 Task: Read customer reviews and ratings for real estate agents in San Francisco, California.
Action: Mouse moved to (296, 229)
Screenshot: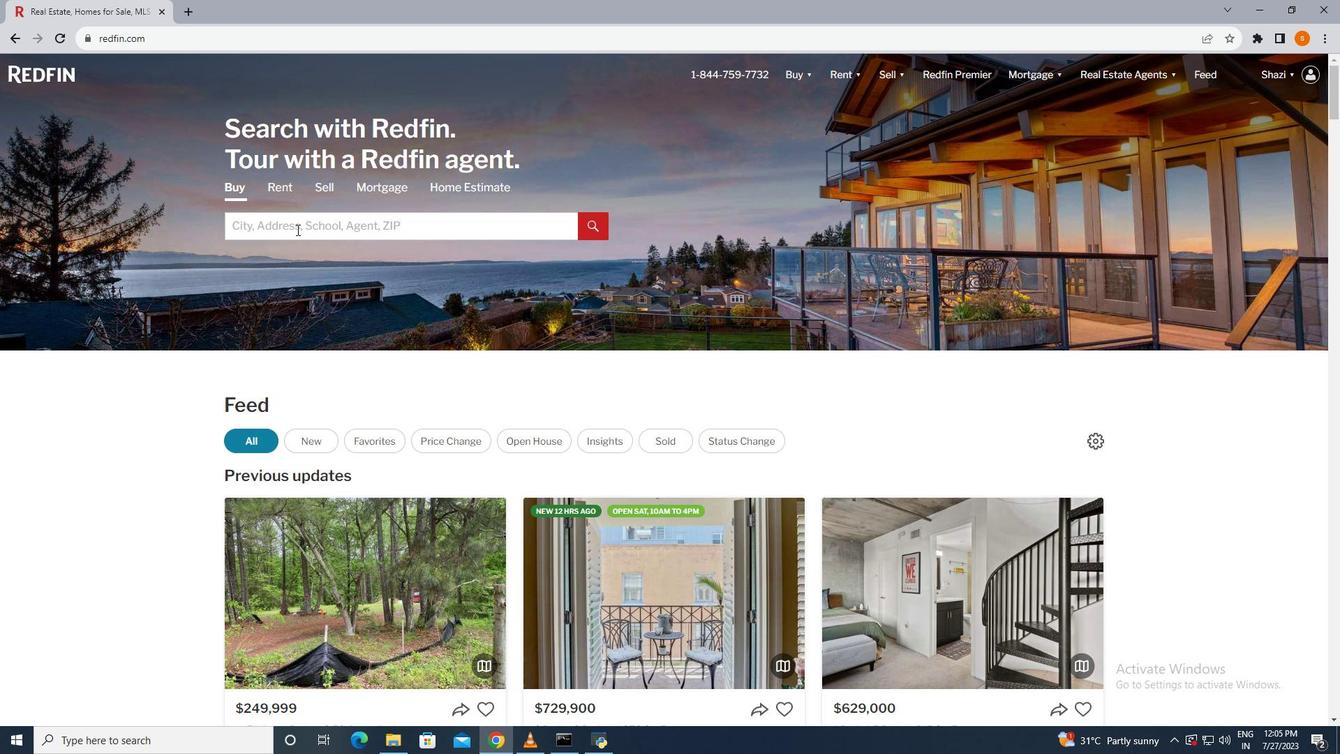
Action: Mouse pressed left at (296, 229)
Screenshot: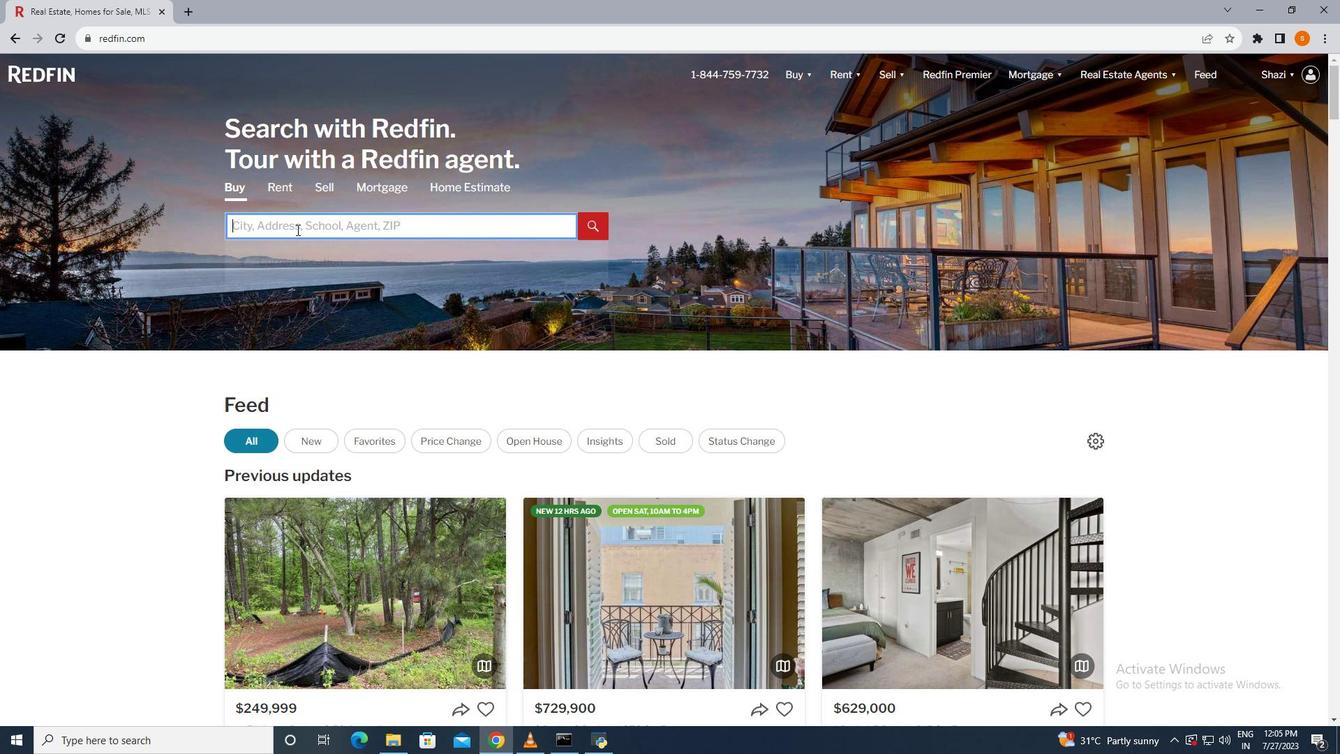 
Action: Mouse moved to (255, 231)
Screenshot: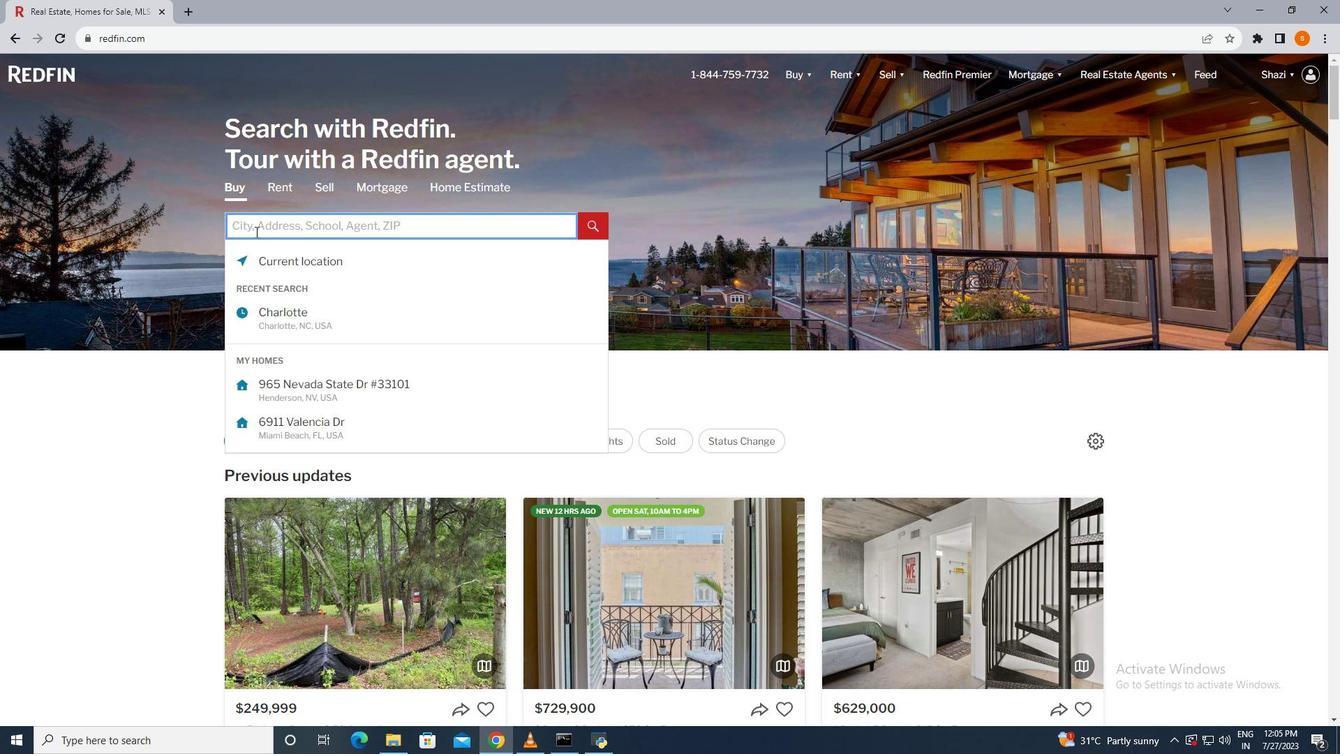
Action: Key pressed <Key.shift>San<Key.space><Key.shift>Francisco,<Key.space><Key.shift>California
Screenshot: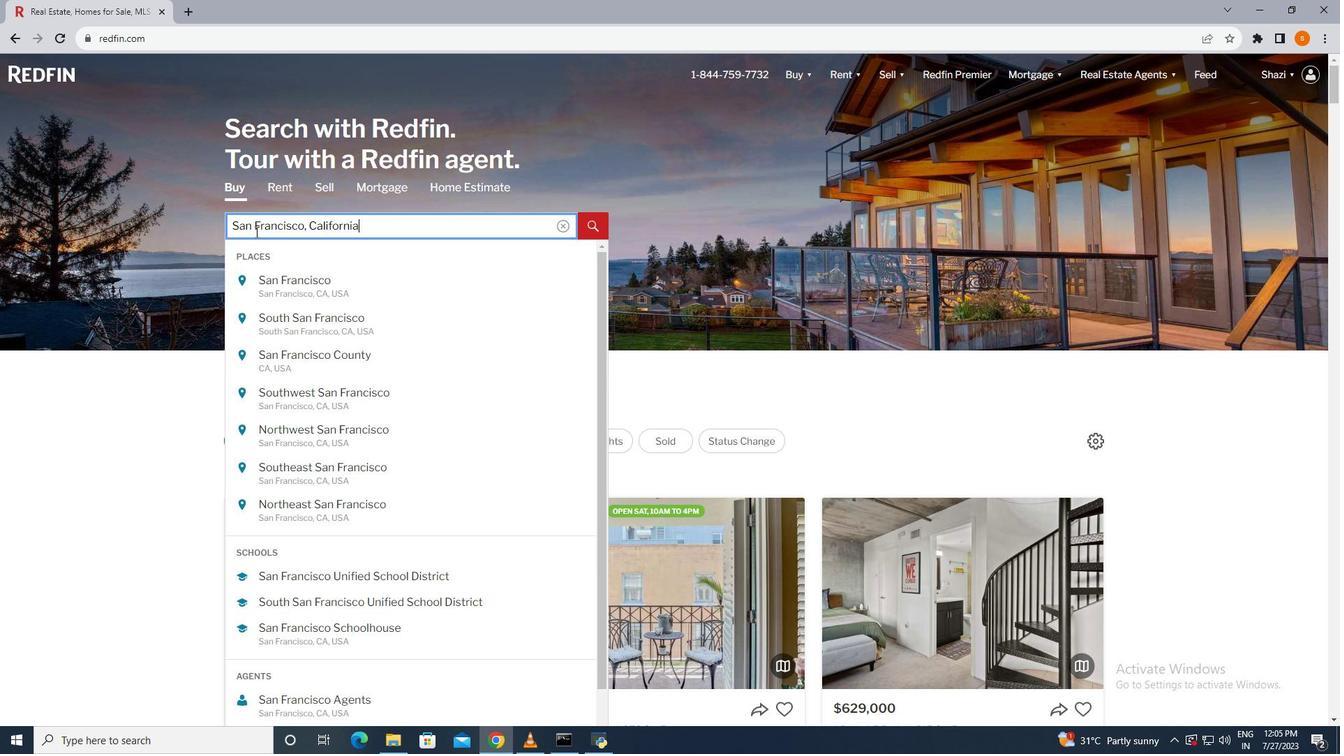 
Action: Mouse moved to (592, 220)
Screenshot: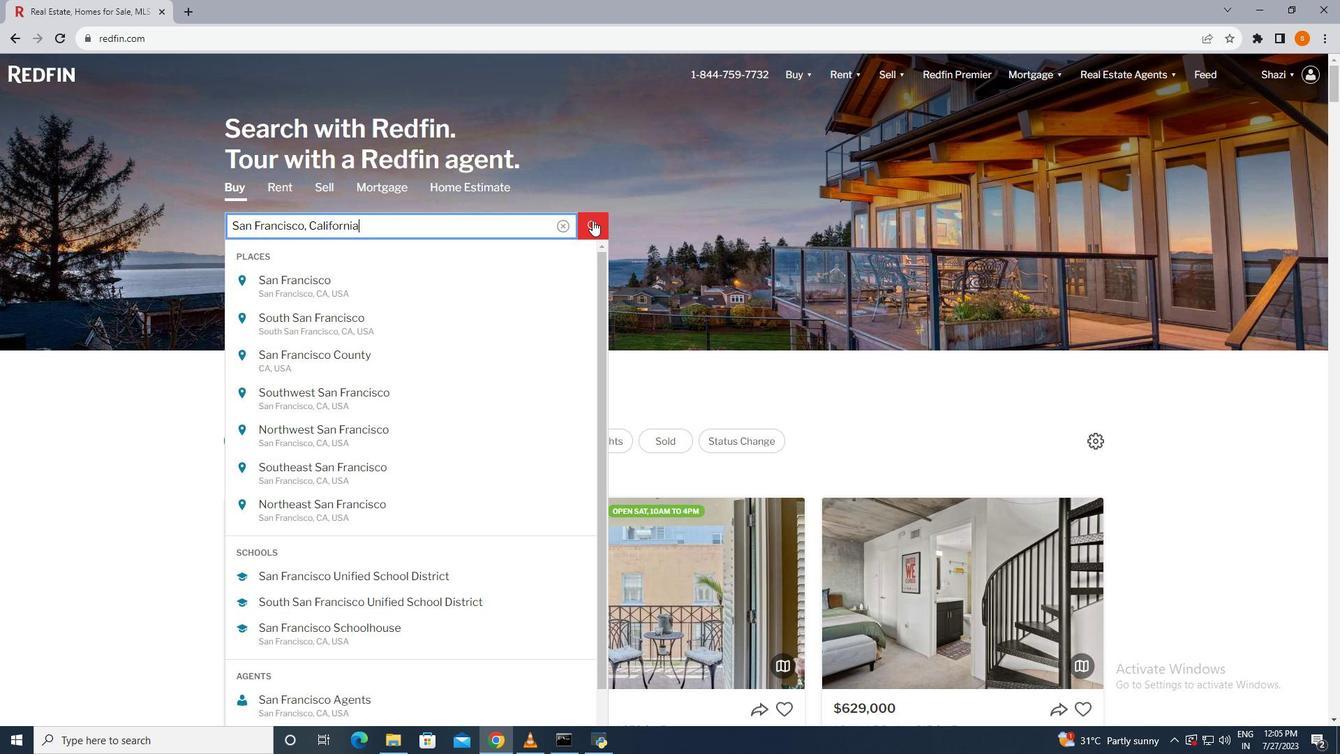 
Action: Mouse pressed left at (592, 220)
Screenshot: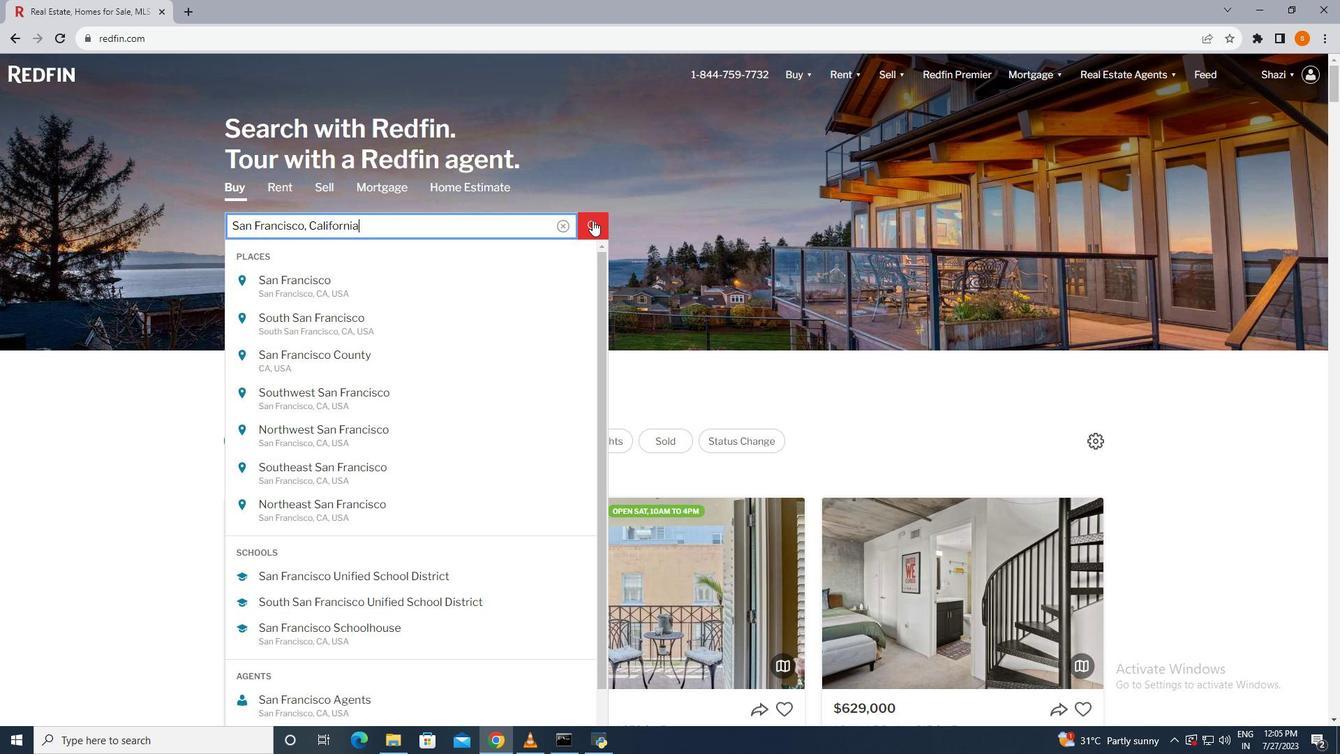 
Action: Mouse moved to (1094, 129)
Screenshot: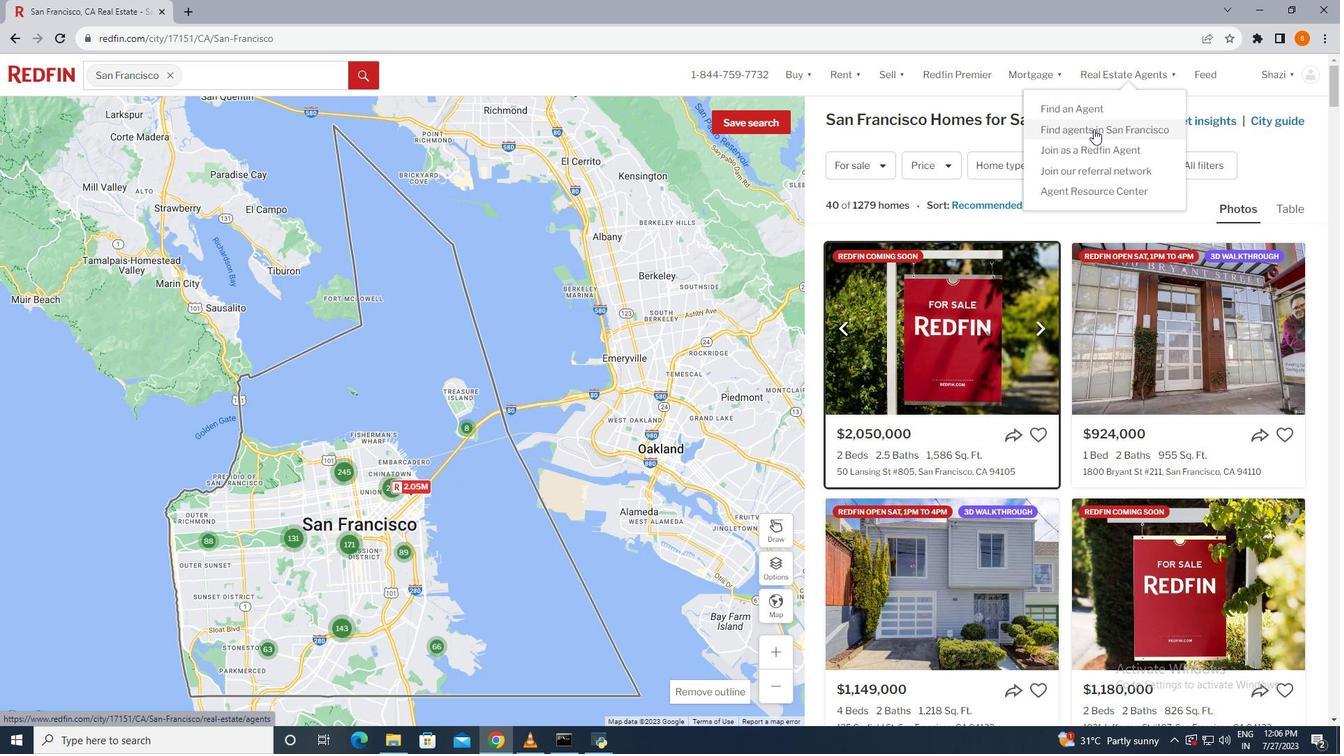 
Action: Mouse pressed left at (1094, 129)
Screenshot: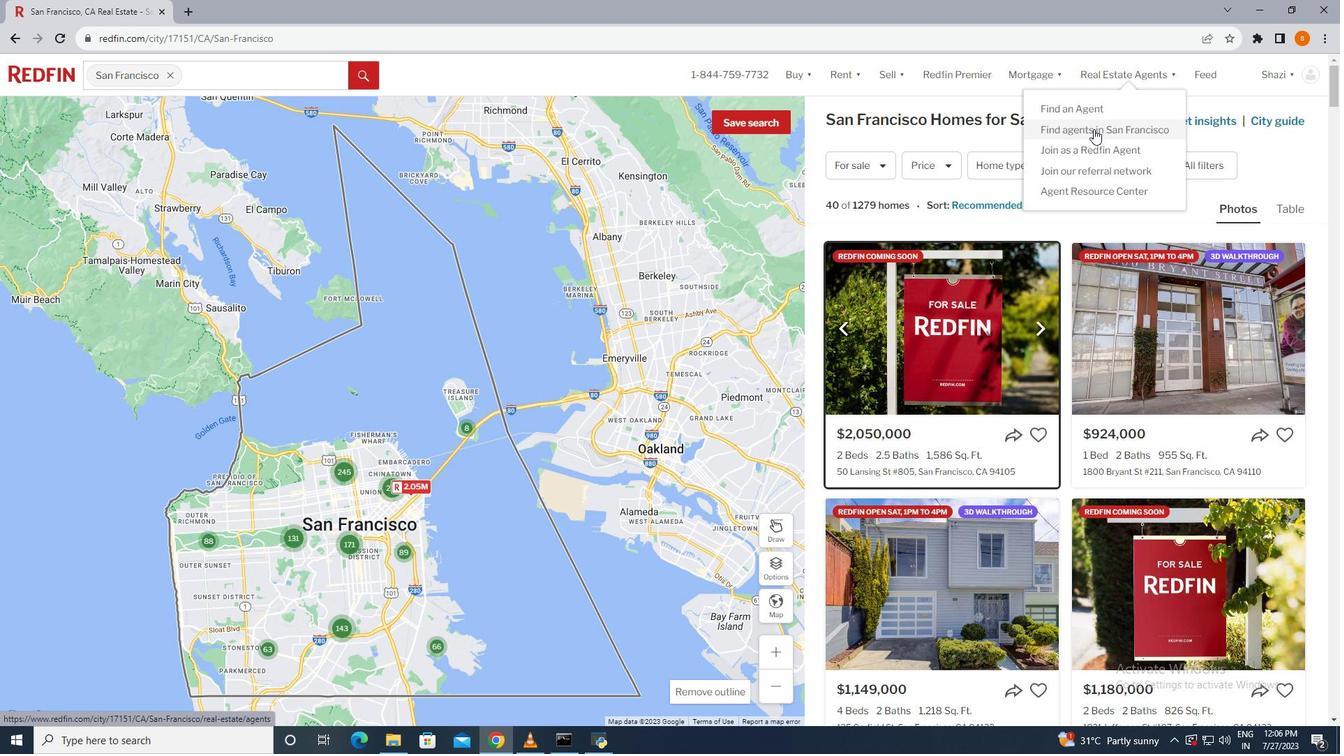 
Action: Mouse moved to (553, 361)
Screenshot: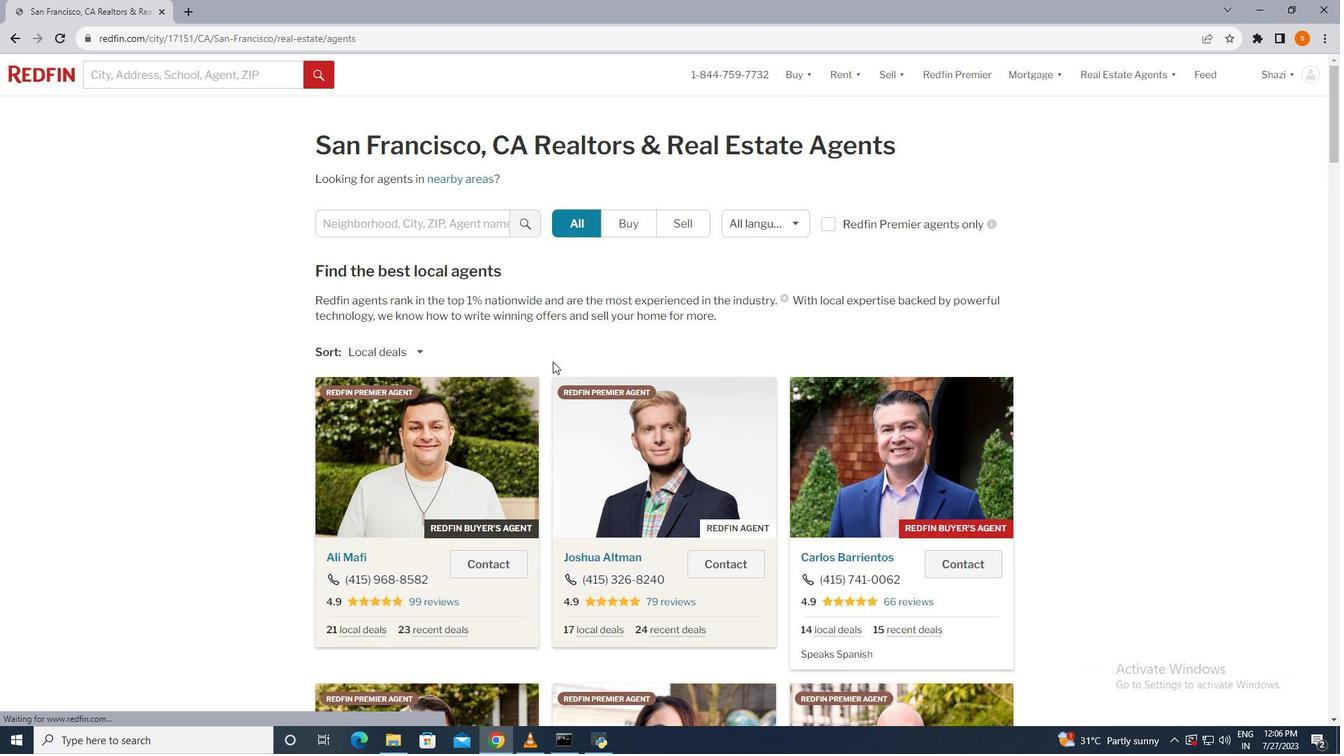 
Action: Mouse scrolled (553, 361) with delta (0, 0)
Screenshot: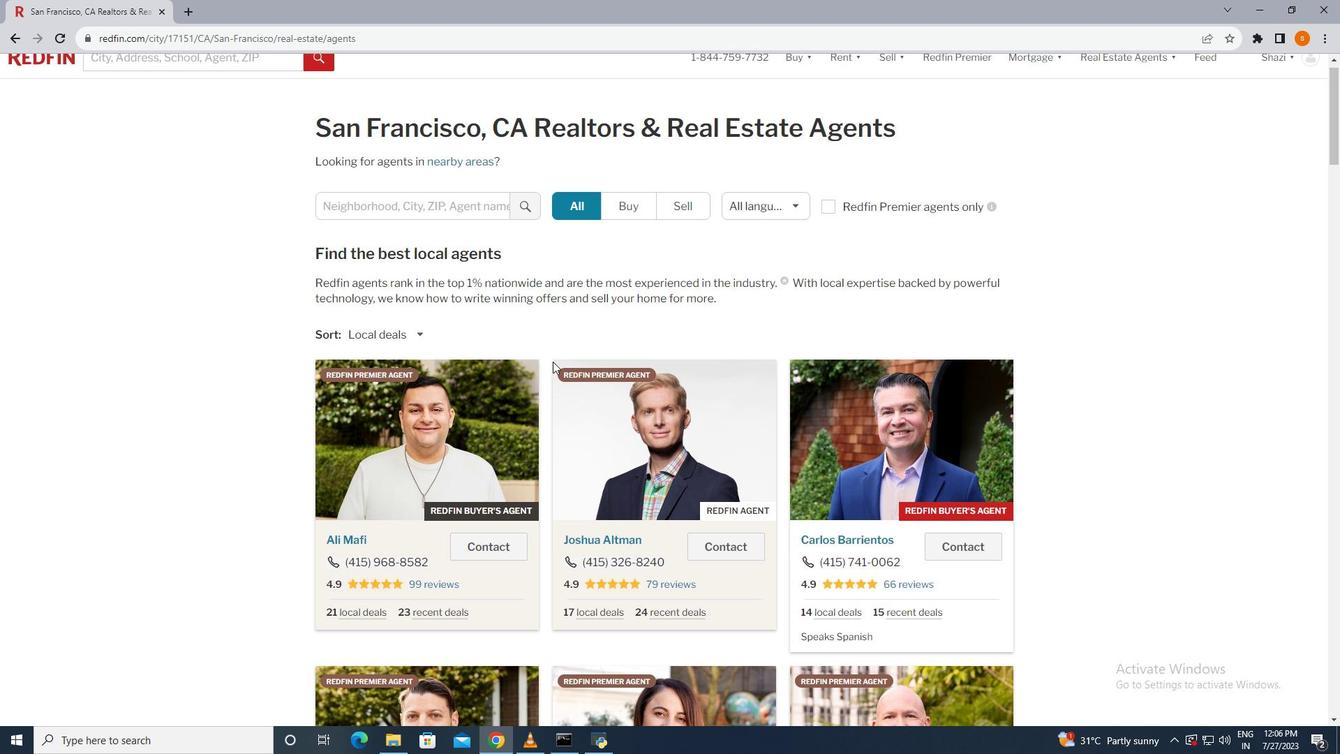 
Action: Mouse scrolled (553, 361) with delta (0, 0)
Screenshot: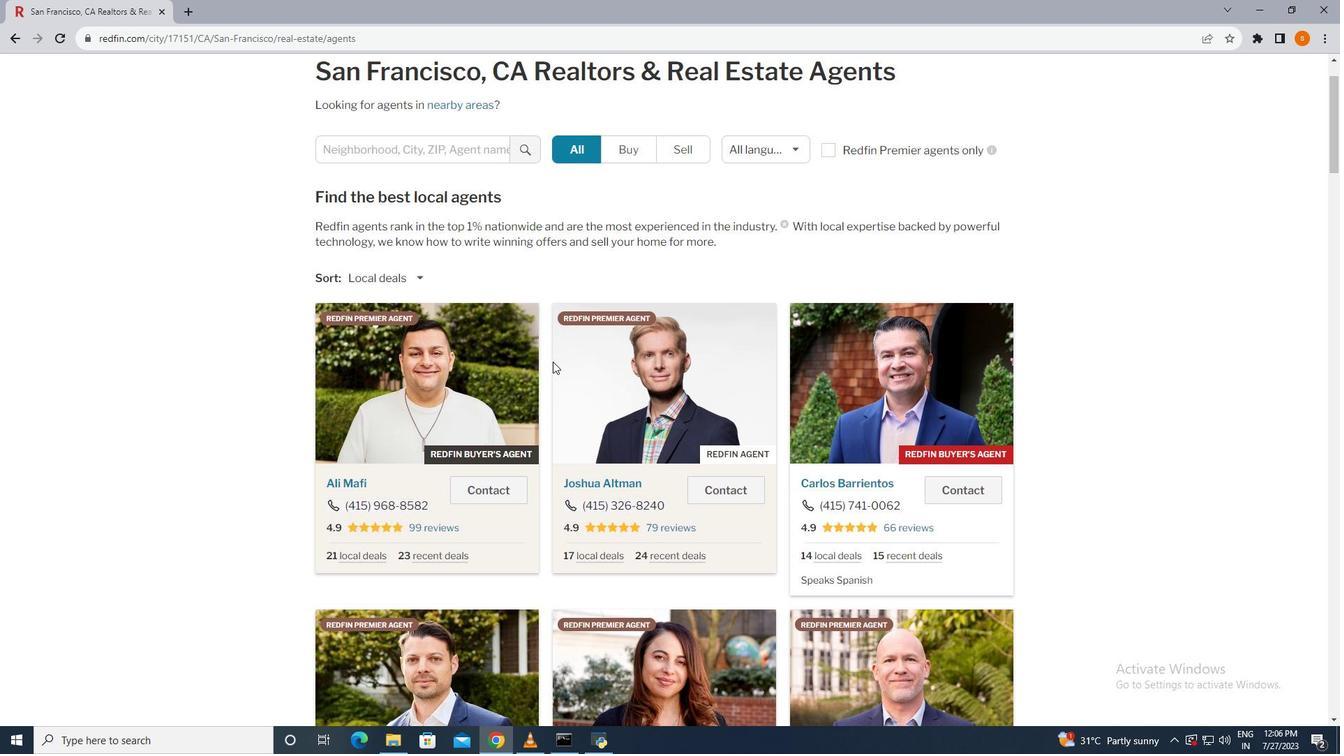 
Action: Mouse scrolled (553, 361) with delta (0, 0)
Screenshot: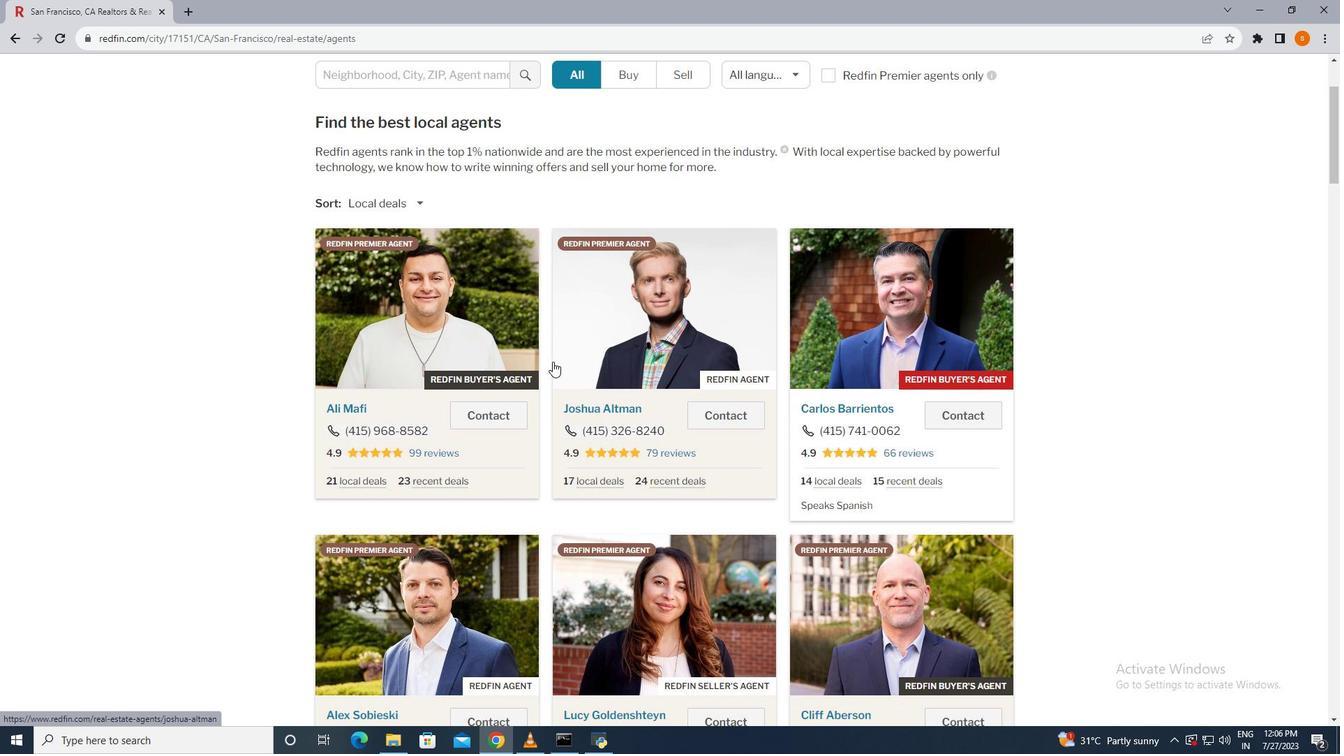 
Action: Mouse moved to (419, 387)
Screenshot: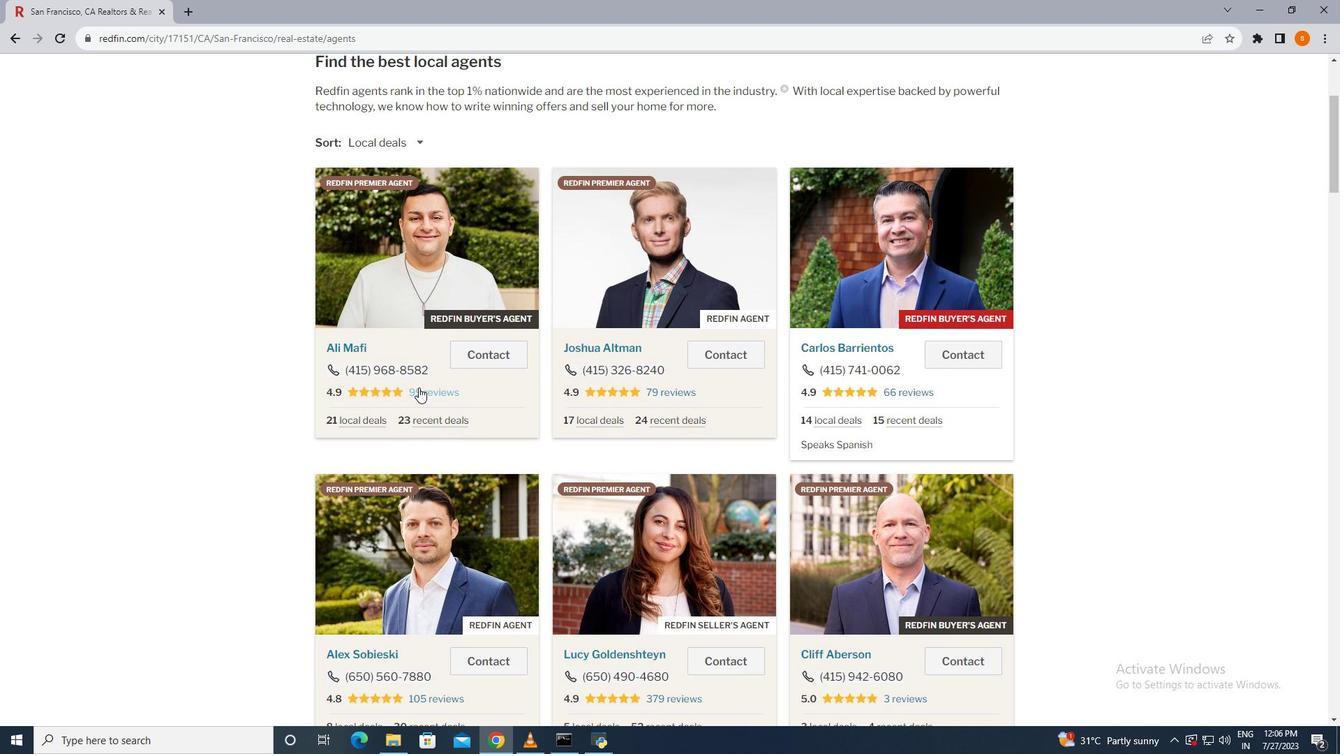 
Action: Mouse pressed left at (419, 387)
Screenshot: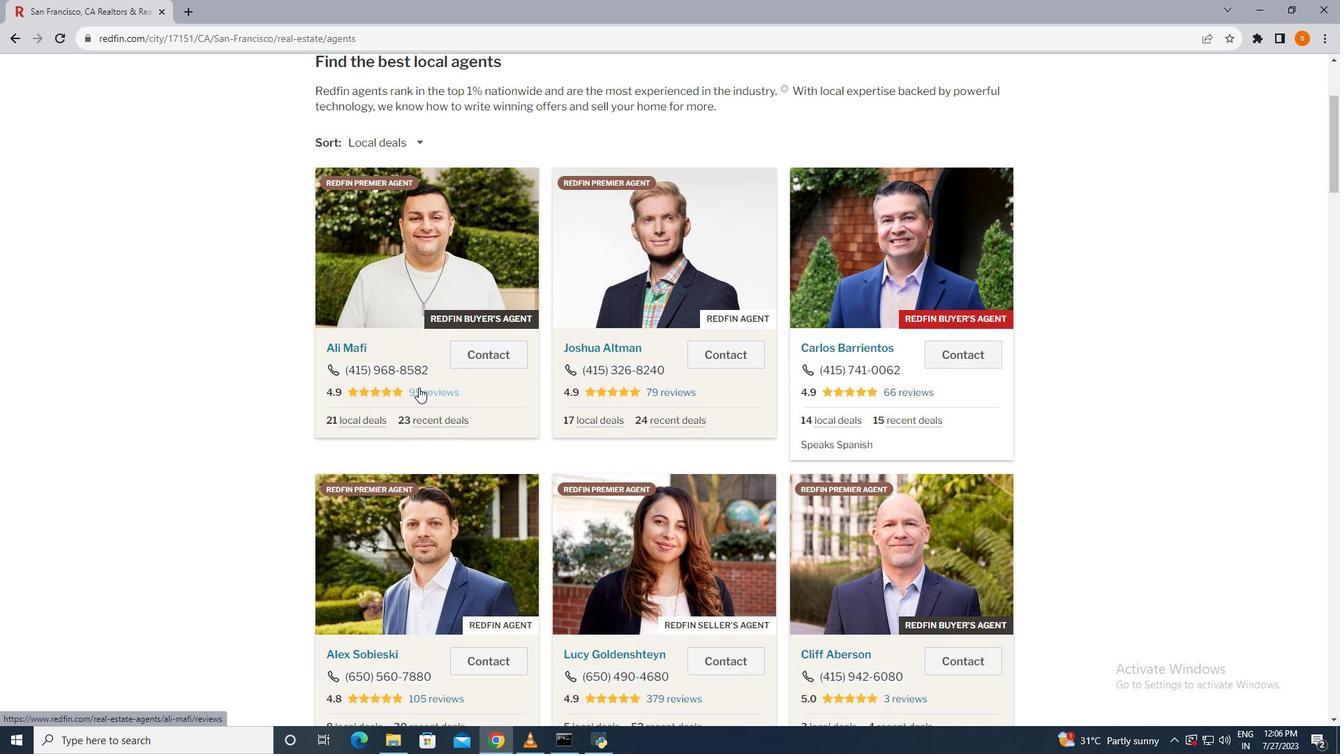 
Action: Mouse moved to (487, 338)
Screenshot: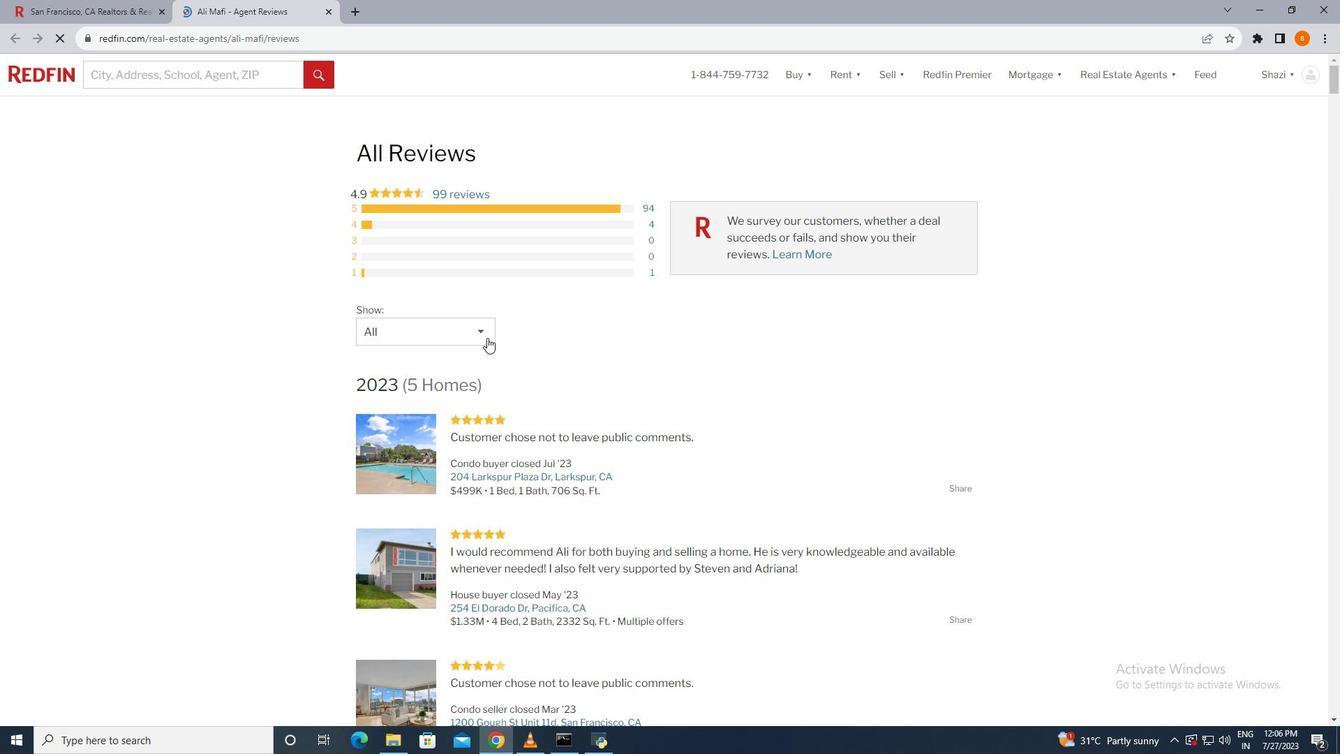 
Action: Mouse pressed left at (487, 338)
Screenshot: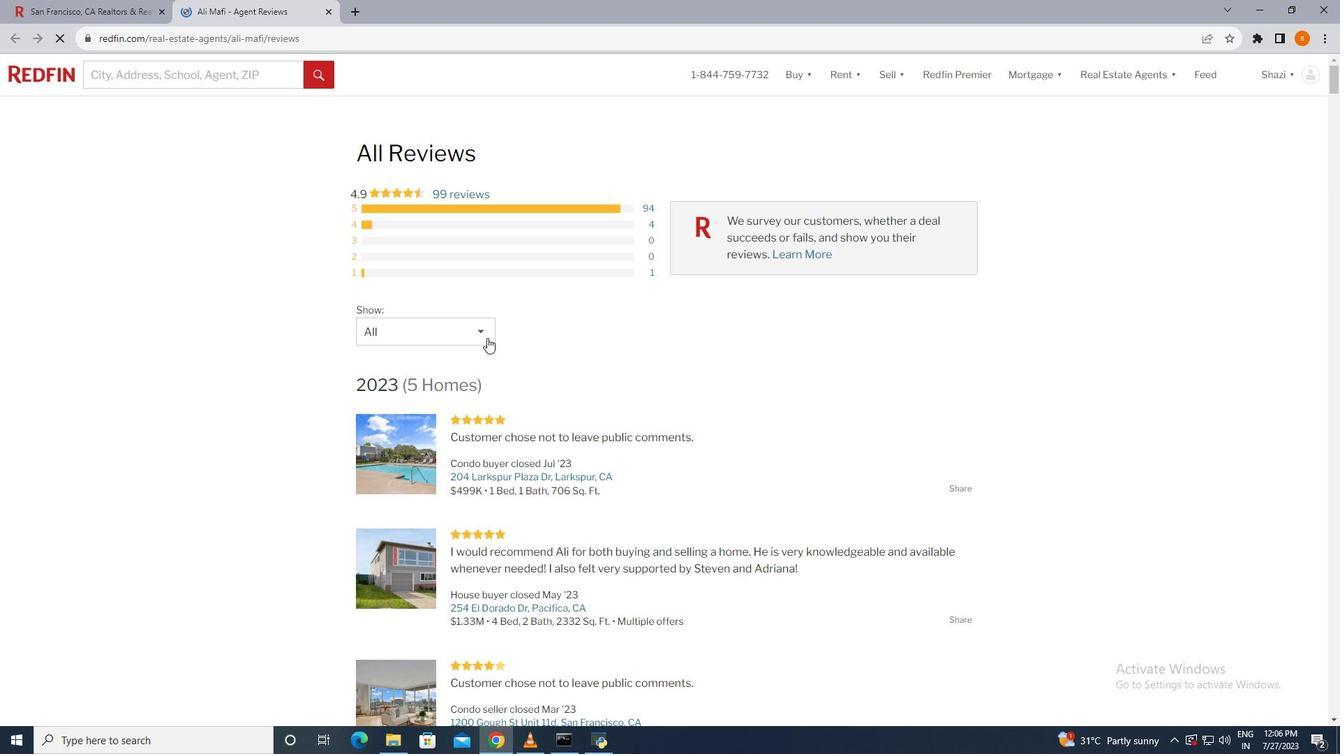
Action: Mouse moved to (475, 330)
Screenshot: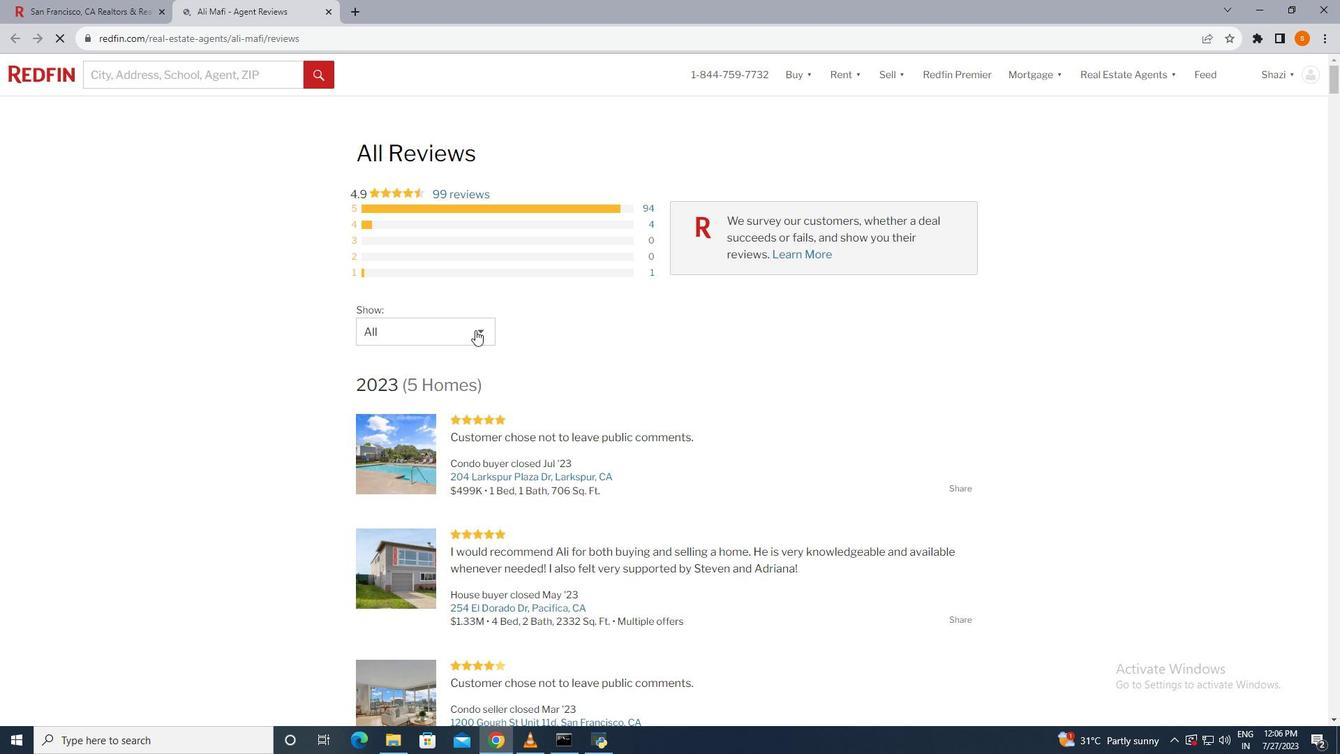 
Action: Mouse pressed left at (475, 330)
Screenshot: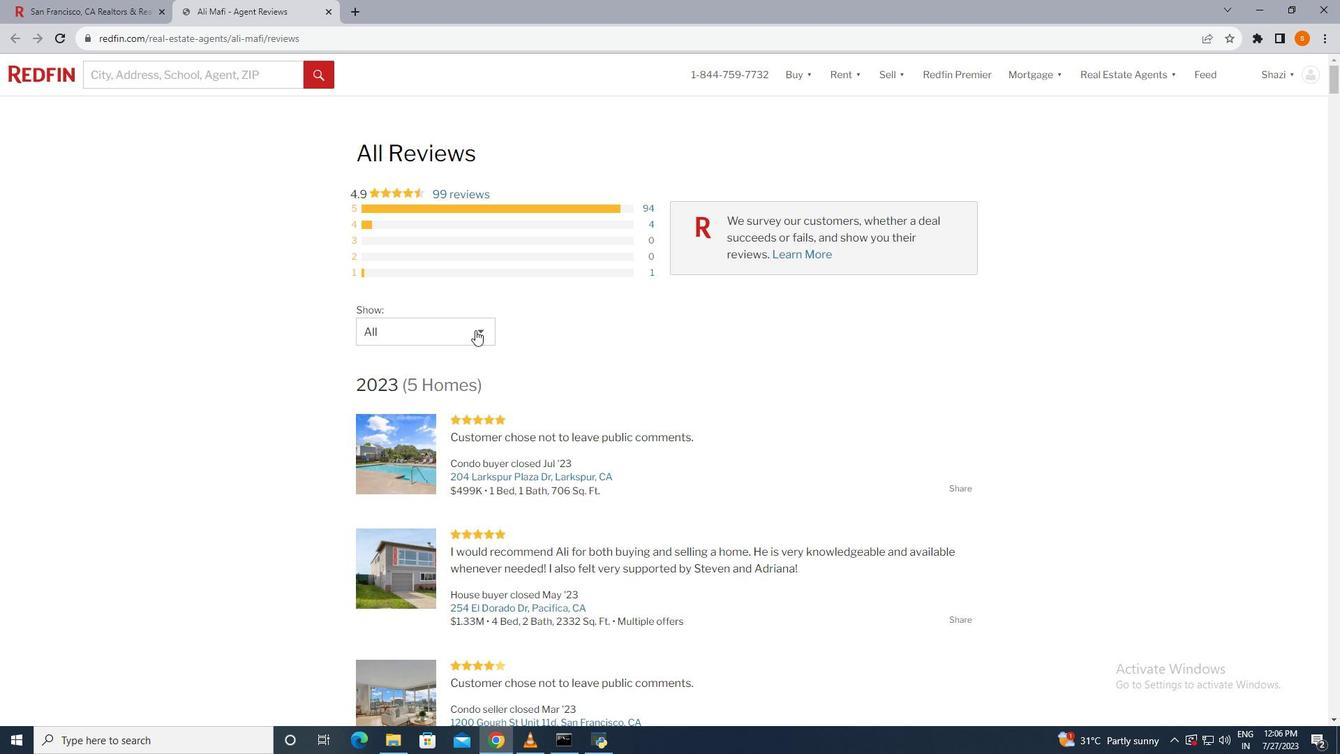 
Action: Mouse moved to (369, 388)
Screenshot: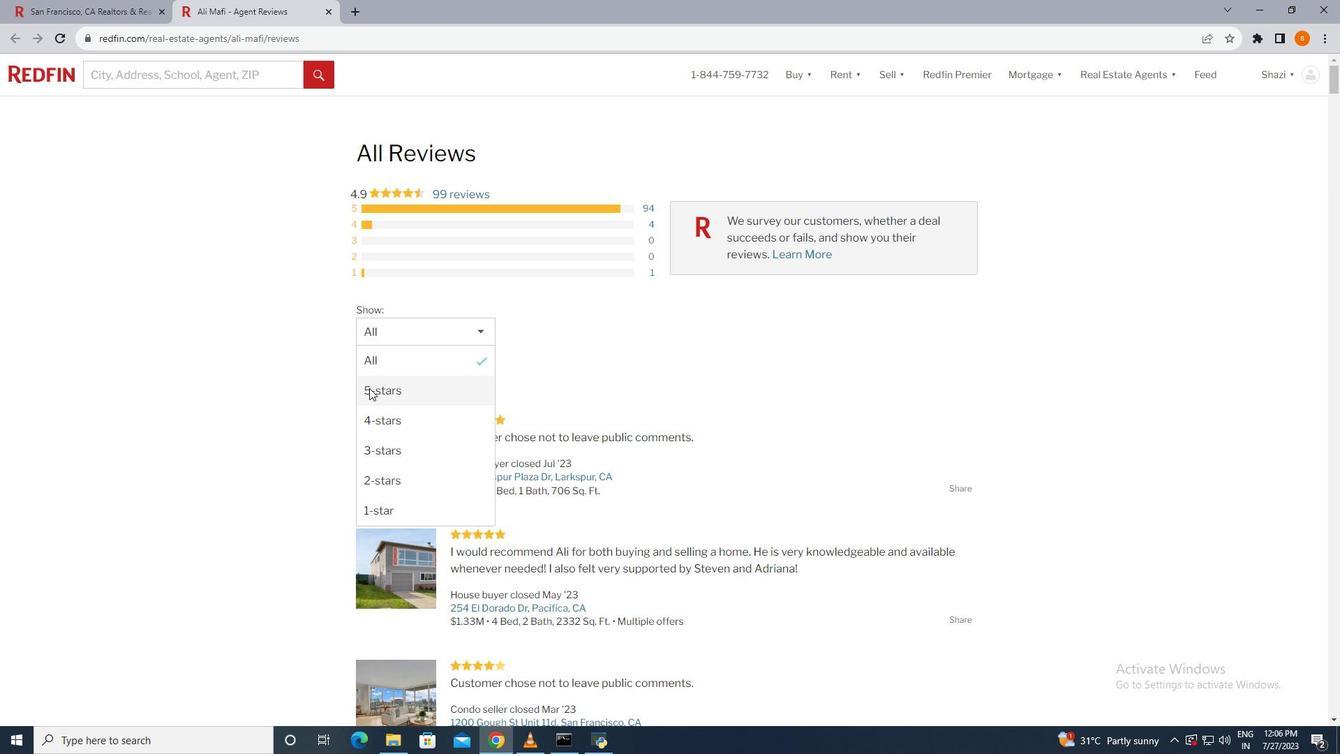 
Action: Mouse pressed left at (369, 388)
Screenshot: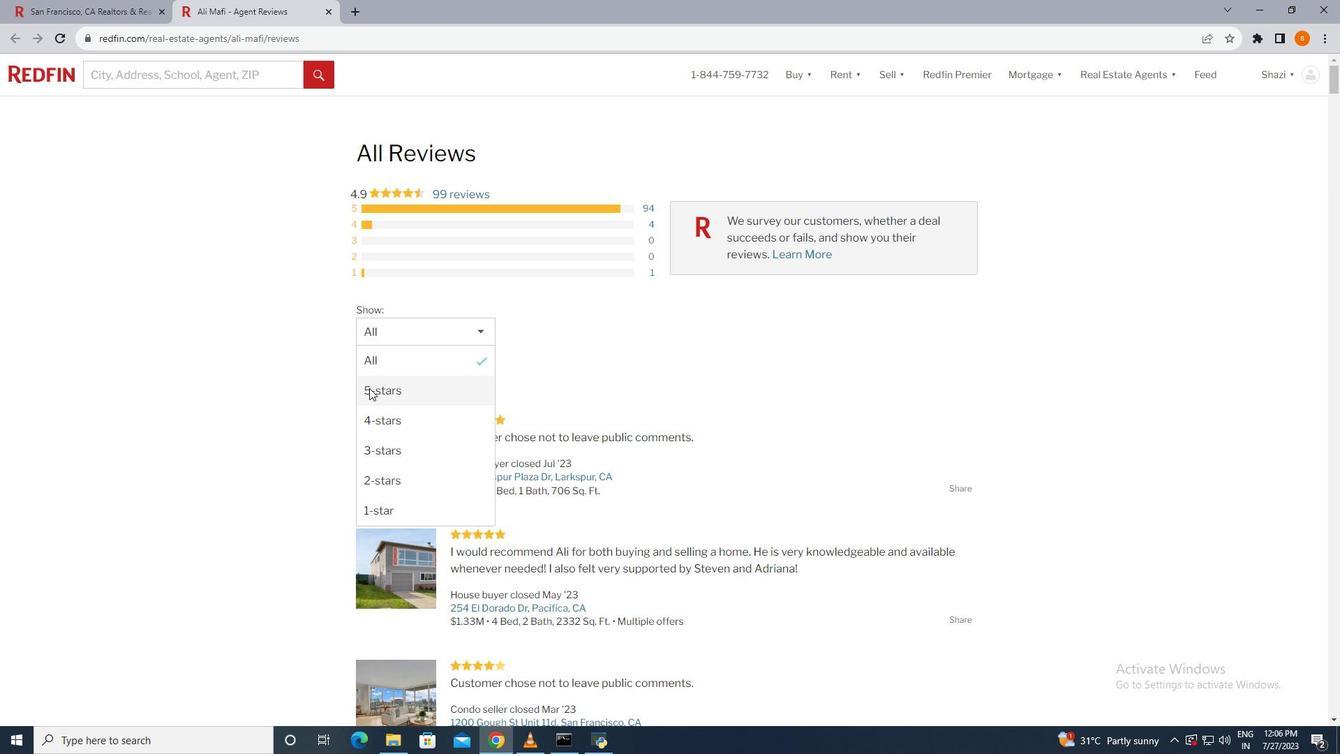 
Action: Mouse moved to (723, 382)
Screenshot: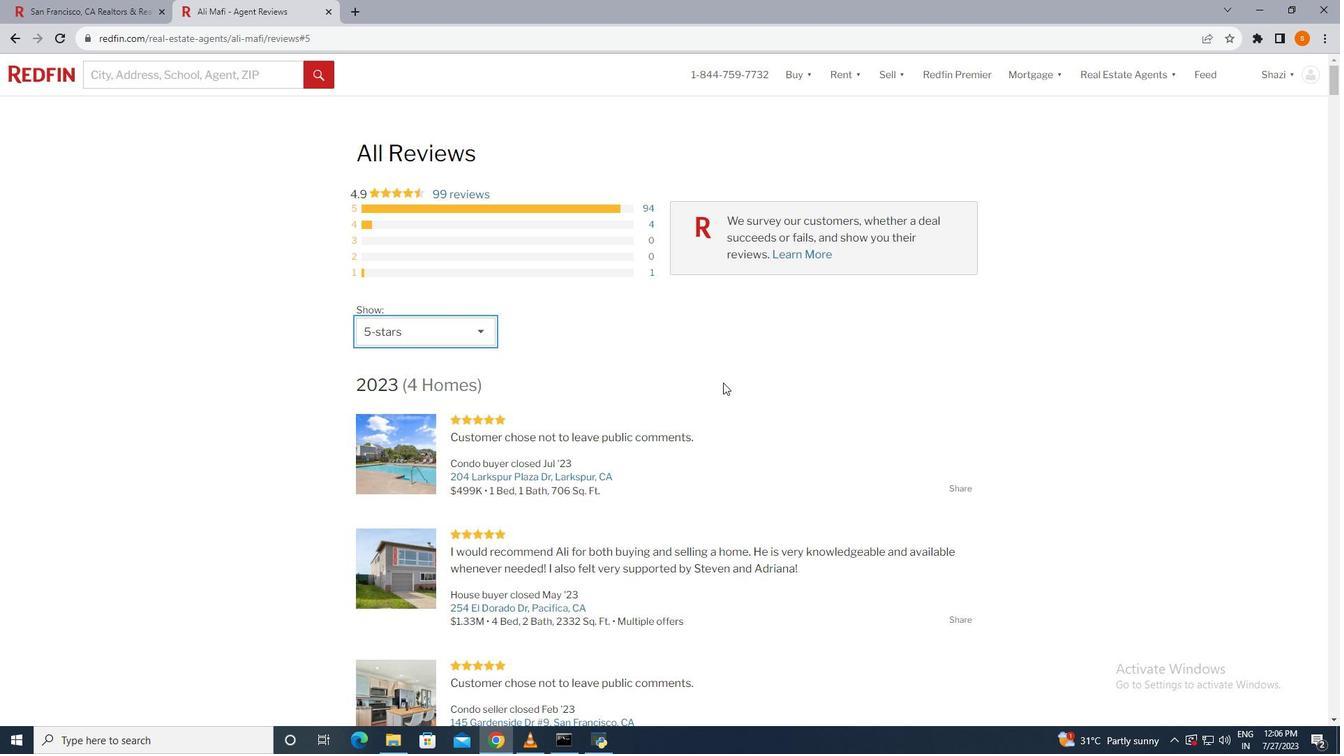 
Action: Mouse scrolled (723, 381) with delta (0, 0)
Screenshot: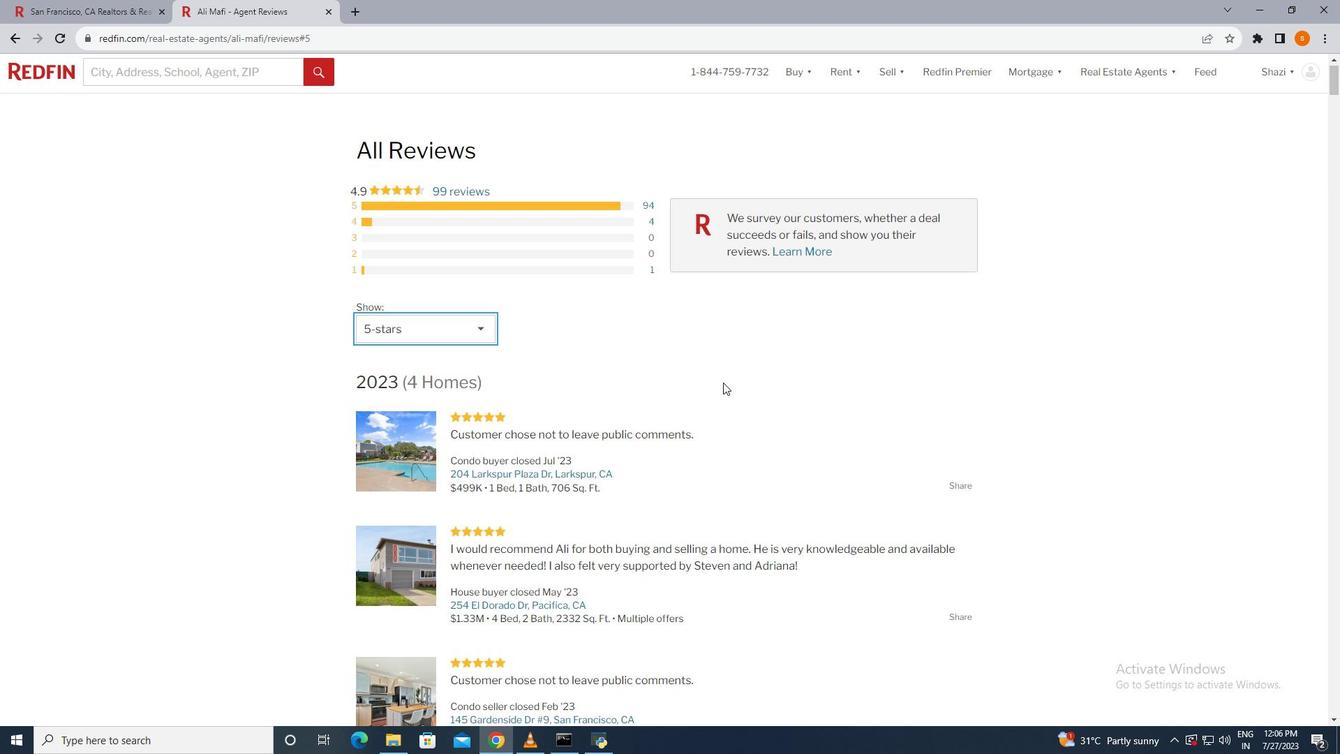 
Action: Mouse scrolled (723, 381) with delta (0, 0)
Screenshot: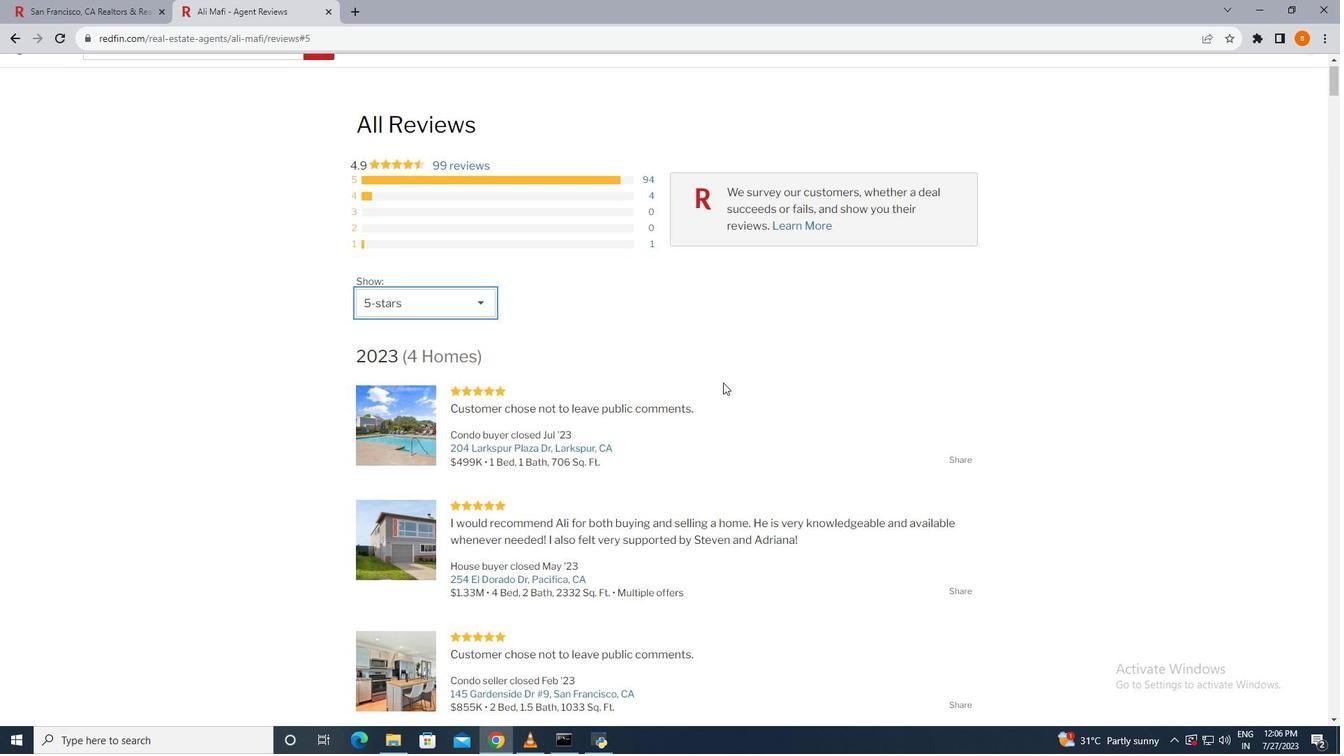 
Action: Mouse scrolled (723, 381) with delta (0, 0)
Screenshot: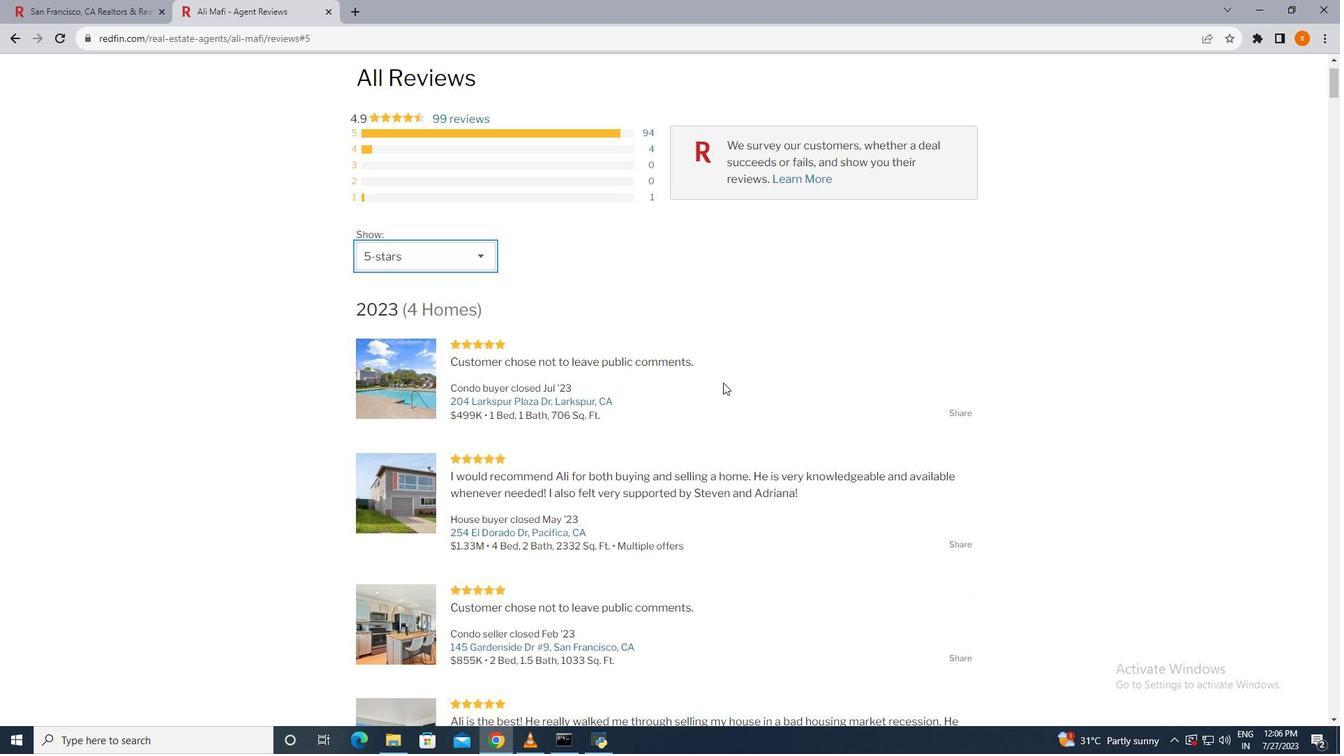 
Action: Mouse scrolled (723, 381) with delta (0, 0)
Screenshot: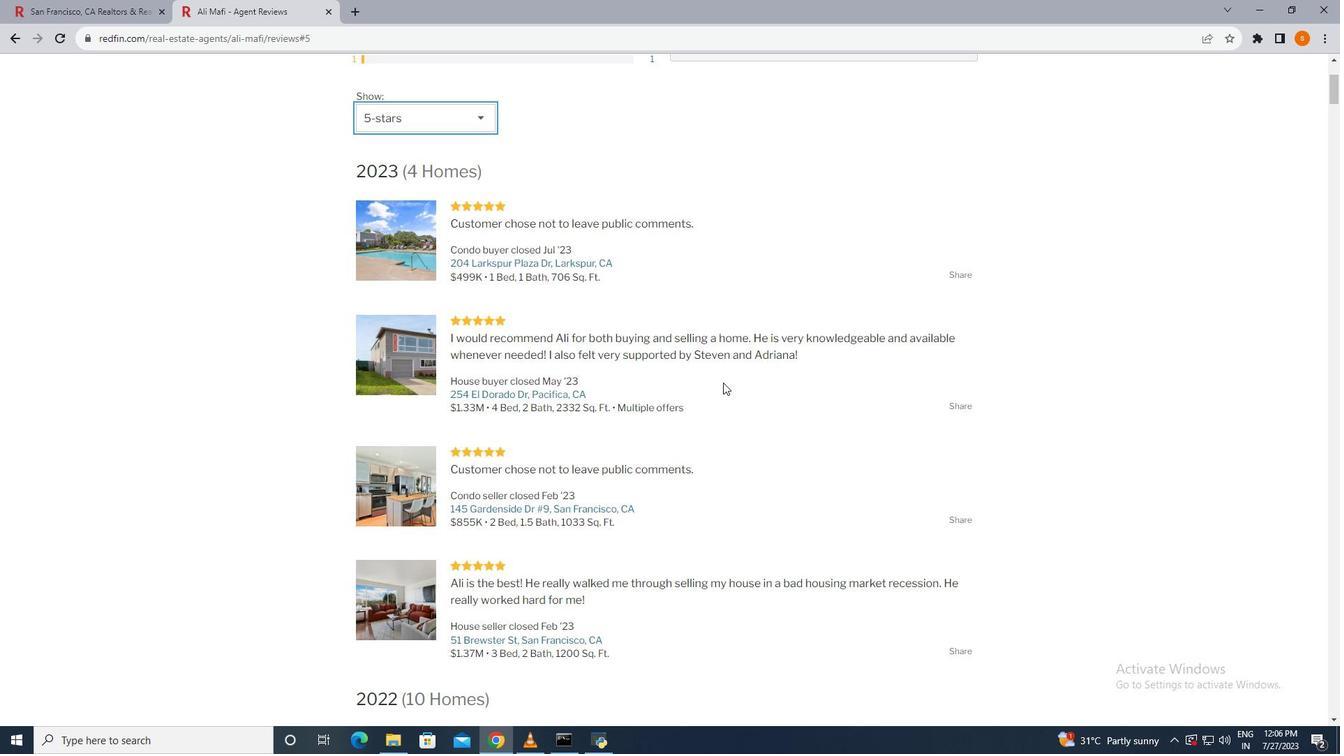 
Action: Mouse scrolled (723, 381) with delta (0, 0)
Screenshot: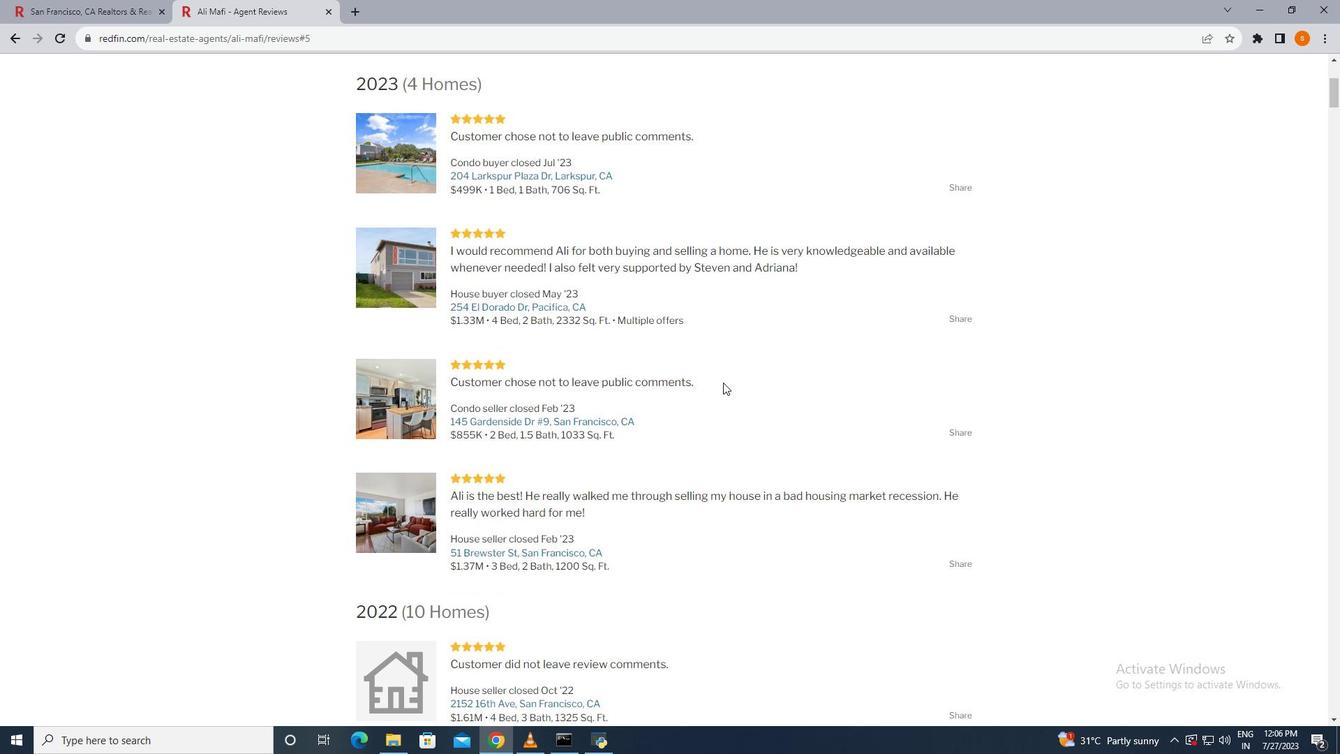 
Action: Mouse scrolled (723, 381) with delta (0, 0)
Screenshot: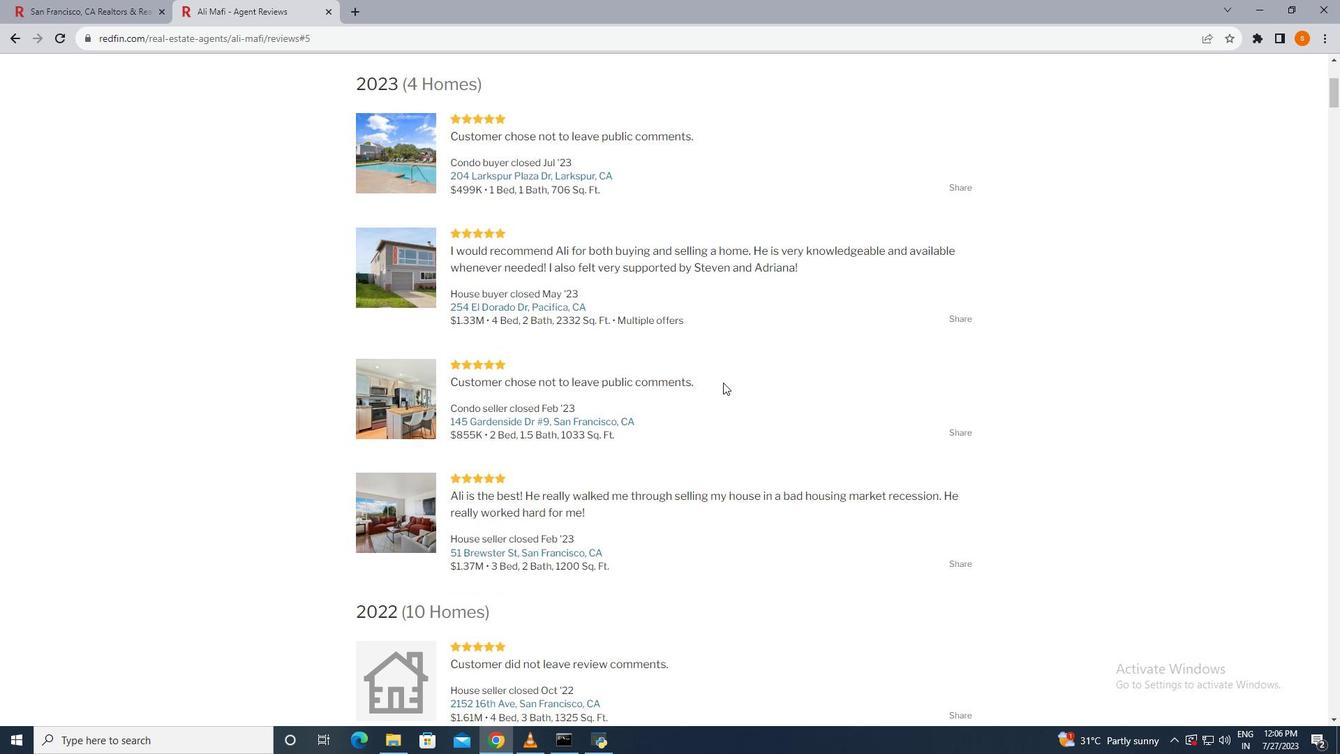 
Action: Mouse scrolled (723, 381) with delta (0, 0)
Screenshot: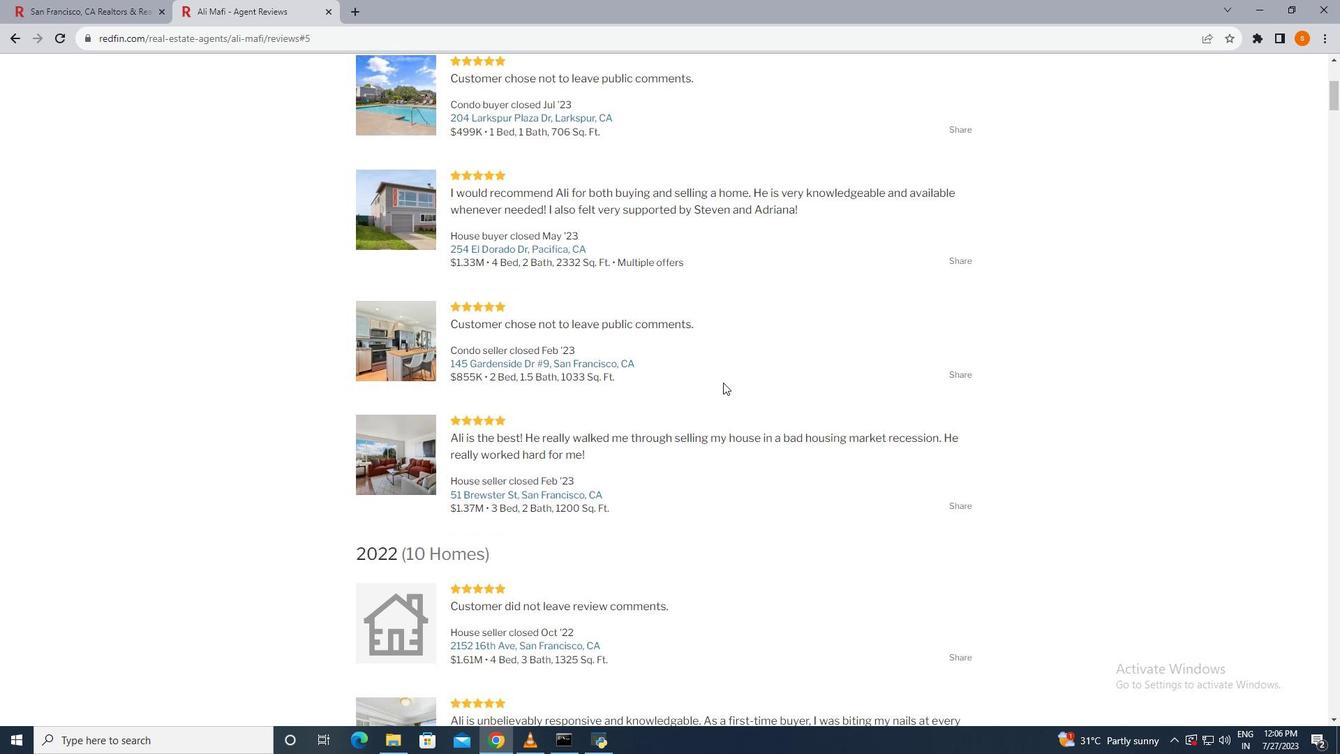 
Action: Mouse moved to (723, 382)
Screenshot: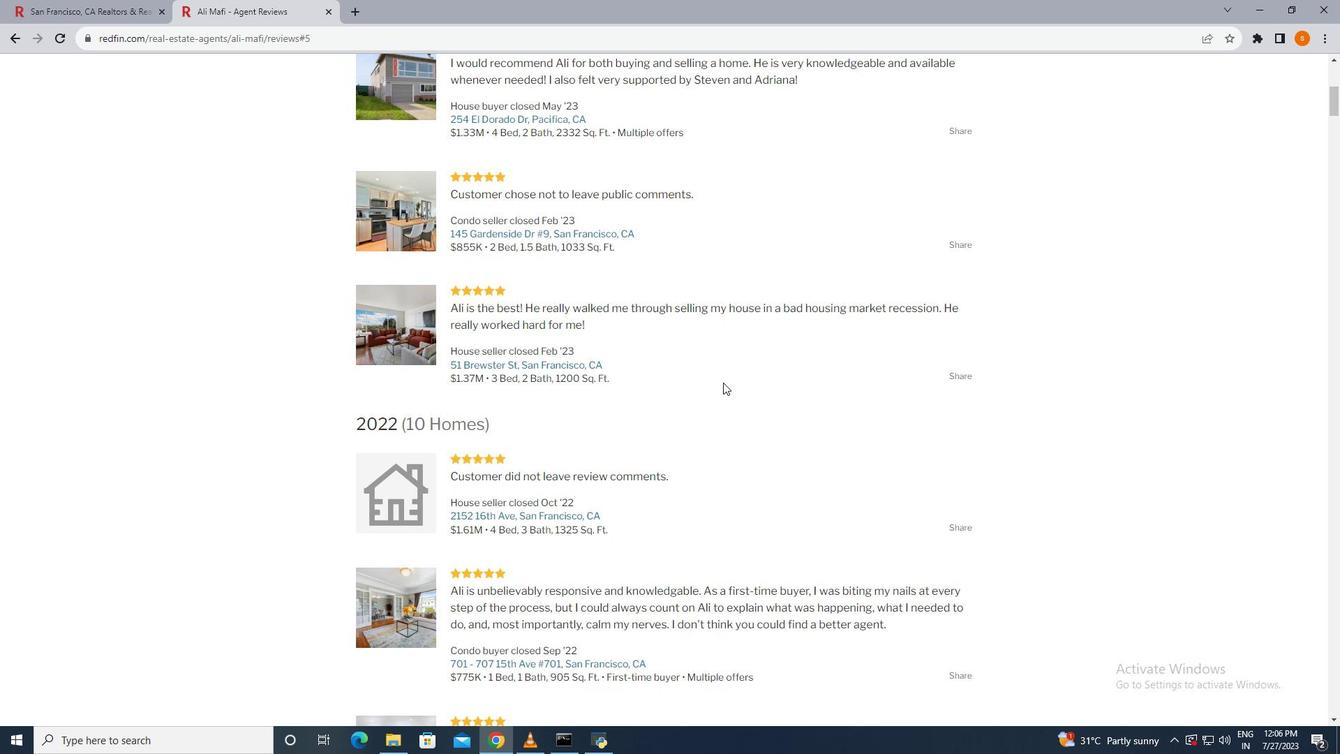 
Action: Mouse scrolled (723, 381) with delta (0, 0)
Screenshot: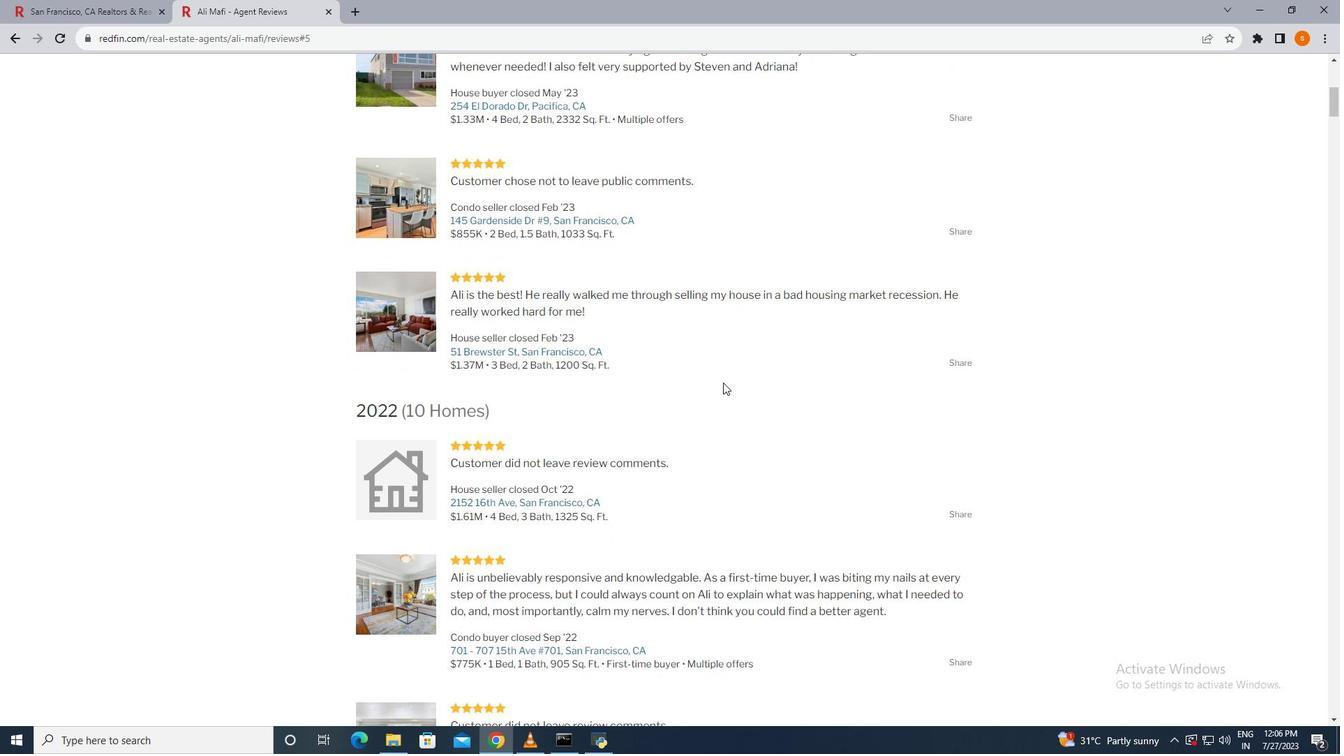 
Action: Mouse scrolled (723, 381) with delta (0, 0)
Screenshot: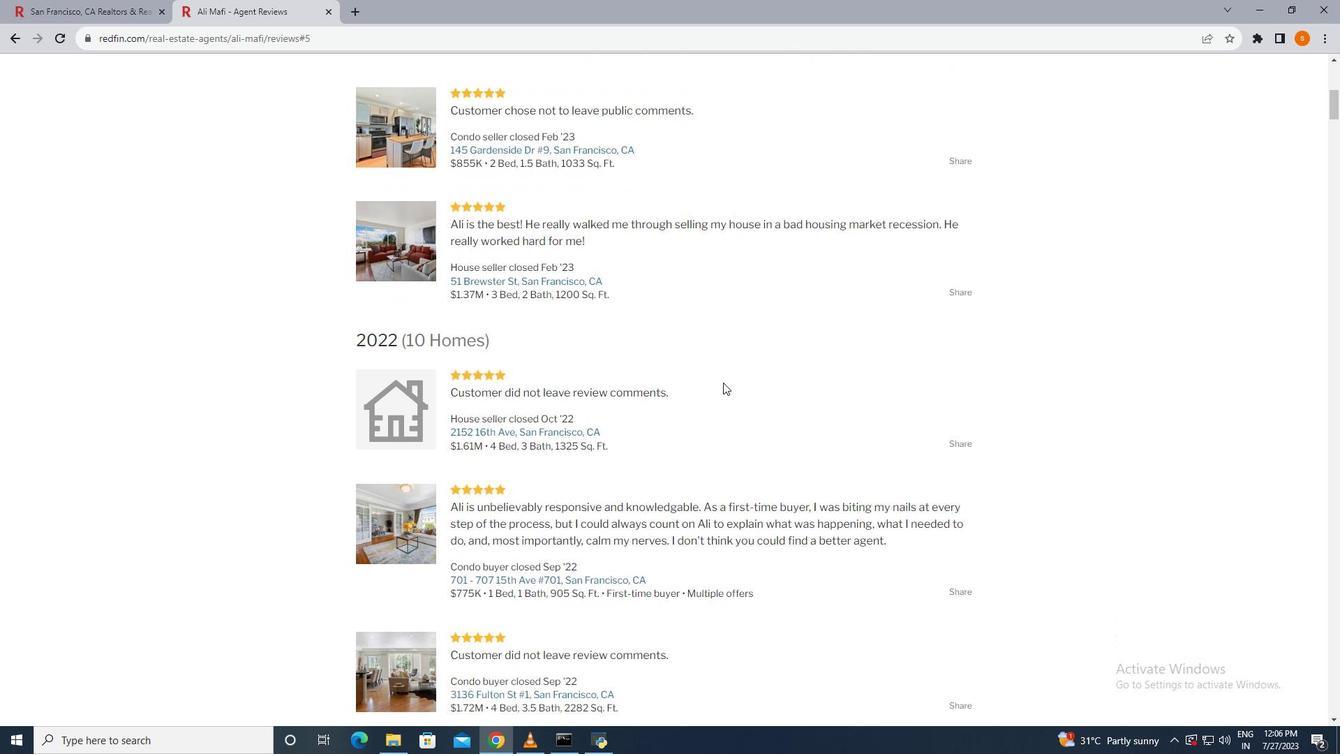 
Action: Mouse scrolled (723, 381) with delta (0, 0)
Screenshot: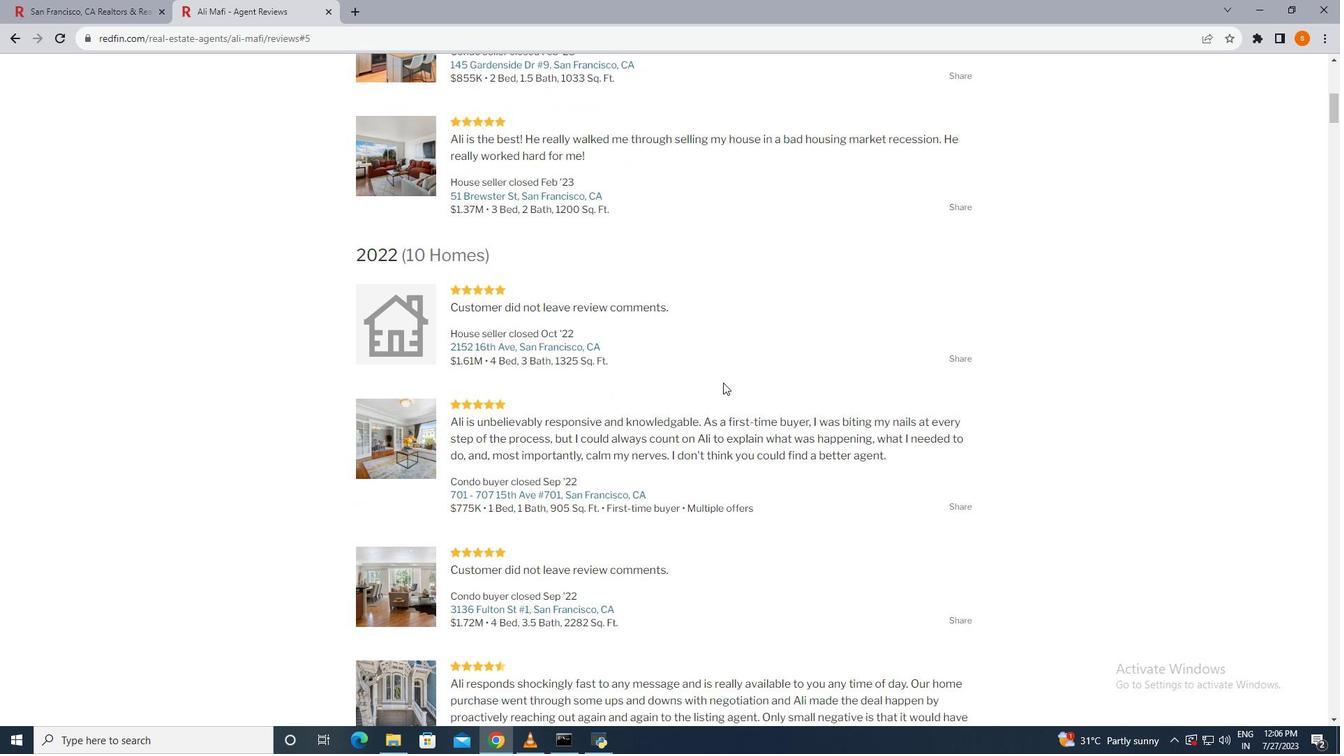 
Action: Mouse scrolled (723, 381) with delta (0, 0)
Screenshot: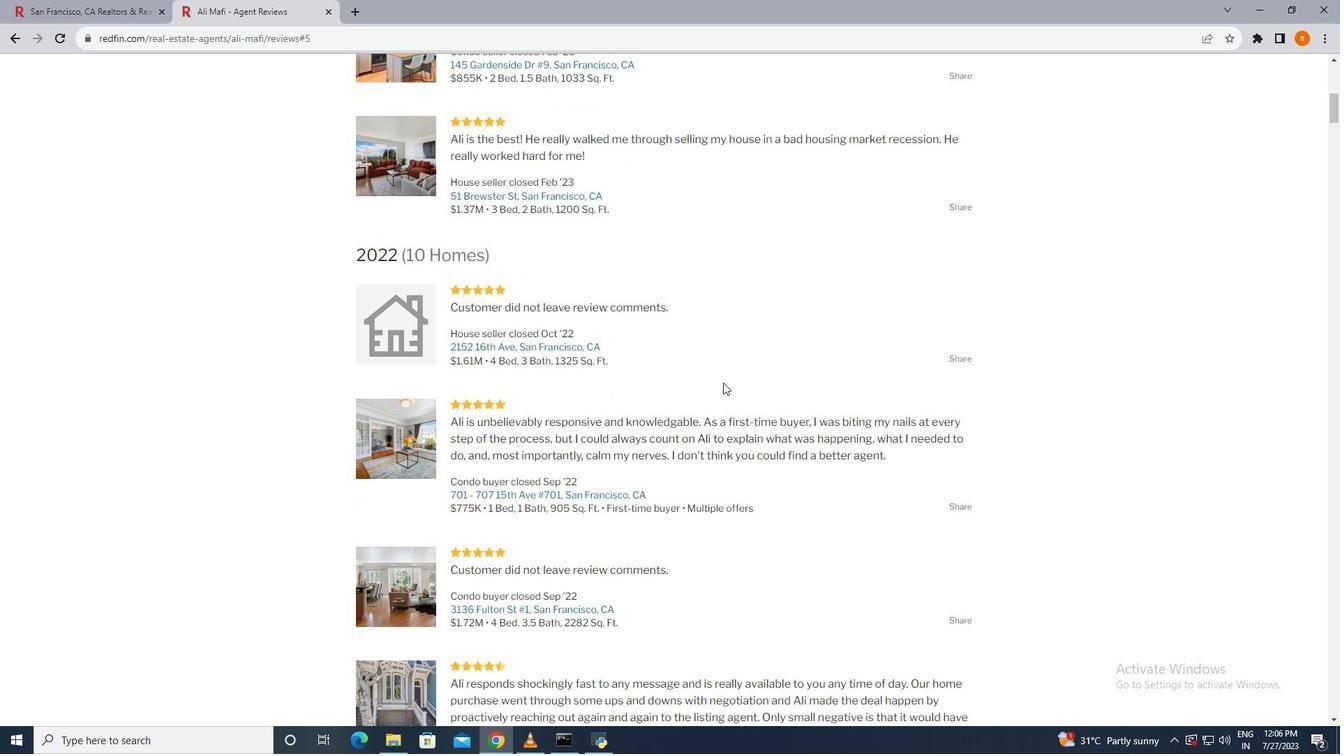 
Action: Mouse scrolled (723, 381) with delta (0, 0)
Screenshot: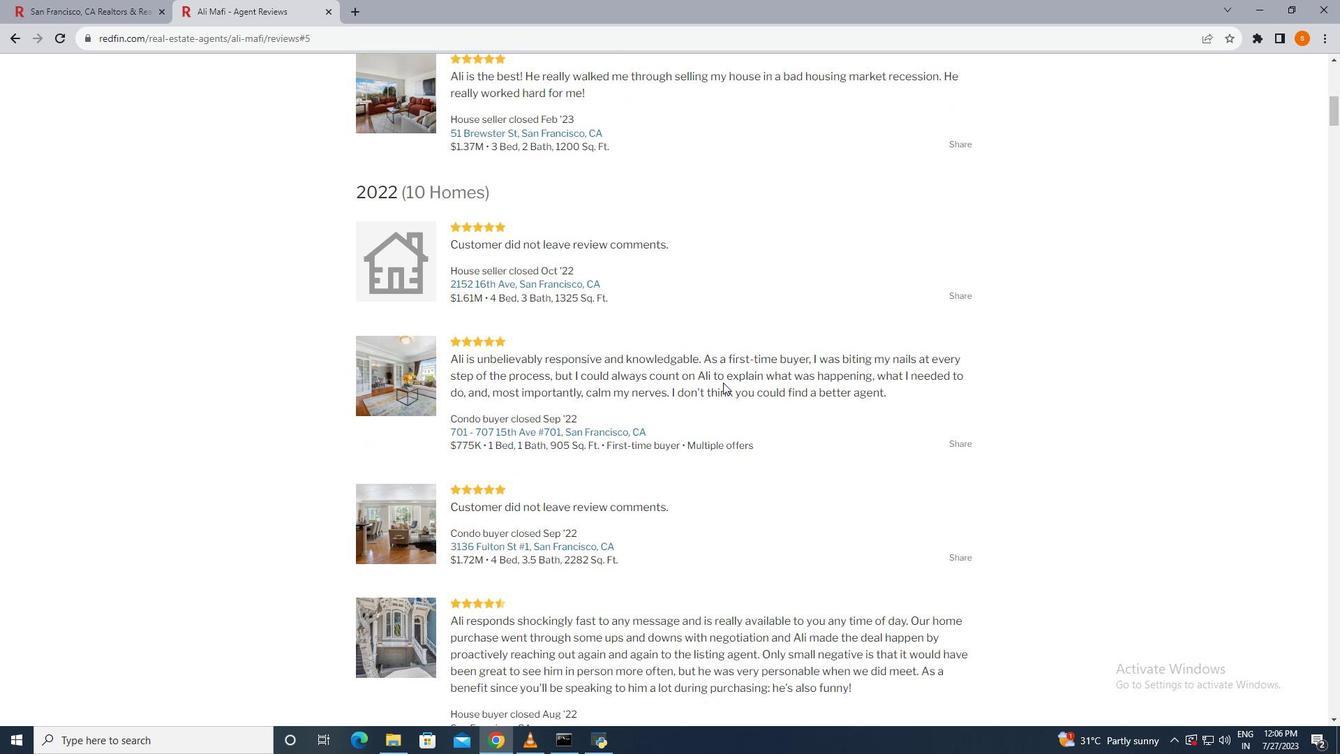 
Action: Mouse scrolled (723, 381) with delta (0, 0)
Screenshot: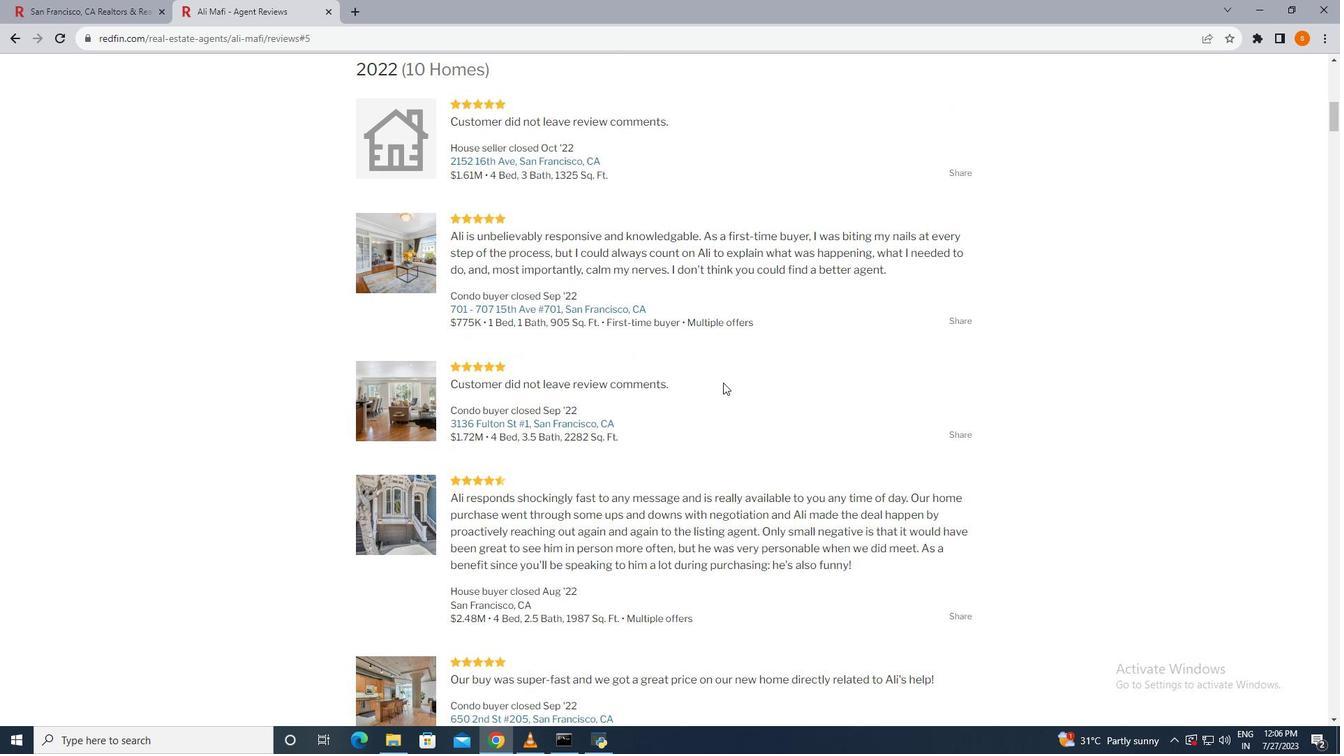 
Action: Mouse scrolled (723, 381) with delta (0, 0)
Screenshot: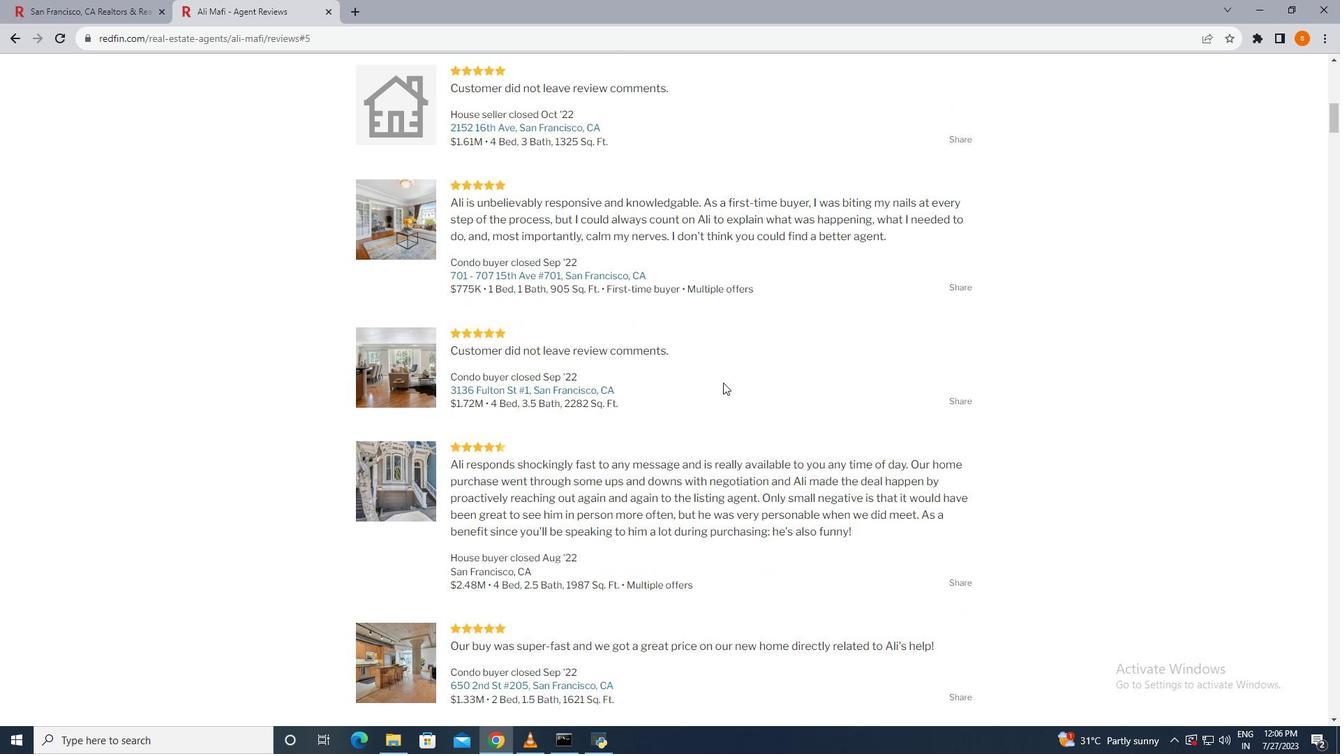 
Action: Mouse scrolled (723, 381) with delta (0, 0)
Screenshot: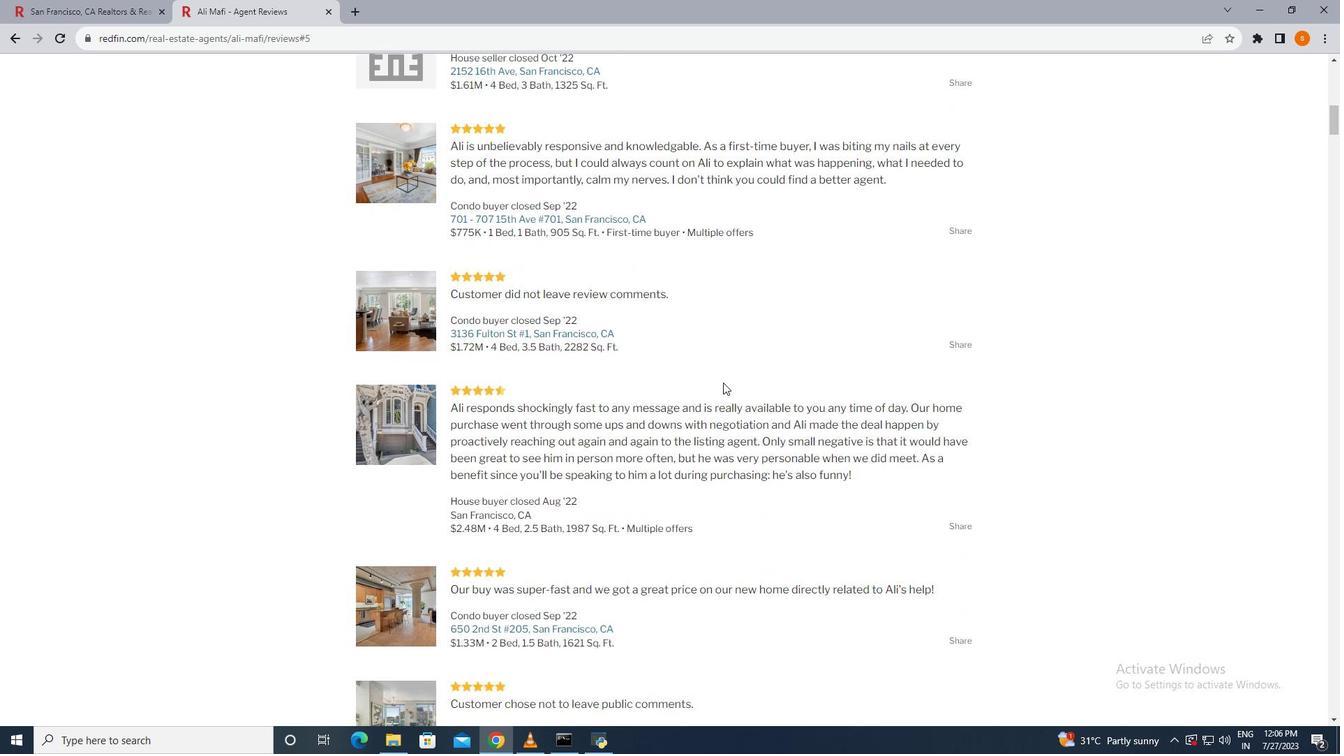 
Action: Mouse scrolled (723, 381) with delta (0, 0)
Screenshot: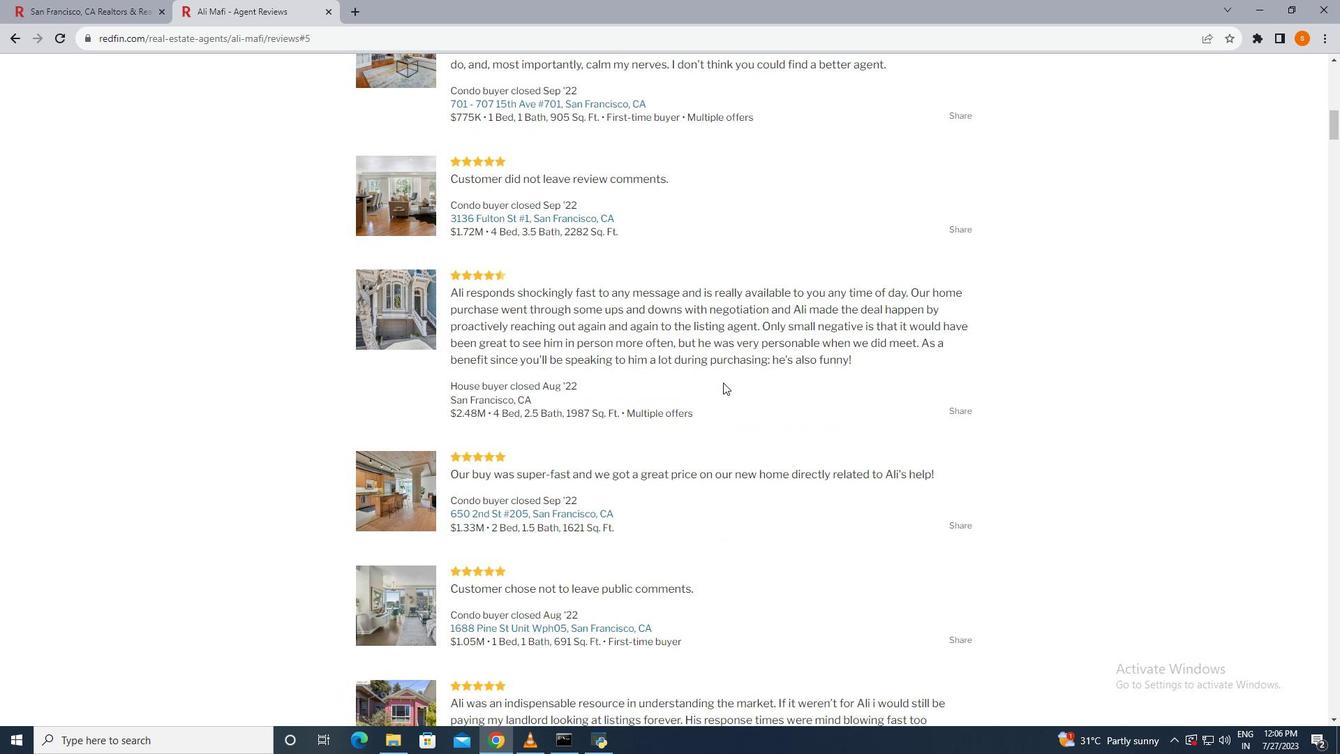 
Action: Mouse scrolled (723, 381) with delta (0, 0)
Screenshot: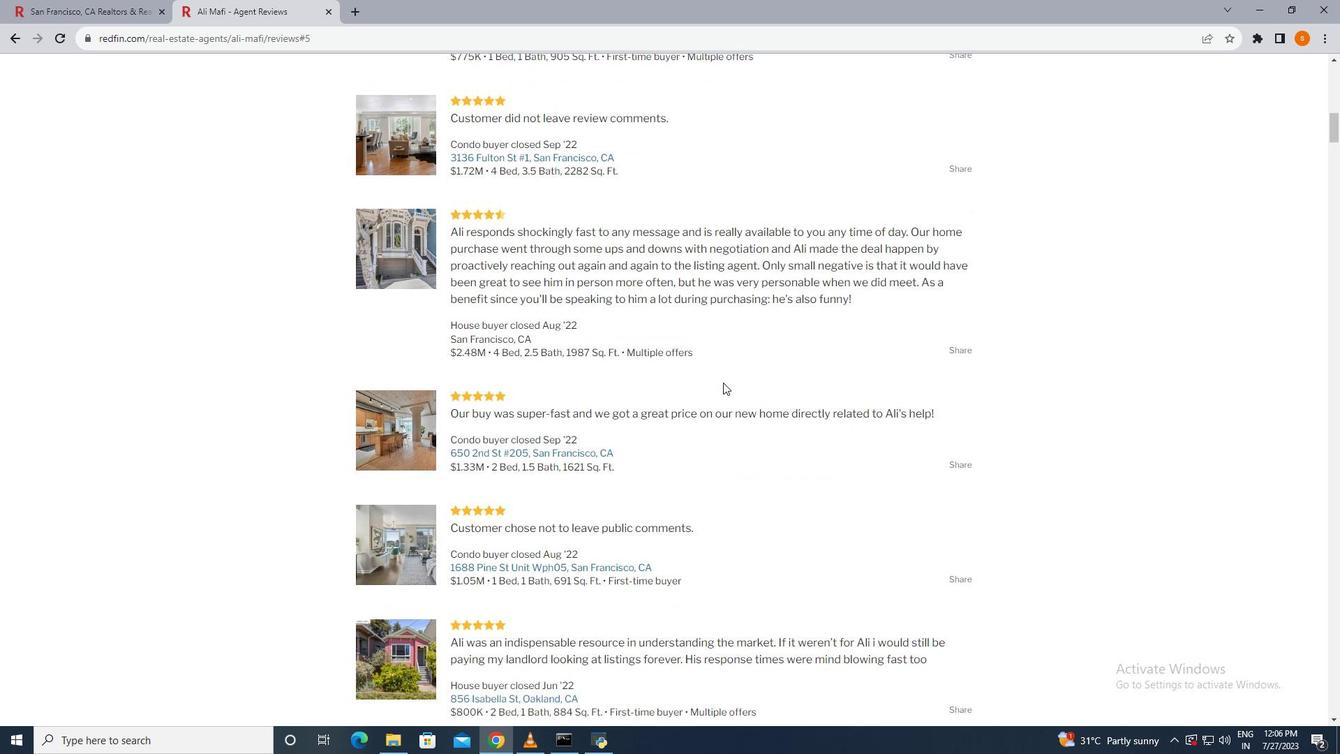 
Action: Mouse scrolled (723, 381) with delta (0, 0)
Screenshot: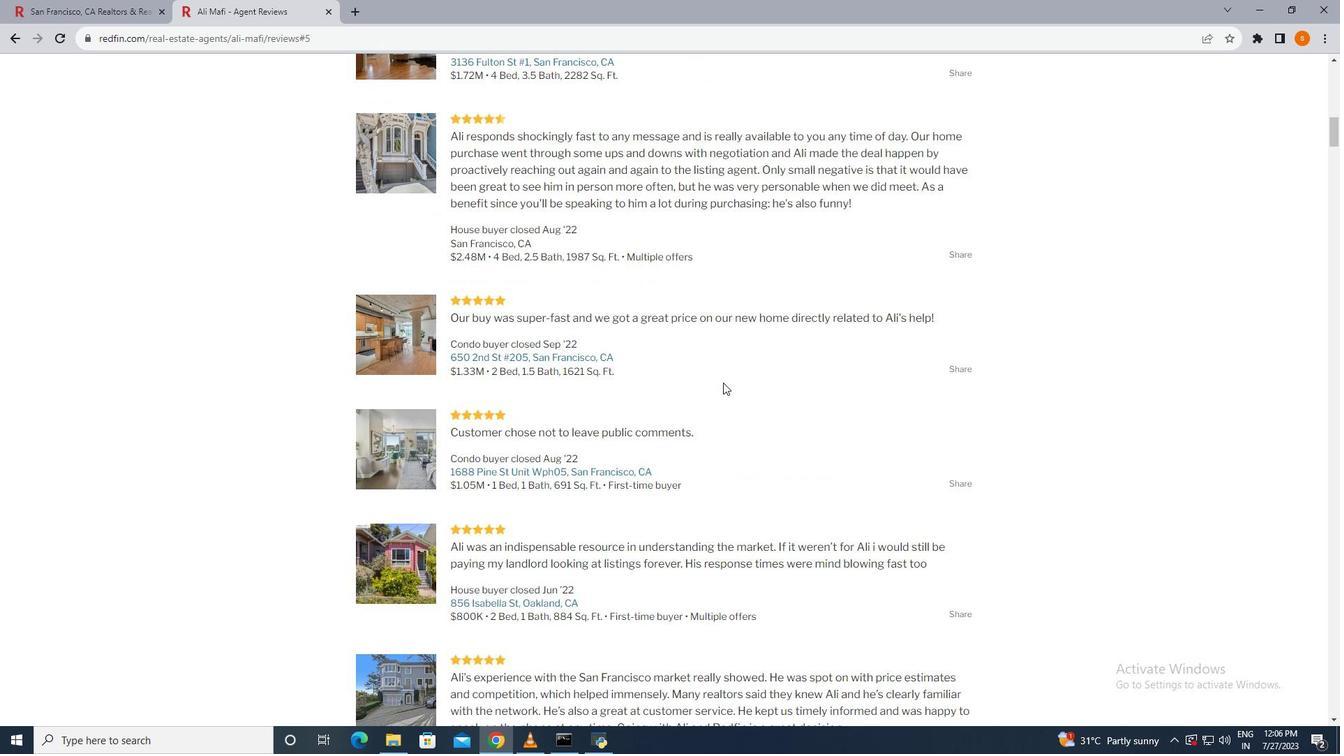 
Action: Mouse scrolled (723, 381) with delta (0, 0)
Screenshot: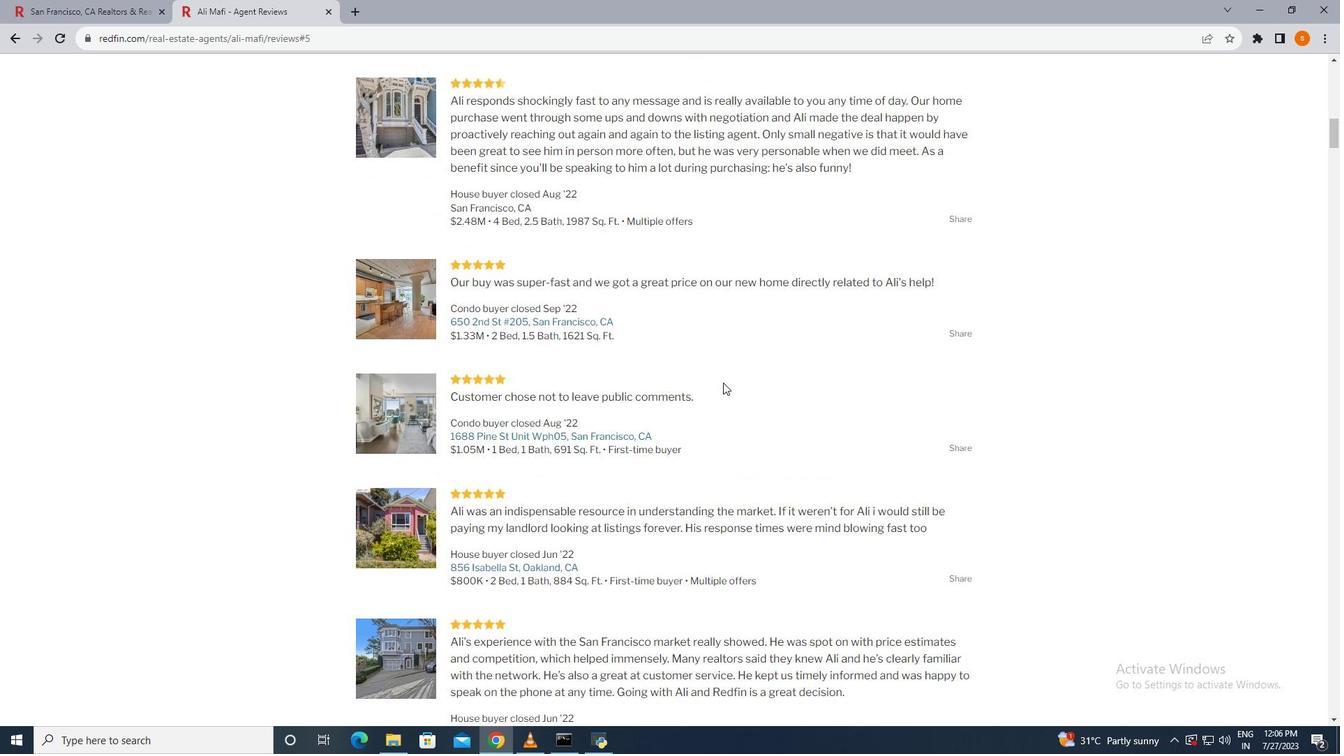 
Action: Mouse scrolled (723, 381) with delta (0, 0)
Screenshot: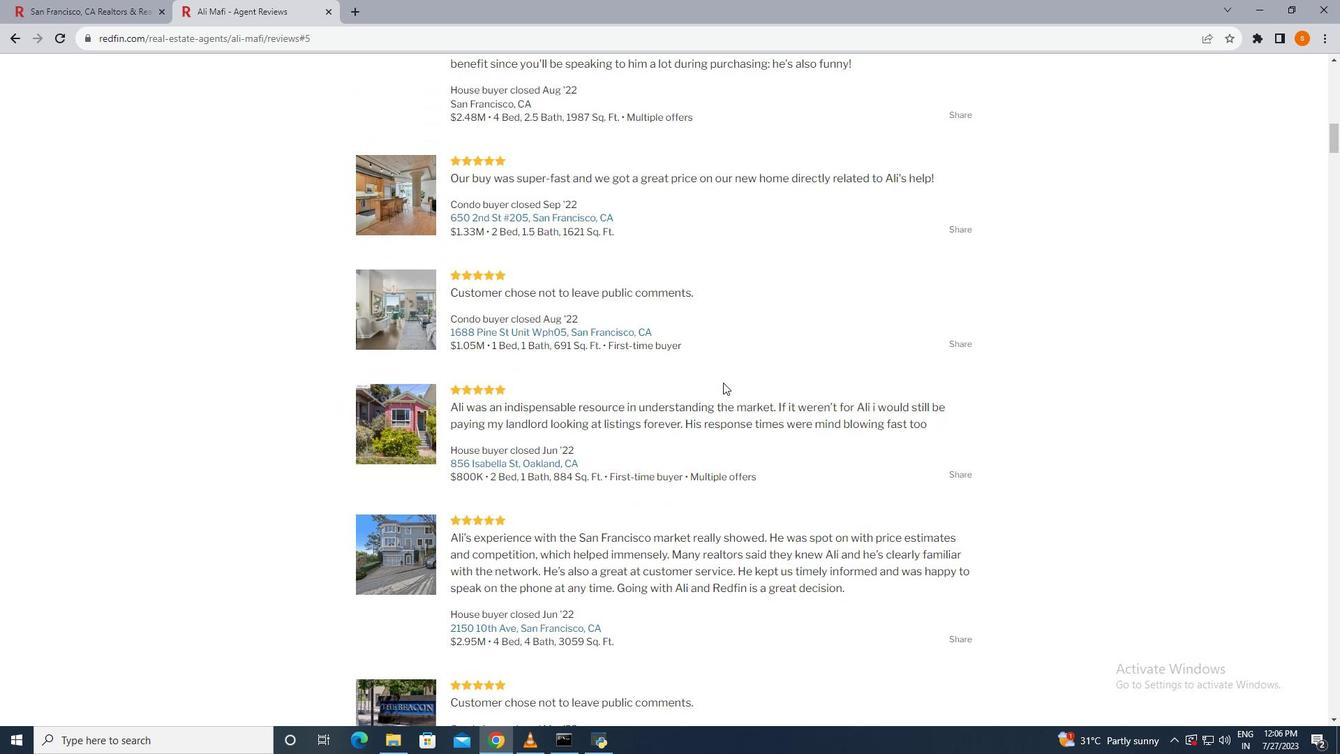 
Action: Mouse scrolled (723, 381) with delta (0, 0)
Screenshot: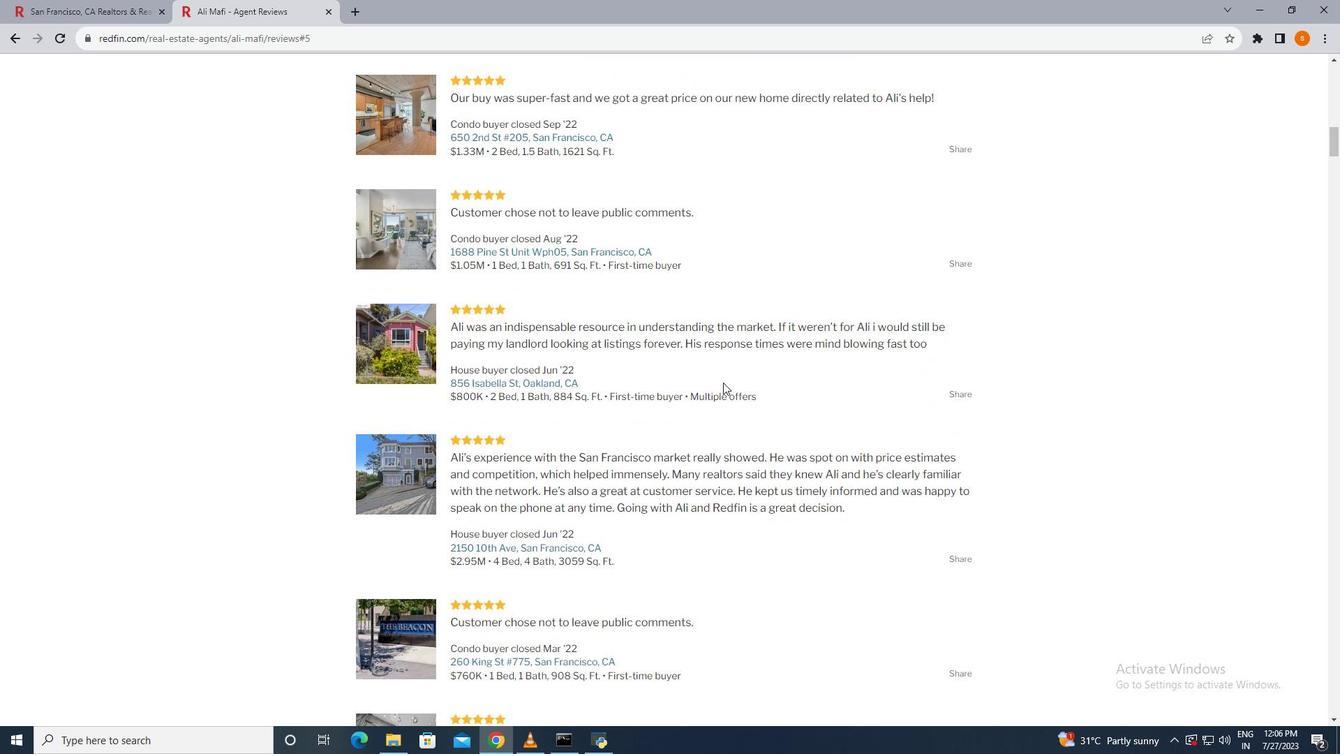 
Action: Mouse scrolled (723, 381) with delta (0, 0)
Screenshot: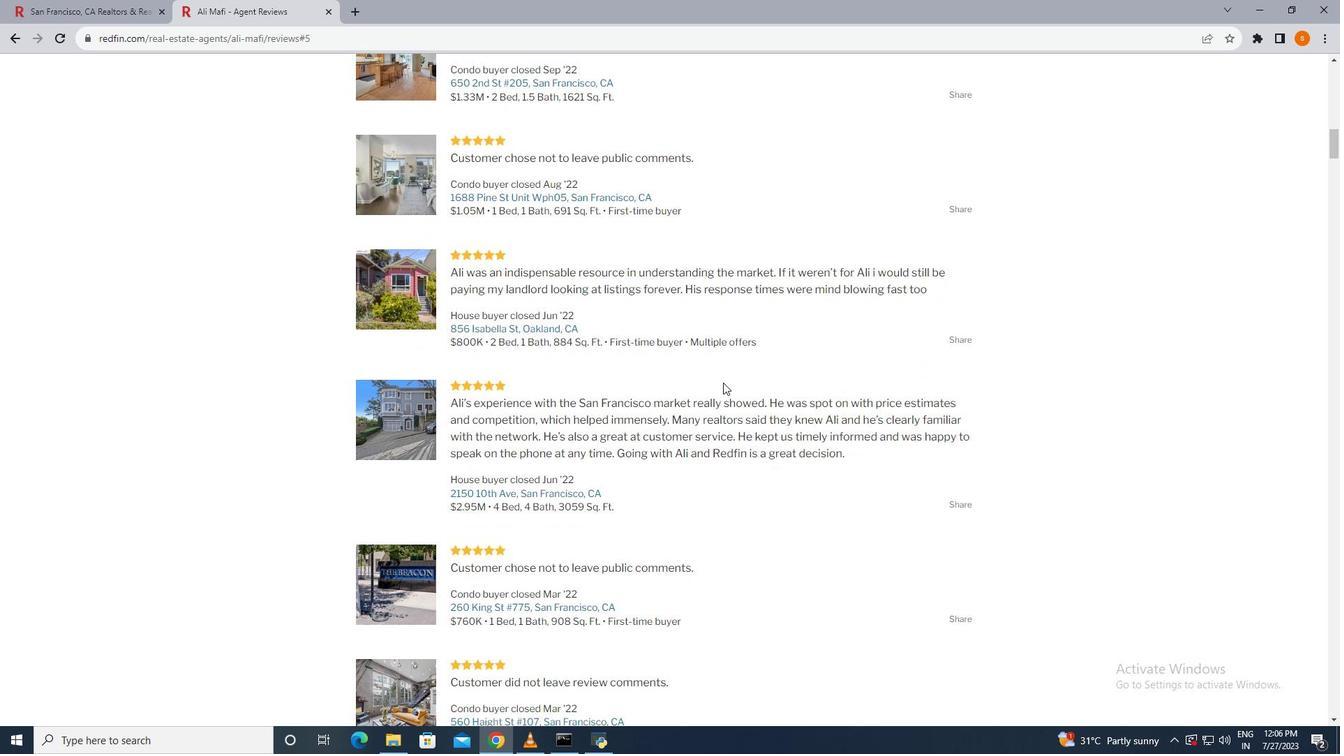 
Action: Mouse scrolled (723, 381) with delta (0, 0)
Screenshot: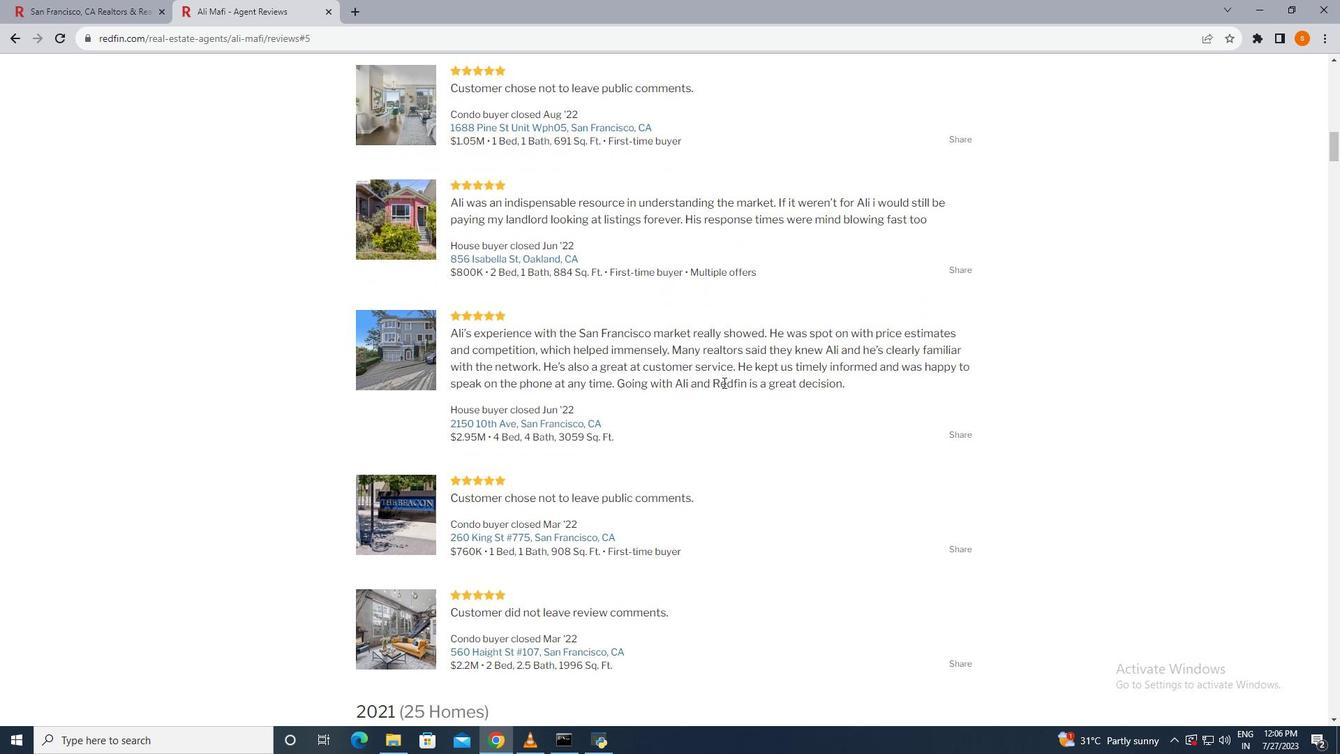 
Action: Mouse scrolled (723, 381) with delta (0, 0)
Screenshot: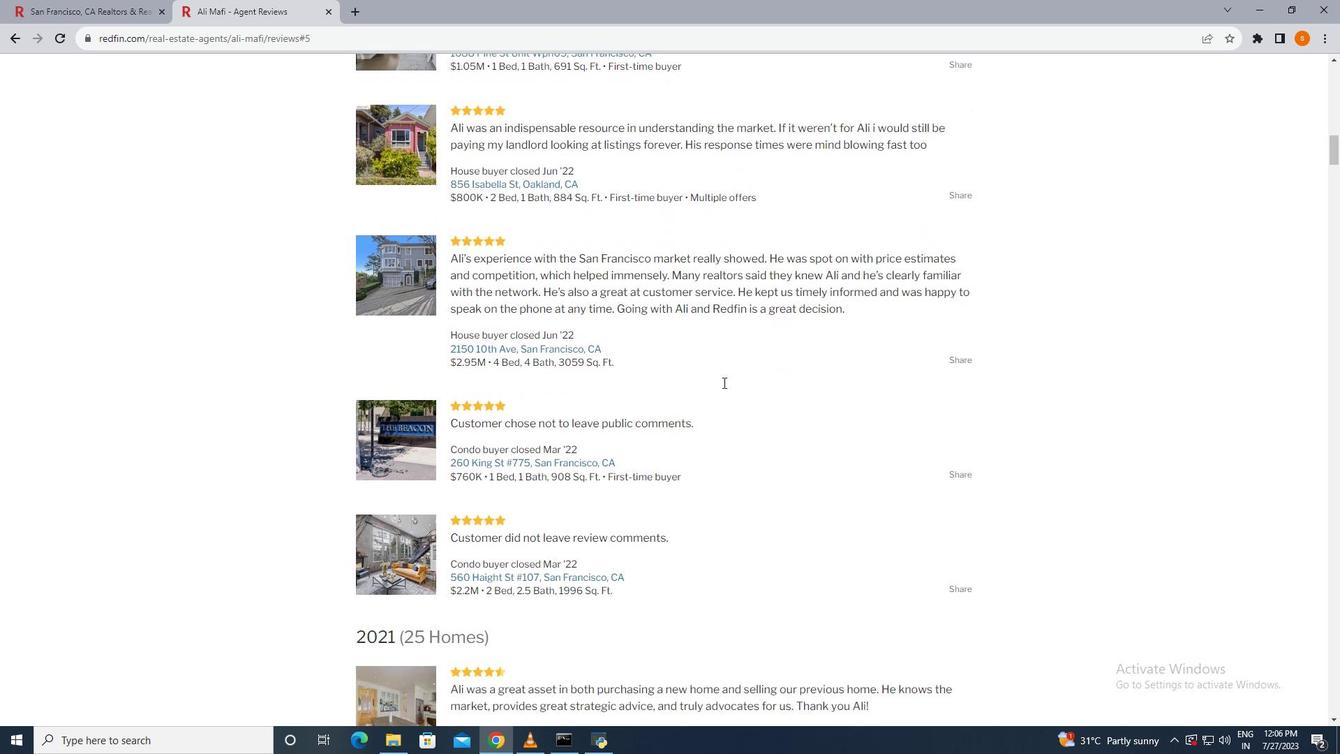 
Action: Mouse scrolled (723, 381) with delta (0, 0)
Screenshot: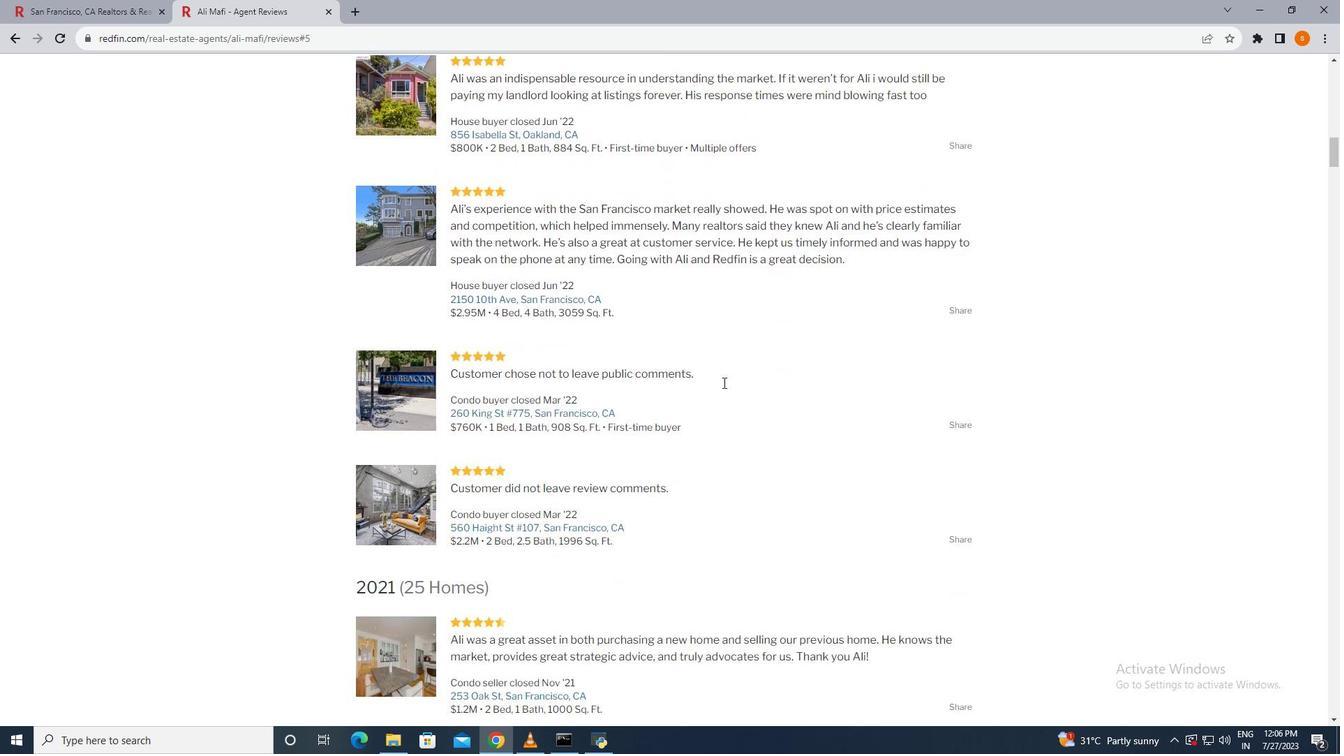 
Action: Mouse moved to (724, 382)
Screenshot: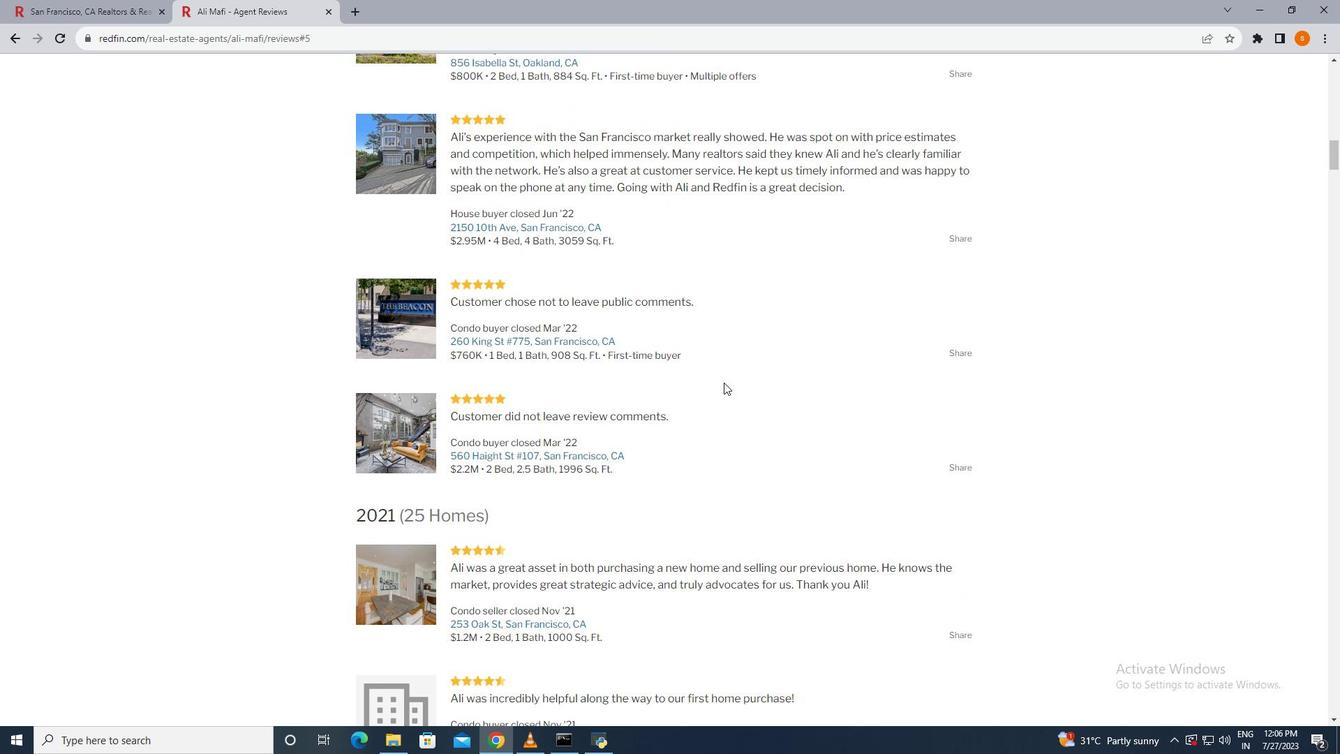 
Action: Mouse scrolled (724, 381) with delta (0, 0)
Screenshot: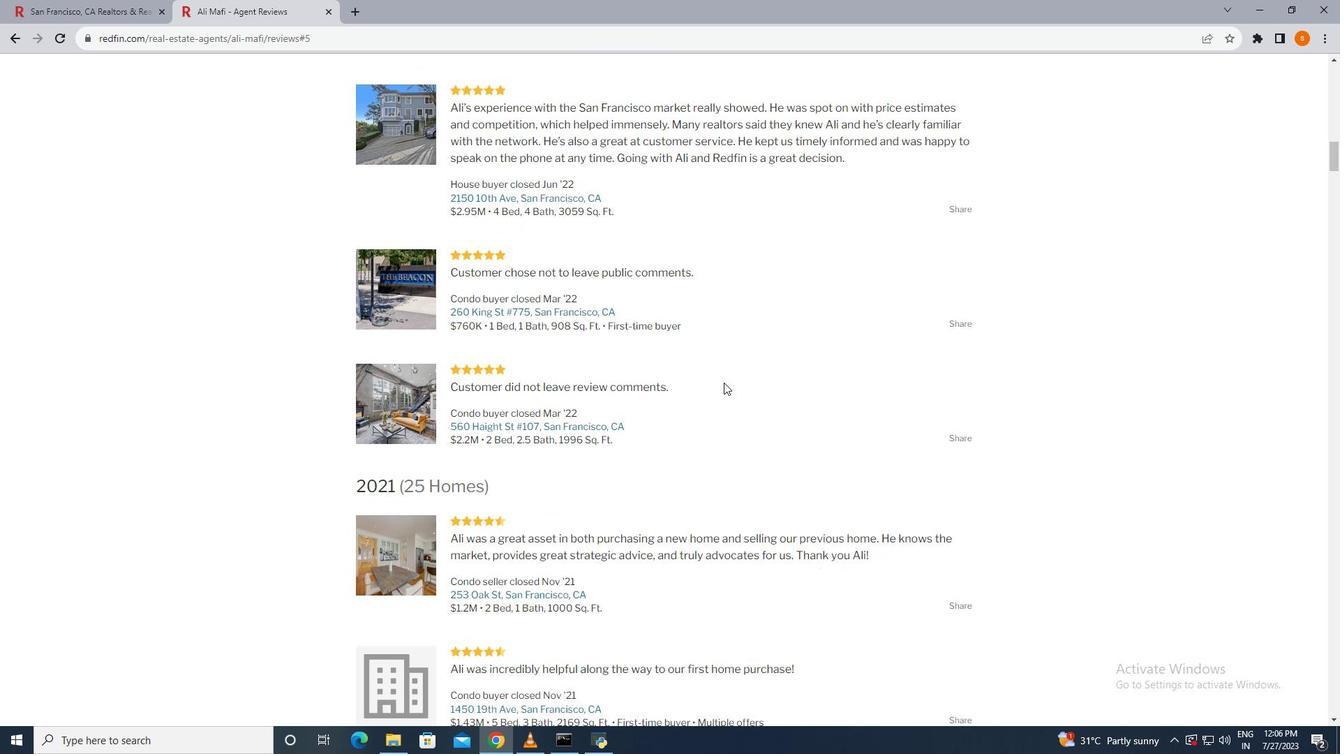 
Action: Mouse scrolled (724, 381) with delta (0, 0)
Screenshot: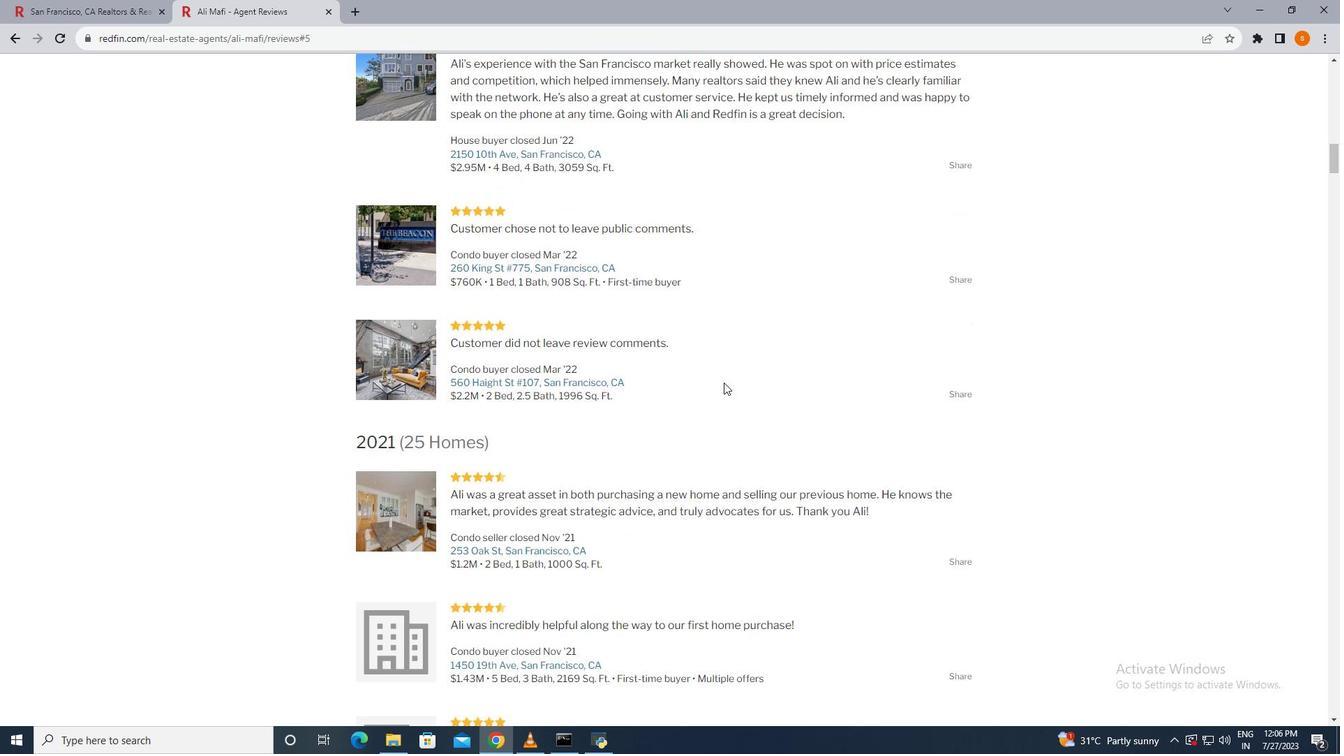 
Action: Mouse scrolled (724, 381) with delta (0, 0)
Screenshot: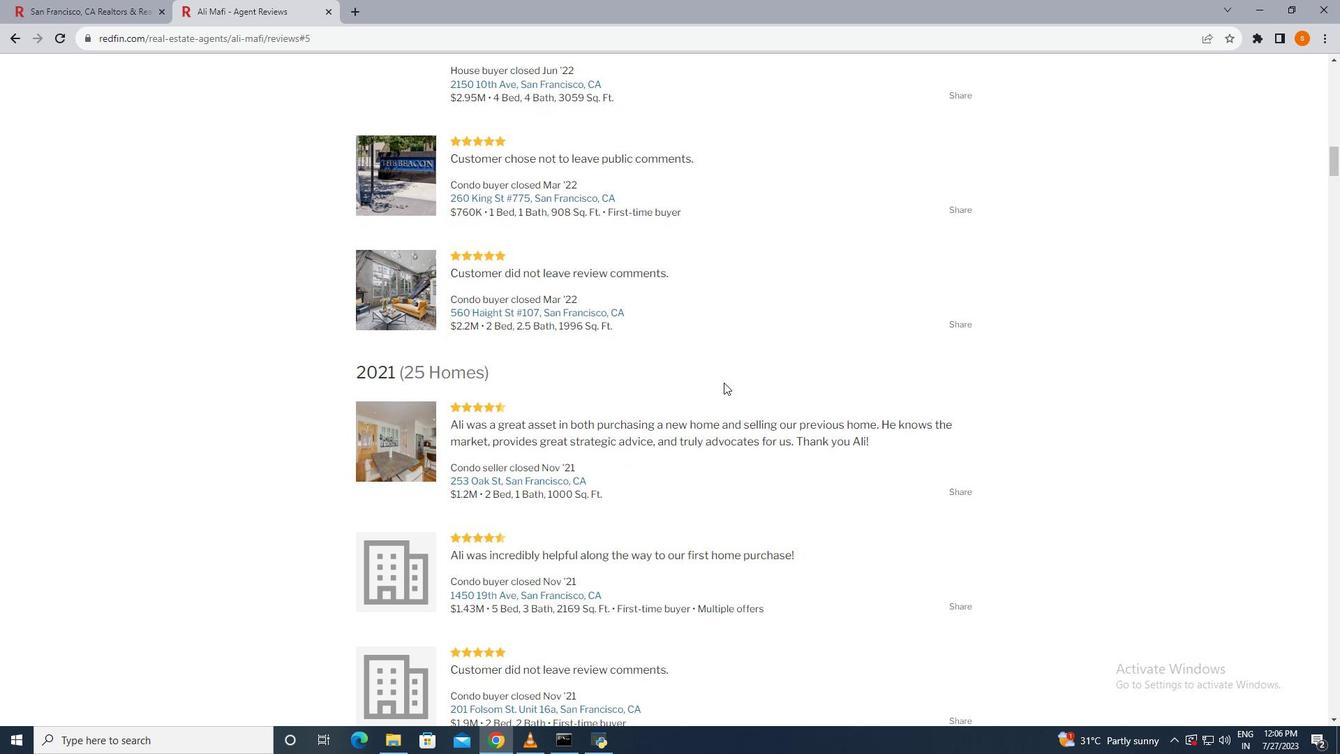 
Action: Mouse scrolled (724, 381) with delta (0, 0)
Screenshot: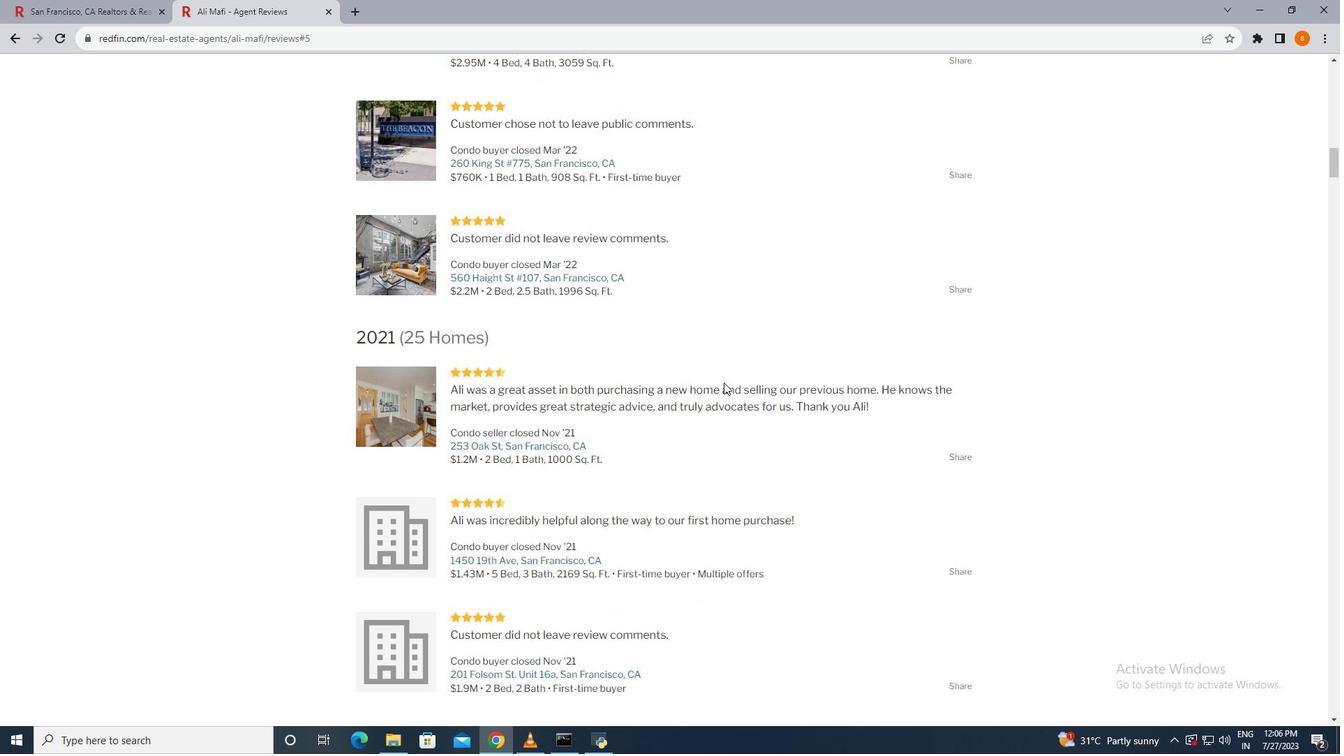 
Action: Mouse scrolled (724, 381) with delta (0, 0)
Screenshot: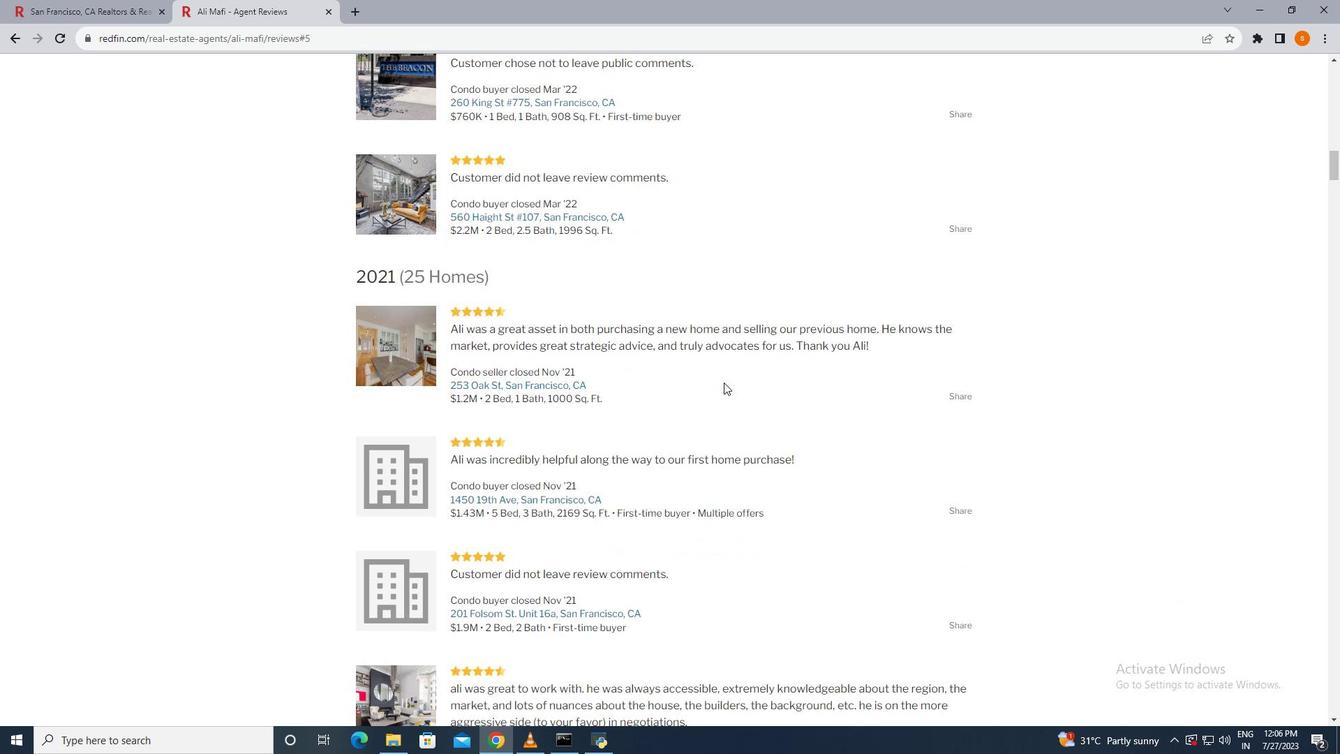 
Action: Mouse scrolled (724, 381) with delta (0, 0)
Screenshot: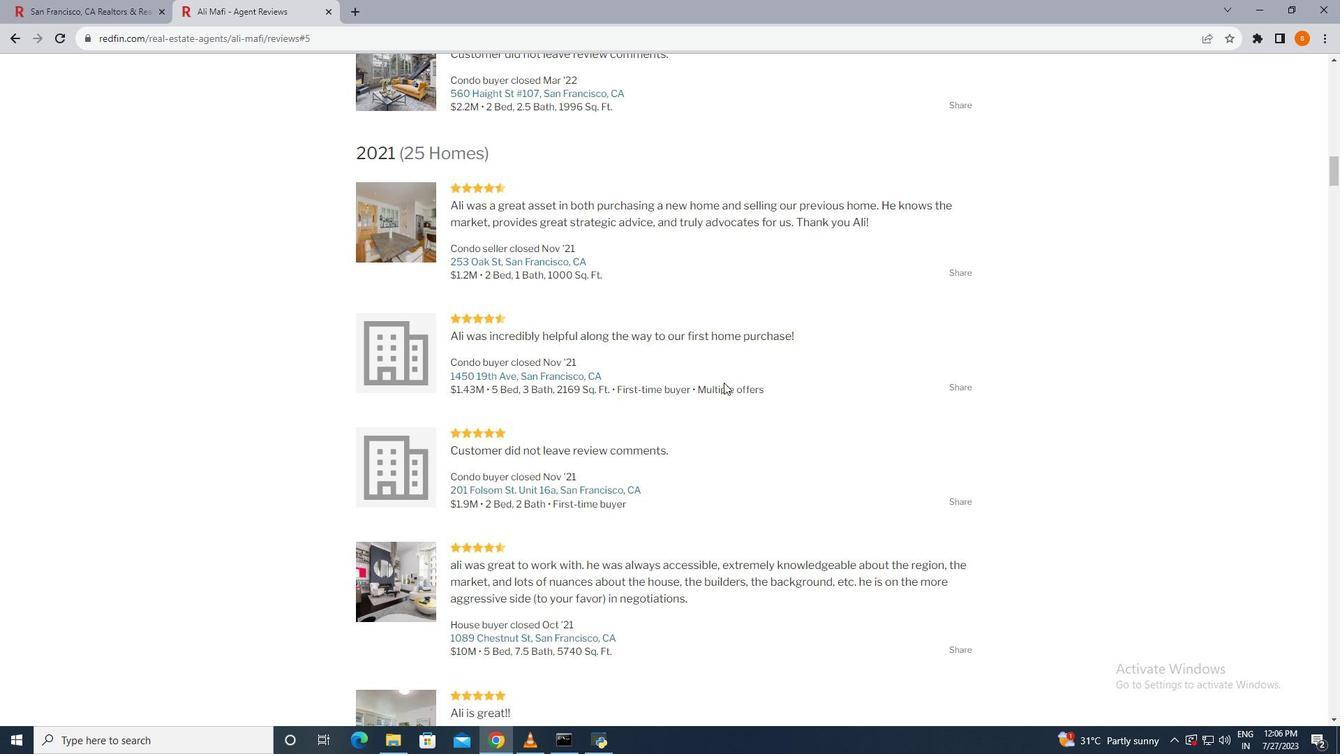 
Action: Mouse scrolled (724, 381) with delta (0, 0)
Screenshot: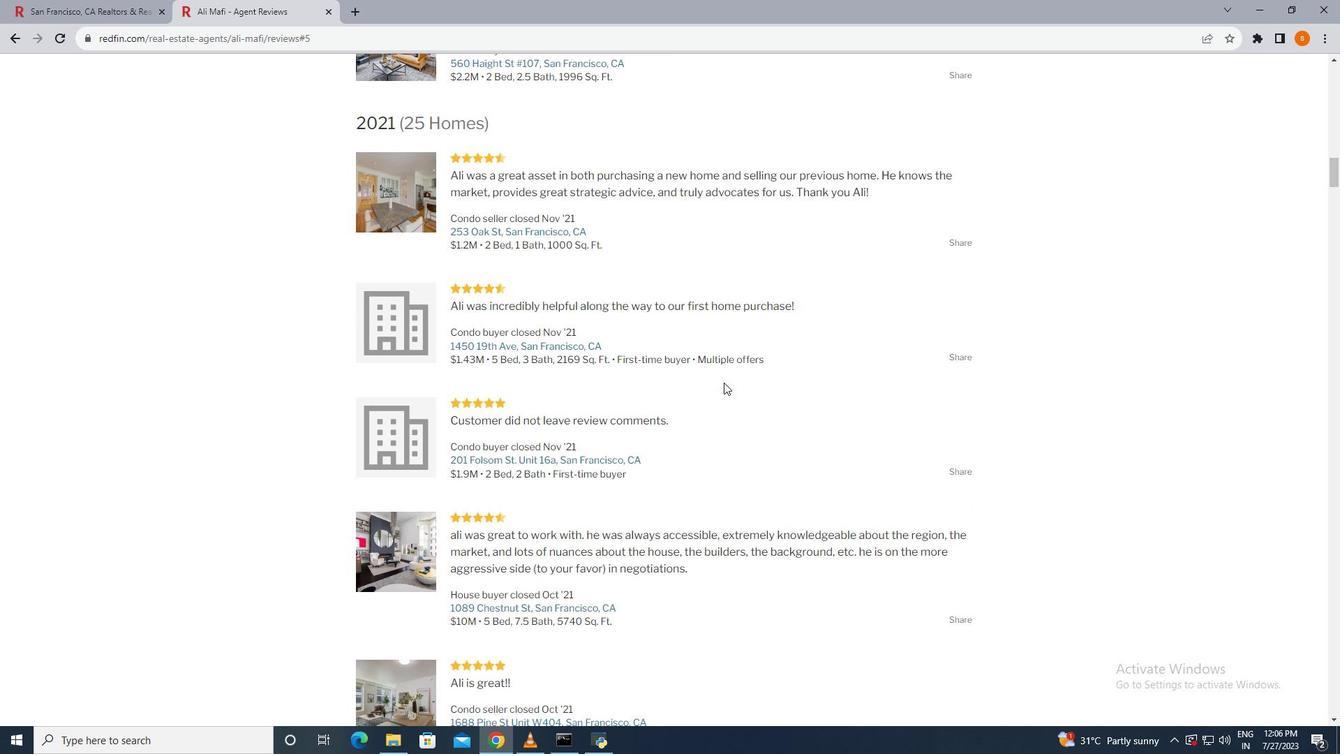 
Action: Mouse scrolled (724, 381) with delta (0, 0)
Screenshot: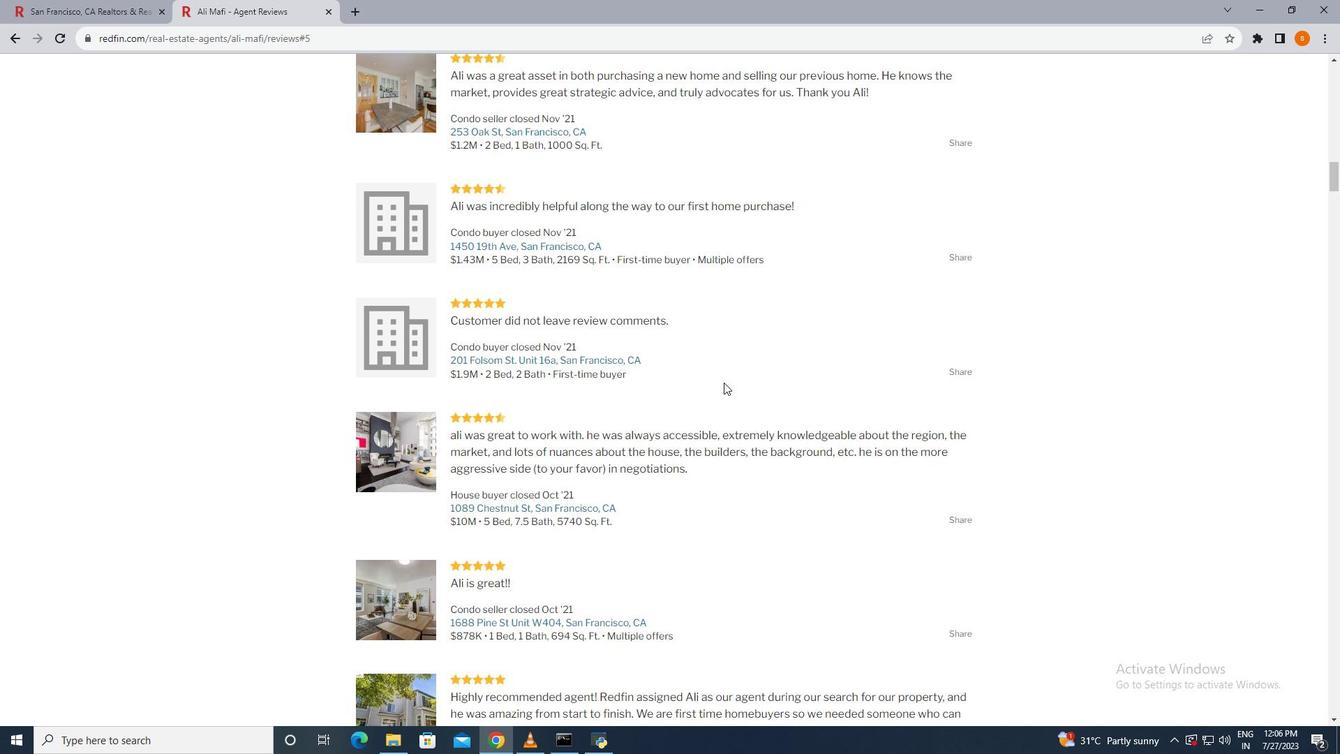 
Action: Mouse scrolled (724, 381) with delta (0, 0)
Screenshot: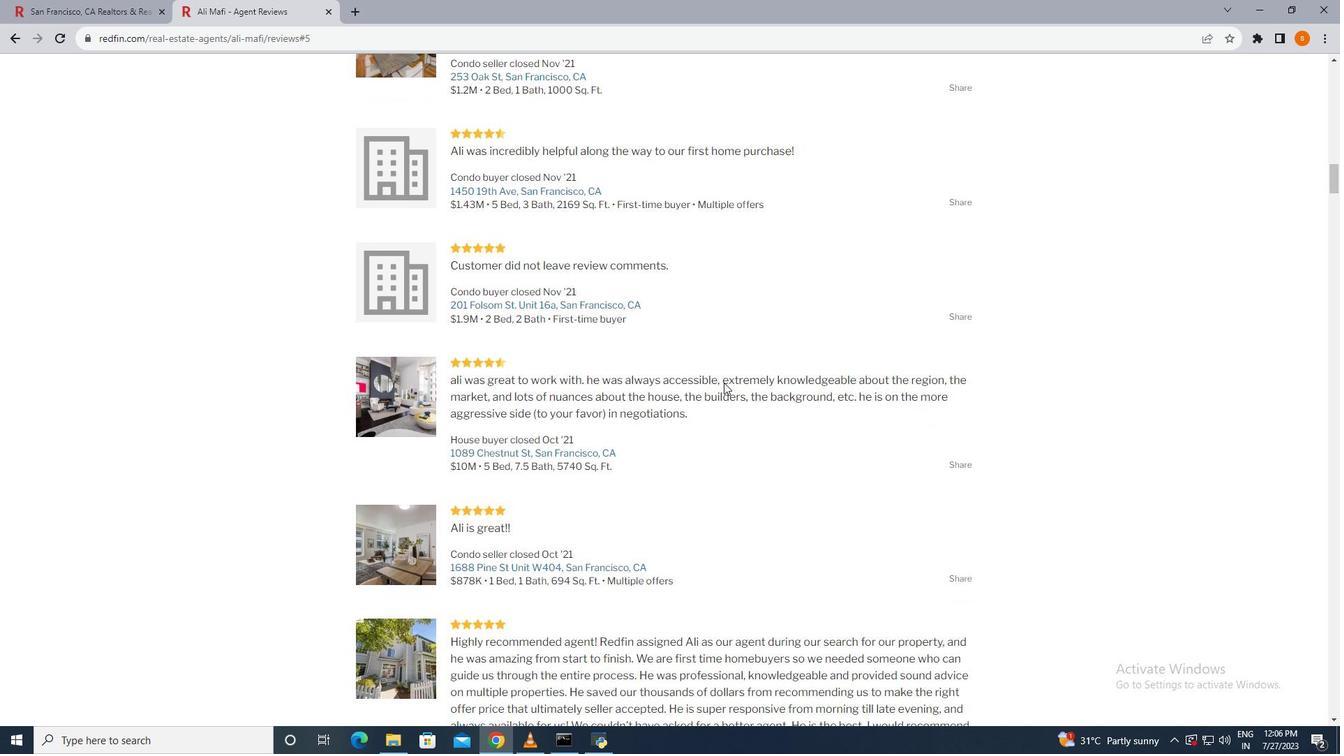 
Action: Mouse scrolled (724, 381) with delta (0, 0)
Screenshot: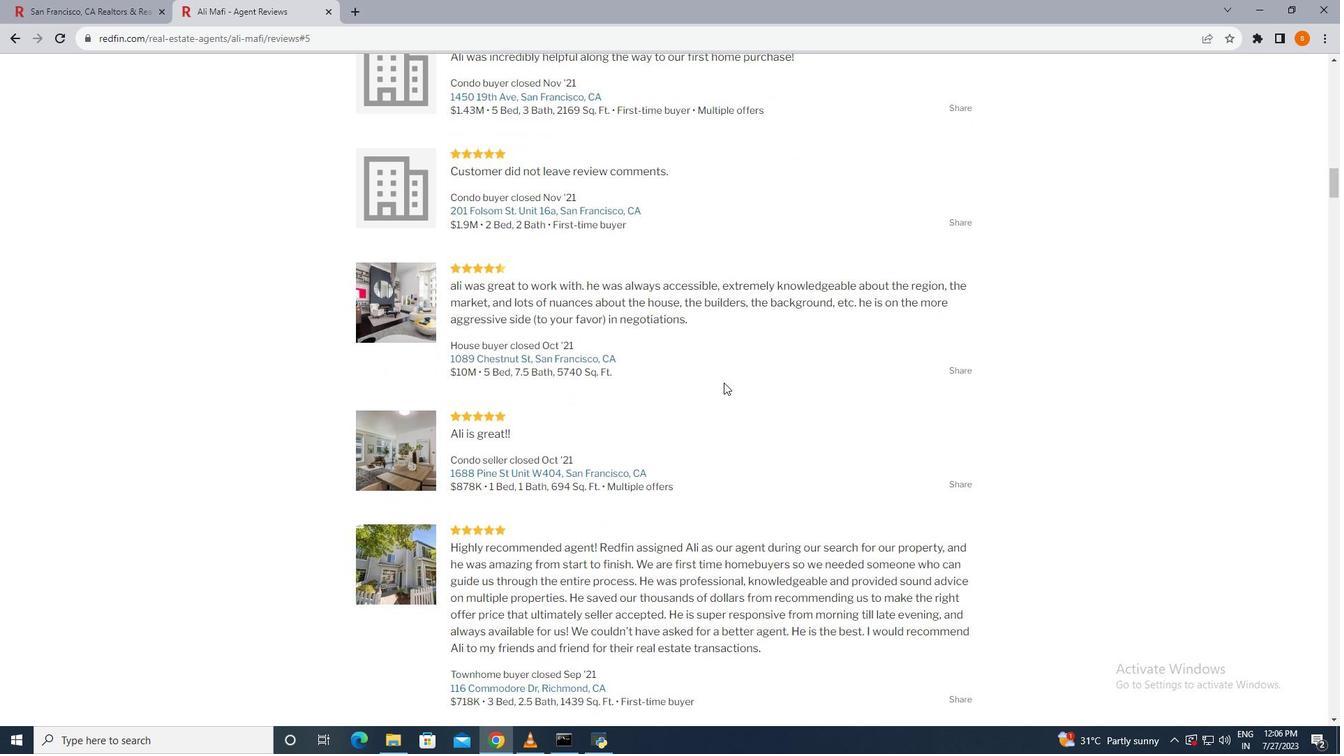 
Action: Mouse scrolled (724, 381) with delta (0, 0)
Screenshot: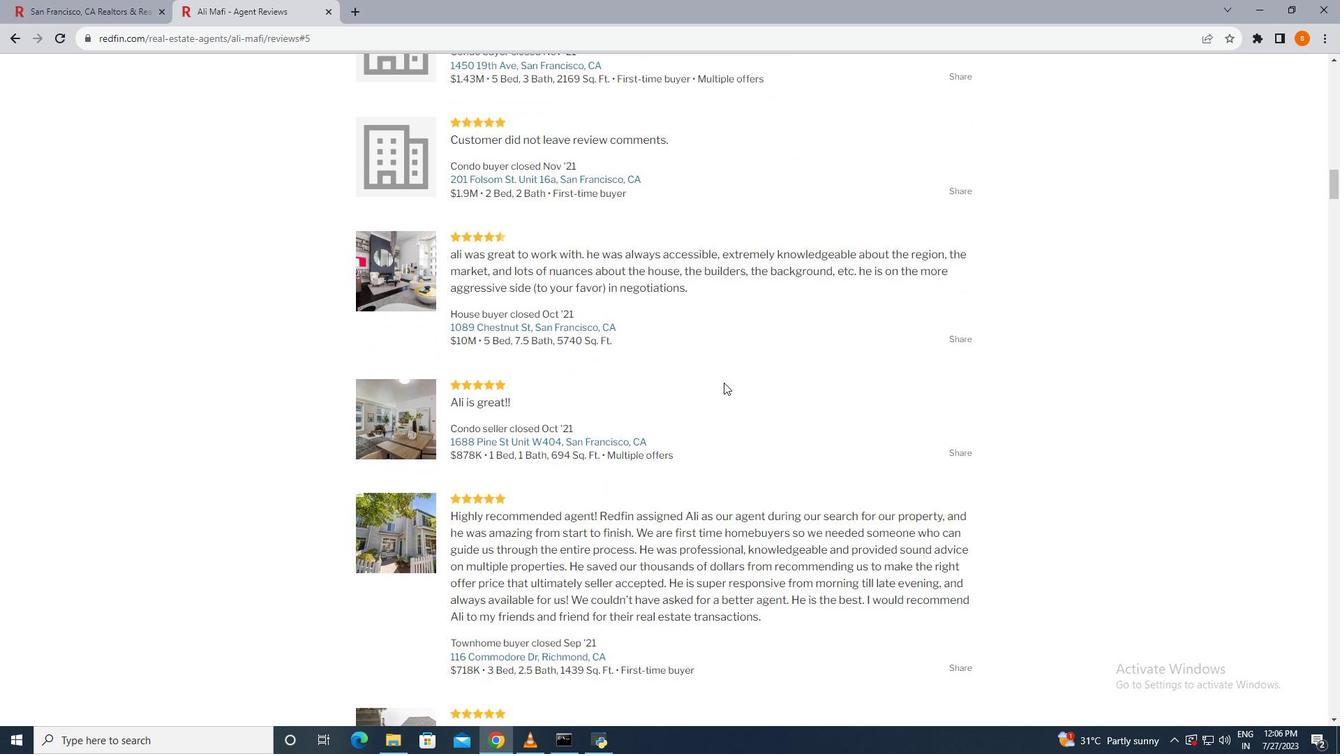 
Action: Mouse scrolled (724, 381) with delta (0, 0)
Screenshot: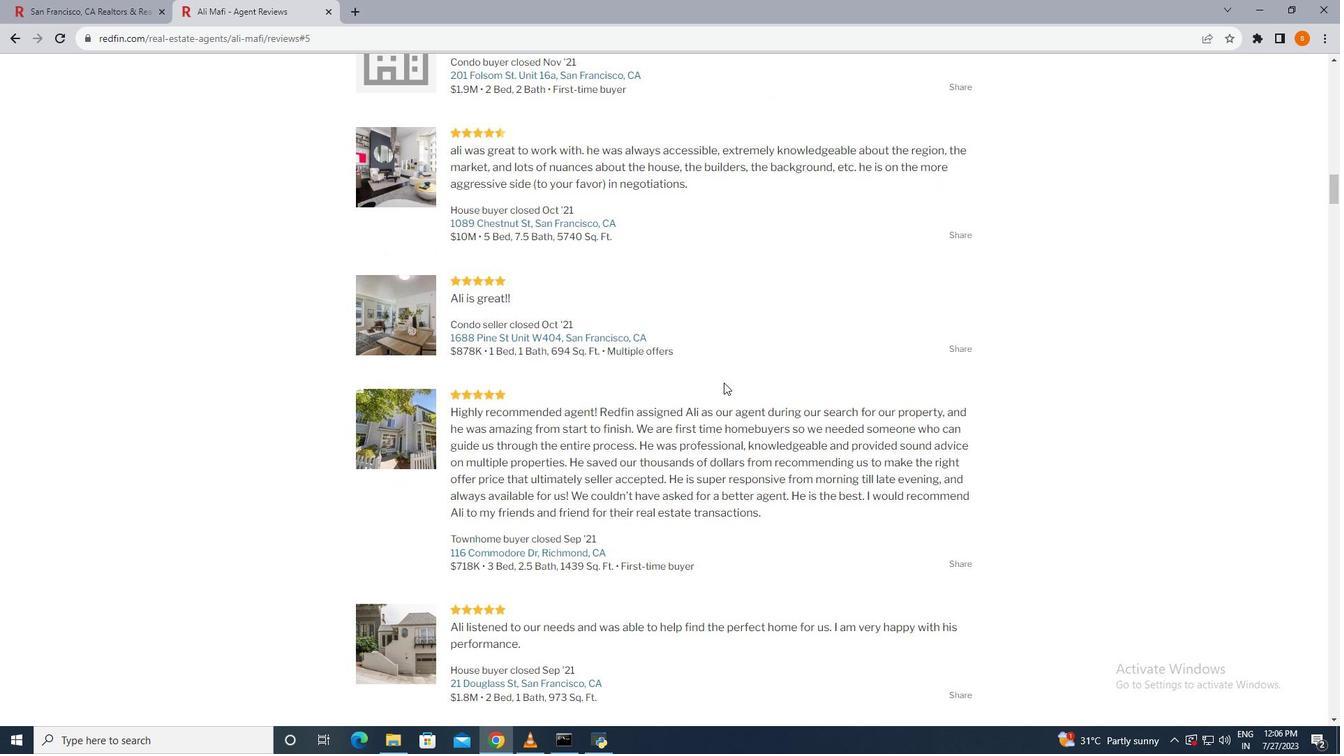 
Action: Mouse scrolled (724, 381) with delta (0, 0)
Screenshot: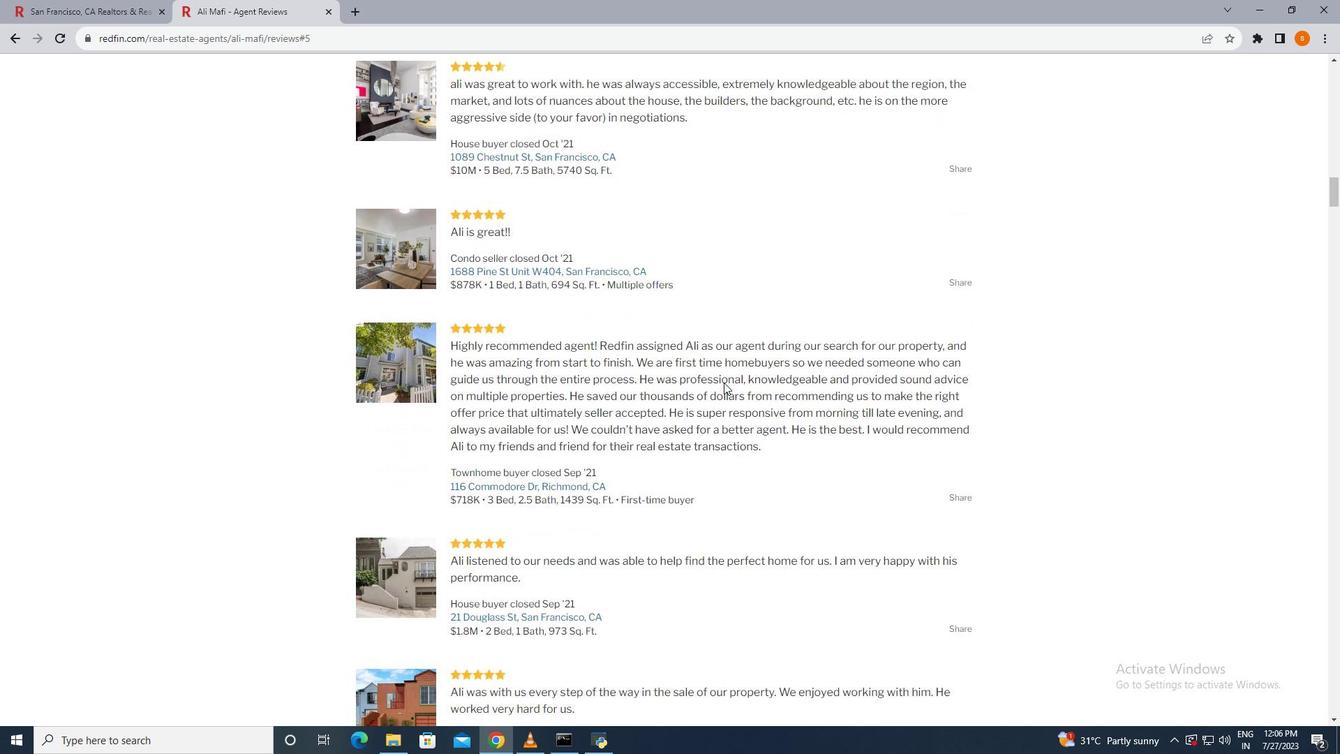 
Action: Mouse scrolled (724, 381) with delta (0, 0)
Screenshot: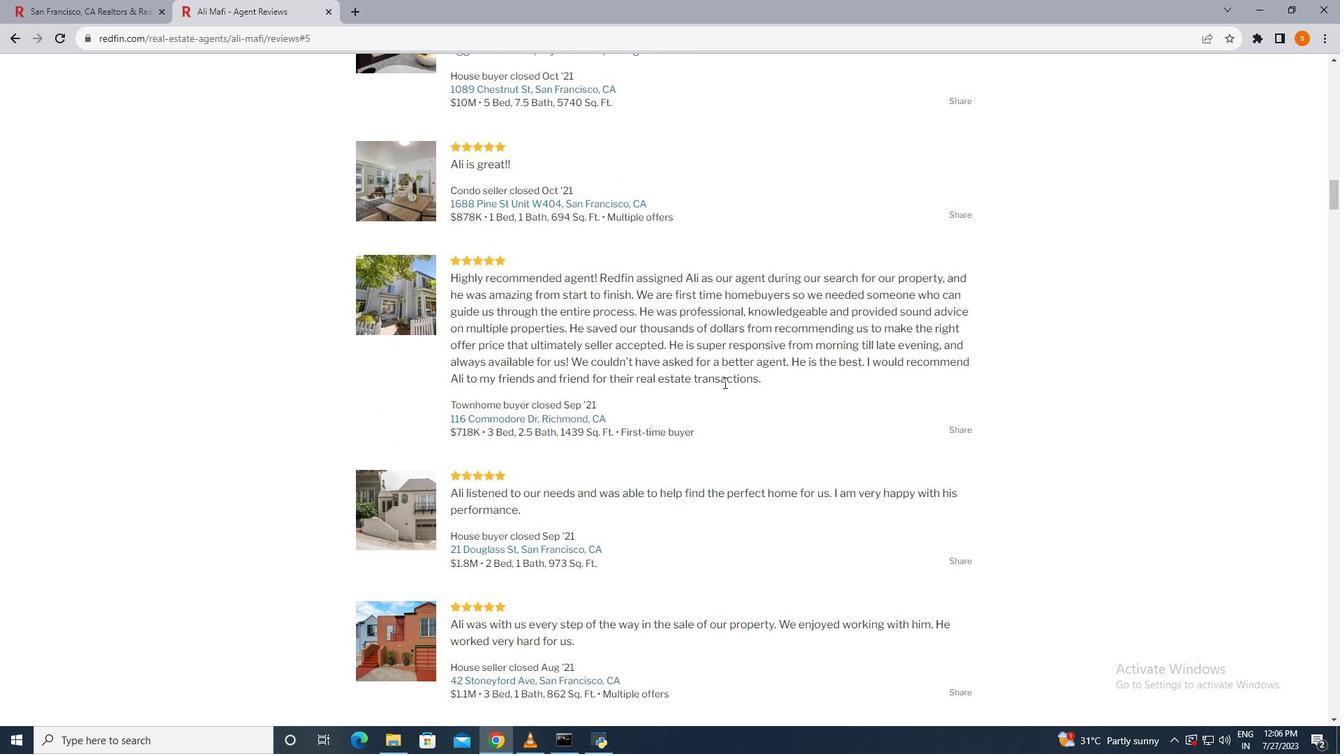 
Action: Mouse scrolled (724, 381) with delta (0, 0)
Screenshot: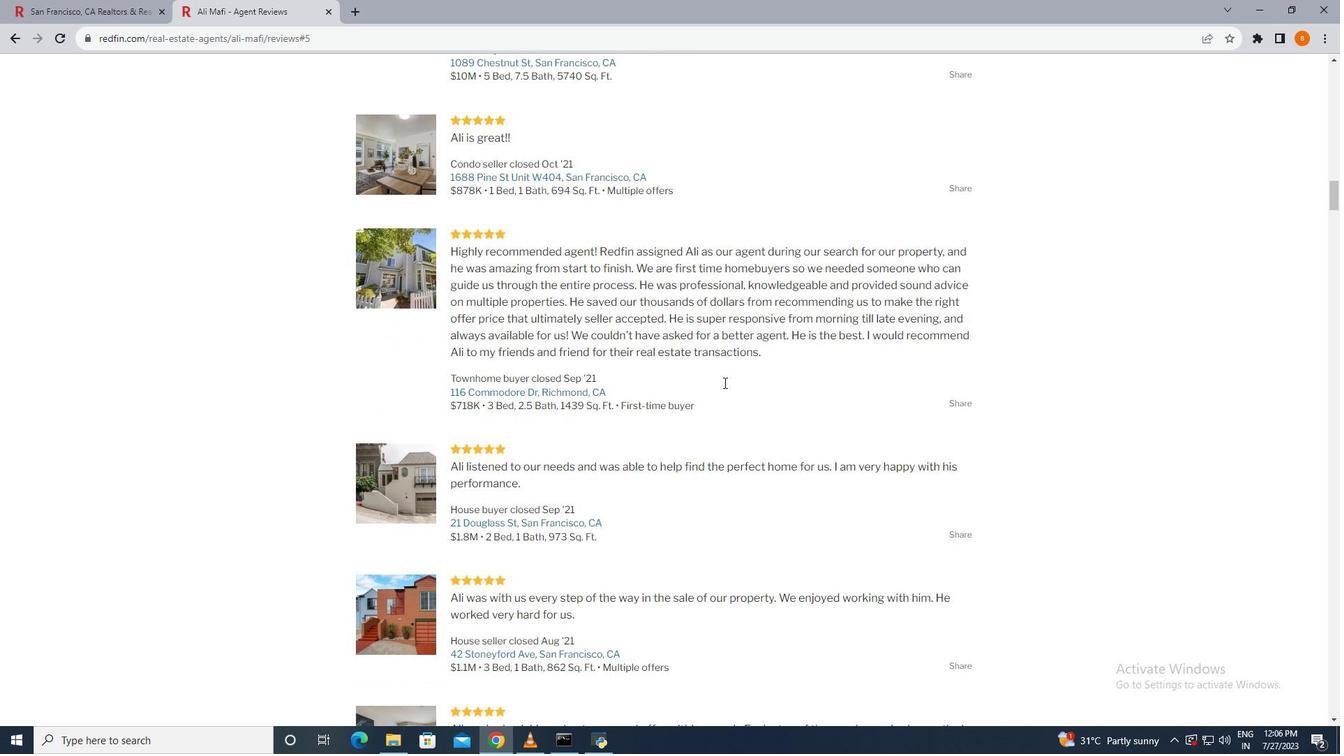 
Action: Mouse scrolled (724, 381) with delta (0, 0)
Screenshot: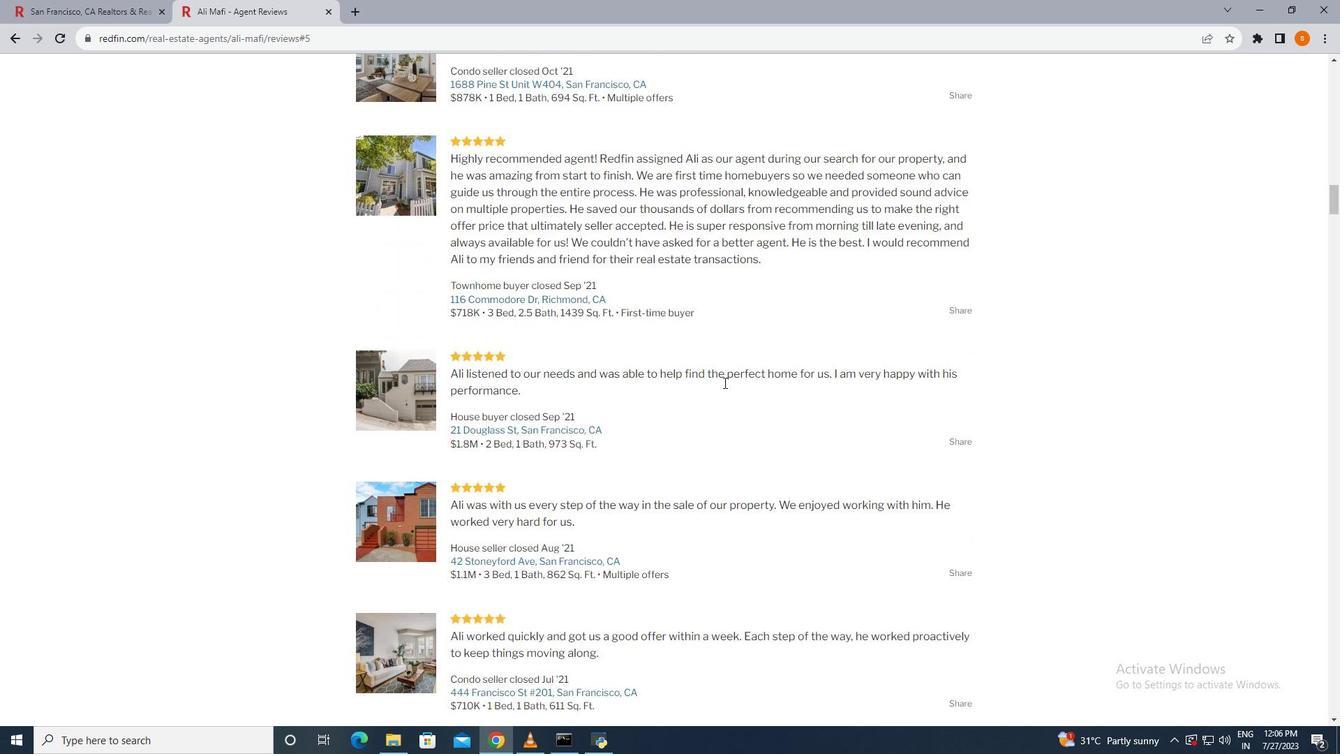 
Action: Mouse scrolled (724, 381) with delta (0, 0)
Screenshot: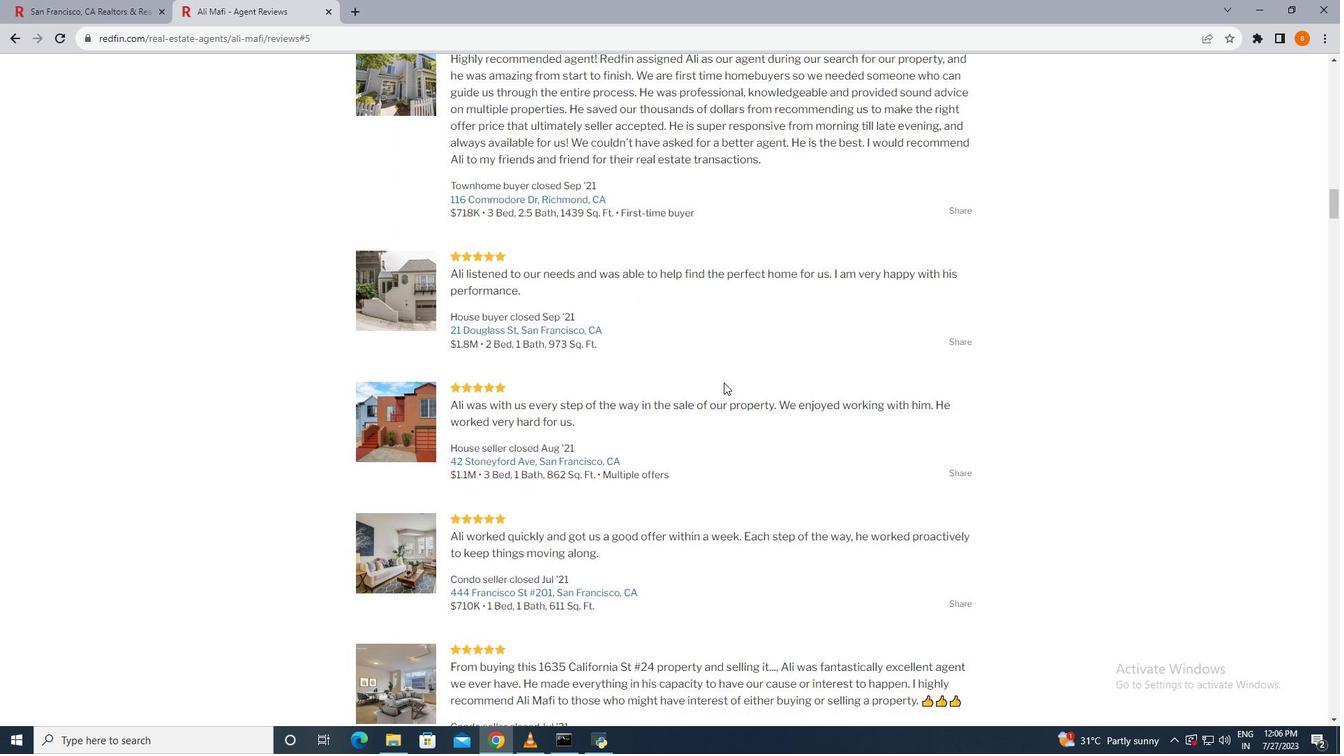 
Action: Mouse scrolled (724, 381) with delta (0, 0)
Screenshot: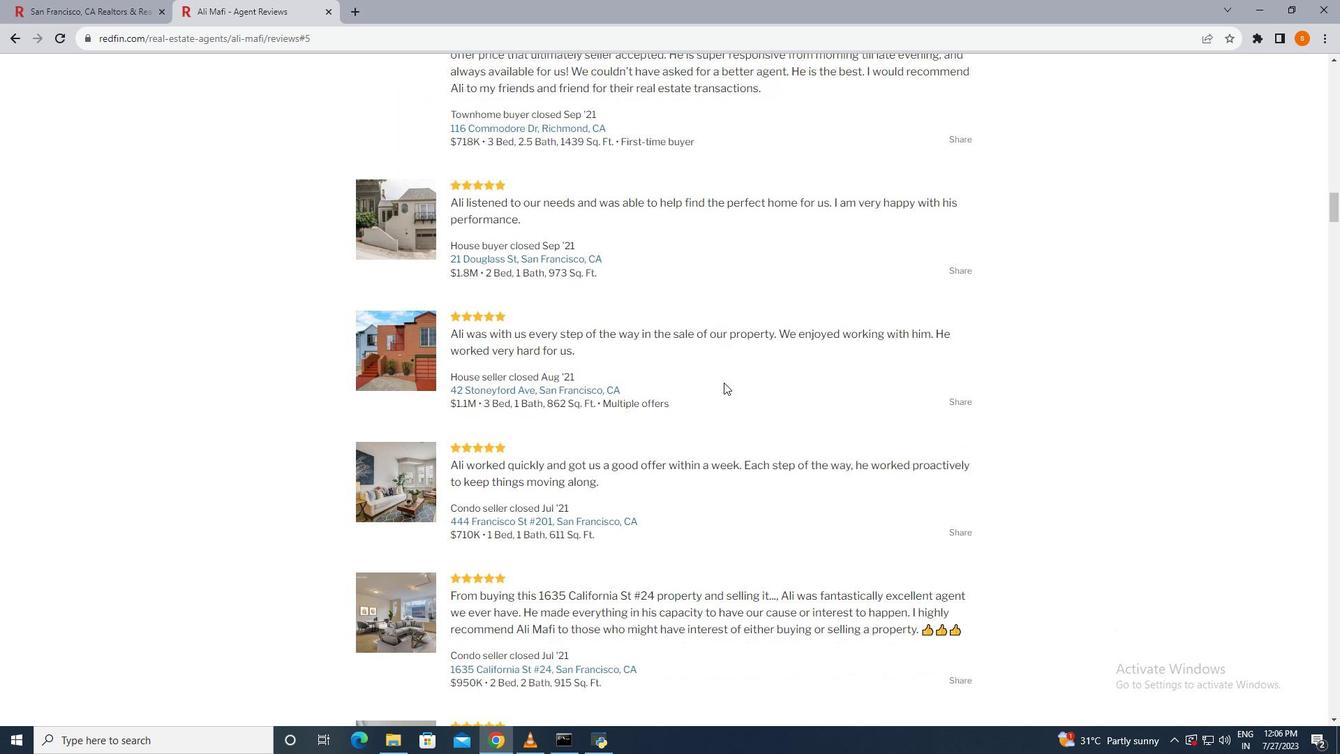 
Action: Mouse scrolled (724, 381) with delta (0, 0)
Screenshot: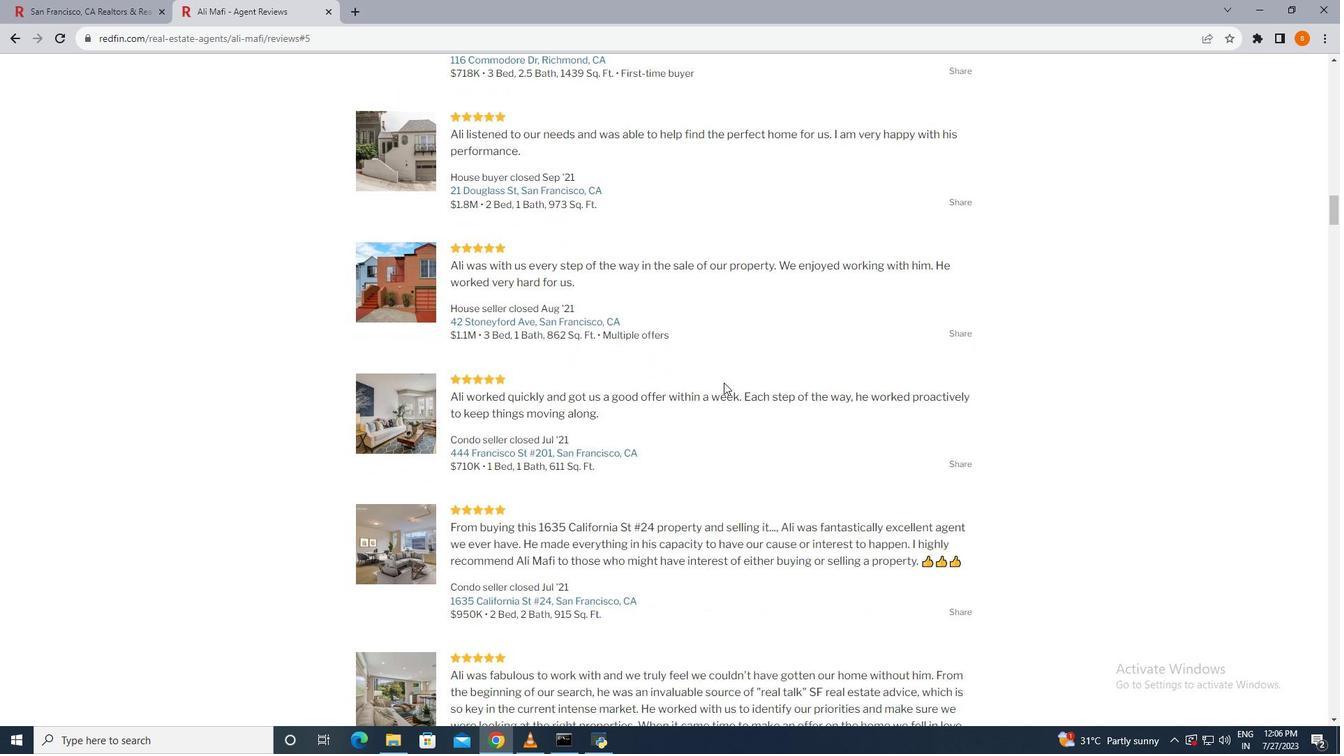 
Action: Mouse scrolled (724, 381) with delta (0, 0)
Screenshot: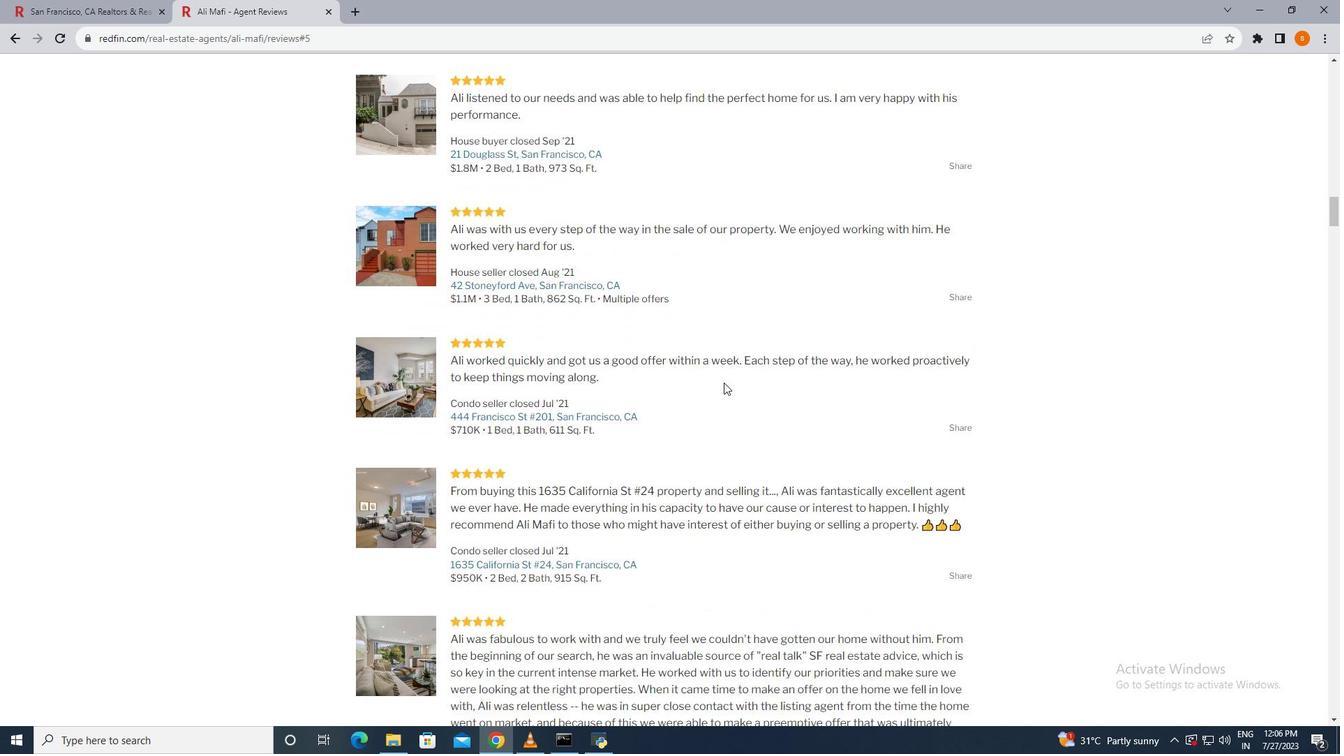 
Action: Mouse scrolled (724, 381) with delta (0, 0)
Screenshot: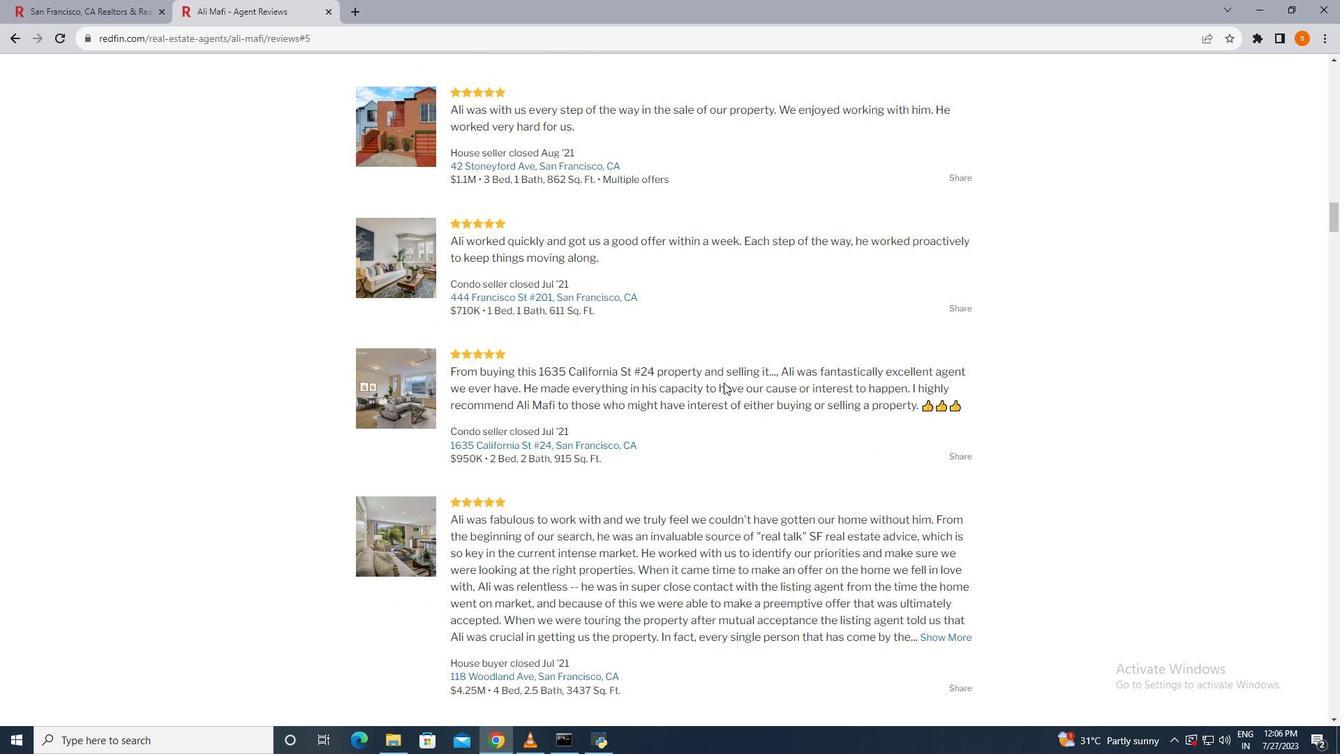 
Action: Mouse scrolled (724, 381) with delta (0, 0)
Screenshot: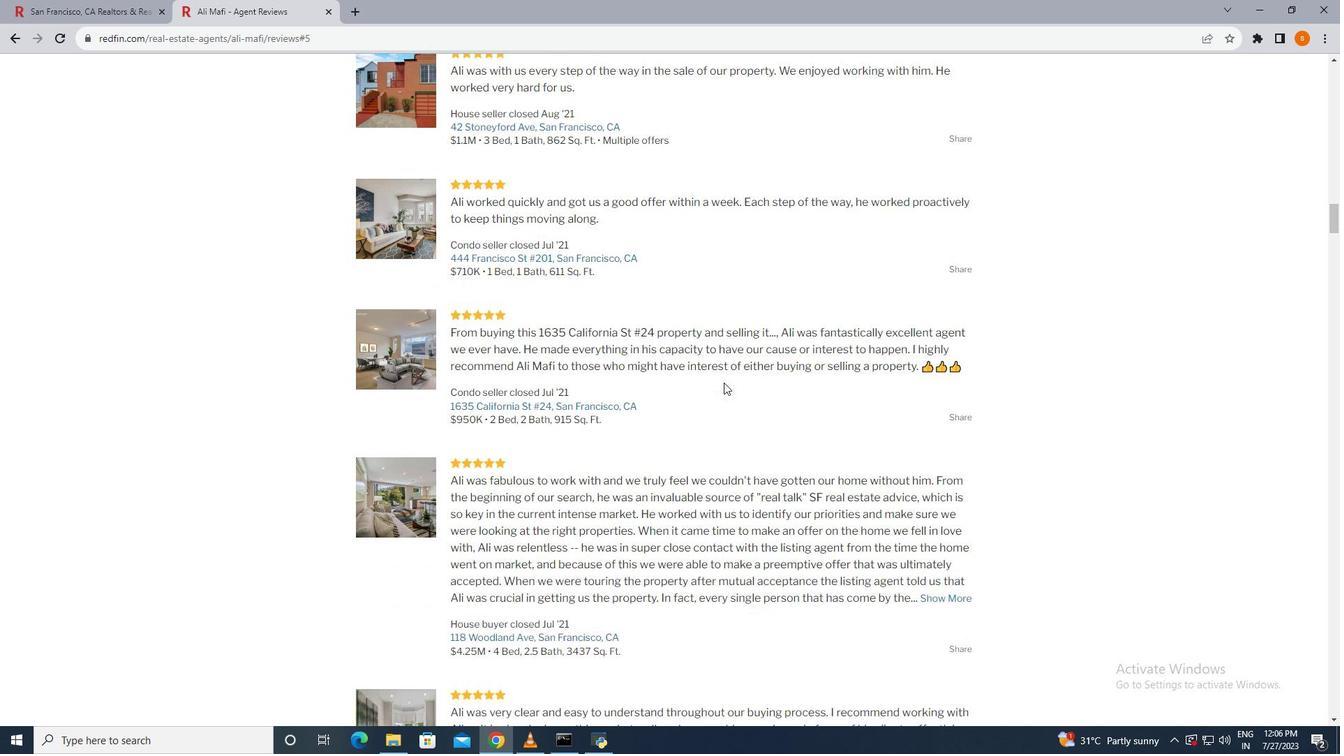 
Action: Mouse scrolled (724, 381) with delta (0, 0)
Screenshot: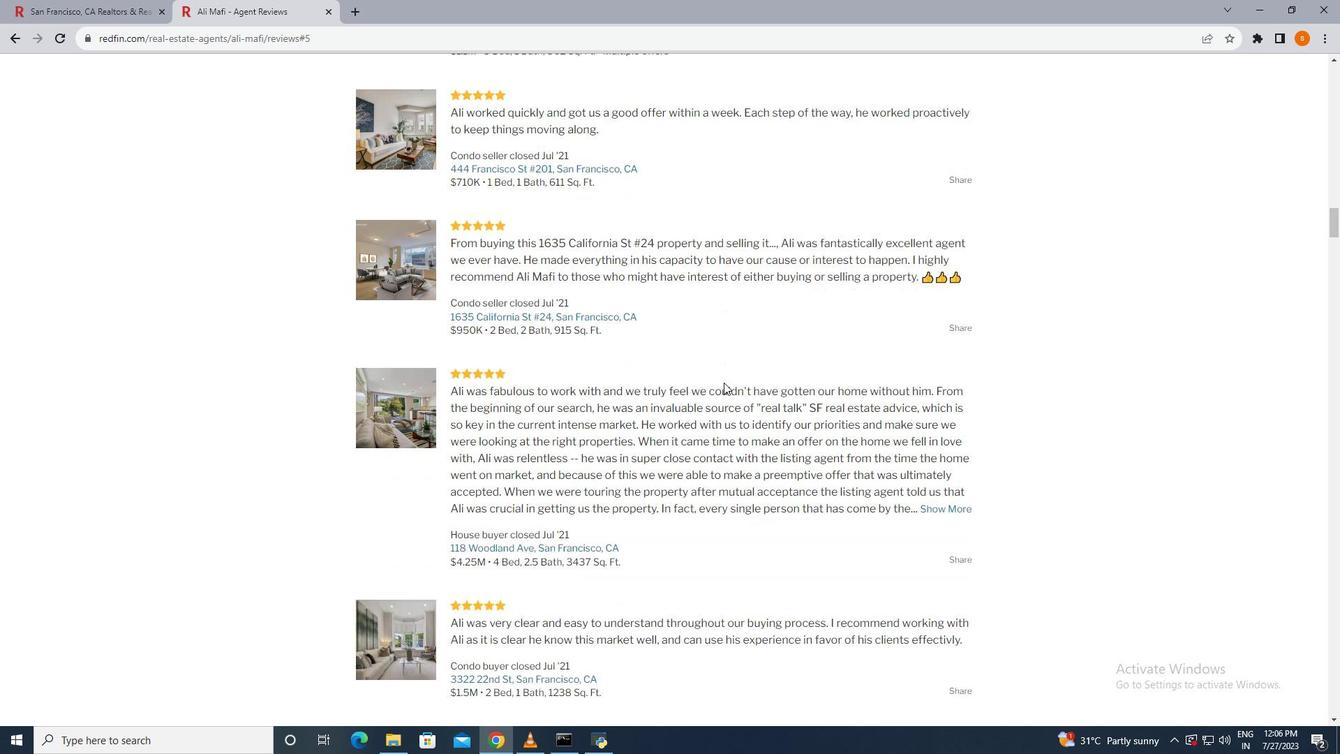 
Action: Mouse scrolled (724, 381) with delta (0, 0)
Screenshot: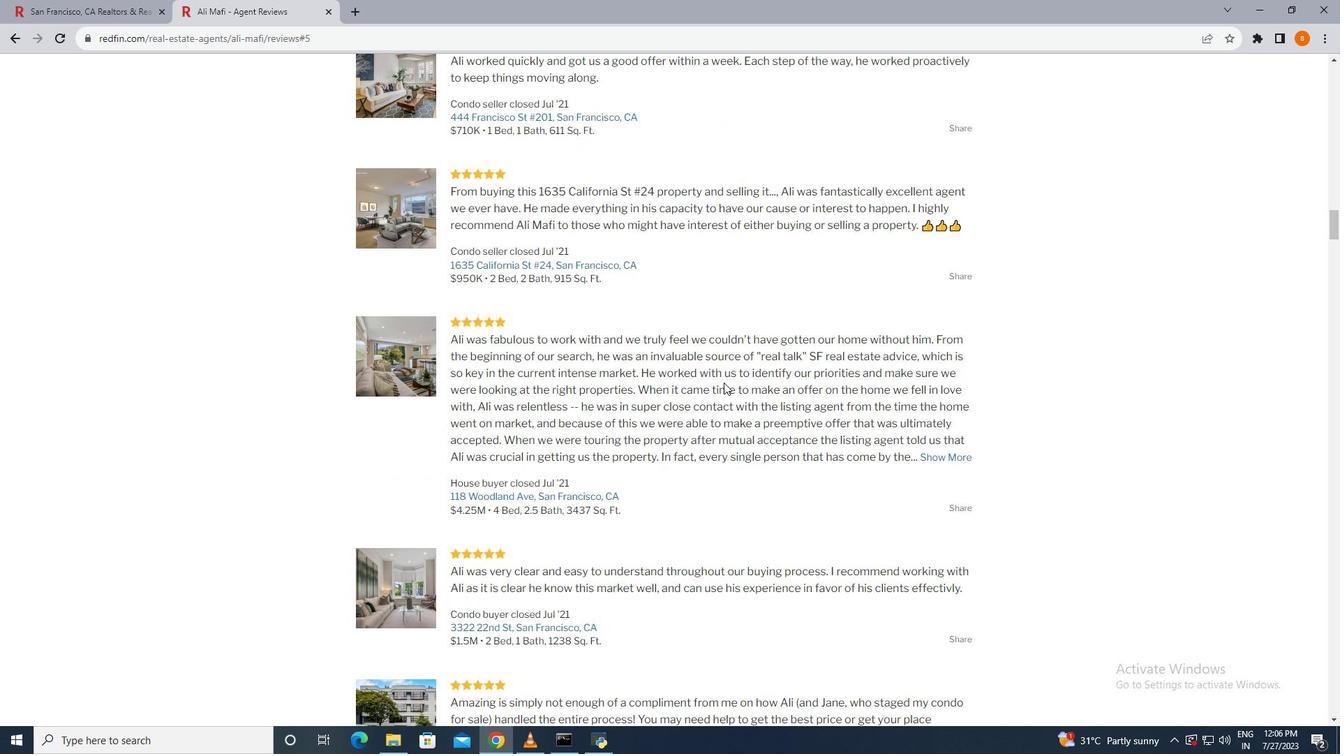 
Action: Mouse scrolled (724, 381) with delta (0, 0)
Screenshot: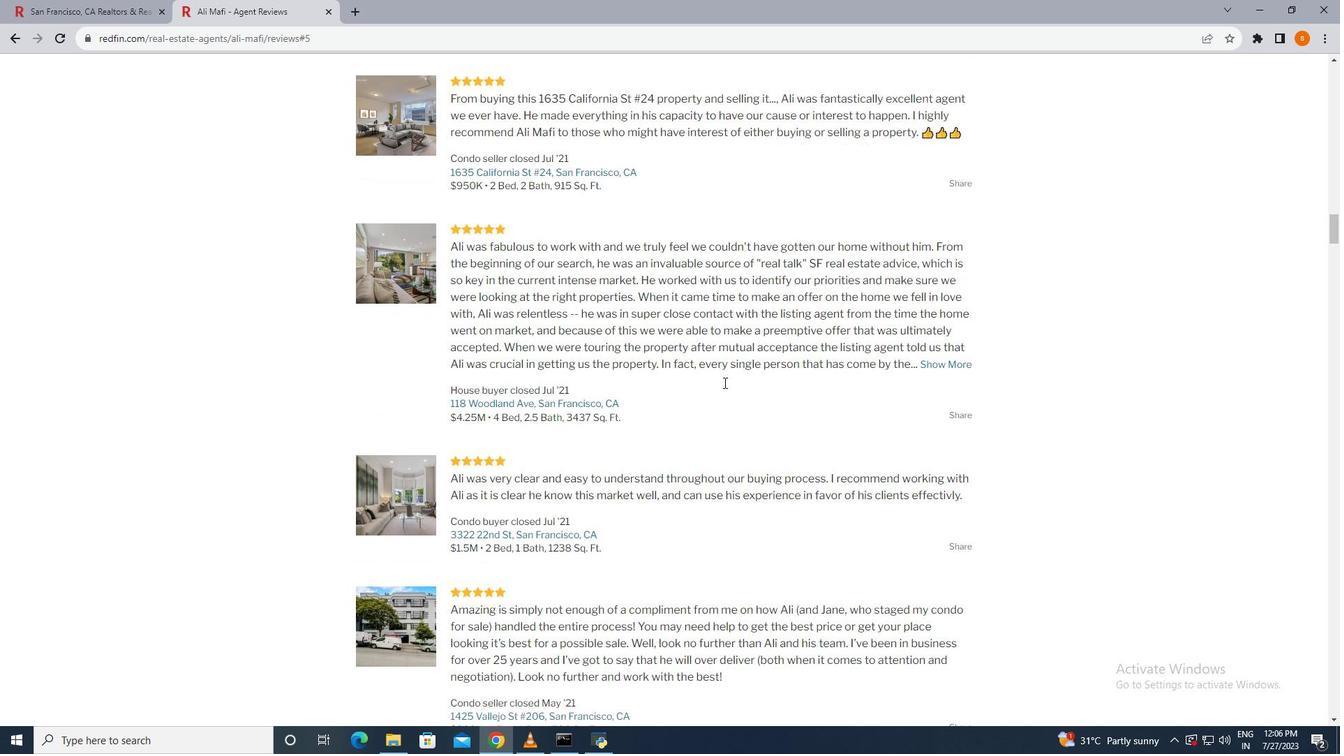 
Action: Mouse scrolled (724, 381) with delta (0, 0)
Screenshot: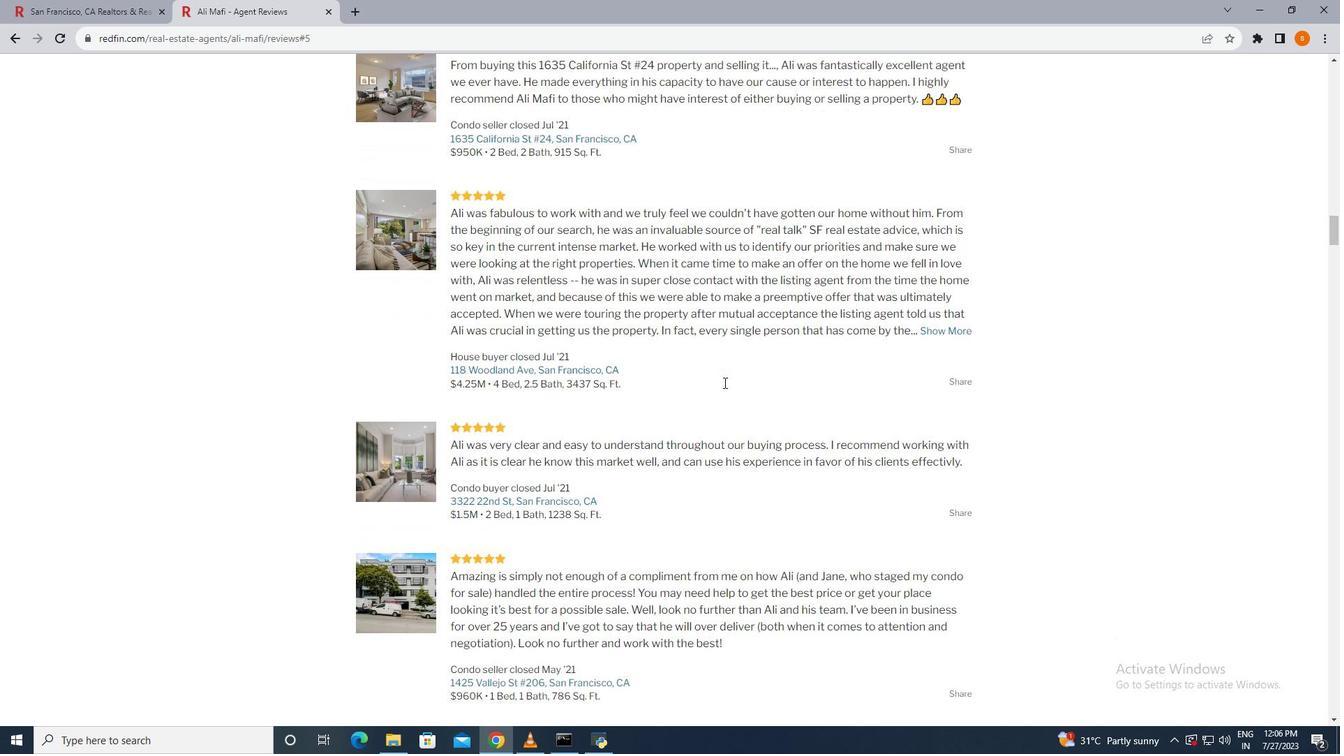 
Action: Mouse scrolled (724, 381) with delta (0, 0)
Screenshot: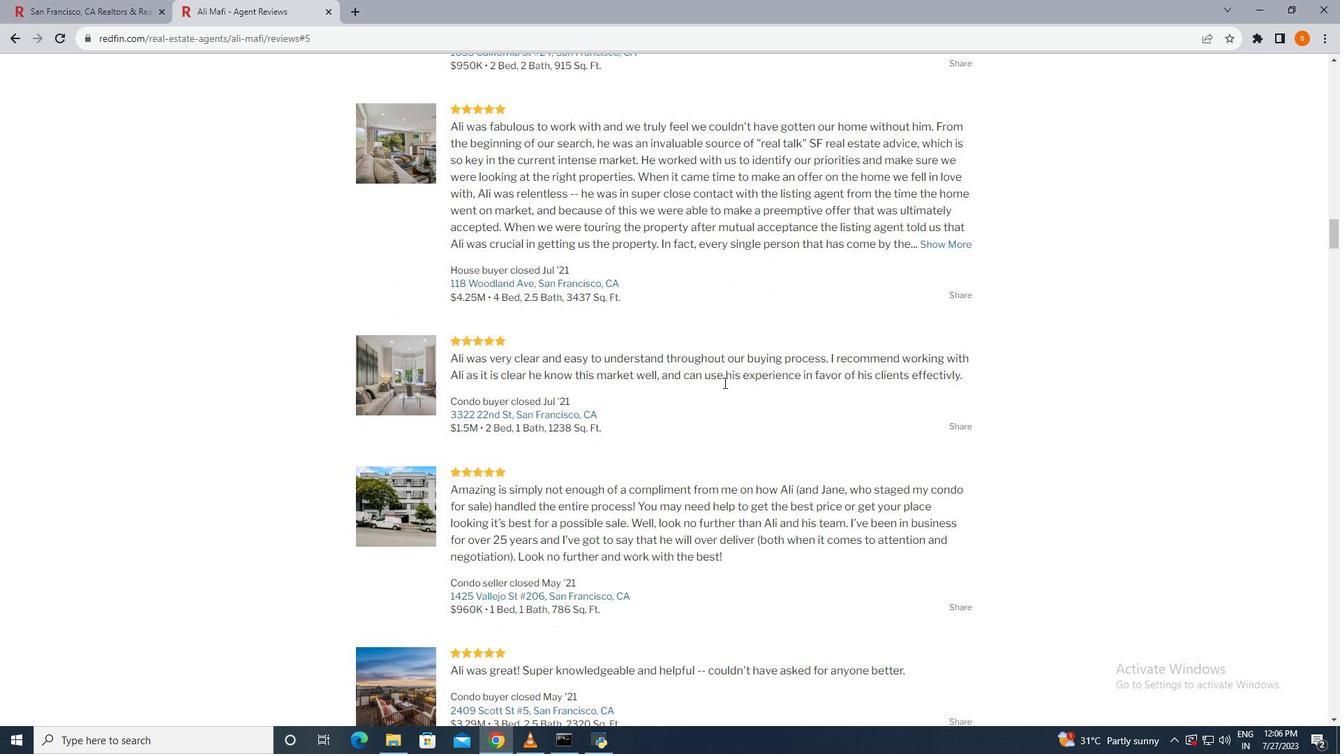 
Action: Mouse scrolled (724, 381) with delta (0, 0)
Screenshot: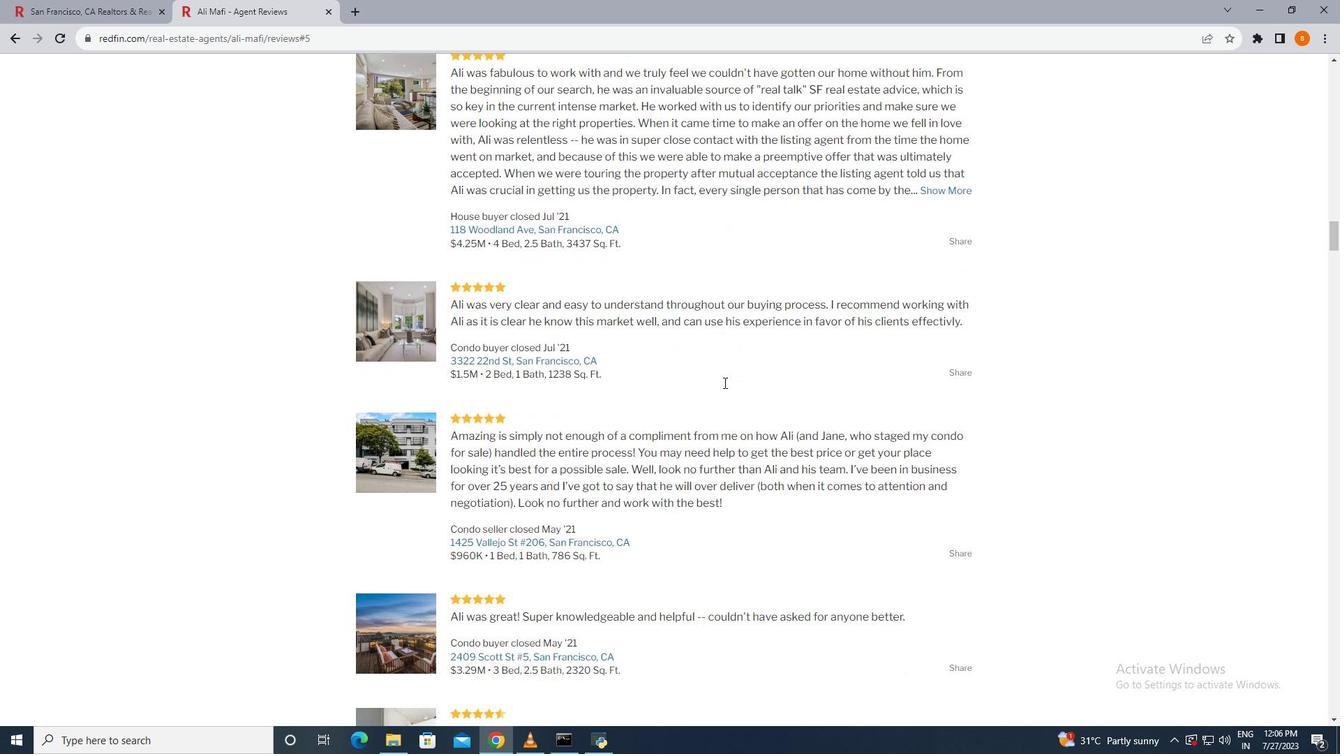 
Action: Mouse scrolled (724, 381) with delta (0, 0)
Screenshot: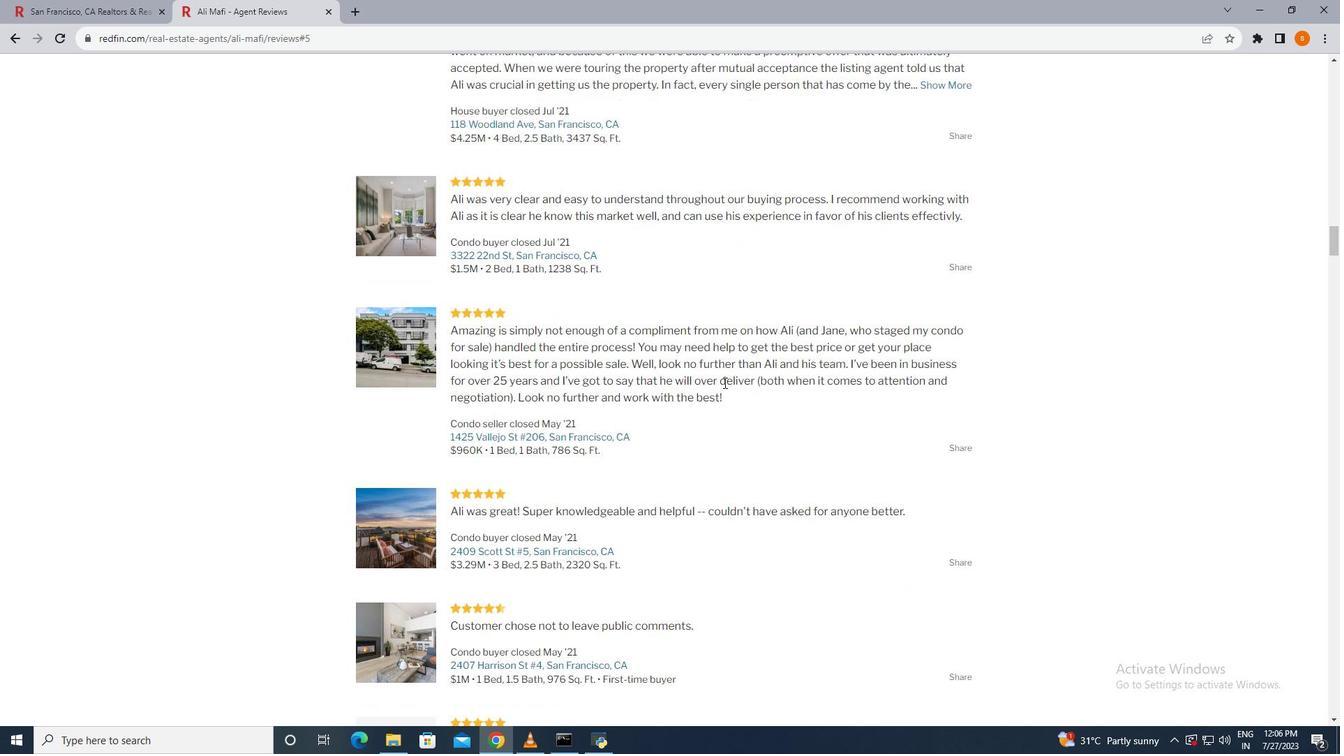 
Action: Mouse scrolled (724, 381) with delta (0, 0)
Screenshot: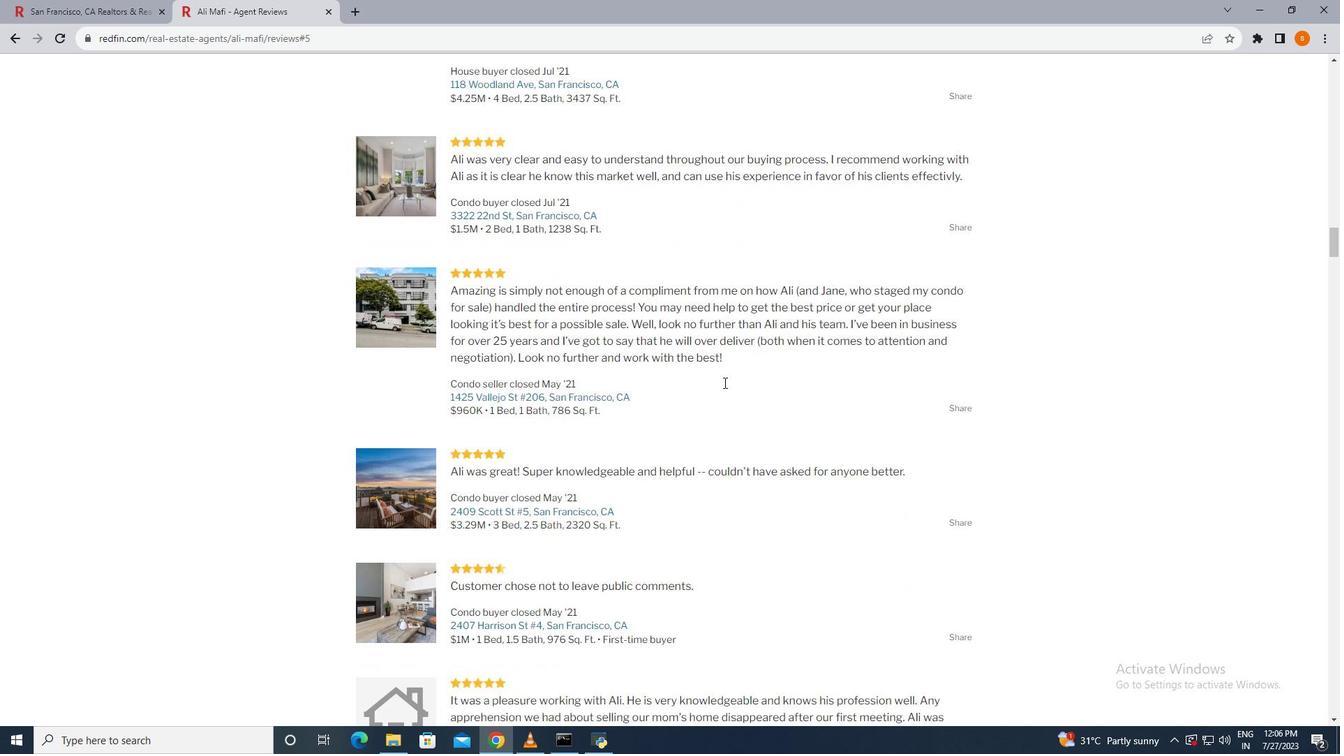 
Action: Mouse scrolled (724, 381) with delta (0, 0)
Screenshot: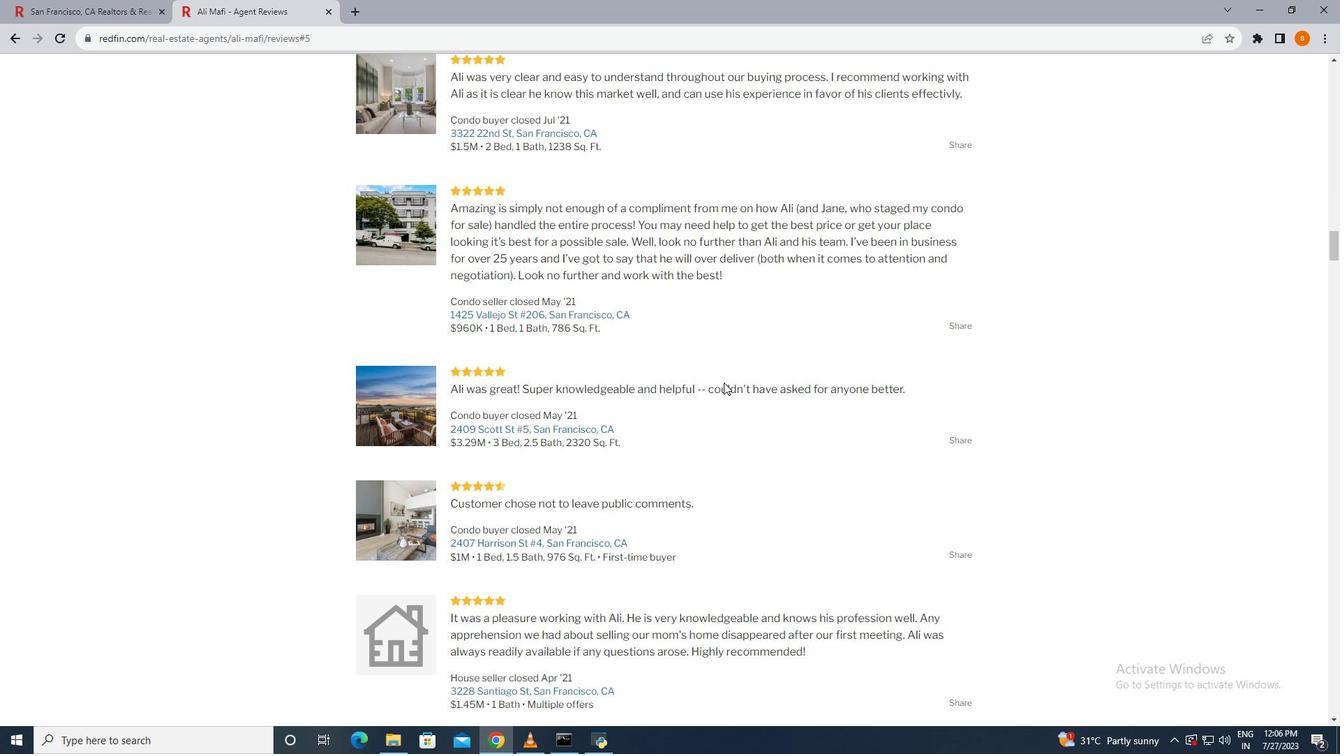 
Action: Mouse scrolled (724, 381) with delta (0, 0)
Screenshot: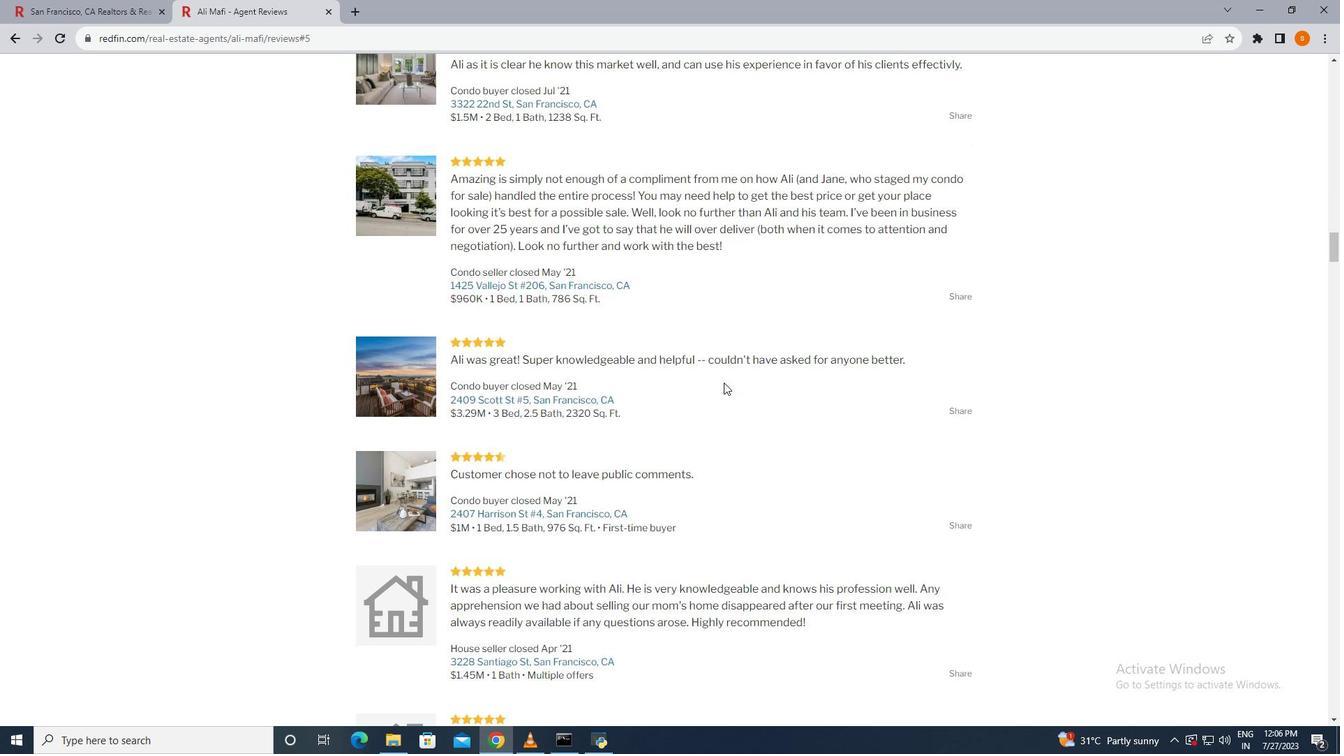 
Action: Mouse scrolled (724, 381) with delta (0, 0)
Screenshot: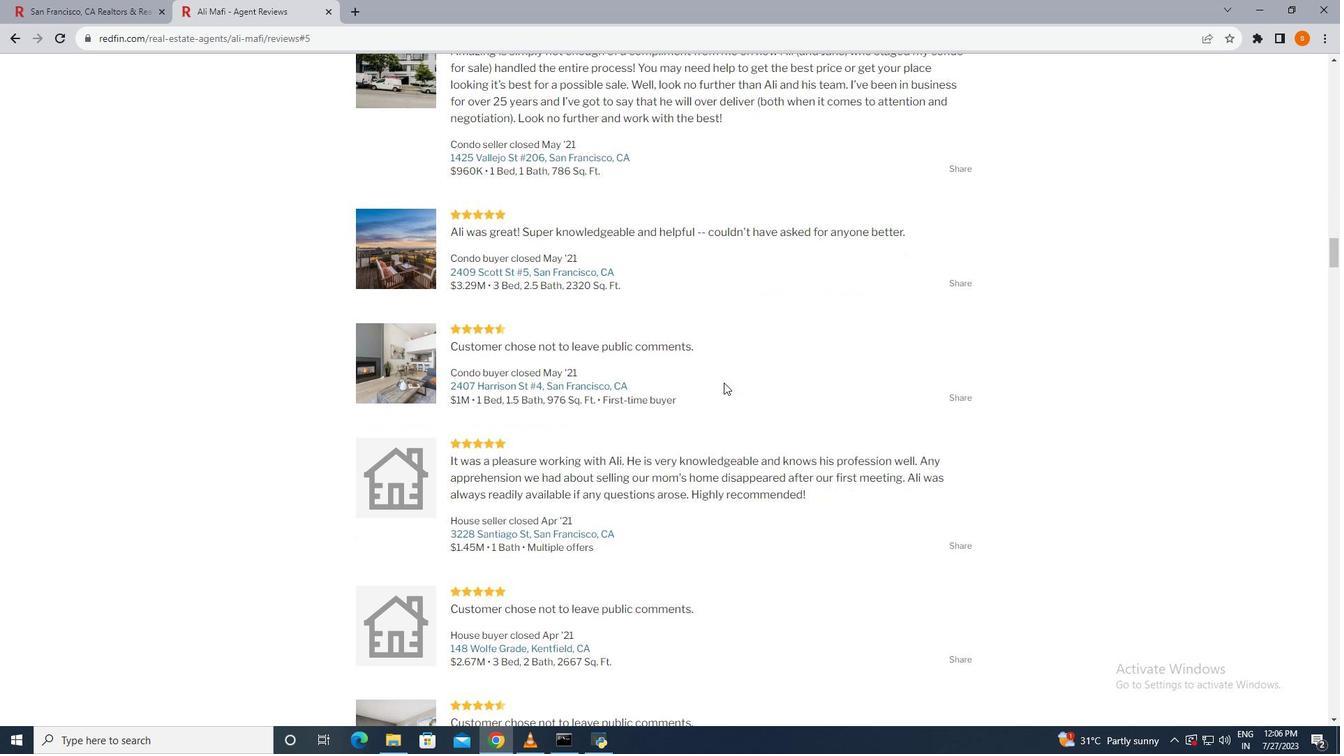 
Action: Mouse scrolled (724, 381) with delta (0, 0)
Screenshot: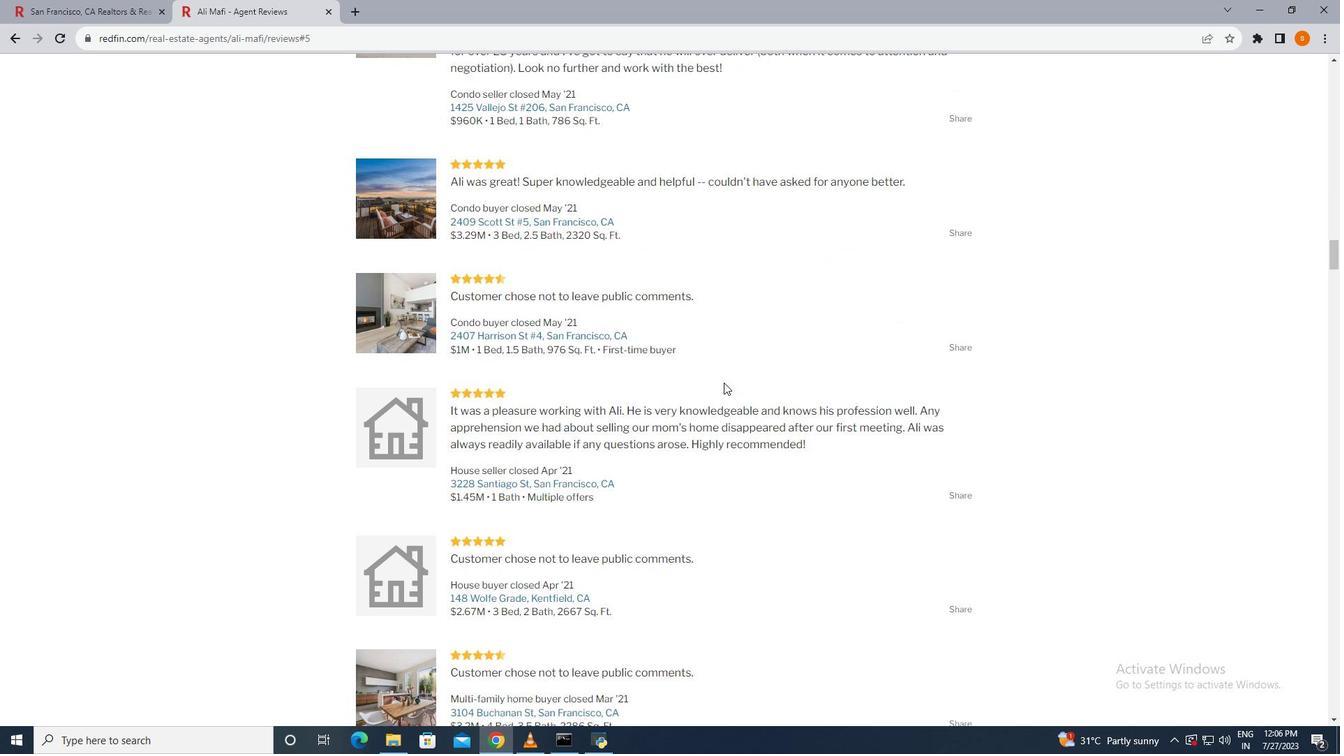 
Action: Mouse scrolled (724, 381) with delta (0, 0)
Screenshot: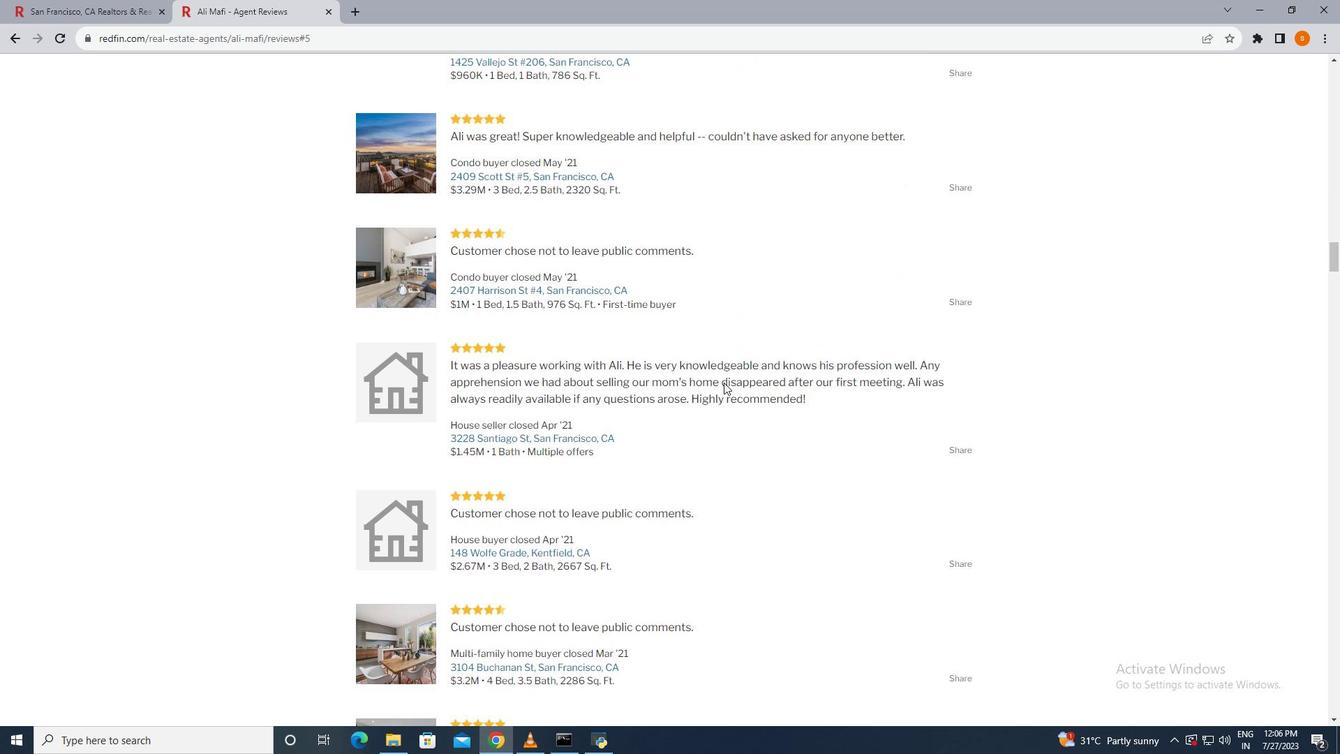 
Action: Mouse scrolled (724, 381) with delta (0, 0)
Screenshot: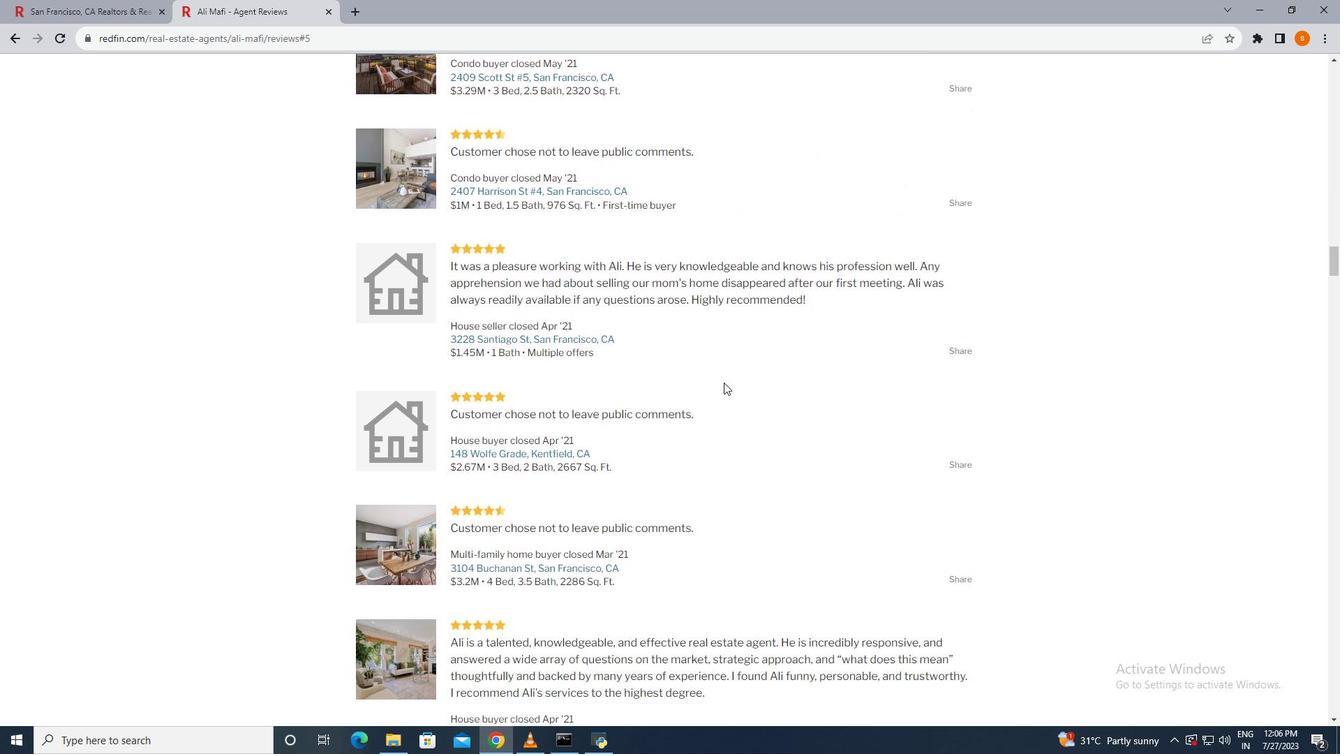 
Action: Mouse scrolled (724, 381) with delta (0, 0)
Screenshot: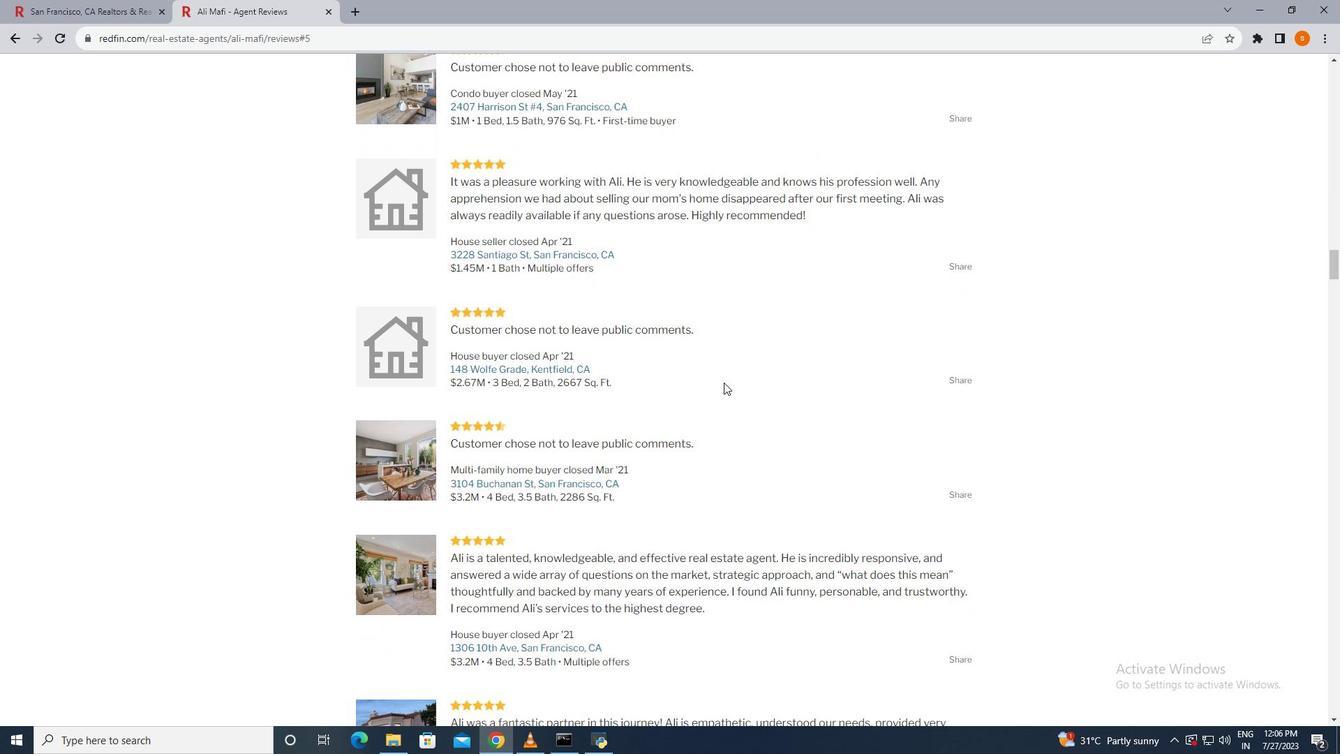 
Action: Mouse scrolled (724, 381) with delta (0, 0)
Screenshot: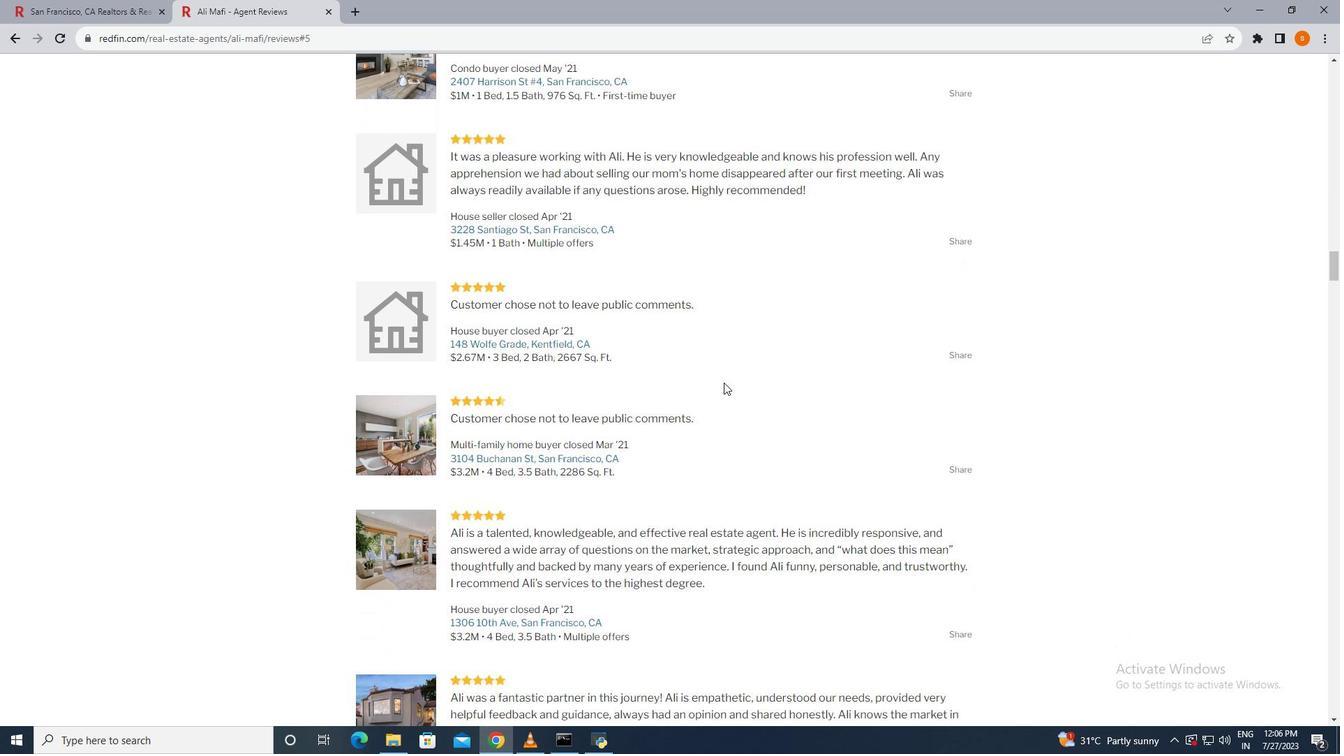 
Action: Mouse scrolled (724, 381) with delta (0, 0)
Screenshot: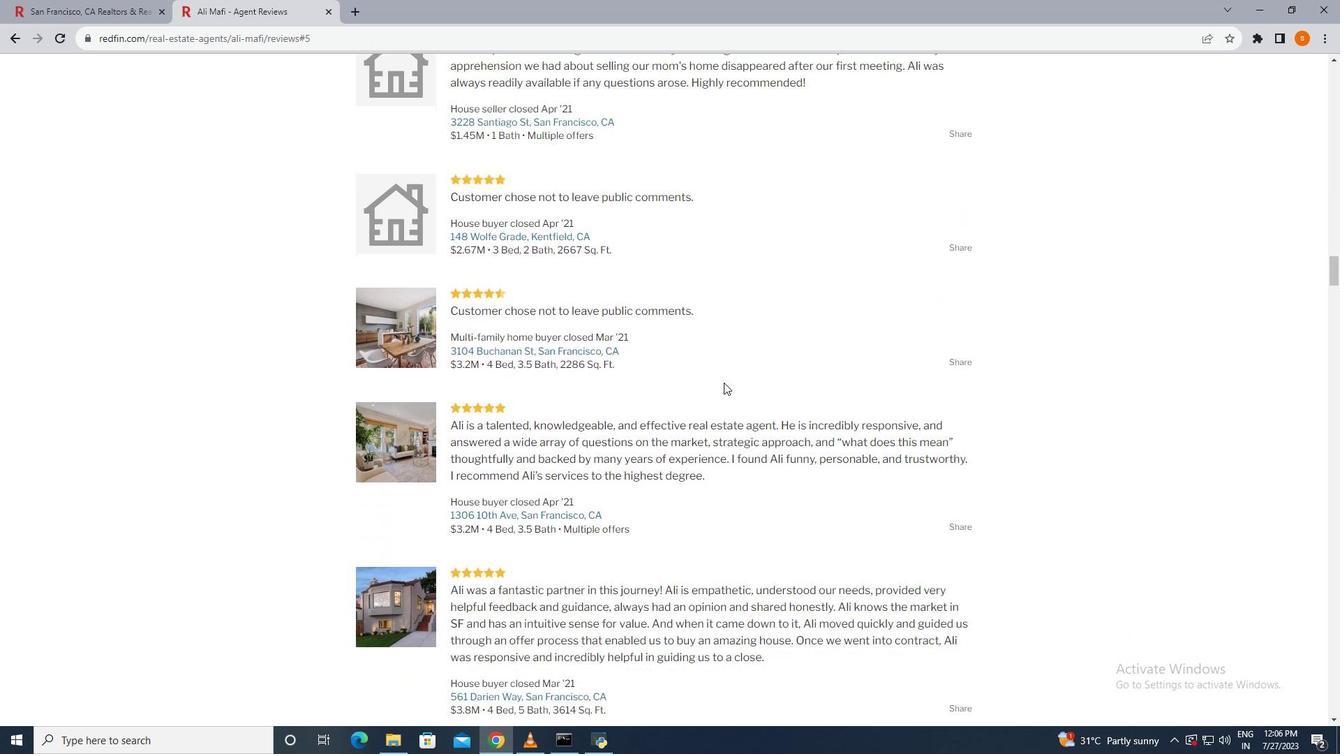 
Action: Mouse scrolled (724, 381) with delta (0, 0)
Screenshot: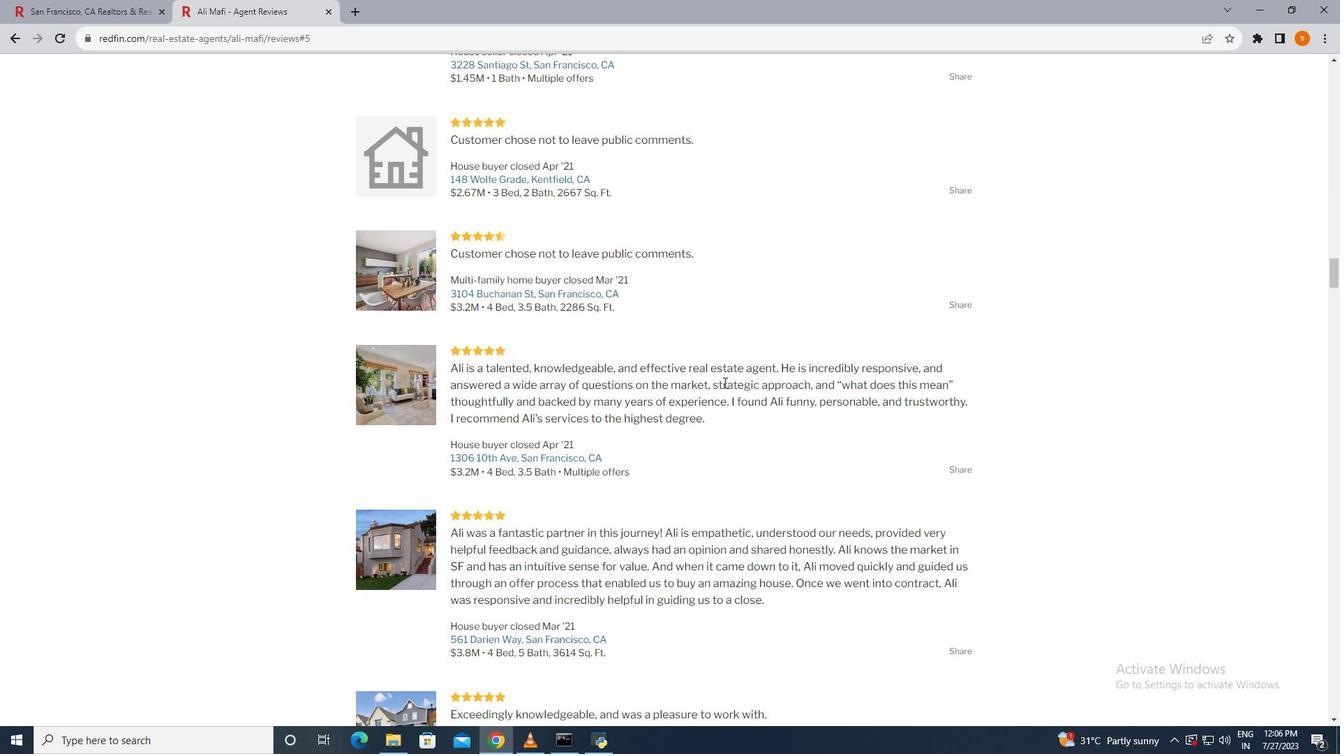 
Action: Mouse scrolled (724, 381) with delta (0, 0)
Screenshot: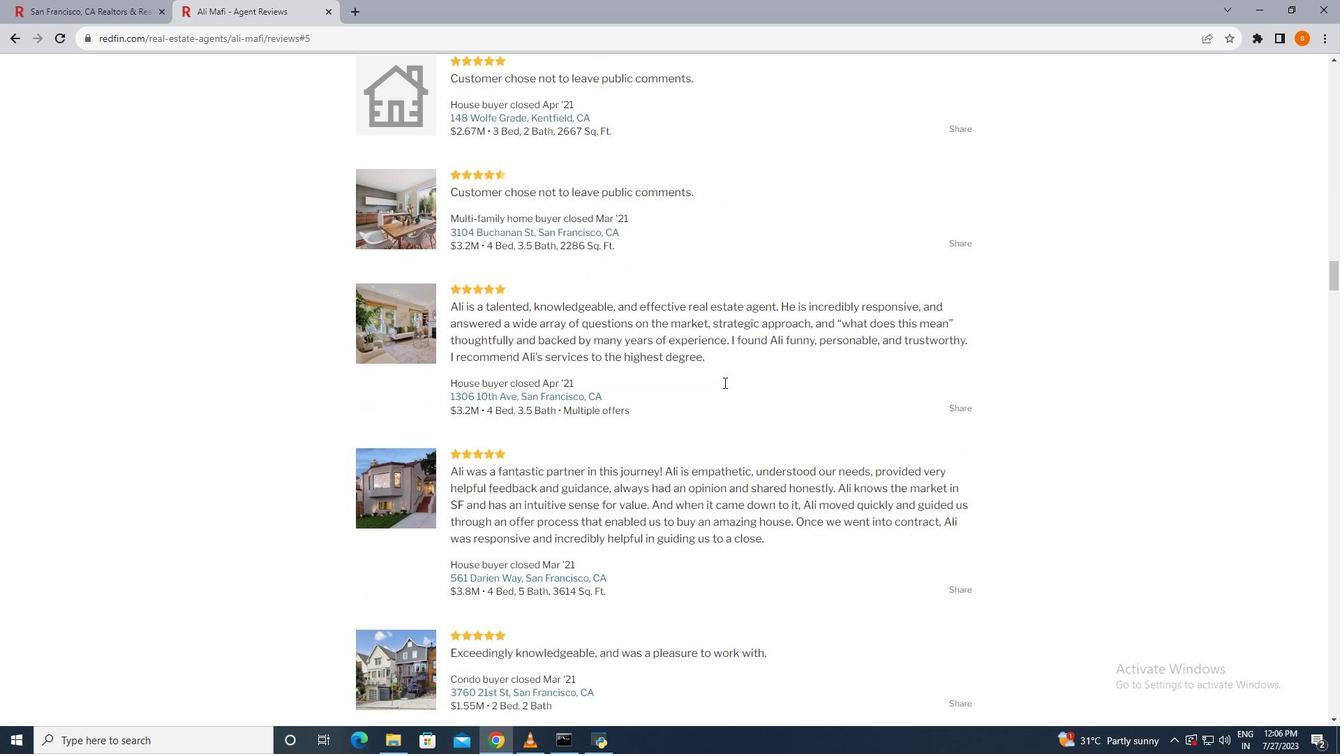 
Action: Mouse scrolled (724, 381) with delta (0, 0)
Screenshot: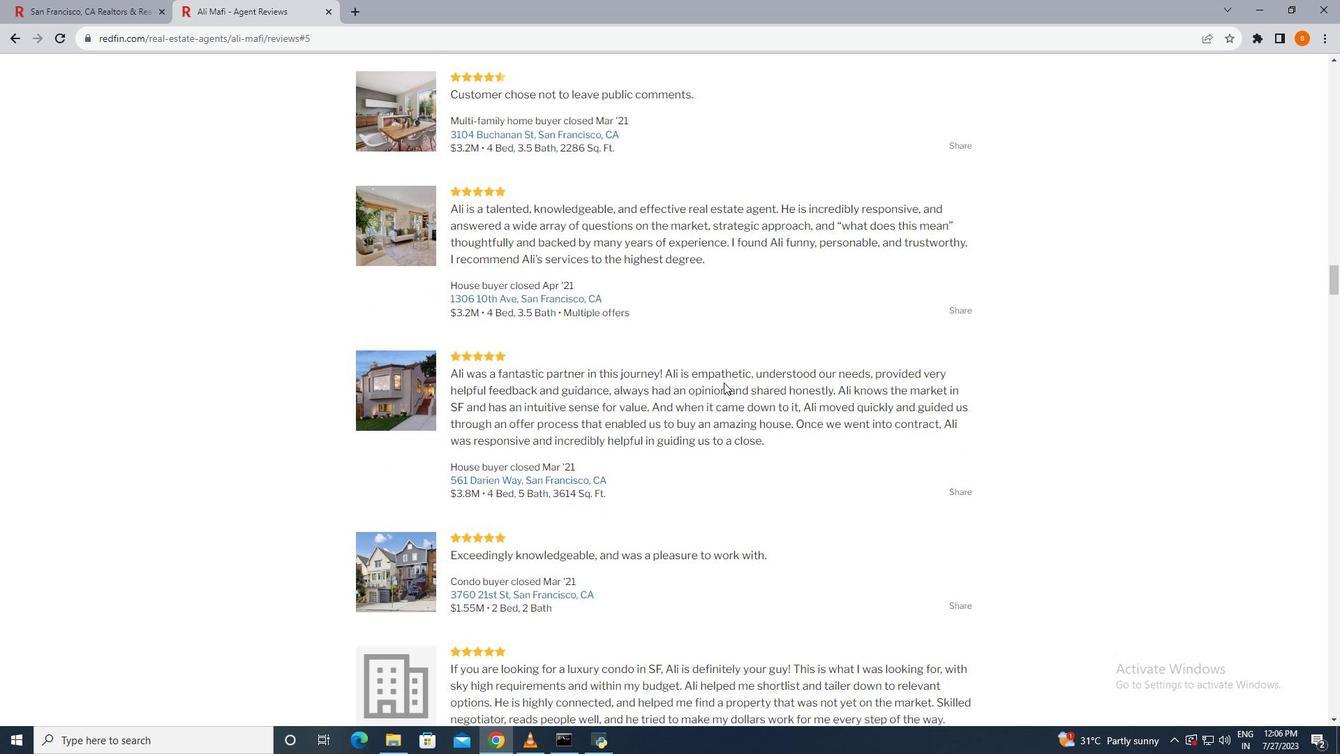 
Action: Mouse scrolled (724, 381) with delta (0, 0)
Screenshot: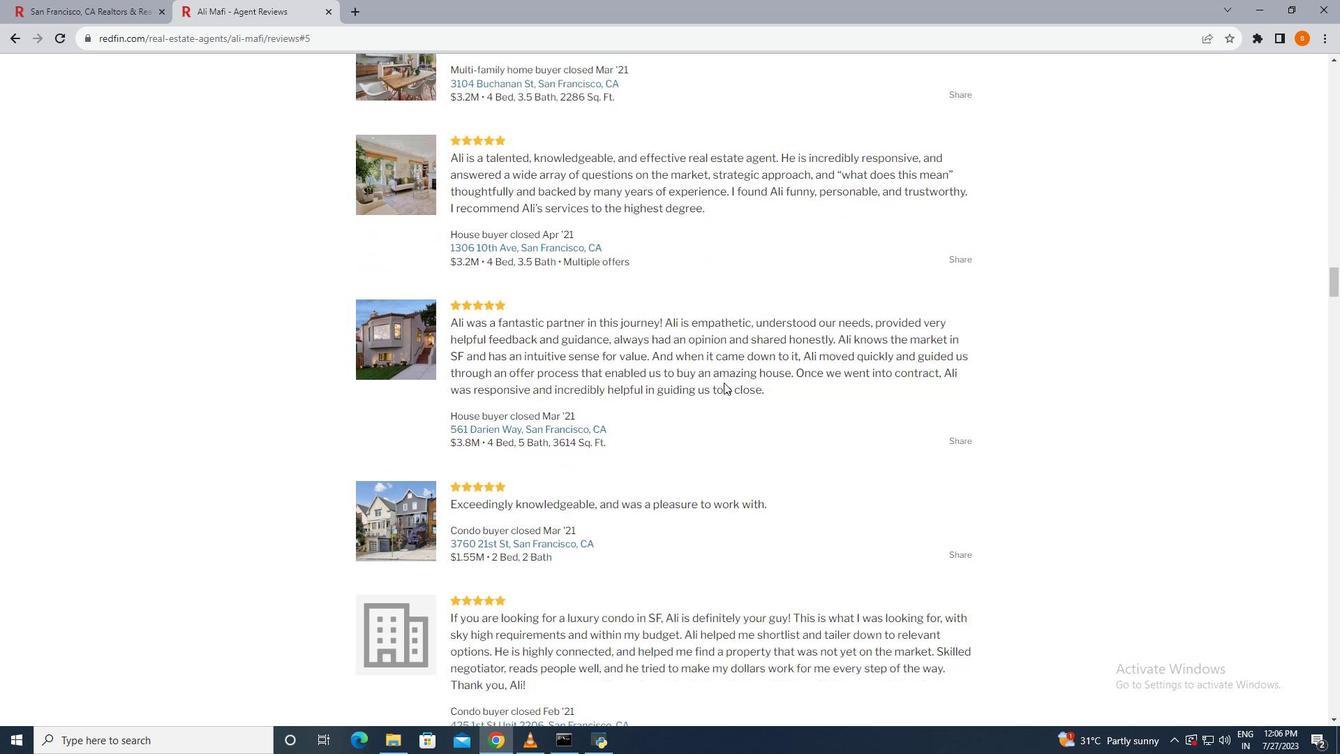 
Action: Mouse scrolled (724, 381) with delta (0, 0)
Screenshot: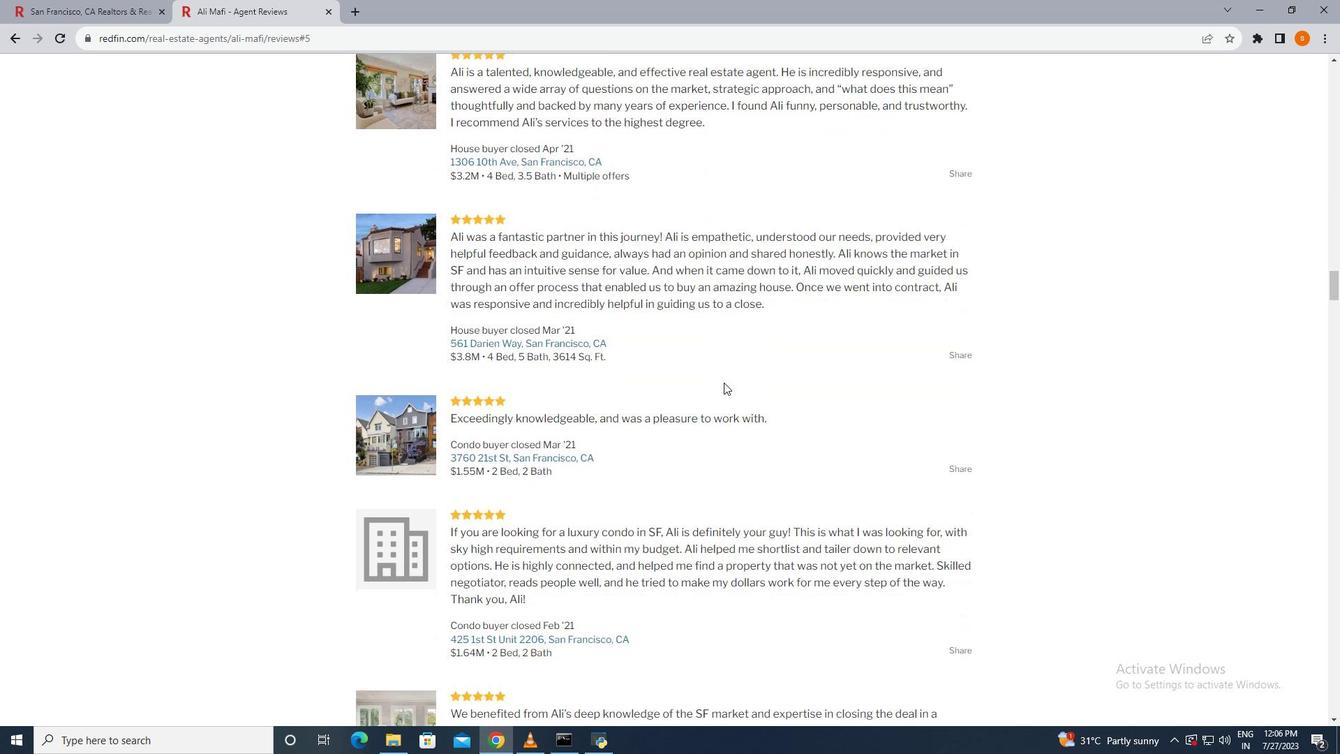 
Action: Mouse scrolled (724, 381) with delta (0, 0)
Screenshot: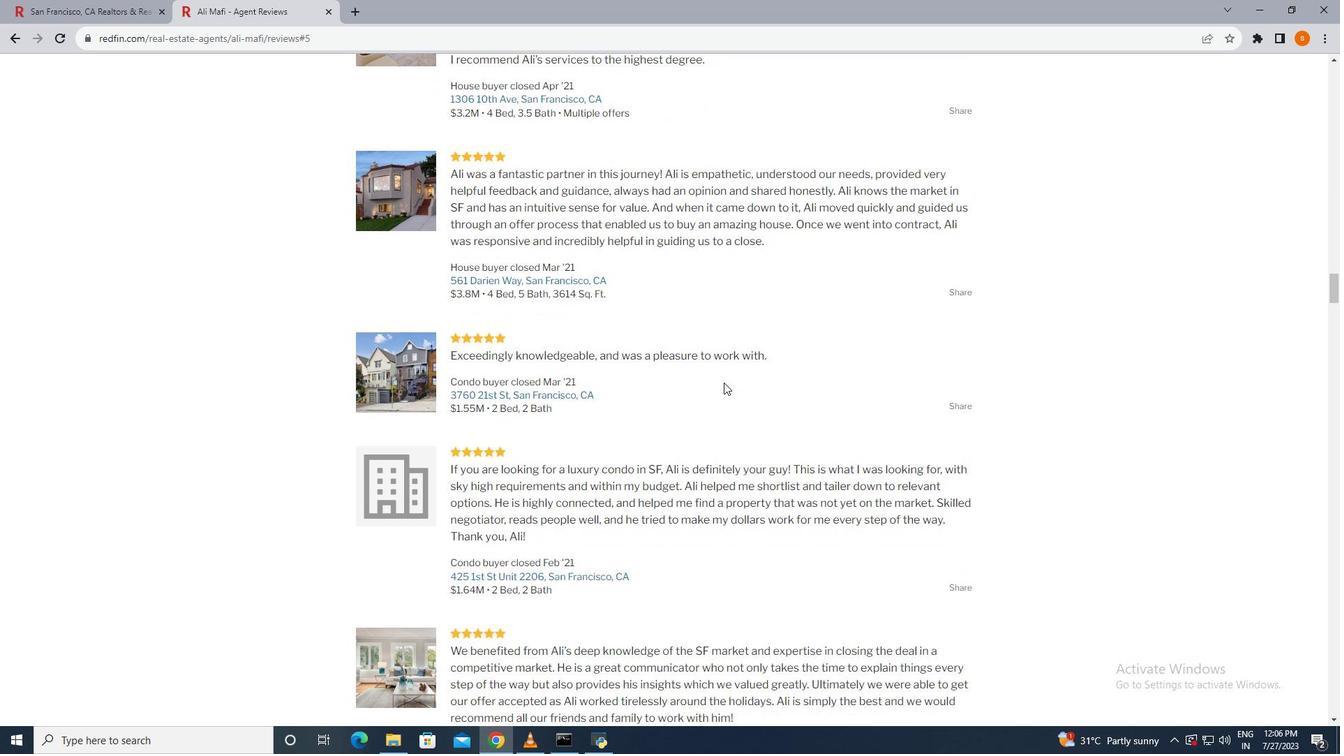 
Action: Mouse scrolled (724, 381) with delta (0, 0)
Screenshot: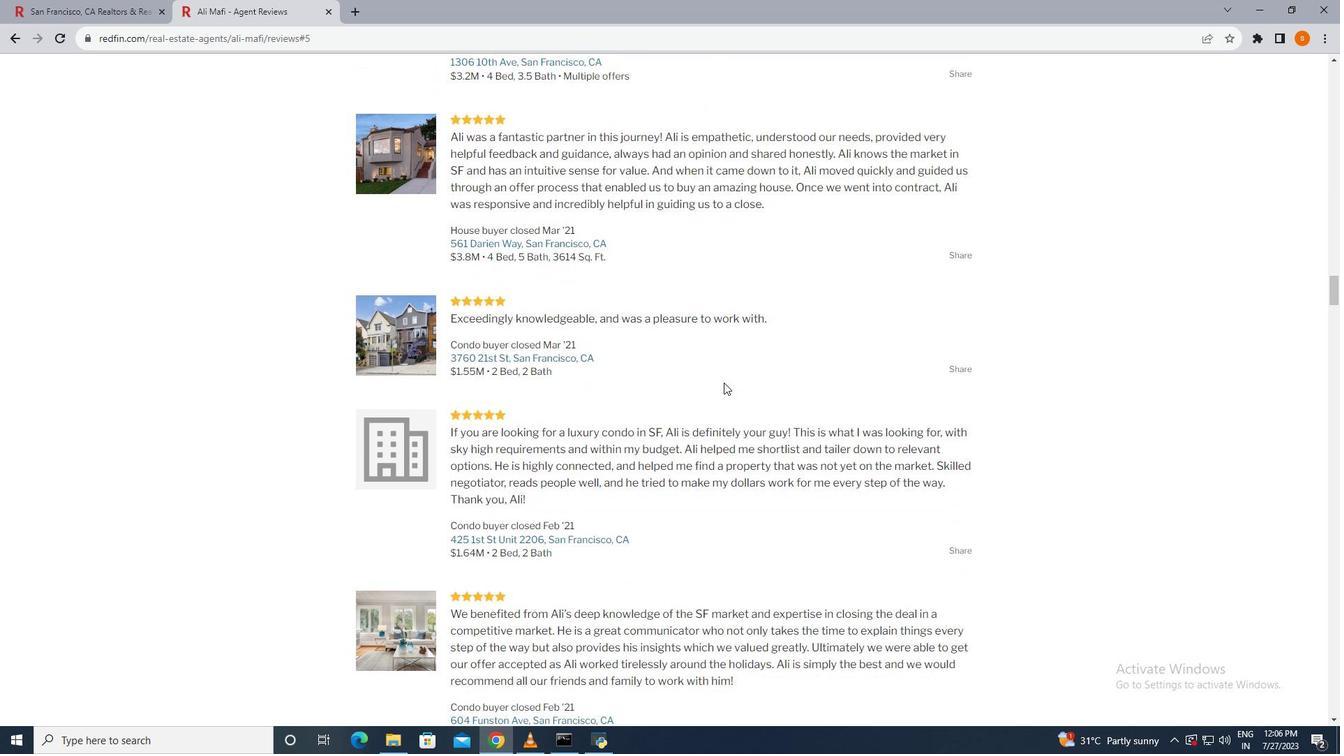 
Action: Mouse scrolled (724, 381) with delta (0, 0)
Screenshot: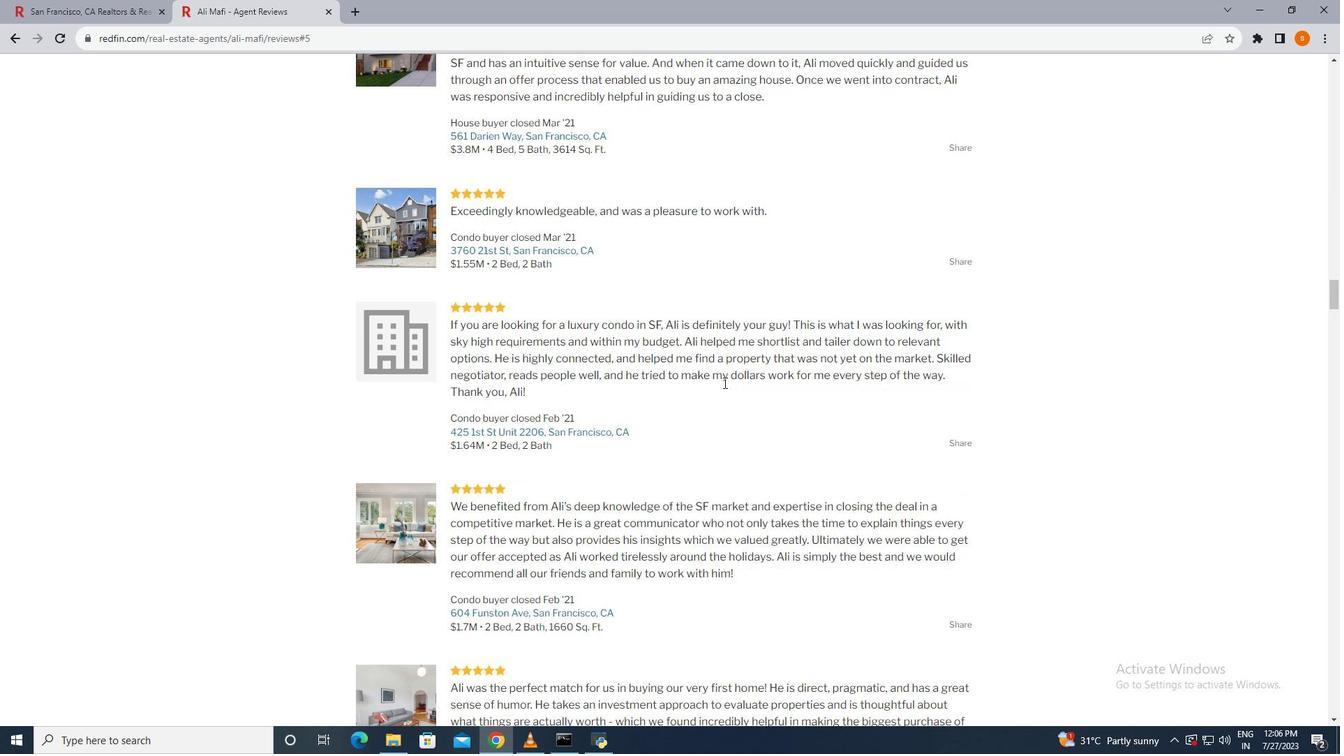 
Action: Mouse scrolled (724, 381) with delta (0, 0)
Screenshot: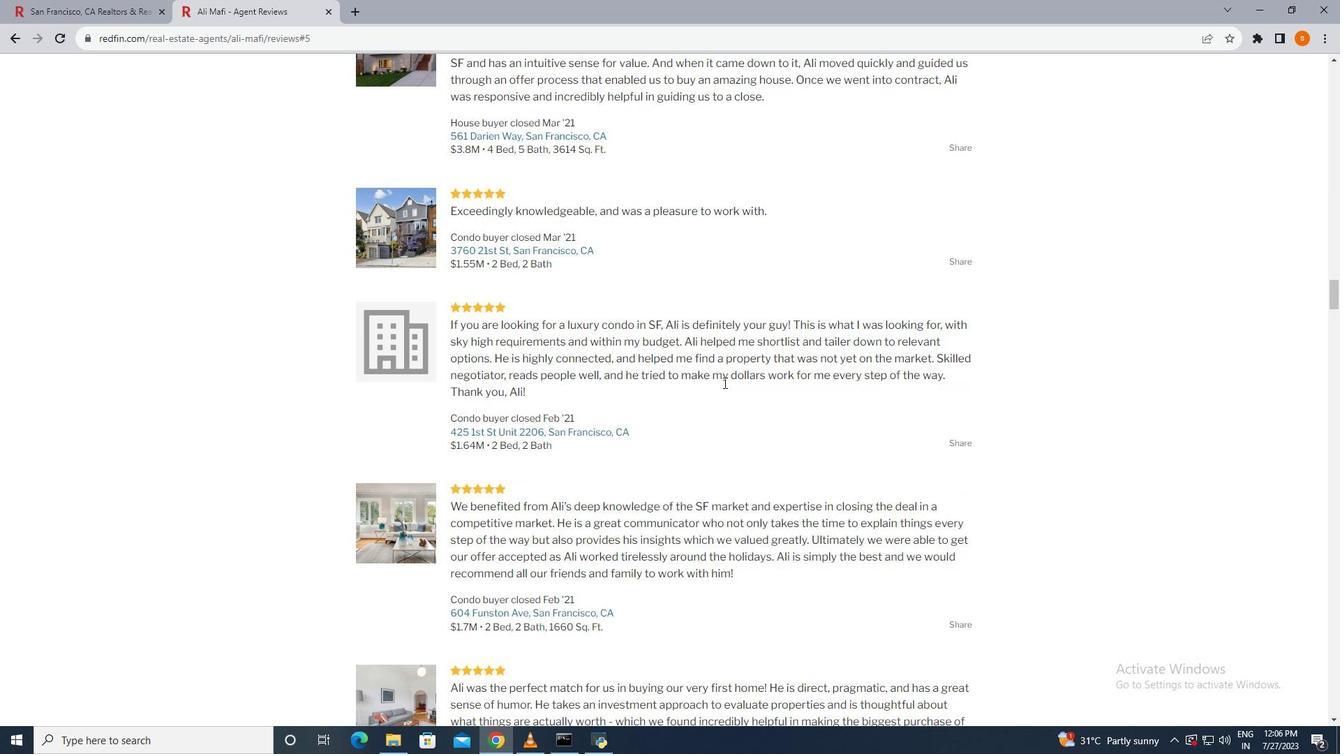 
Action: Mouse scrolled (724, 381) with delta (0, 0)
Screenshot: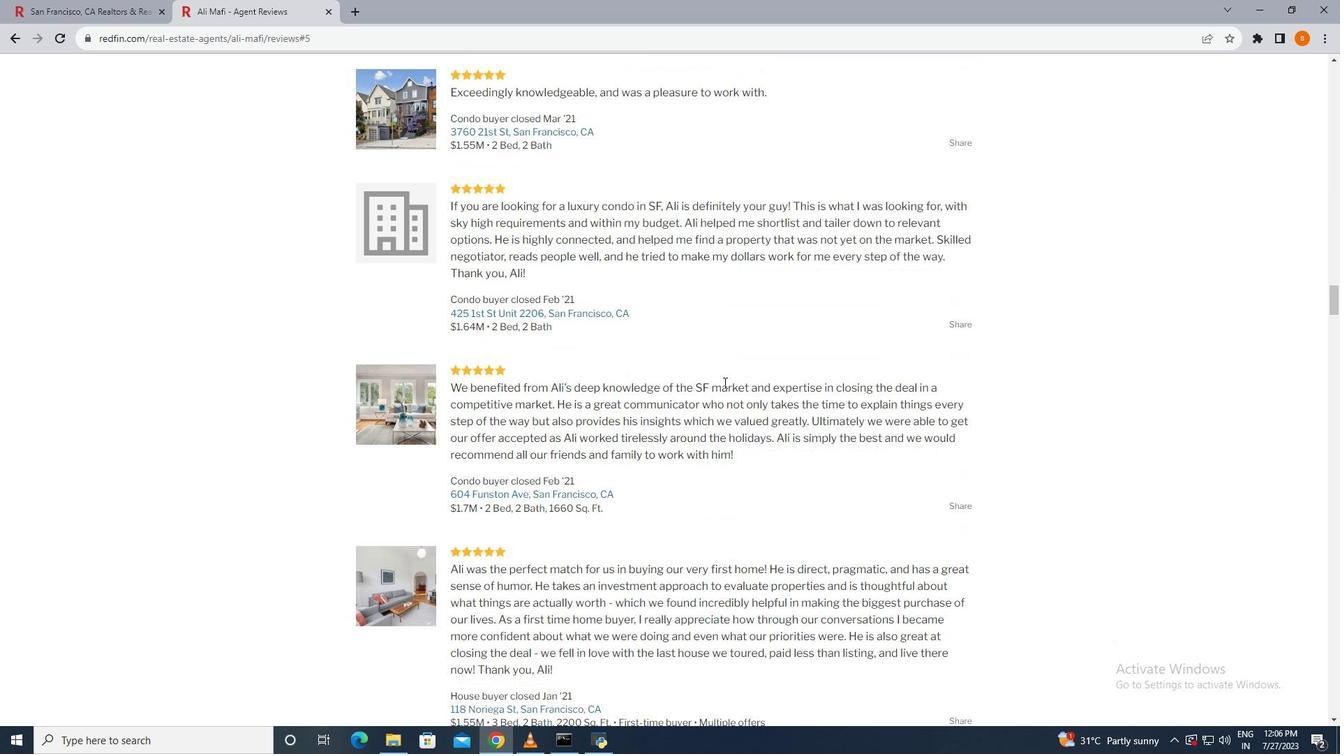 
Action: Mouse scrolled (724, 381) with delta (0, 0)
Screenshot: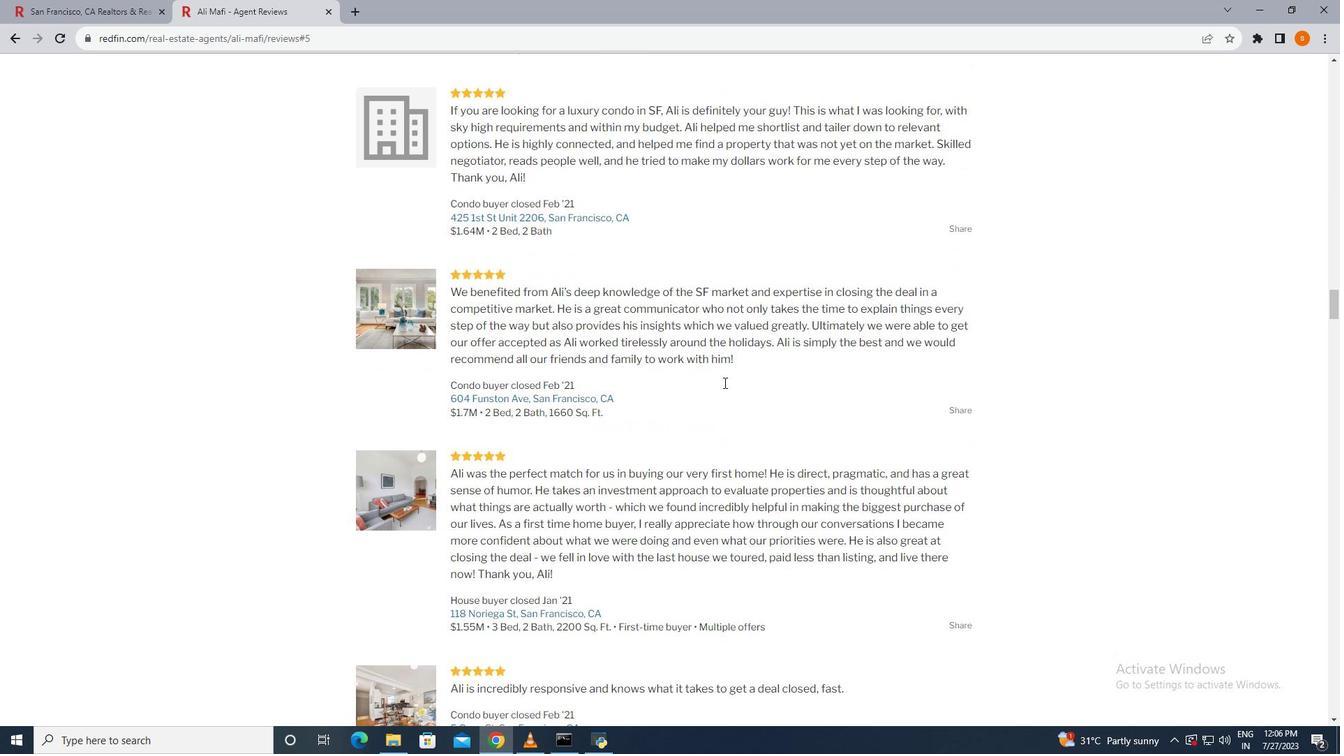 
Action: Mouse scrolled (724, 381) with delta (0, 0)
Screenshot: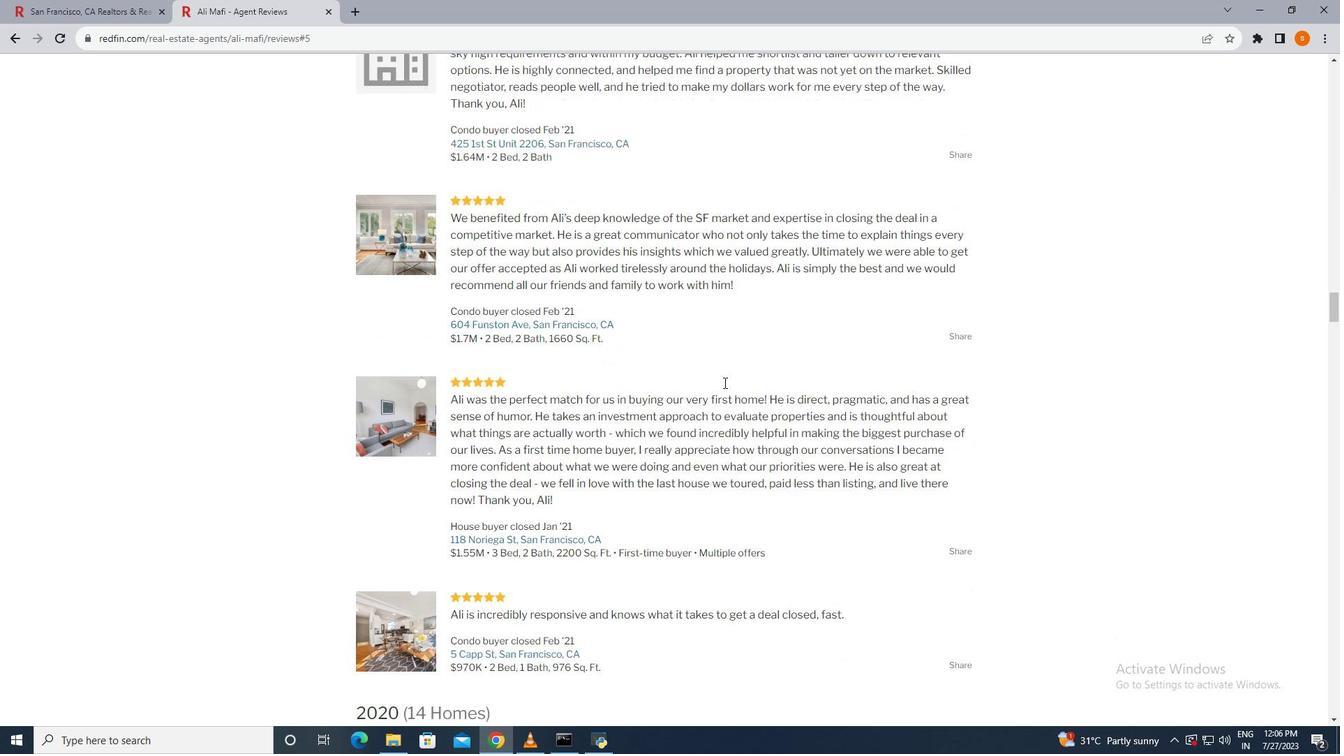 
Action: Mouse scrolled (724, 381) with delta (0, 0)
Screenshot: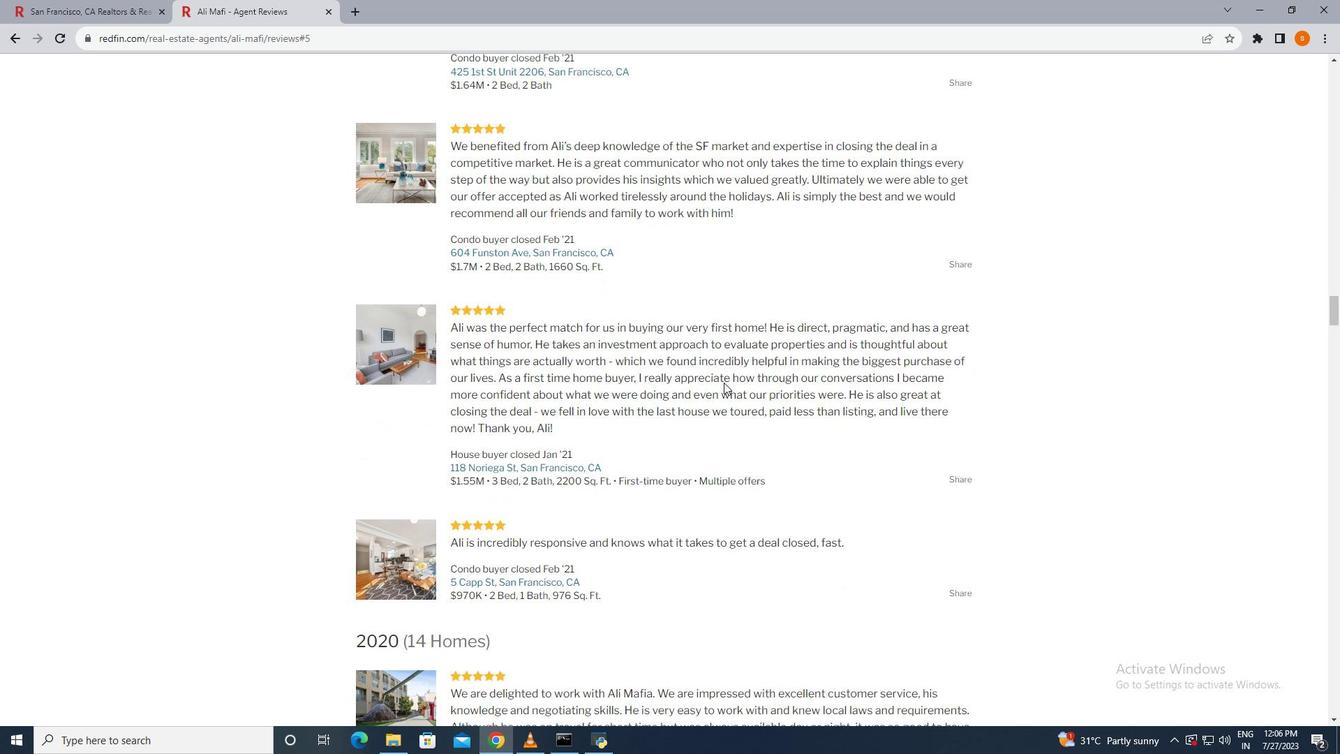 
Action: Mouse scrolled (724, 381) with delta (0, 0)
Screenshot: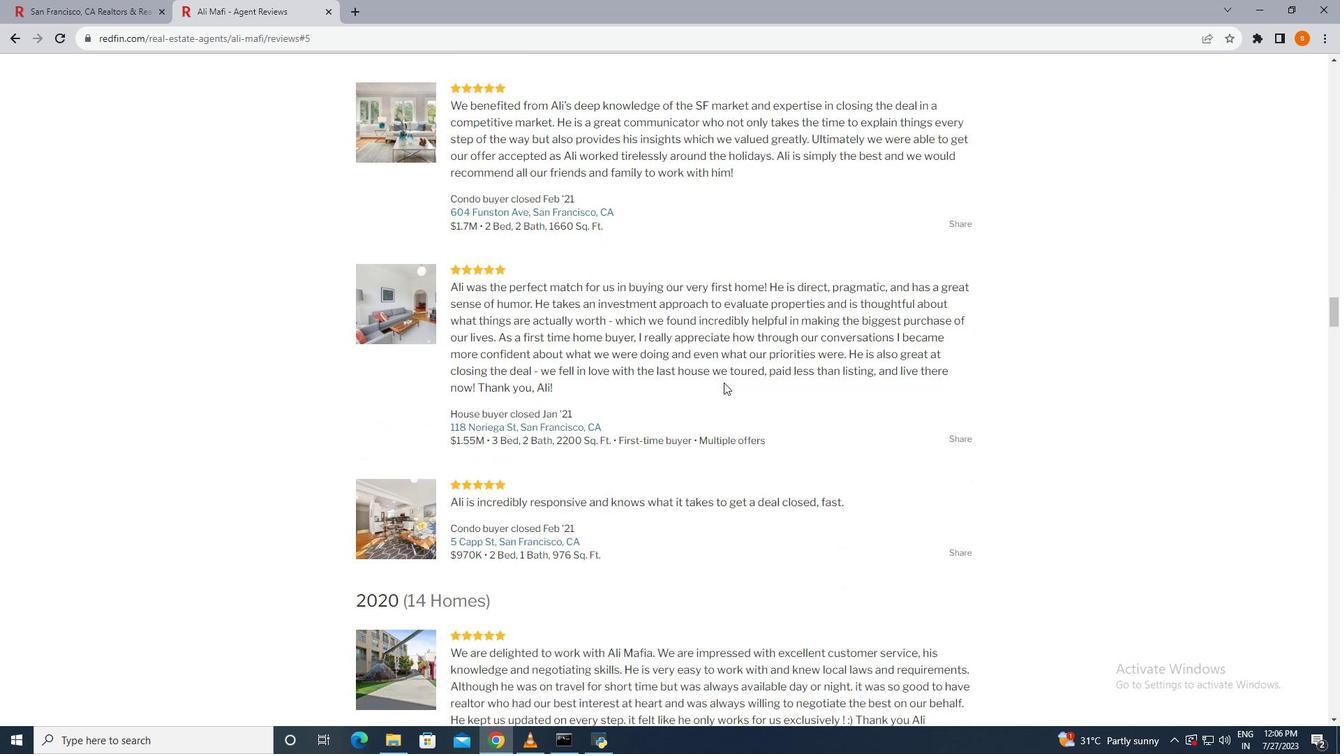 
Action: Mouse scrolled (724, 381) with delta (0, 0)
Screenshot: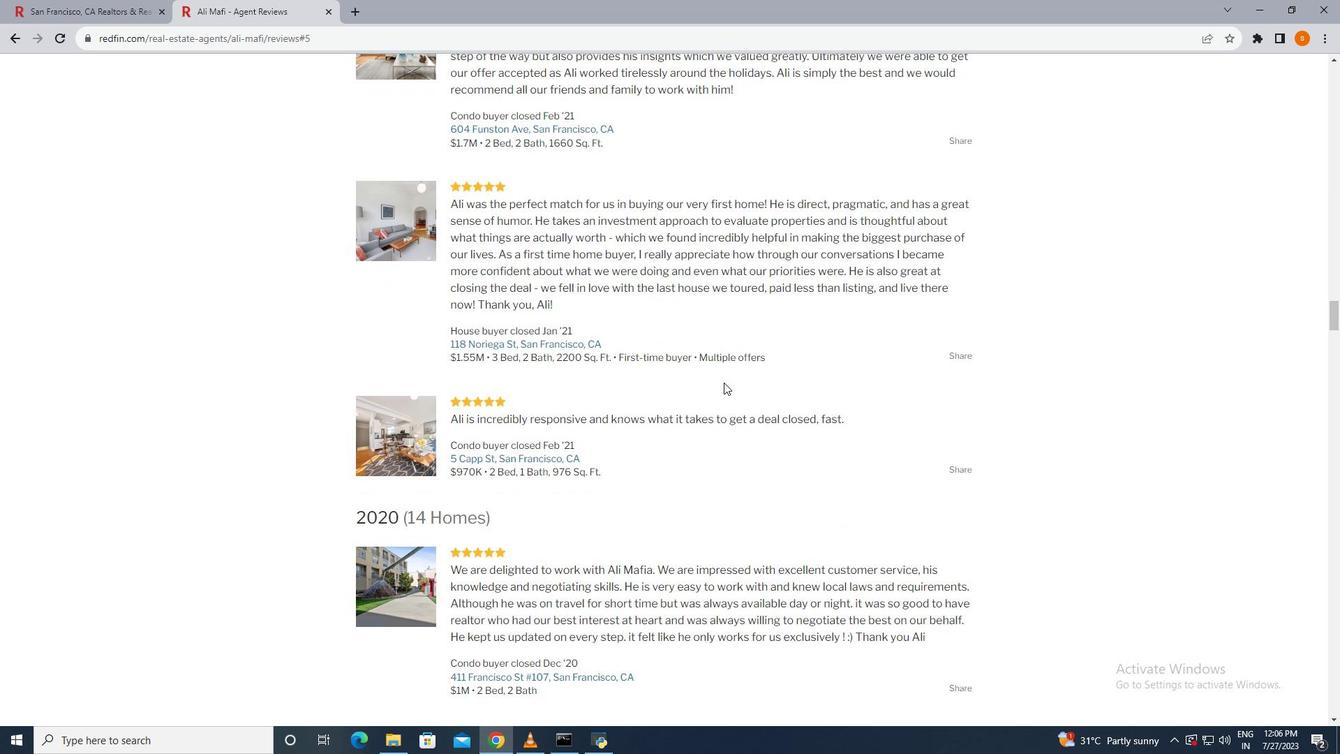 
Action: Mouse scrolled (724, 381) with delta (0, 0)
Screenshot: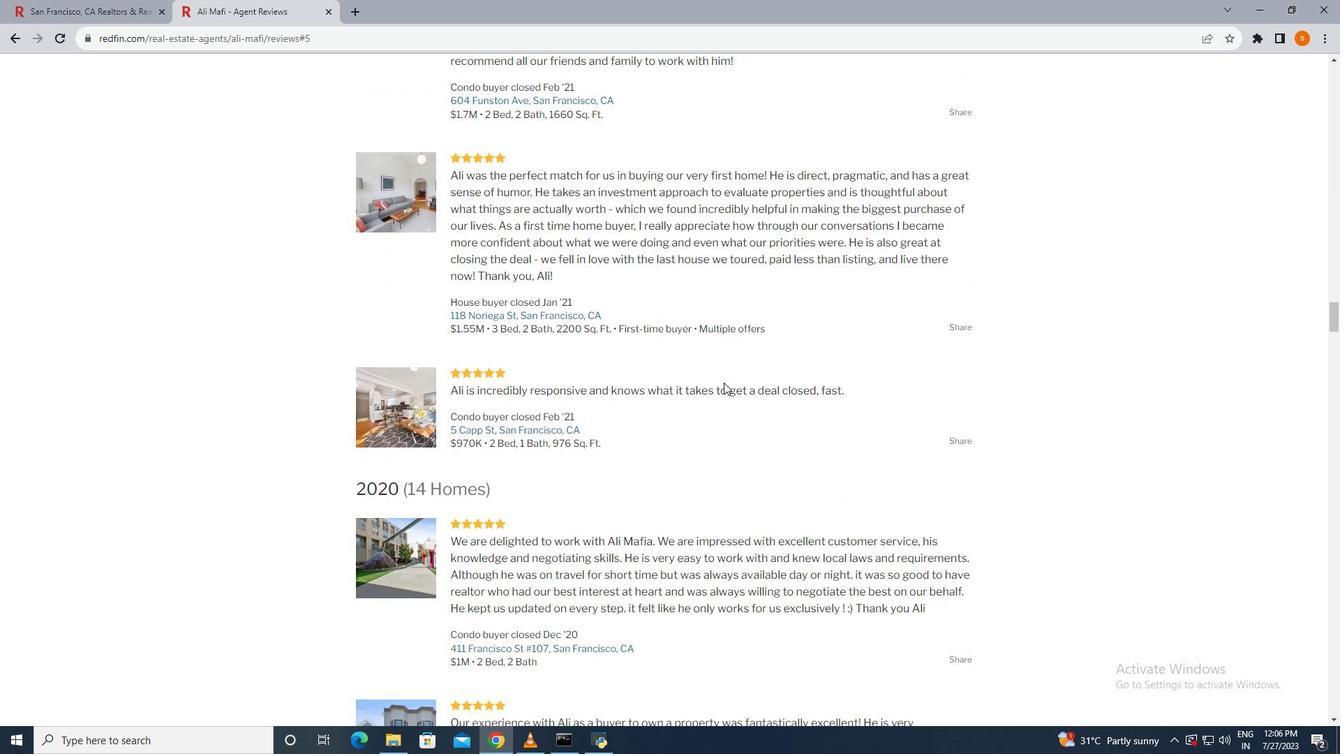 
Action: Mouse scrolled (724, 383) with delta (0, 0)
Screenshot: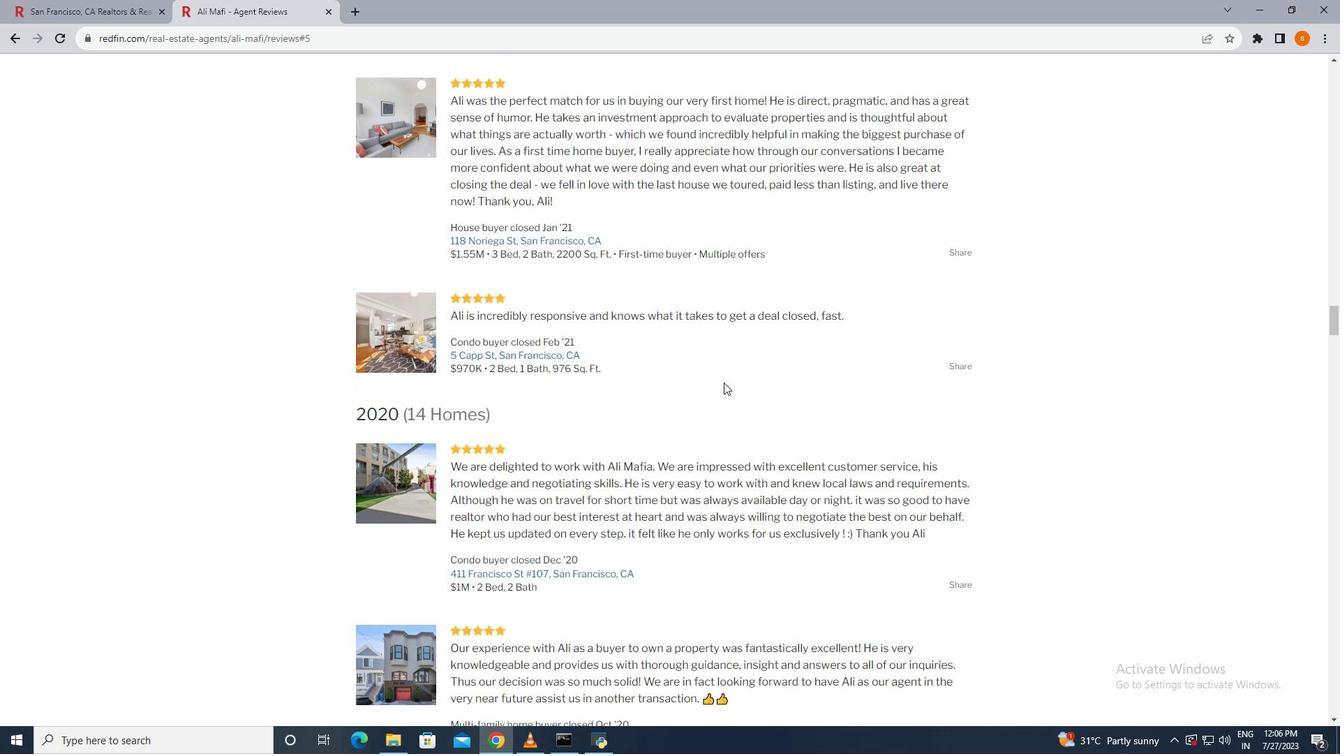 
Action: Mouse scrolled (724, 381) with delta (0, 0)
Screenshot: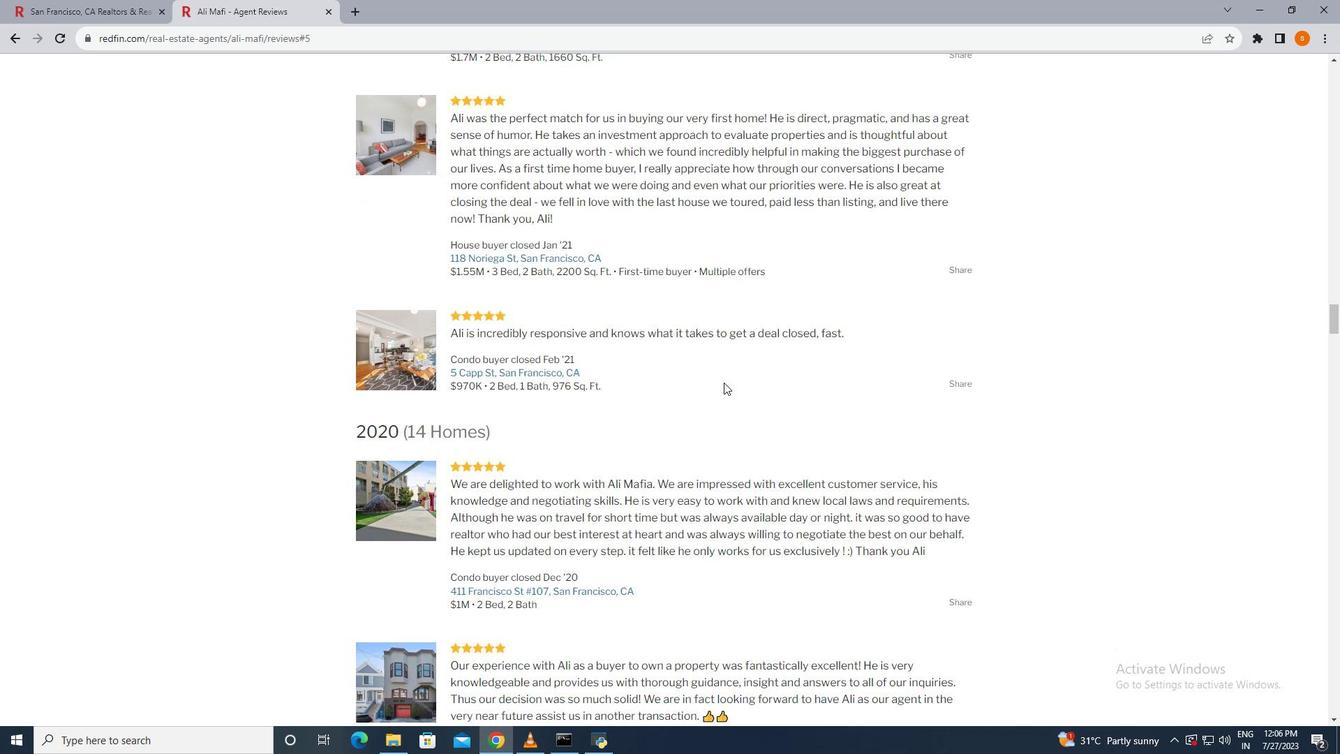 
Action: Mouse scrolled (724, 381) with delta (0, 0)
Screenshot: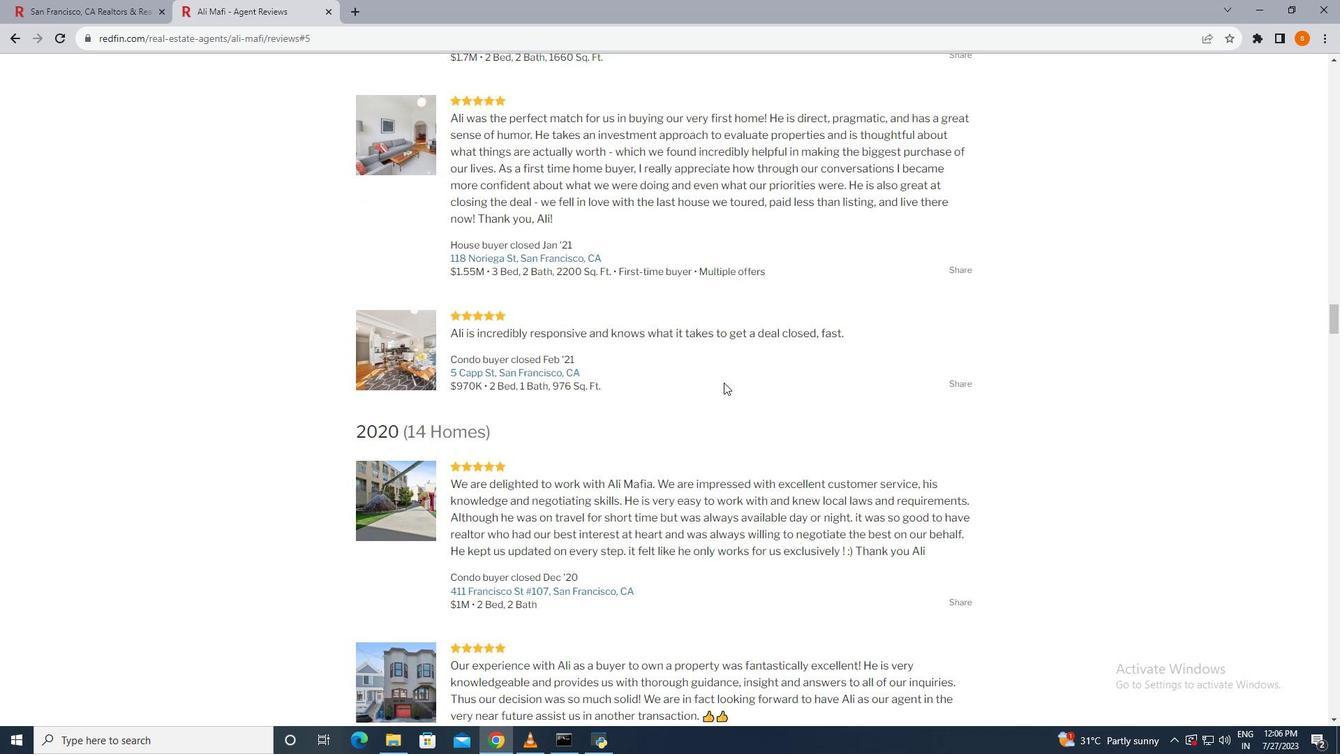 
Action: Mouse scrolled (724, 381) with delta (0, 0)
Screenshot: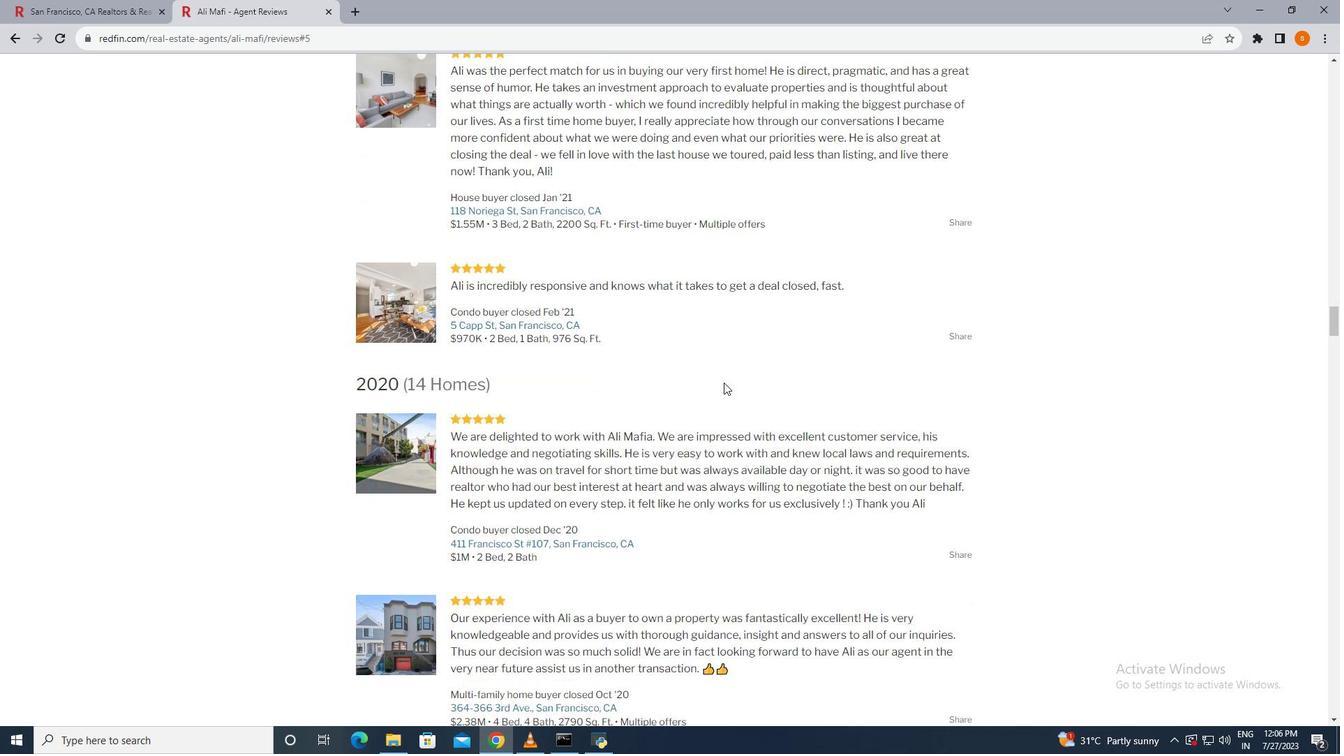 
Action: Mouse scrolled (724, 381) with delta (0, 0)
Screenshot: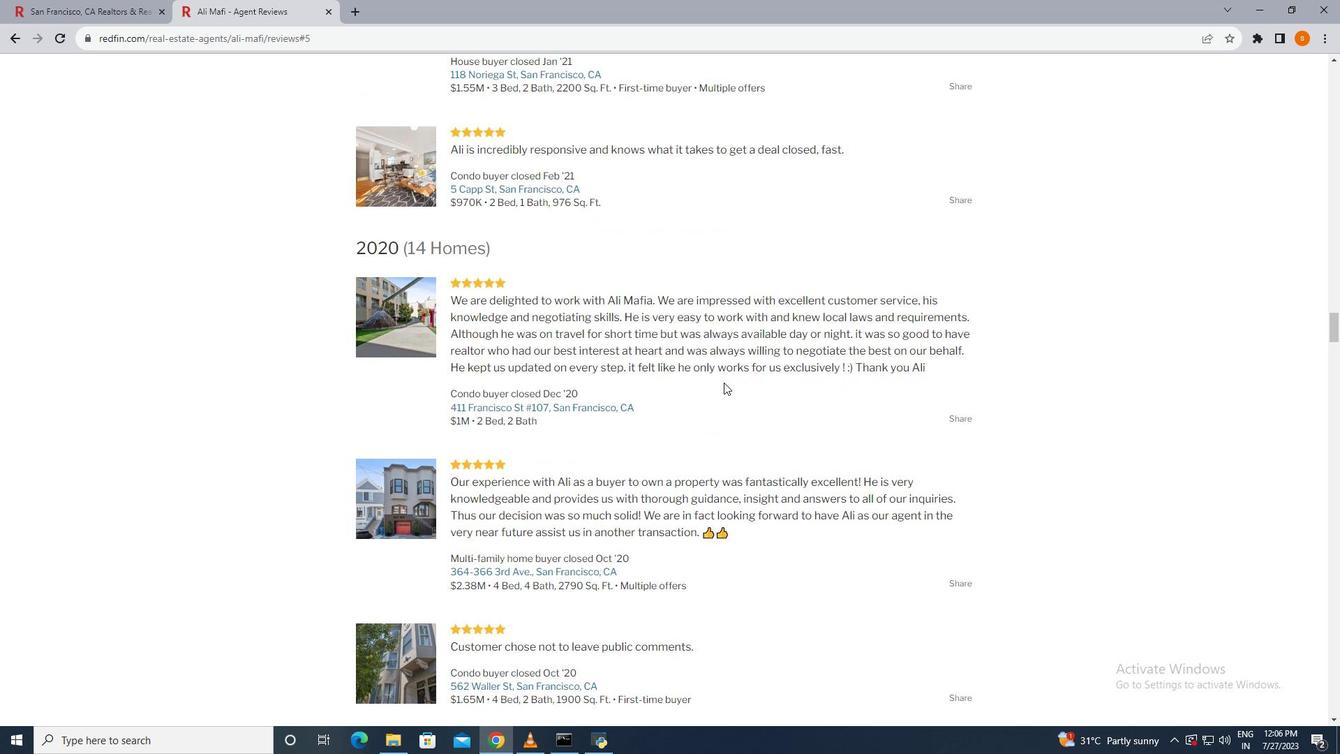 
Action: Mouse scrolled (724, 381) with delta (0, 0)
Screenshot: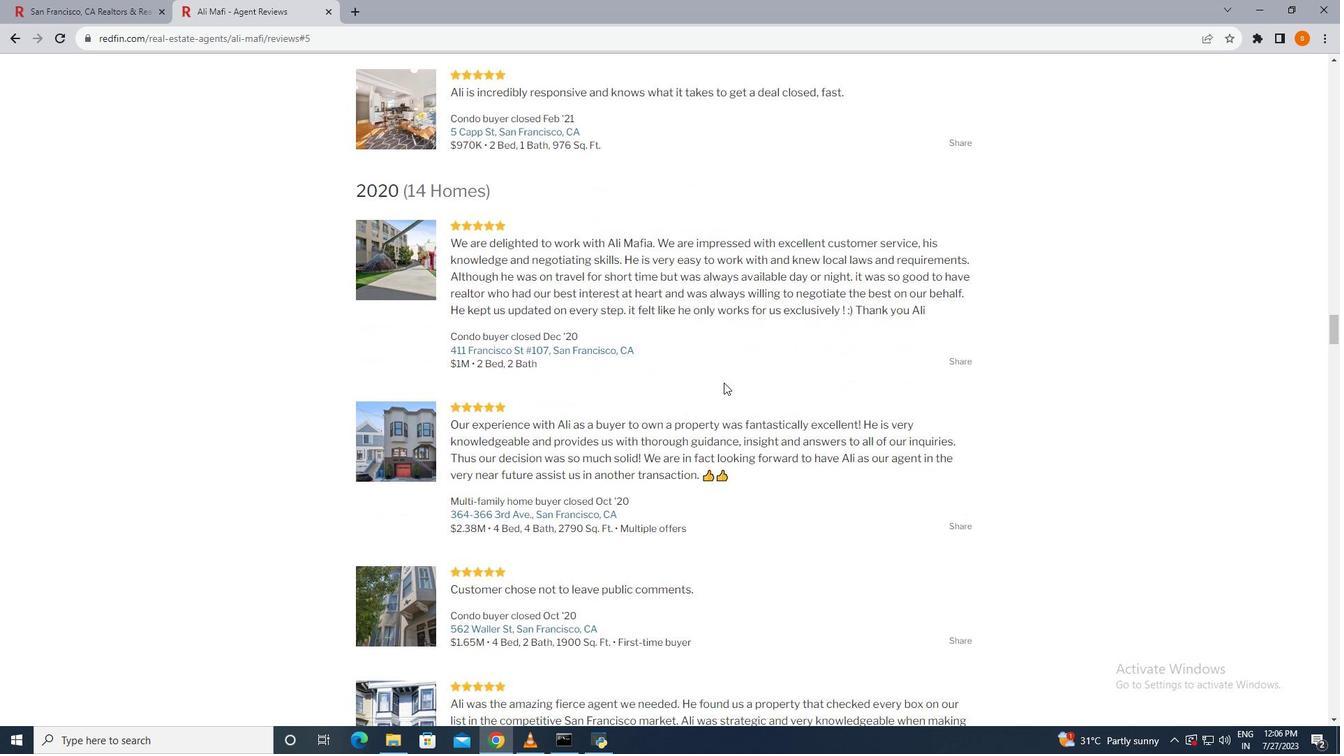 
Action: Mouse scrolled (724, 381) with delta (0, 0)
Screenshot: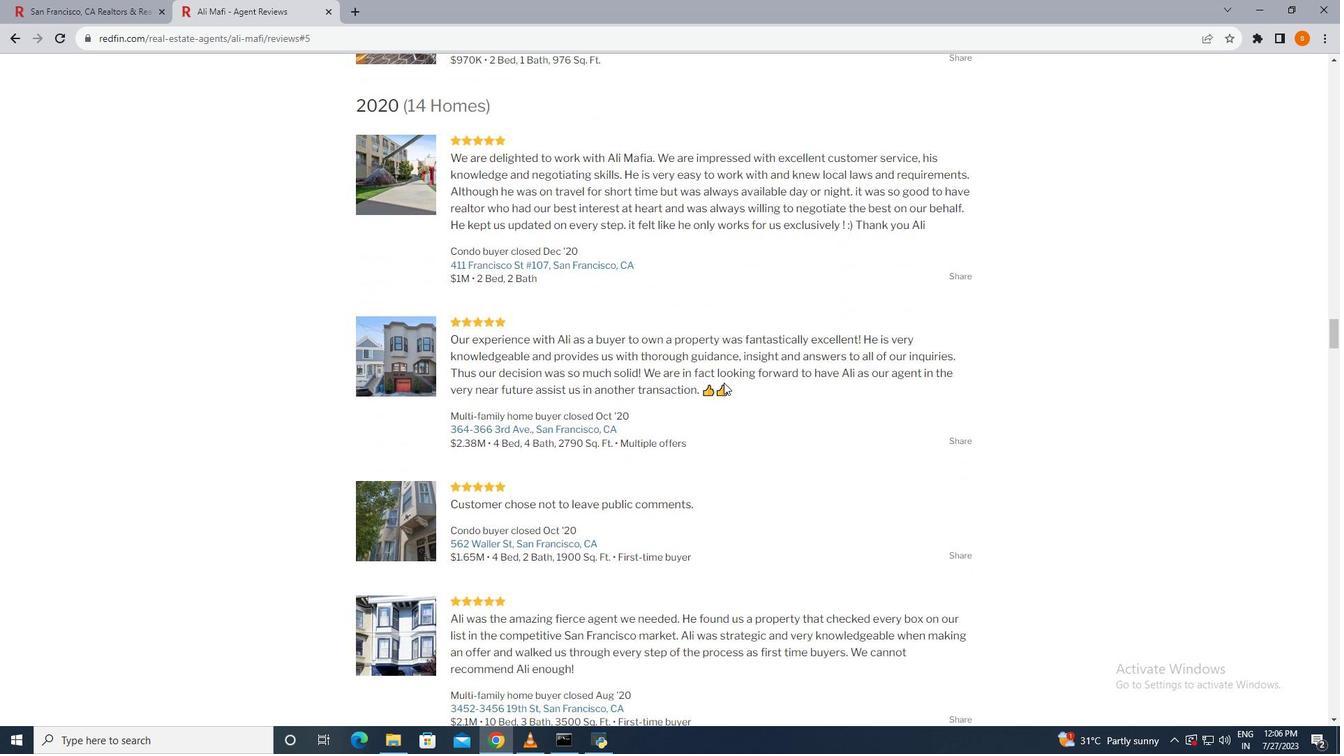 
Action: Mouse scrolled (724, 381) with delta (0, 0)
Screenshot: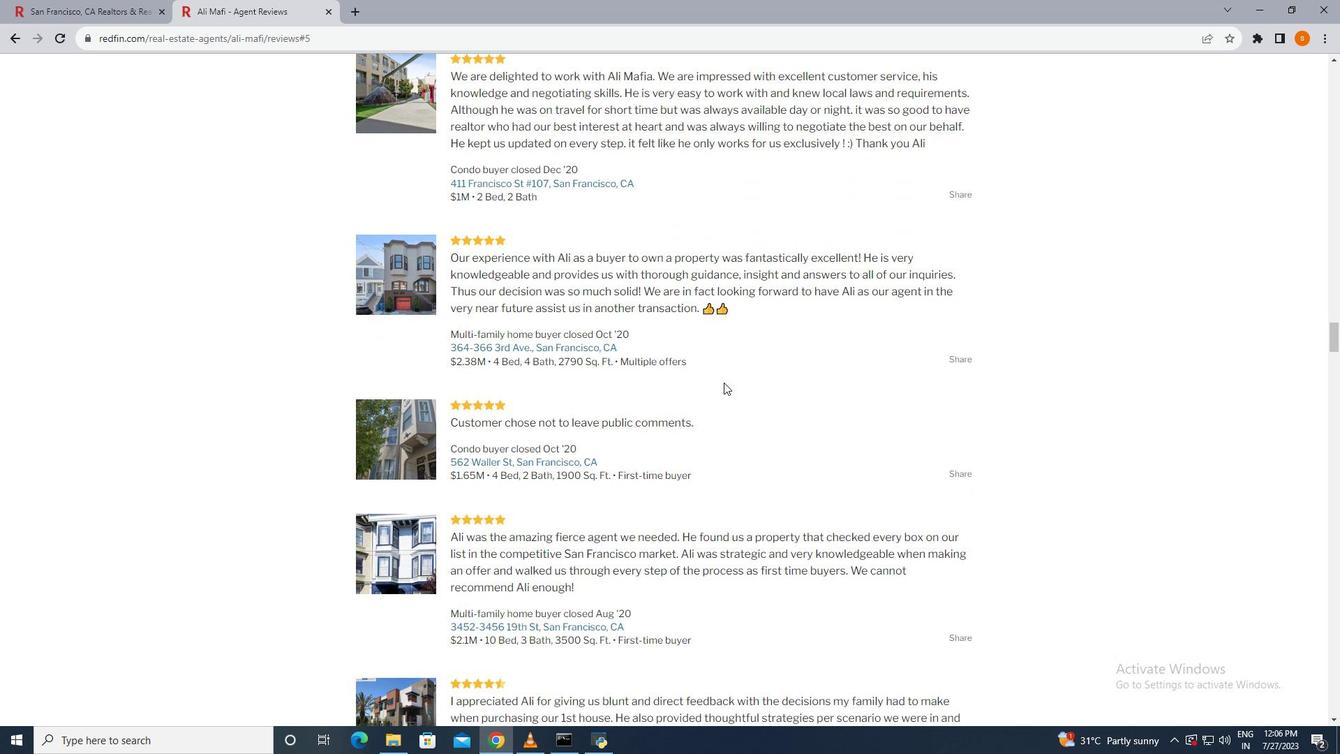 
Action: Mouse scrolled (724, 381) with delta (0, 0)
Screenshot: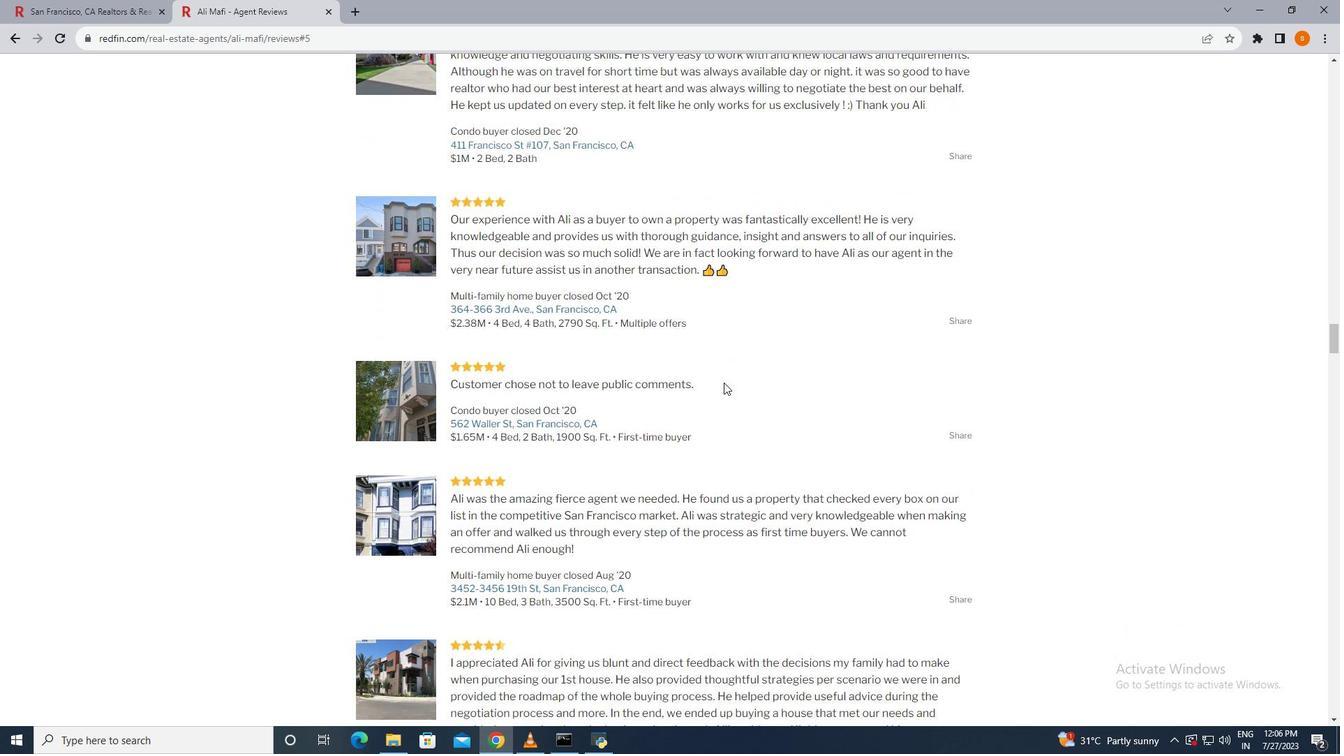 
Action: Mouse scrolled (724, 381) with delta (0, 0)
Screenshot: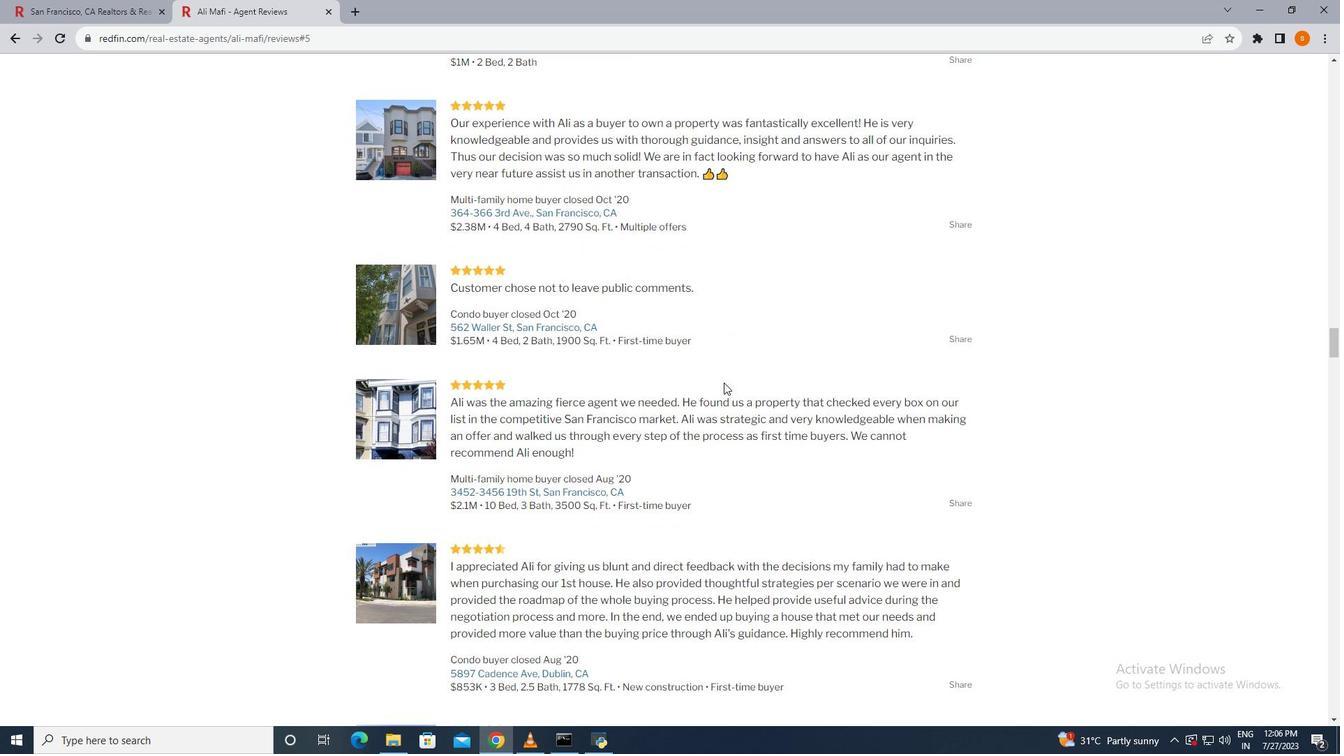 
Action: Mouse scrolled (724, 381) with delta (0, 0)
Screenshot: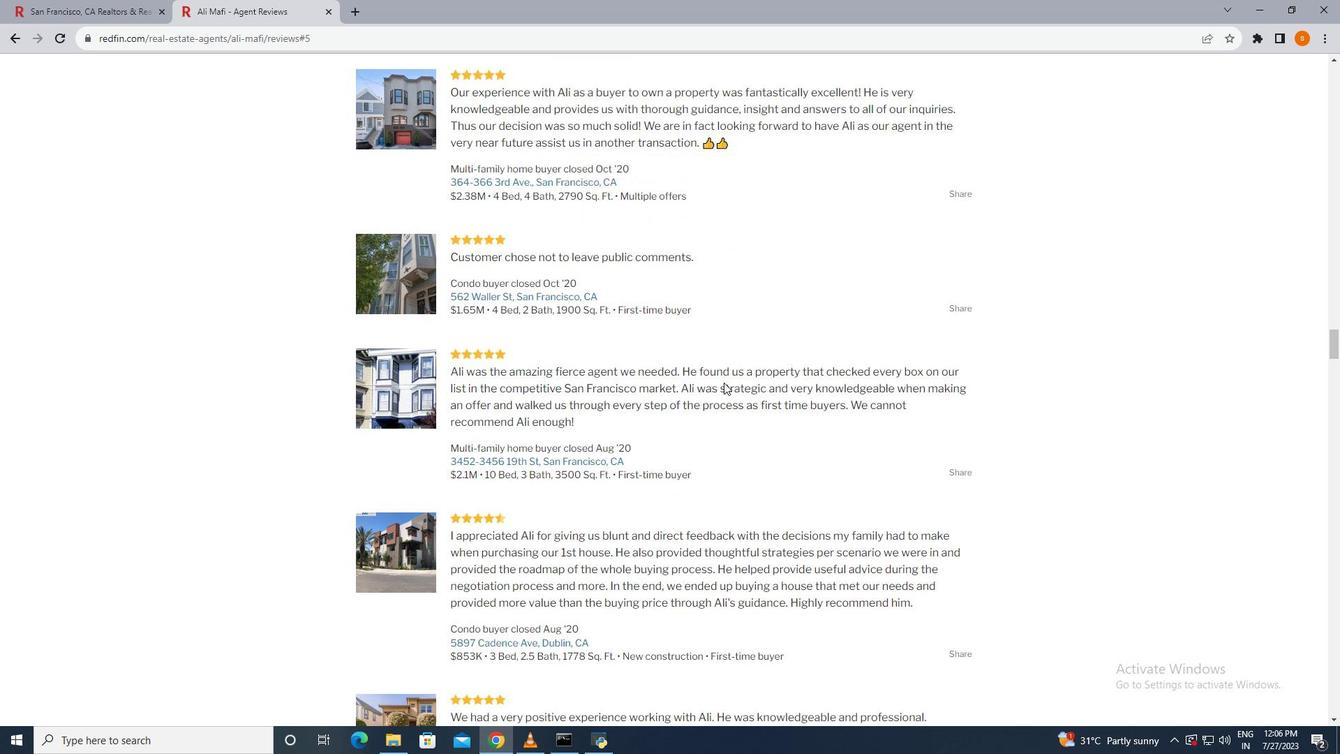 
Action: Mouse scrolled (724, 381) with delta (0, 0)
Screenshot: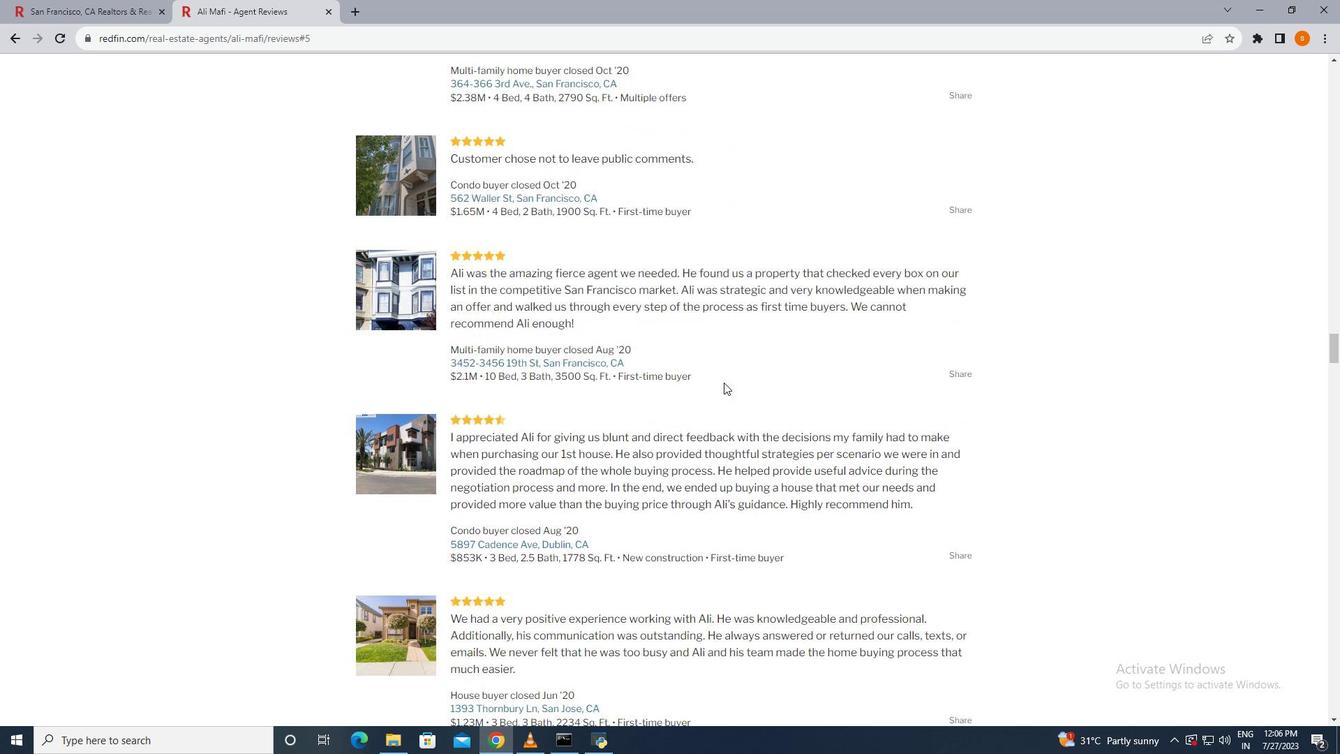 
Action: Mouse scrolled (724, 381) with delta (0, 0)
Screenshot: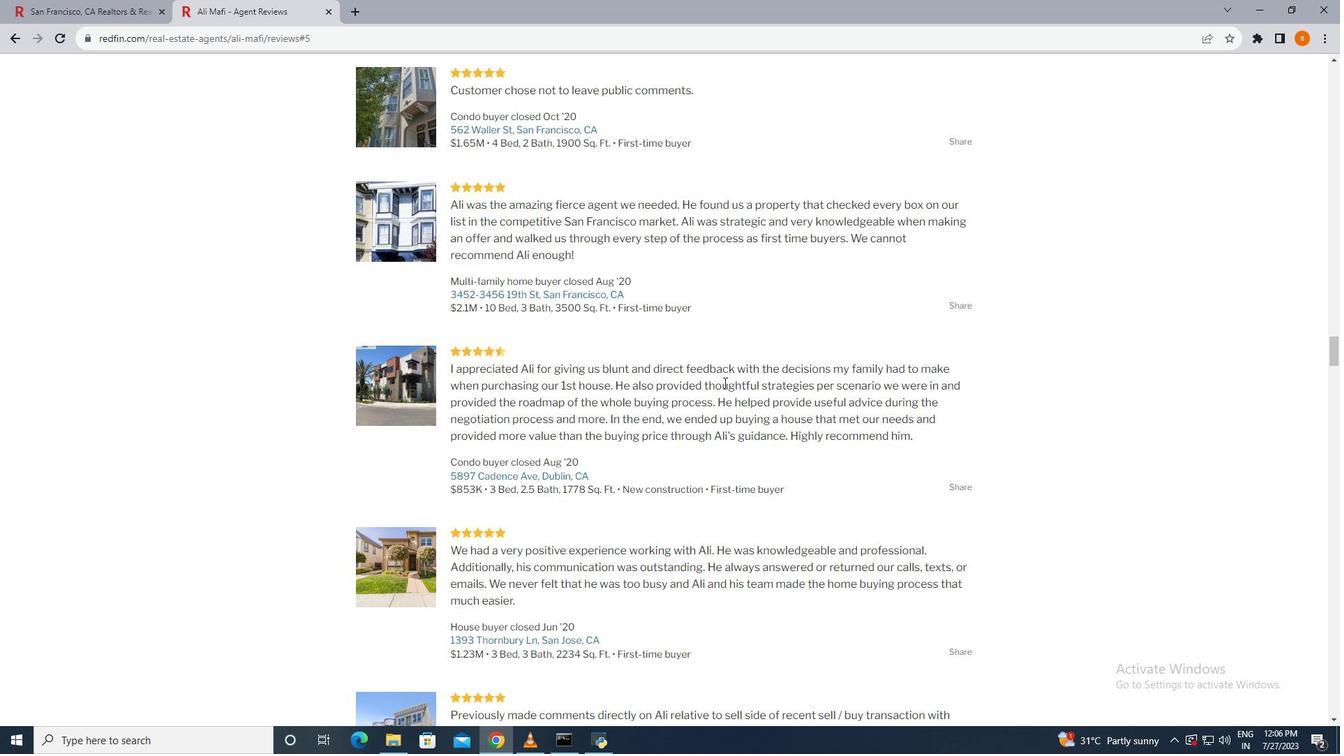 
Action: Mouse scrolled (724, 381) with delta (0, 0)
Screenshot: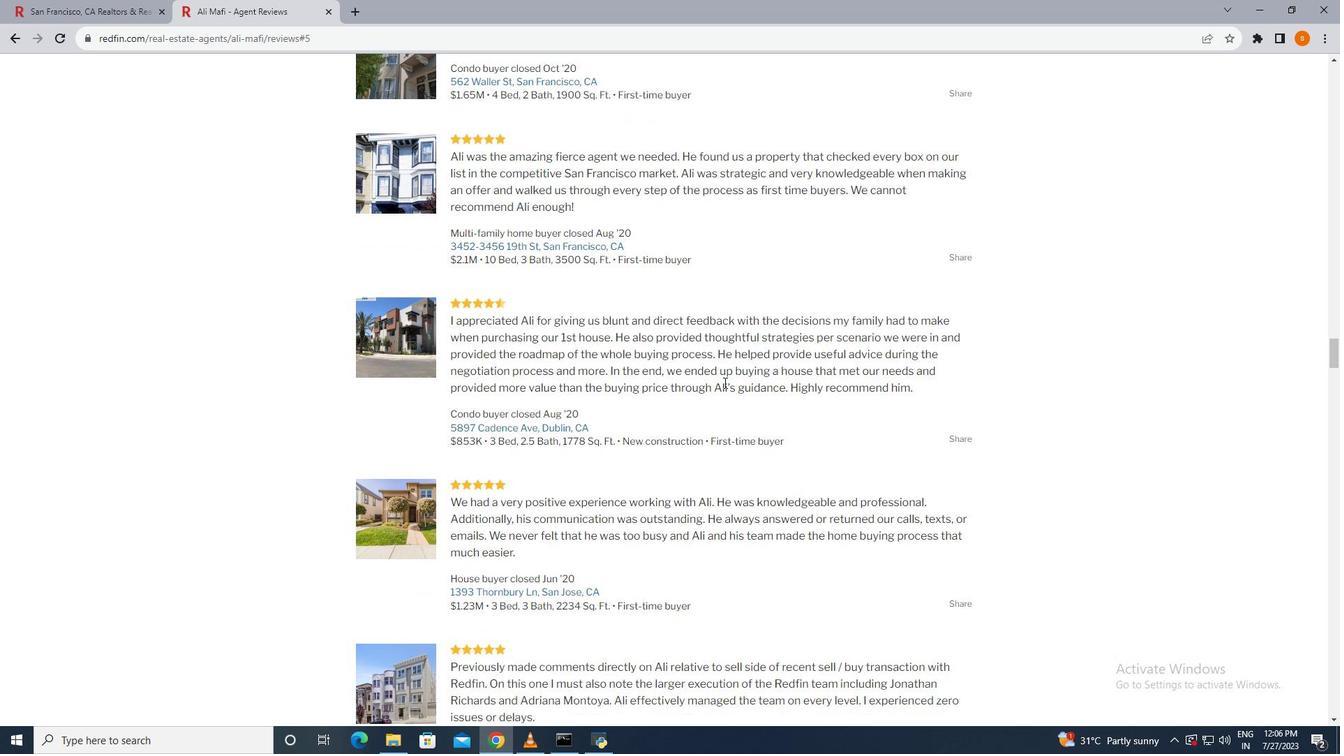 
Action: Mouse scrolled (724, 381) with delta (0, 0)
Screenshot: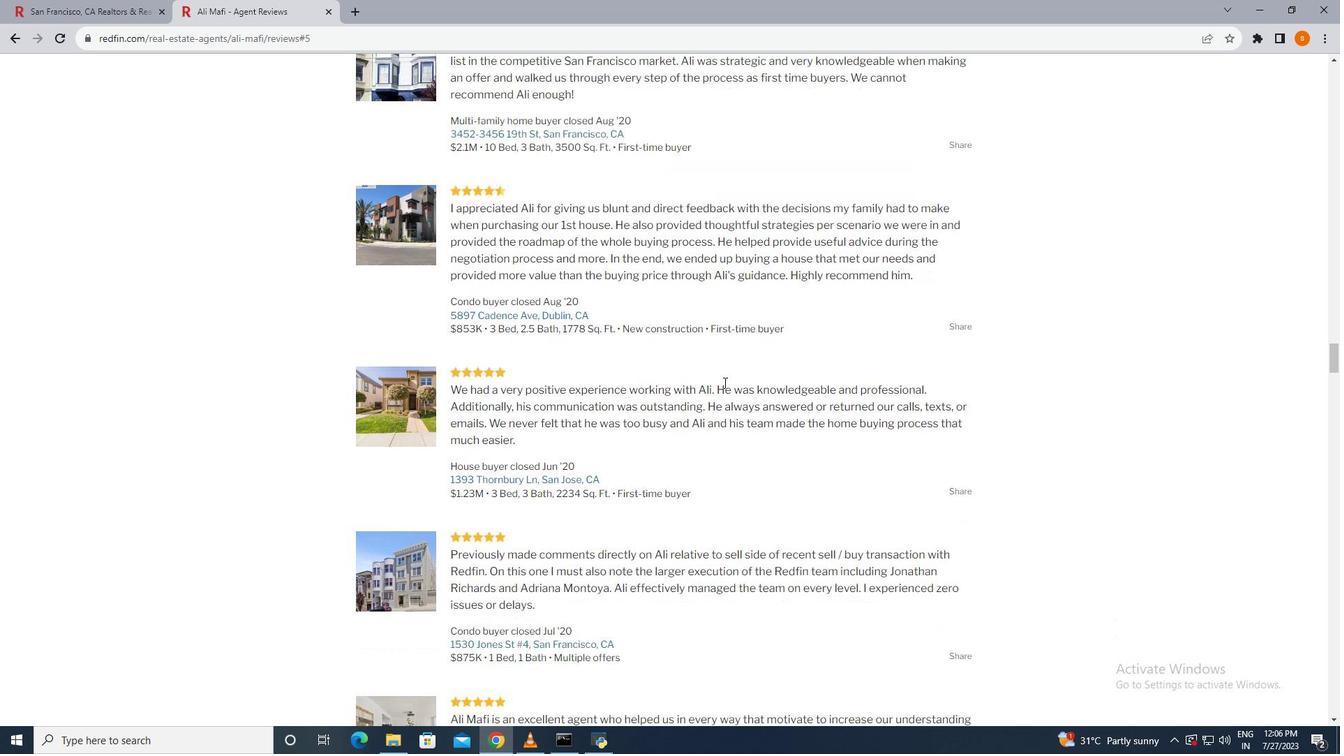
Action: Mouse scrolled (724, 381) with delta (0, 0)
Screenshot: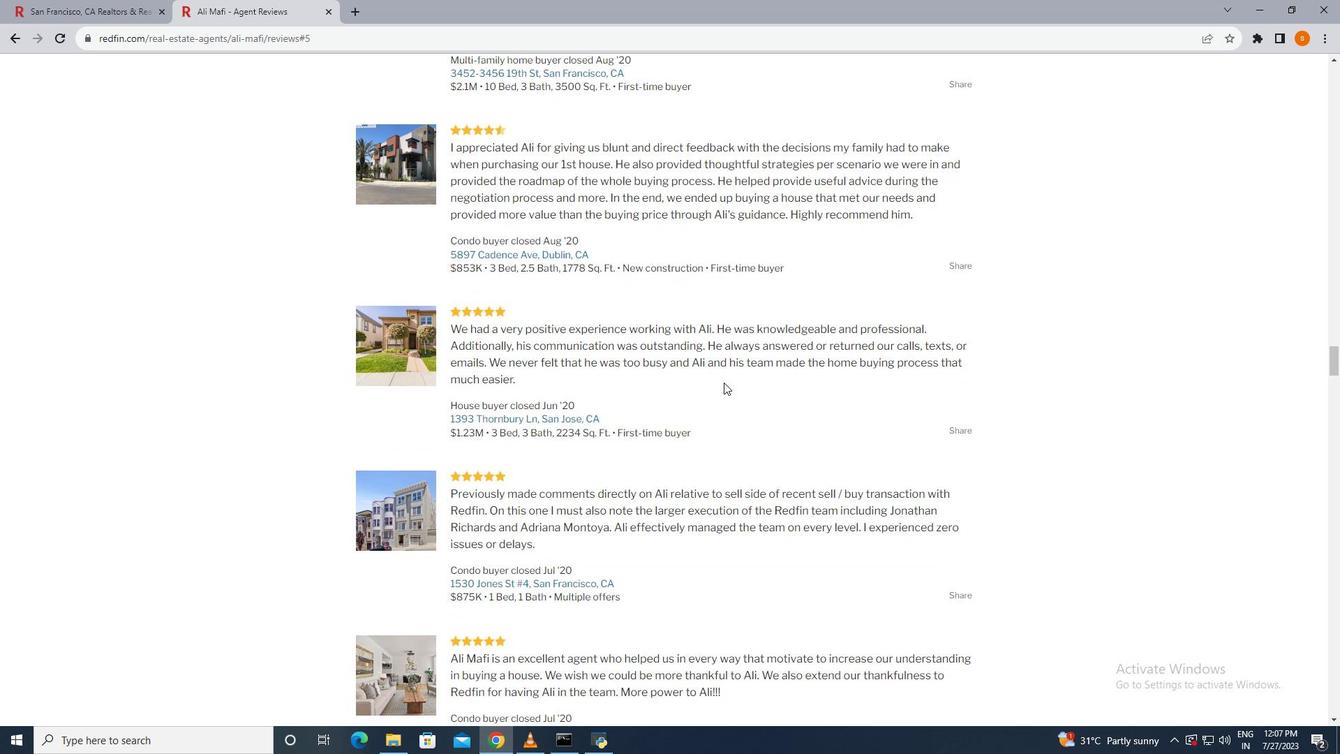 
Action: Mouse scrolled (724, 381) with delta (0, 0)
Screenshot: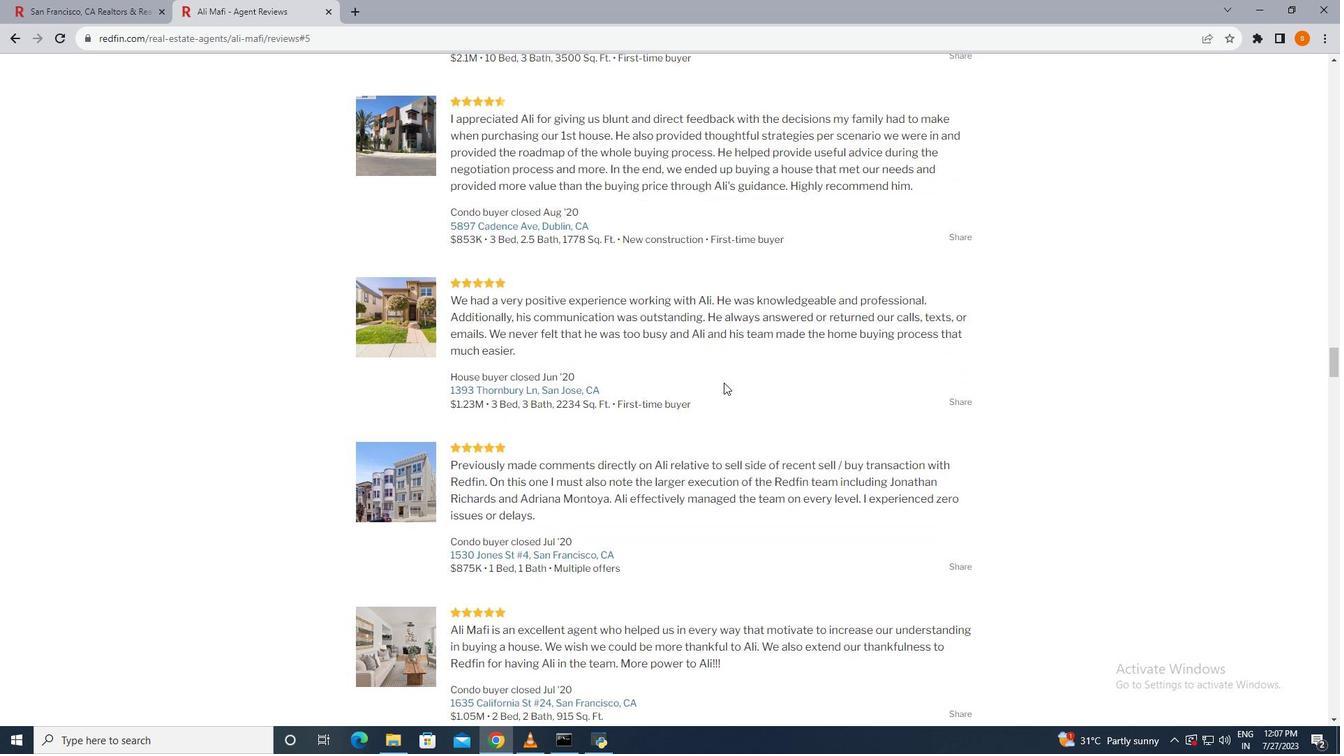 
Action: Mouse scrolled (724, 381) with delta (0, 0)
Screenshot: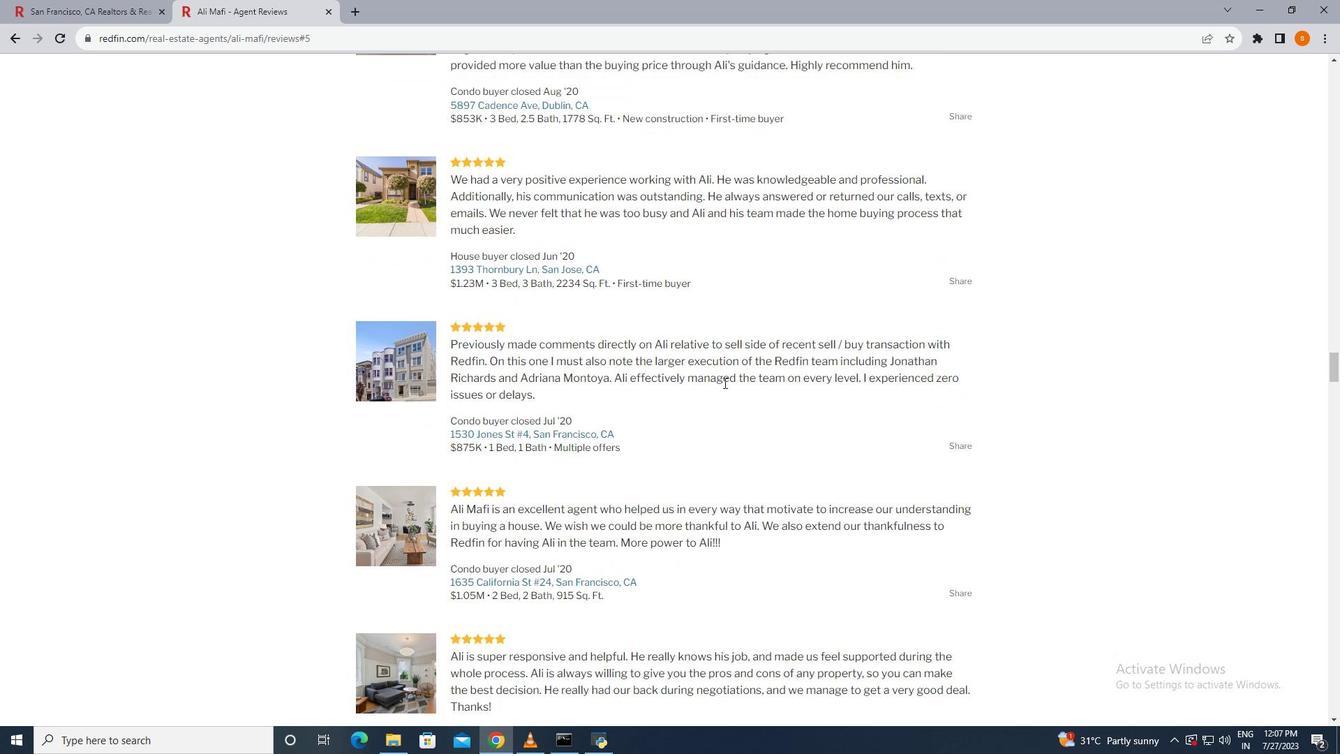 
Action: Mouse scrolled (724, 381) with delta (0, 0)
Screenshot: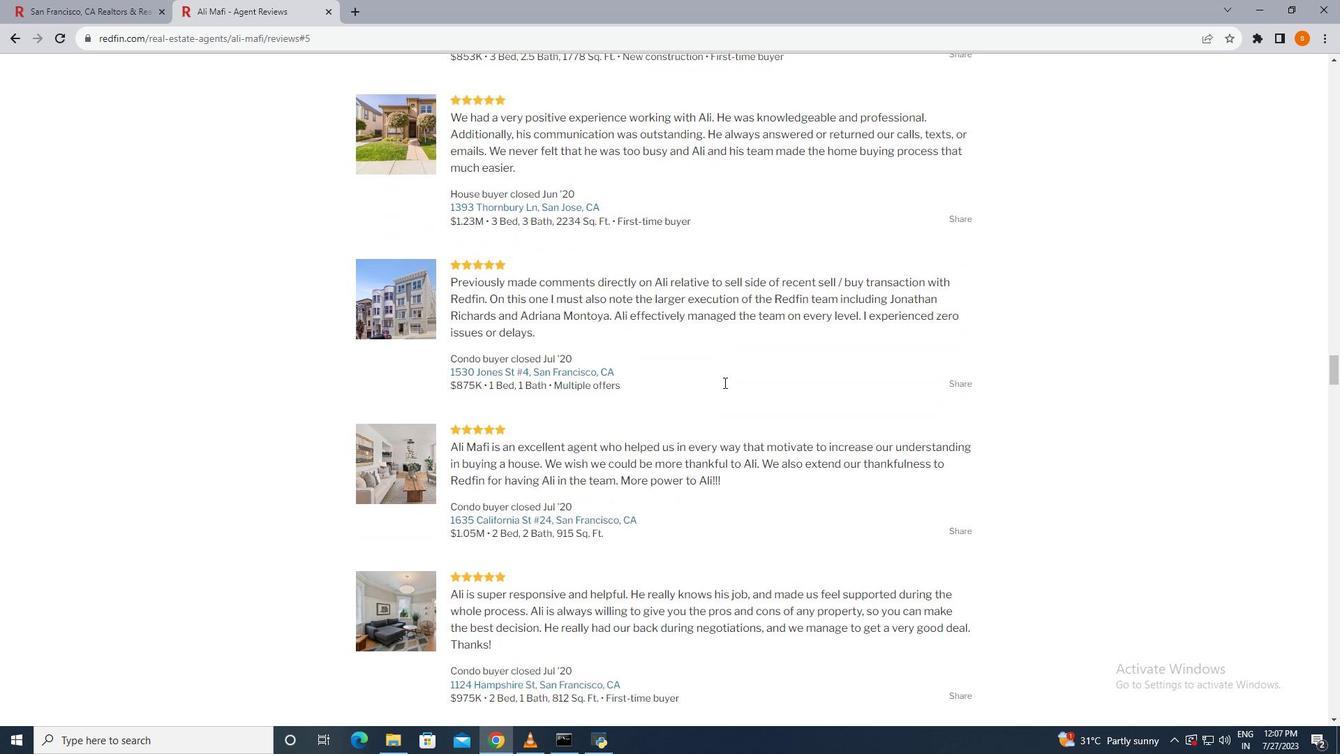 
Action: Mouse scrolled (724, 381) with delta (0, 0)
Screenshot: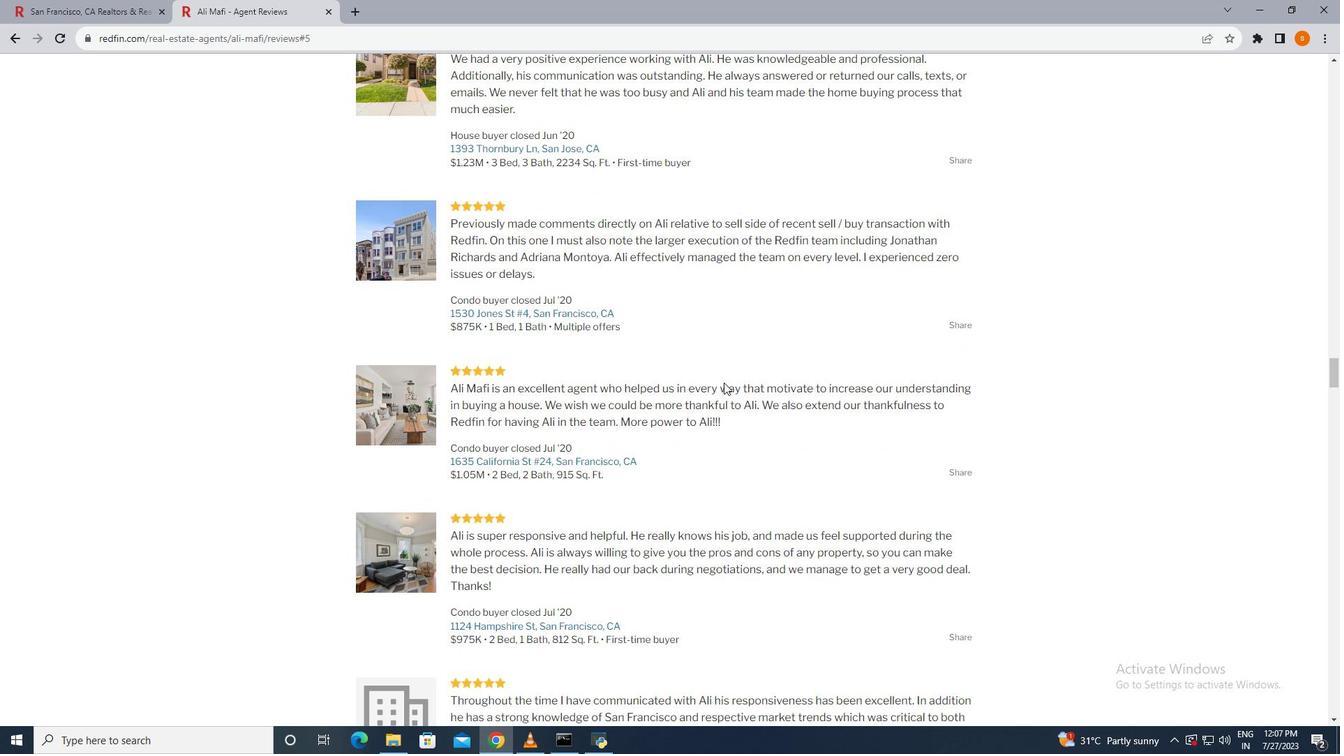 
Action: Mouse scrolled (724, 381) with delta (0, 0)
Screenshot: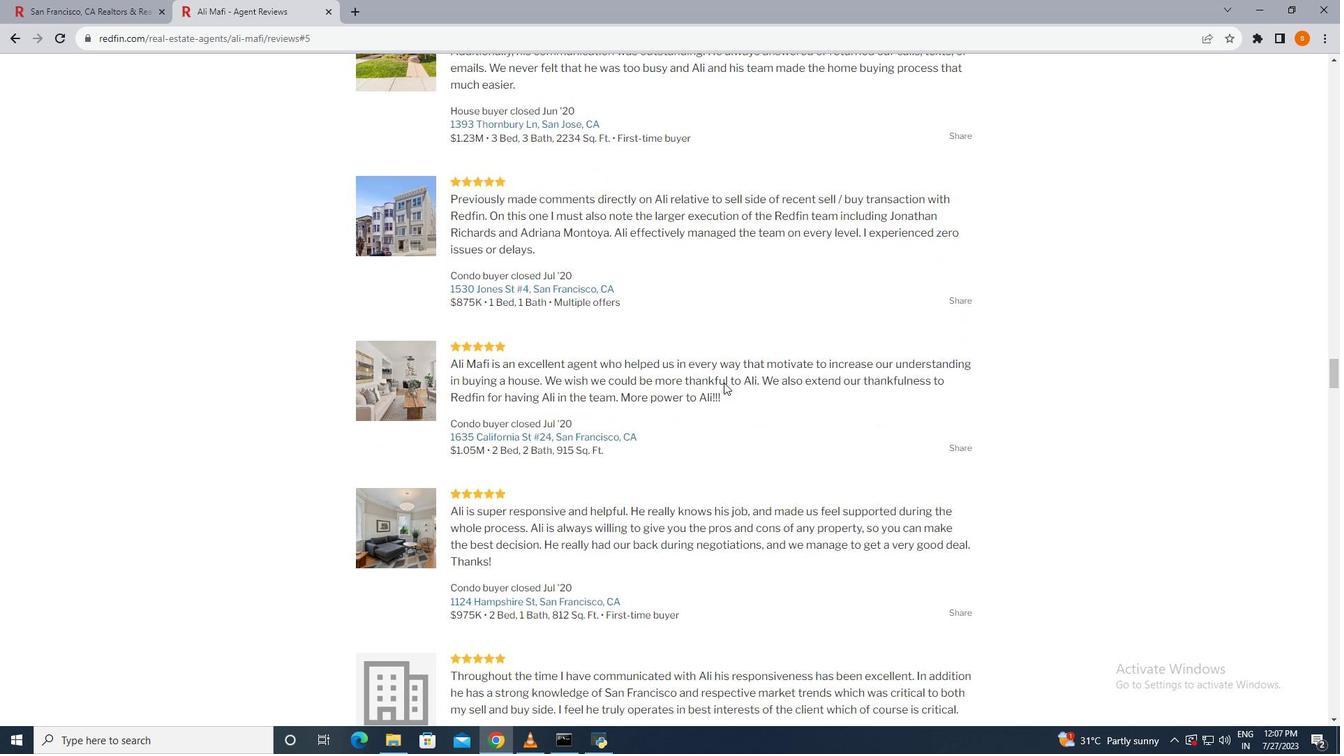 
Action: Mouse scrolled (724, 381) with delta (0, 0)
Screenshot: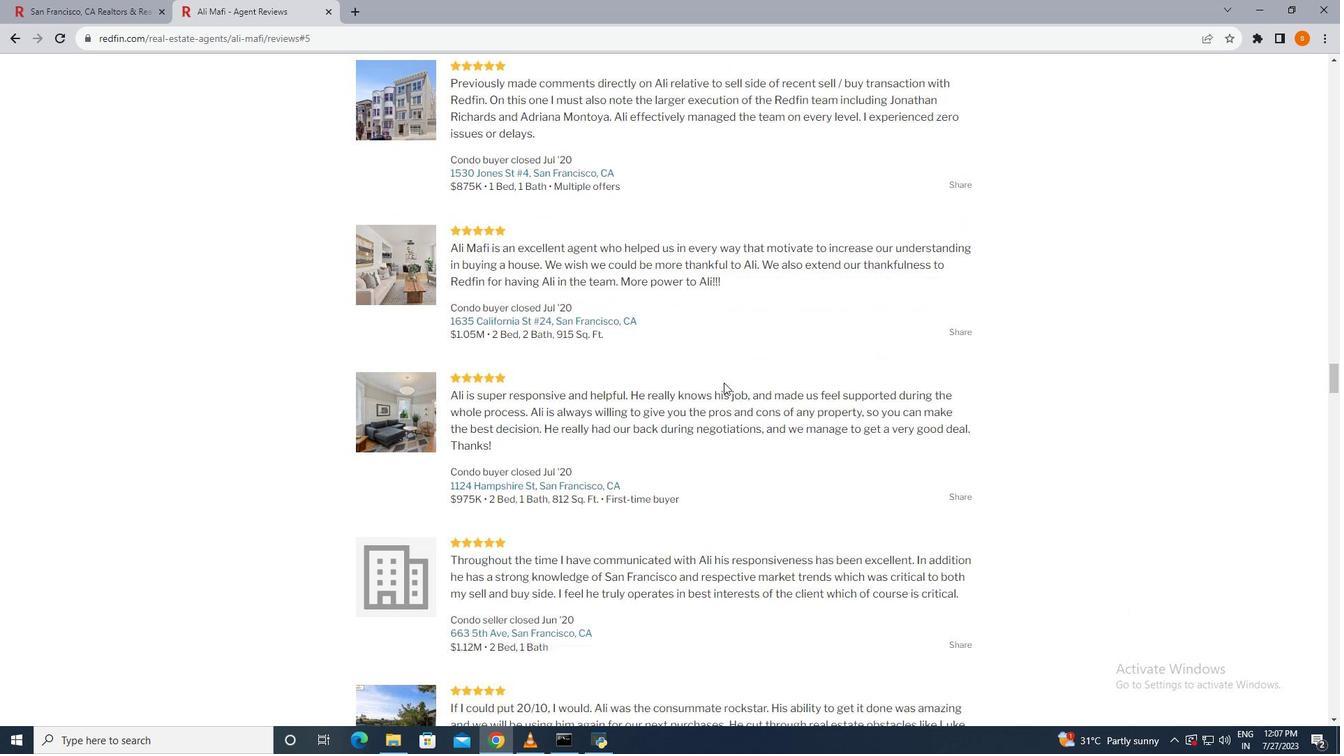
Action: Mouse scrolled (724, 381) with delta (0, 0)
Screenshot: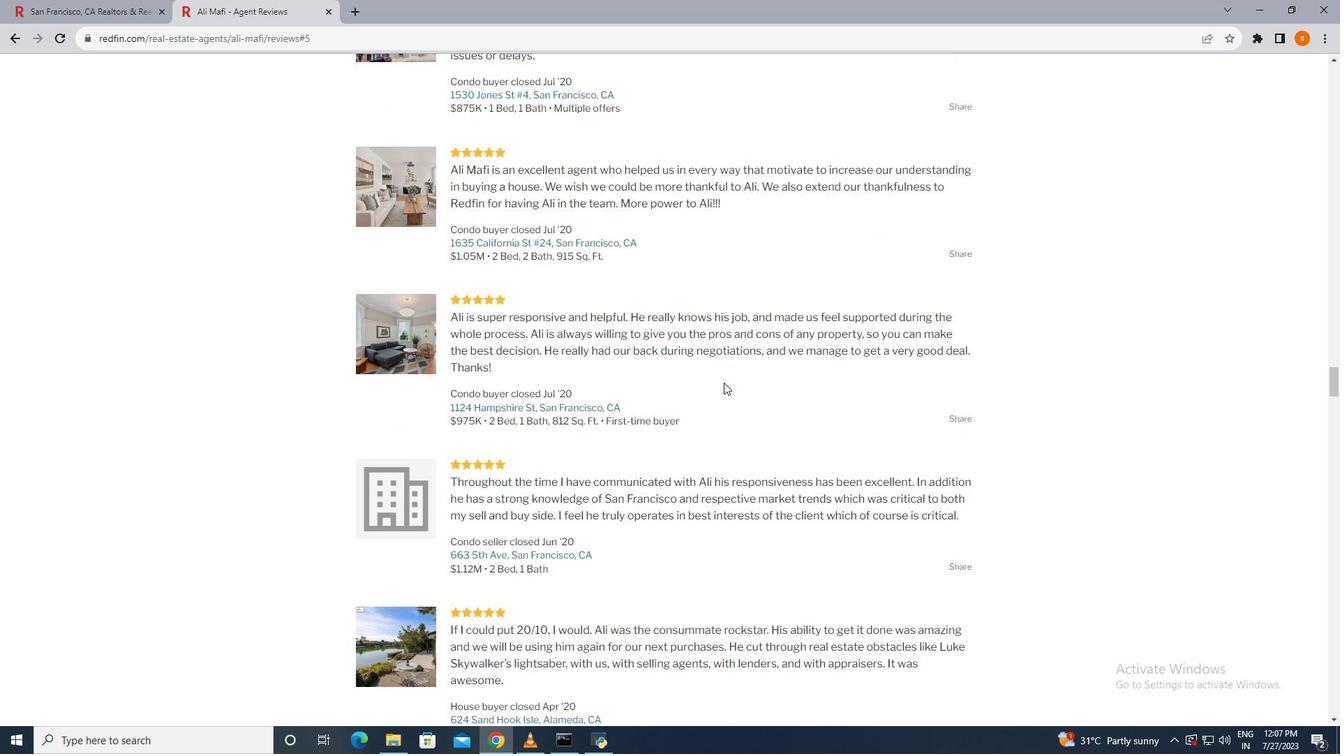 
Action: Mouse scrolled (724, 381) with delta (0, 0)
Screenshot: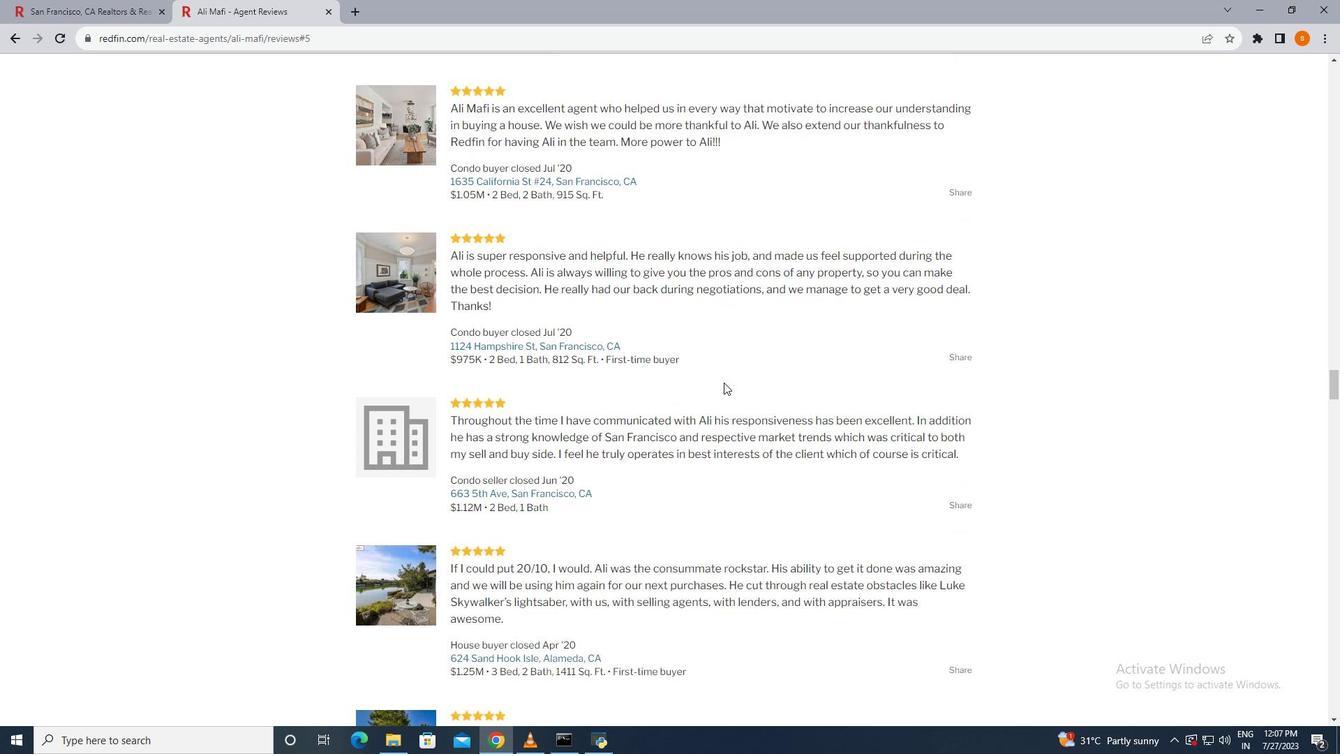 
Action: Mouse scrolled (724, 381) with delta (0, 0)
Screenshot: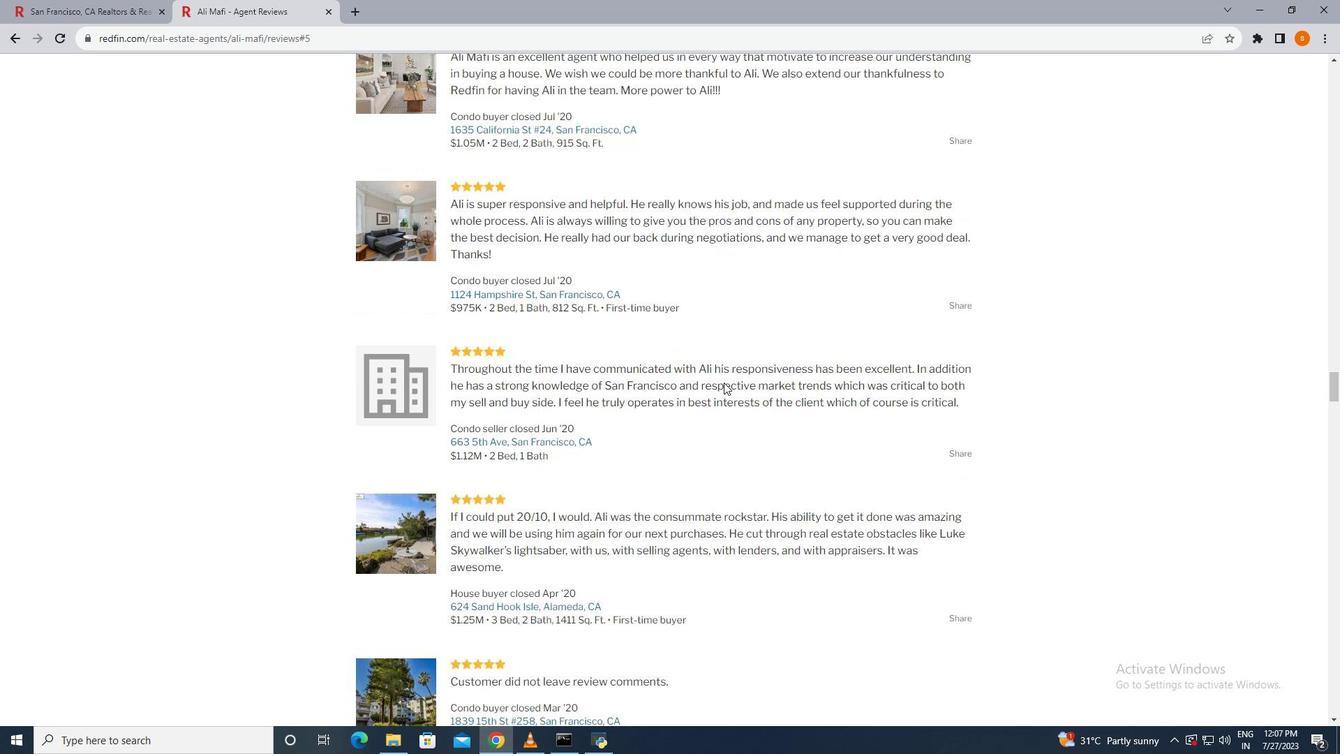 
Action: Mouse scrolled (724, 381) with delta (0, 0)
Screenshot: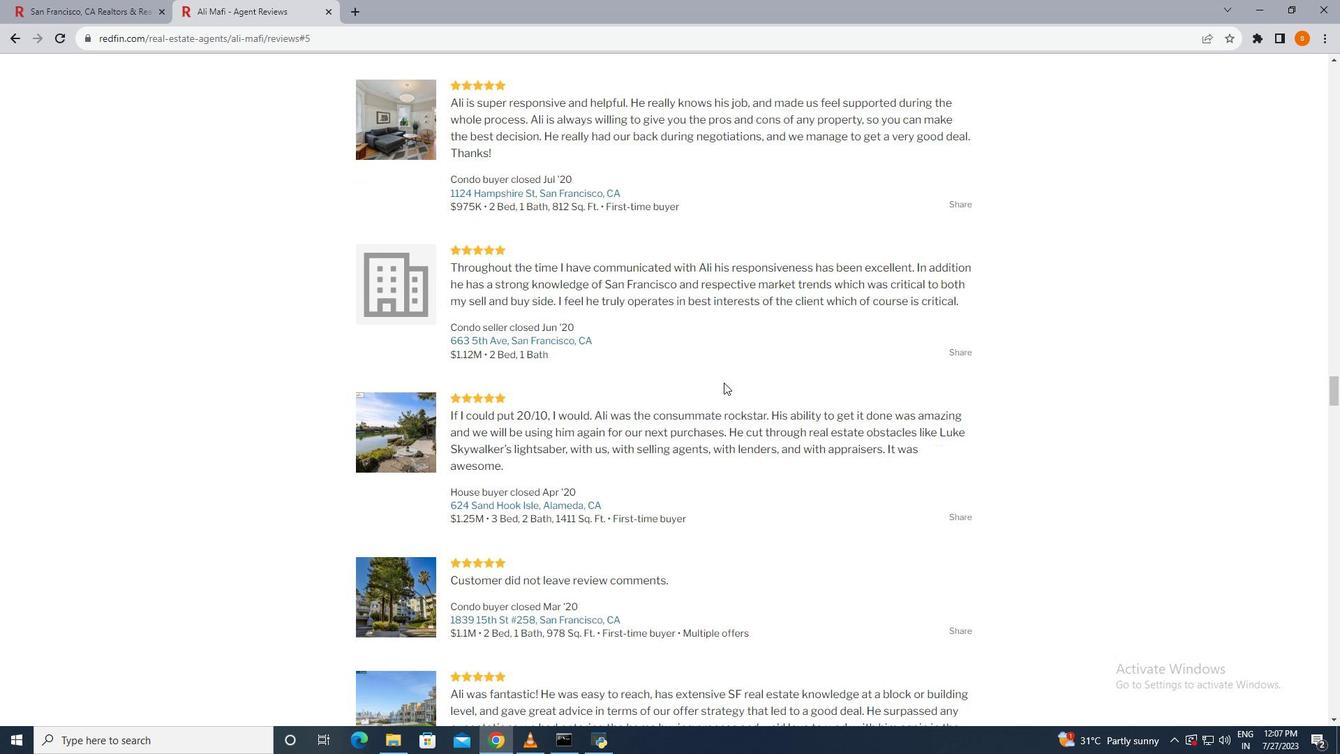 
Action: Mouse scrolled (724, 381) with delta (0, 0)
Screenshot: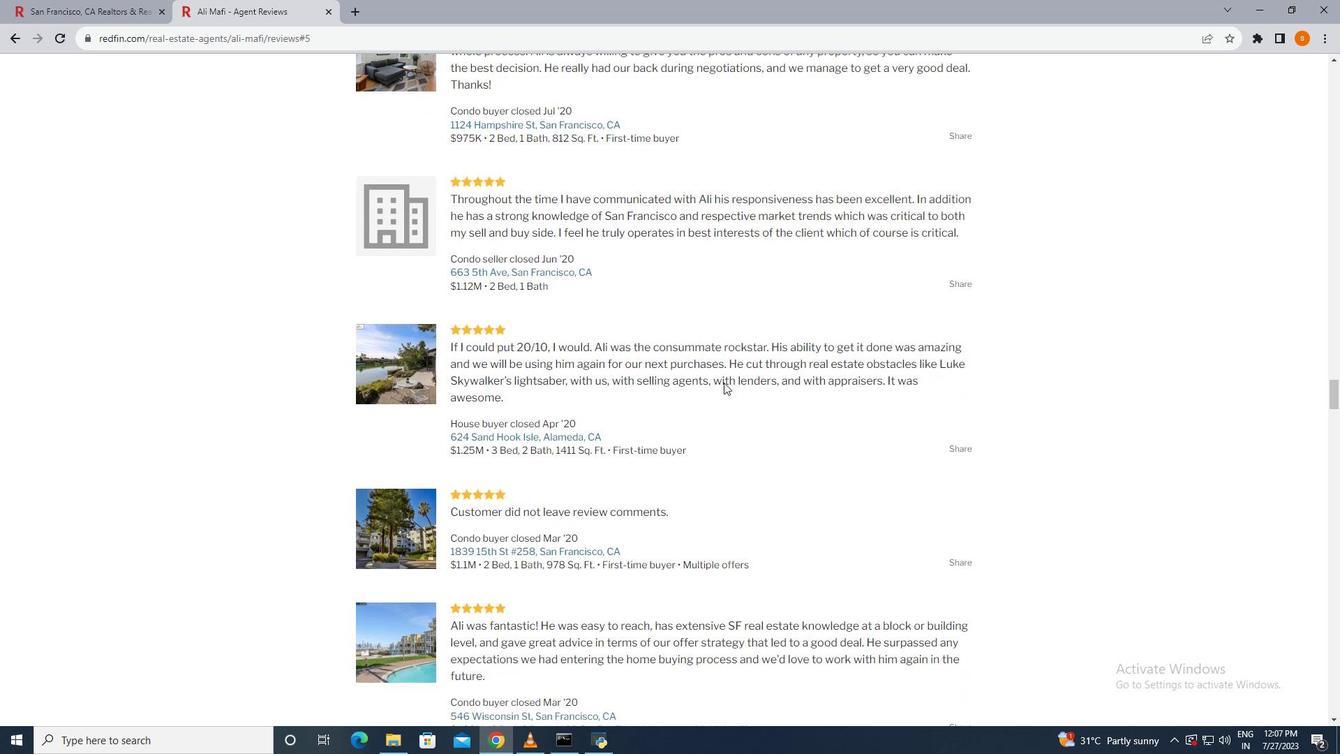 
Action: Mouse scrolled (724, 381) with delta (0, 0)
Screenshot: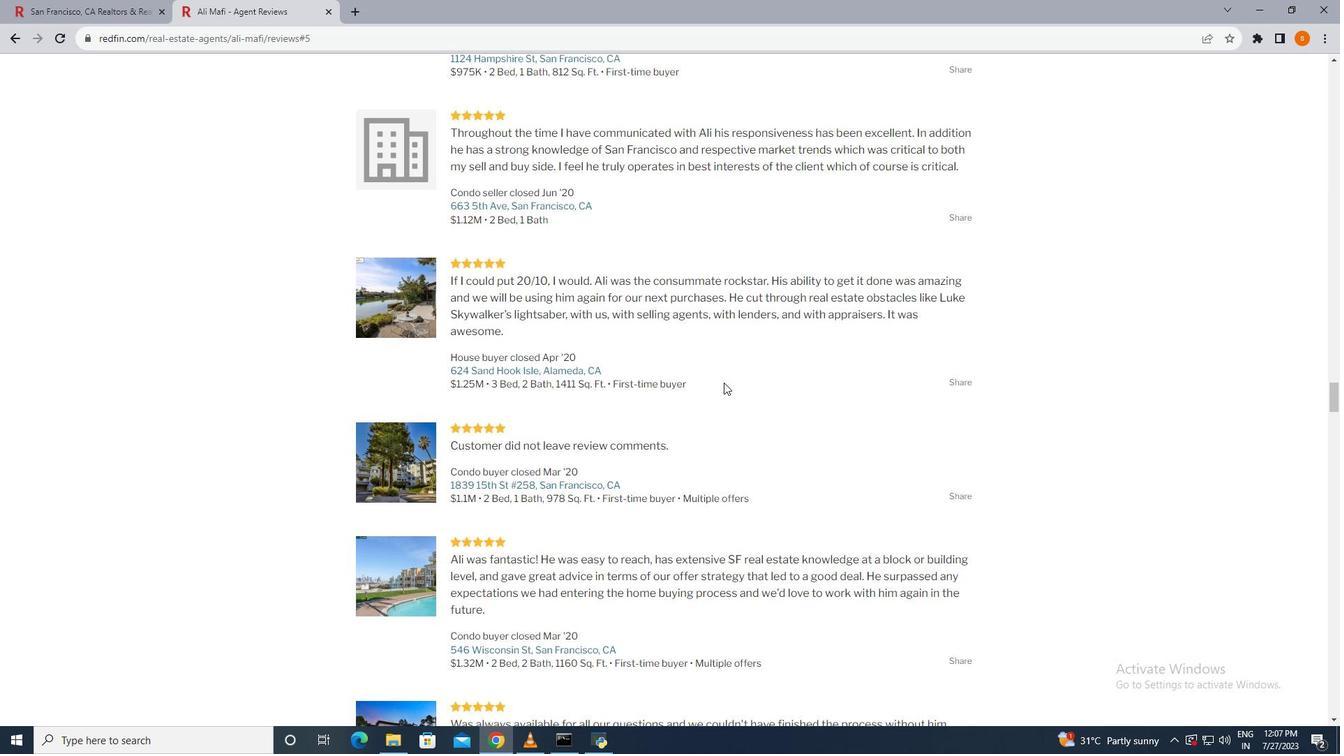 
Action: Mouse scrolled (724, 381) with delta (0, 0)
Screenshot: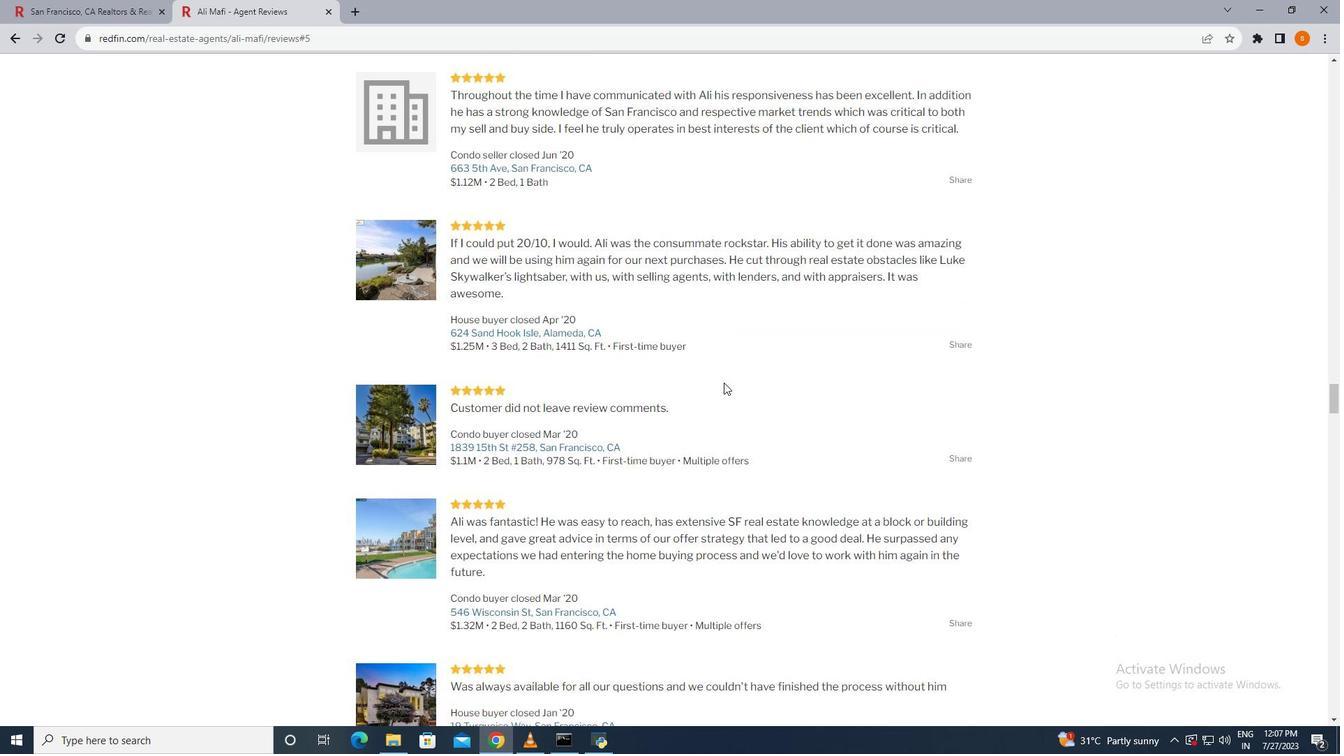 
Action: Mouse scrolled (724, 381) with delta (0, 0)
Screenshot: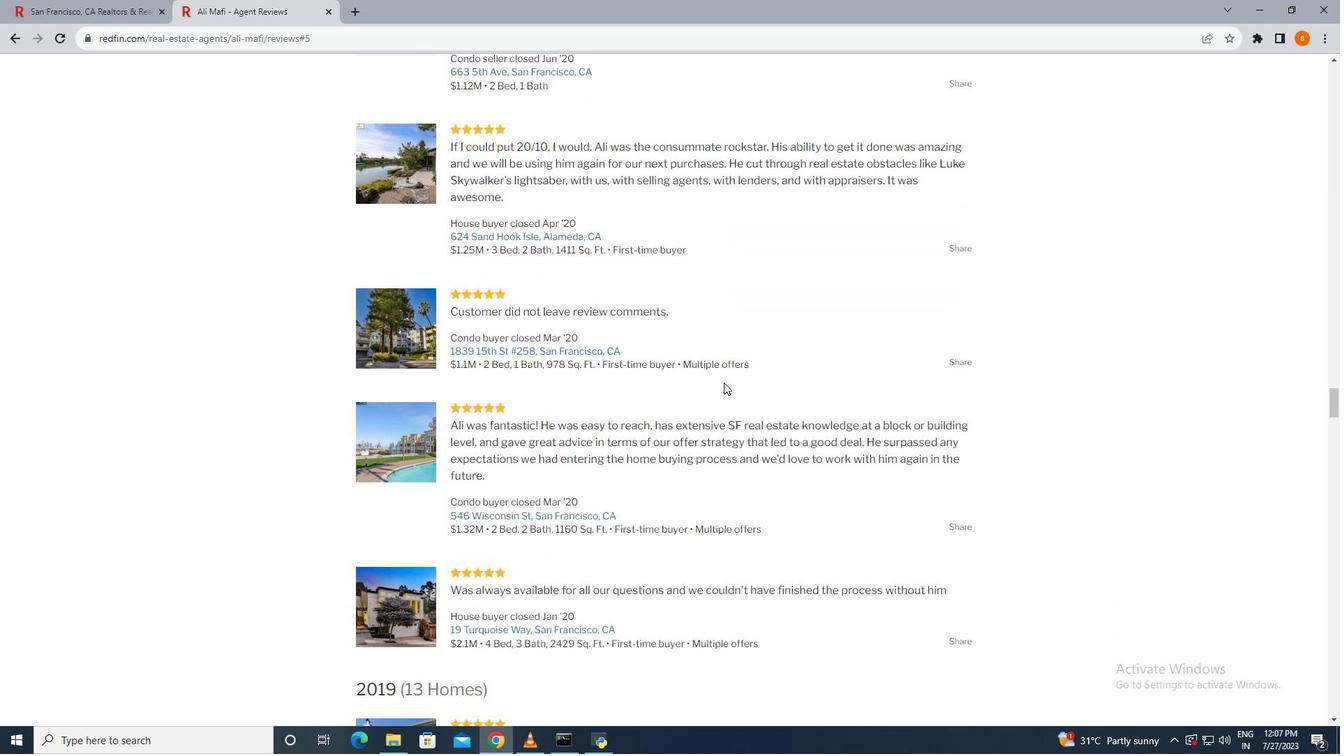 
Action: Mouse scrolled (724, 381) with delta (0, 0)
Screenshot: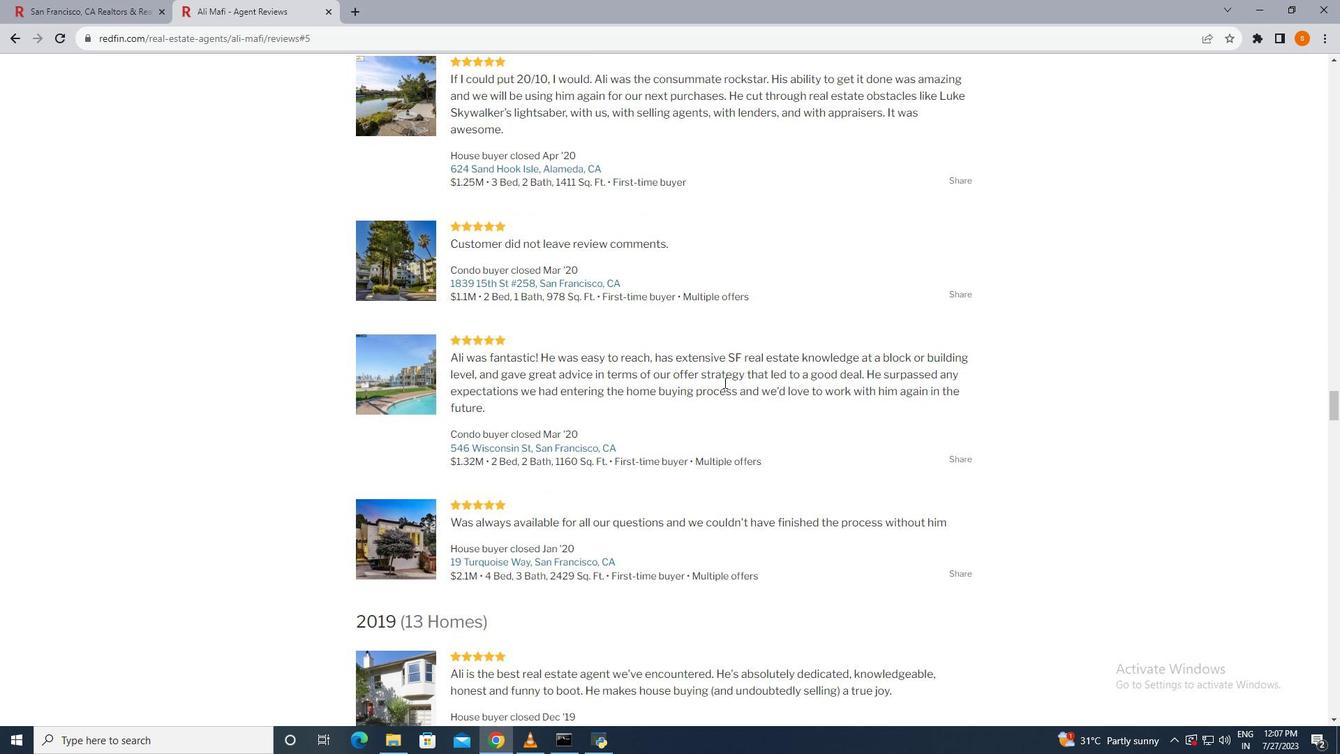 
Action: Mouse scrolled (724, 381) with delta (0, 0)
Screenshot: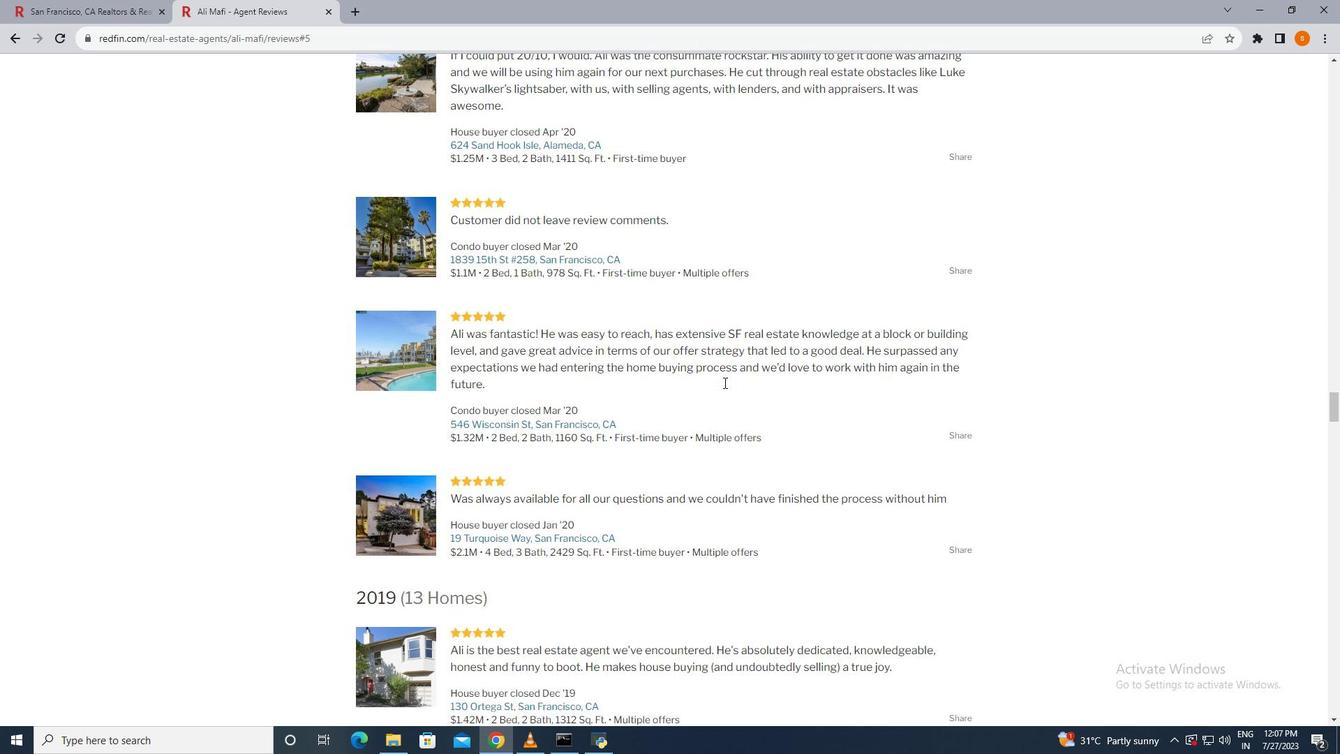 
Action: Mouse scrolled (724, 381) with delta (0, 0)
Screenshot: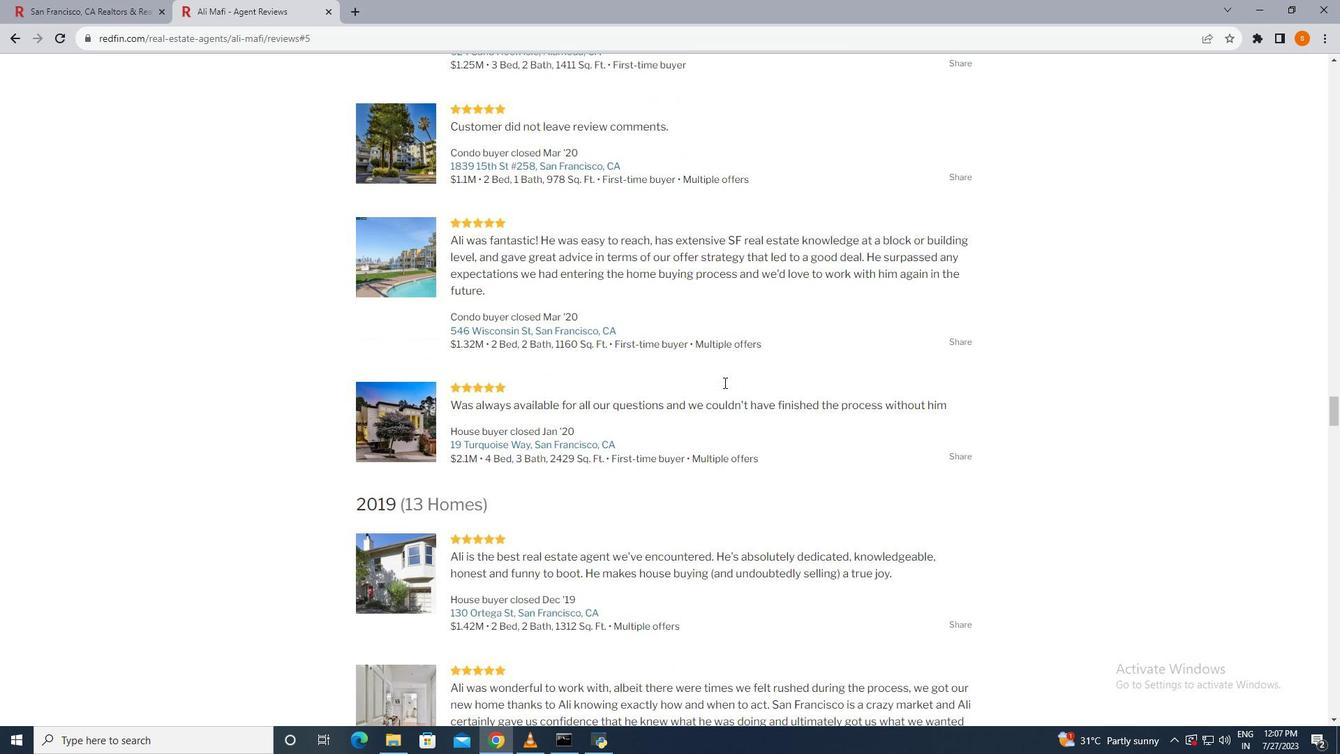
Action: Mouse scrolled (724, 381) with delta (0, 0)
Screenshot: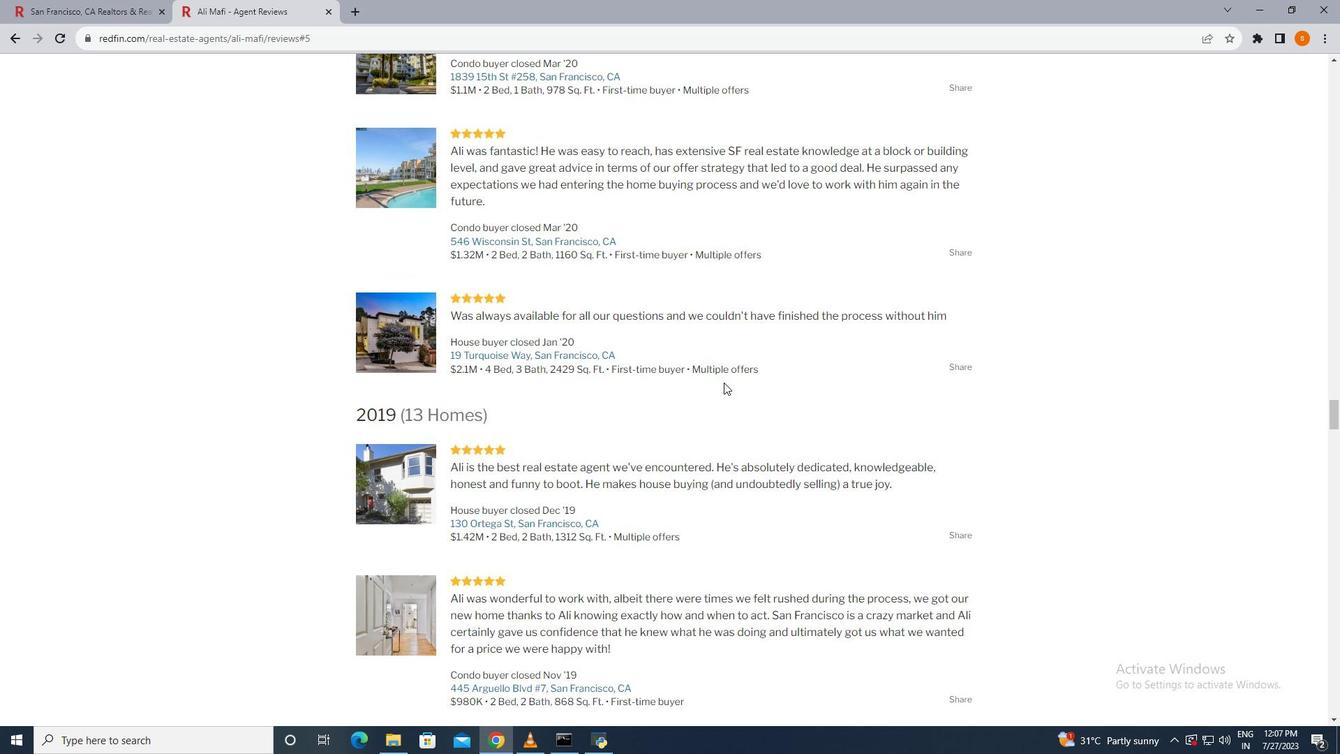 
Action: Mouse scrolled (724, 381) with delta (0, 0)
Screenshot: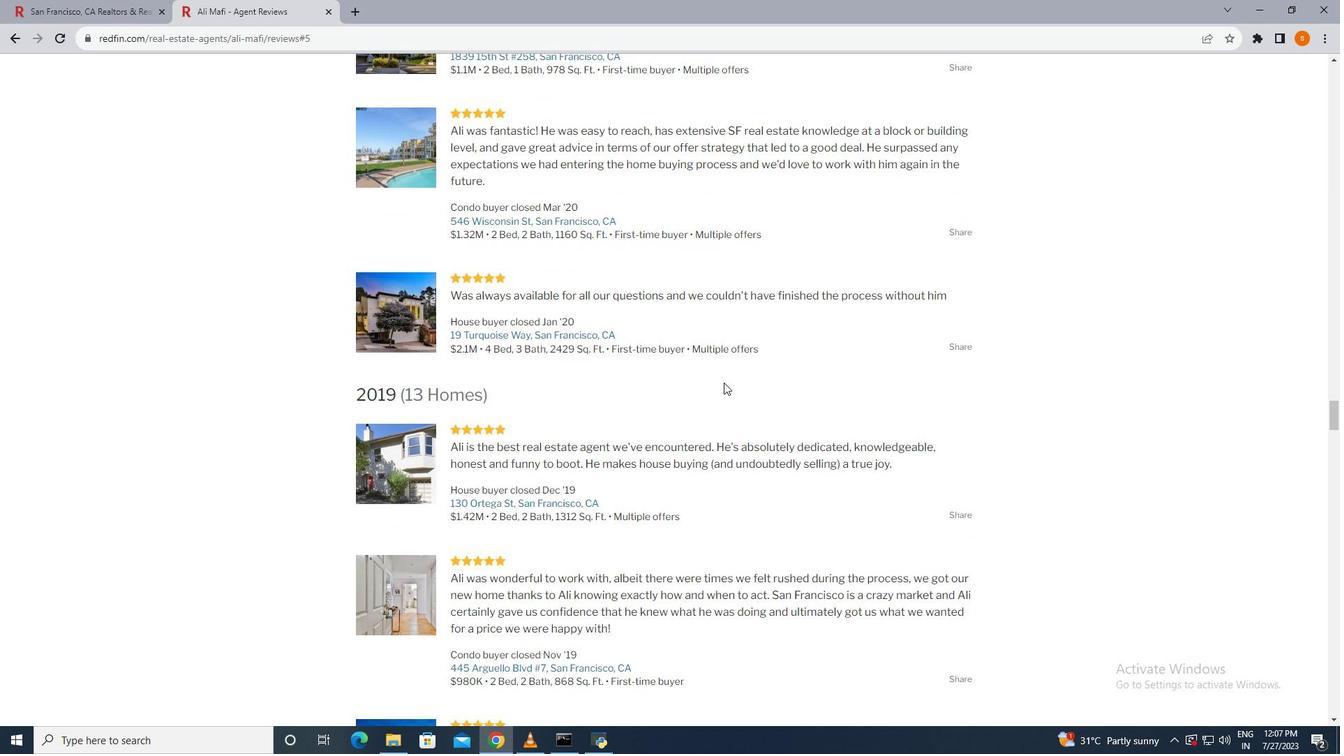 
Action: Mouse scrolled (724, 381) with delta (0, 0)
Screenshot: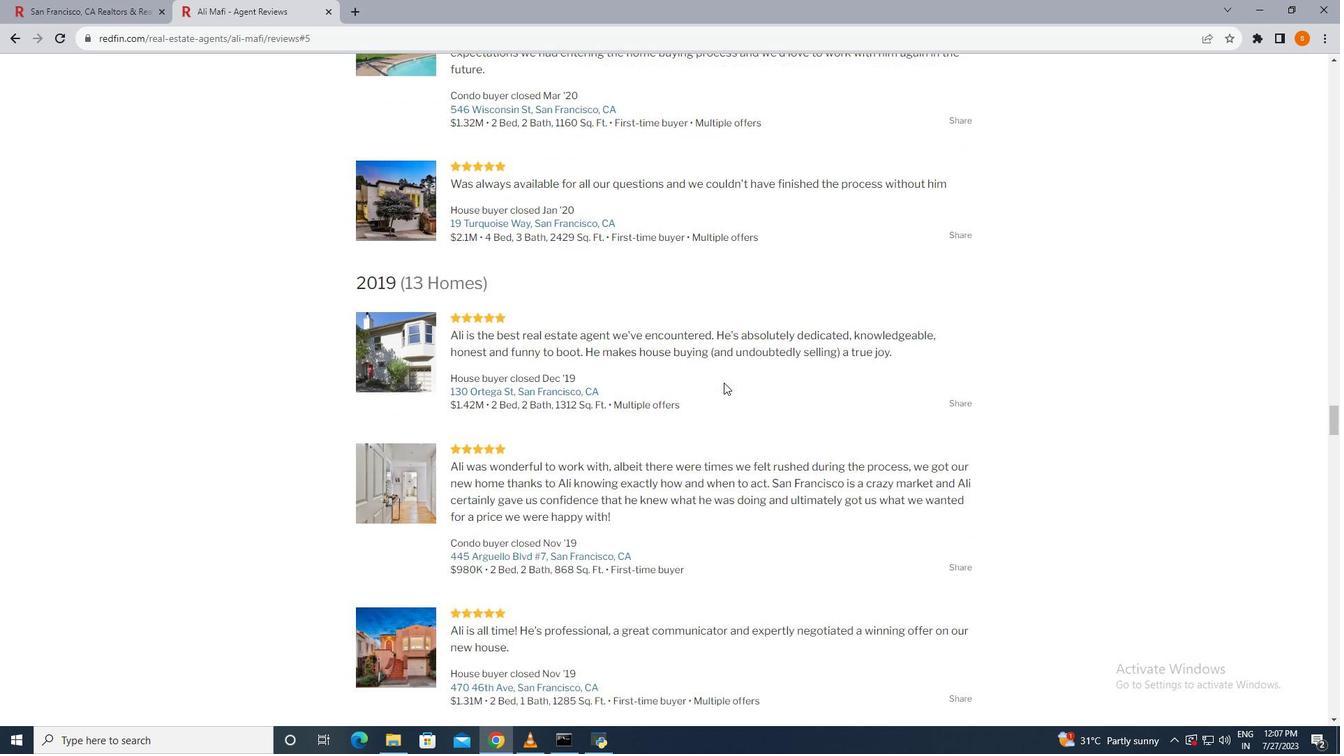 
Action: Mouse scrolled (724, 381) with delta (0, 0)
Screenshot: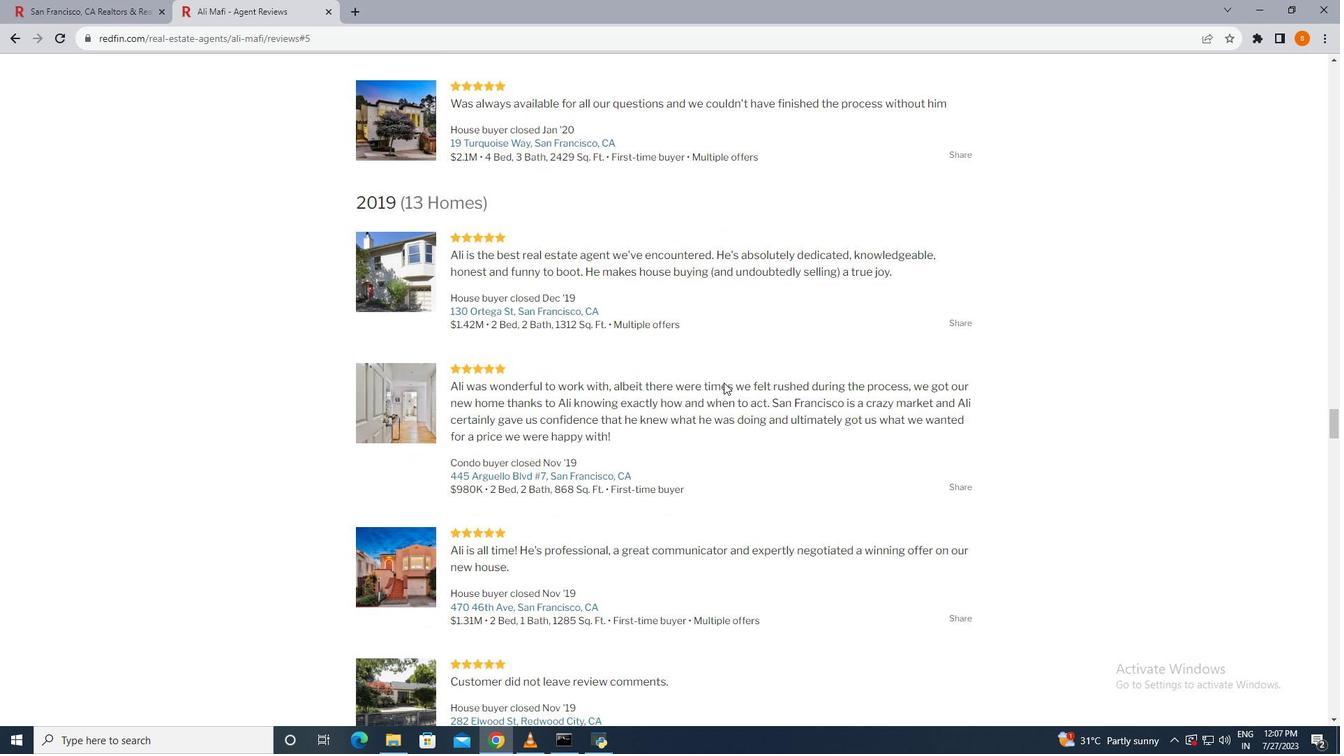 
Action: Mouse scrolled (724, 381) with delta (0, 0)
Screenshot: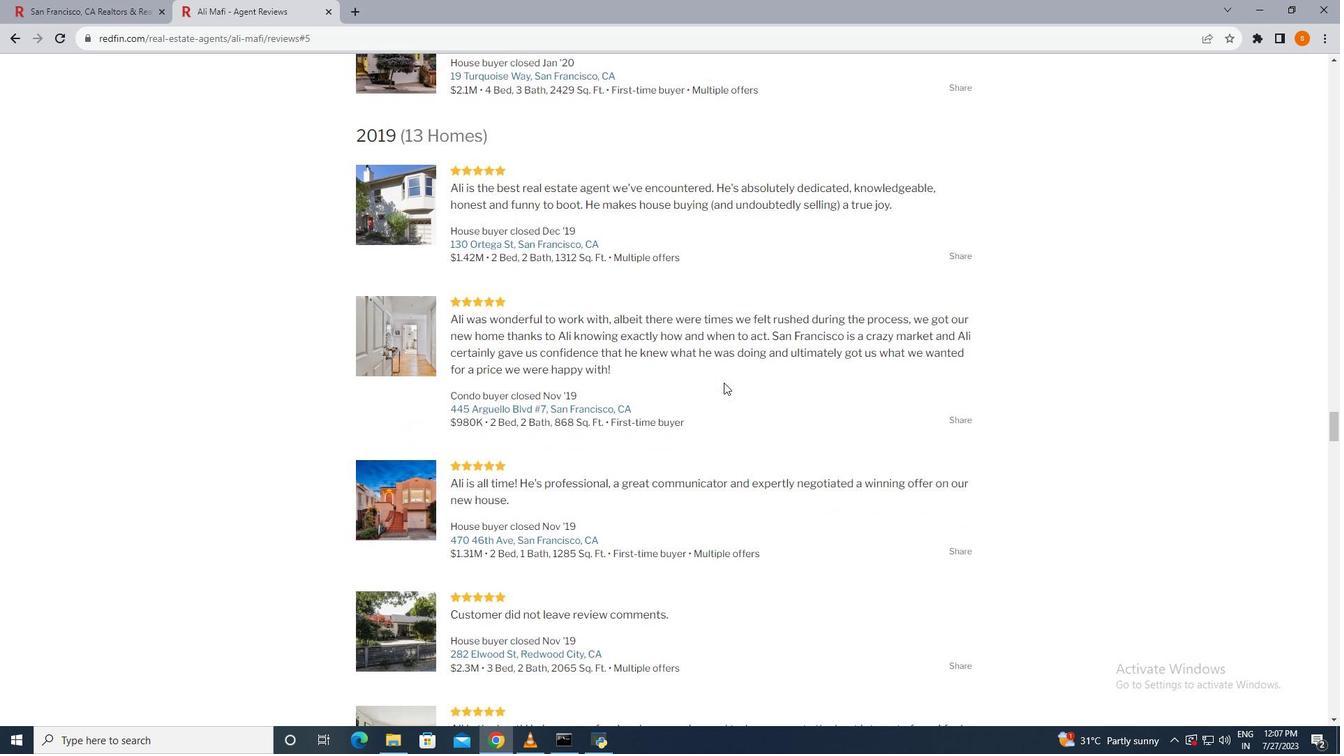 
Action: Mouse scrolled (724, 381) with delta (0, 0)
Screenshot: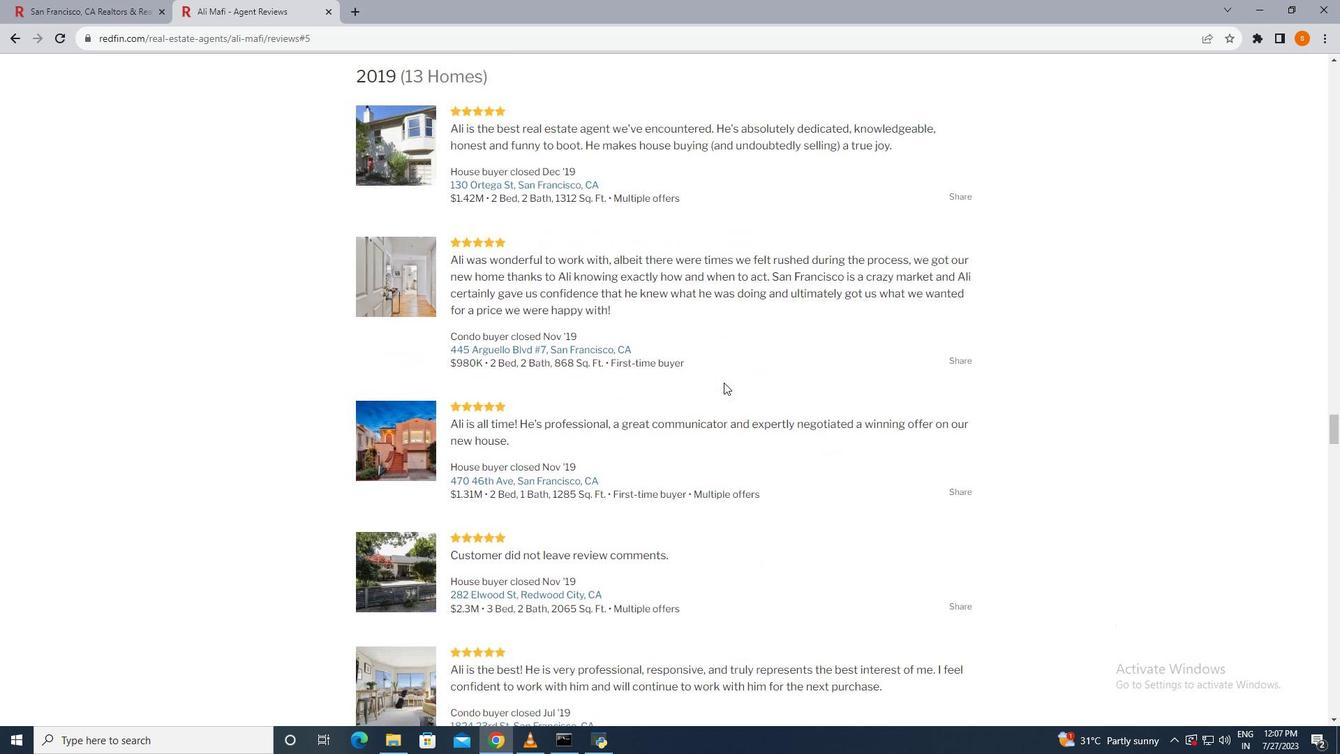 
Action: Mouse scrolled (724, 381) with delta (0, 0)
Screenshot: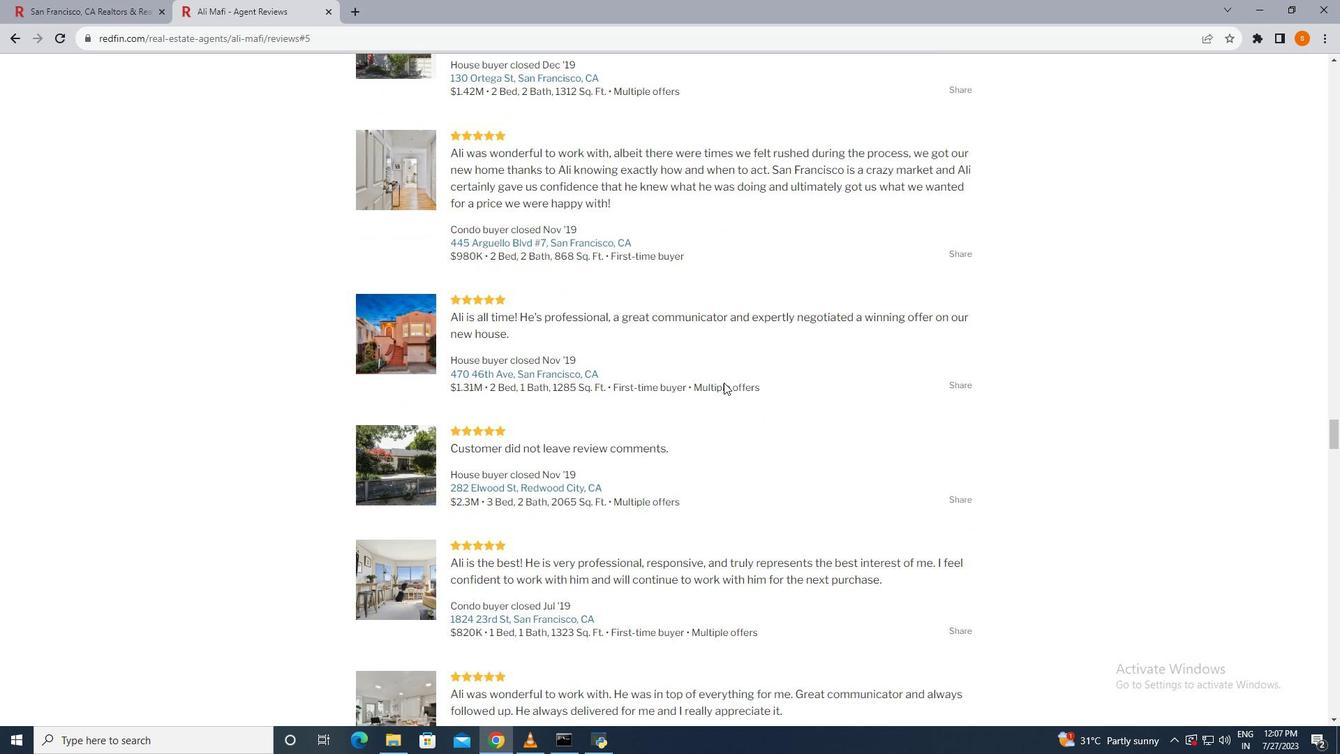 
Action: Mouse scrolled (724, 381) with delta (0, 0)
Screenshot: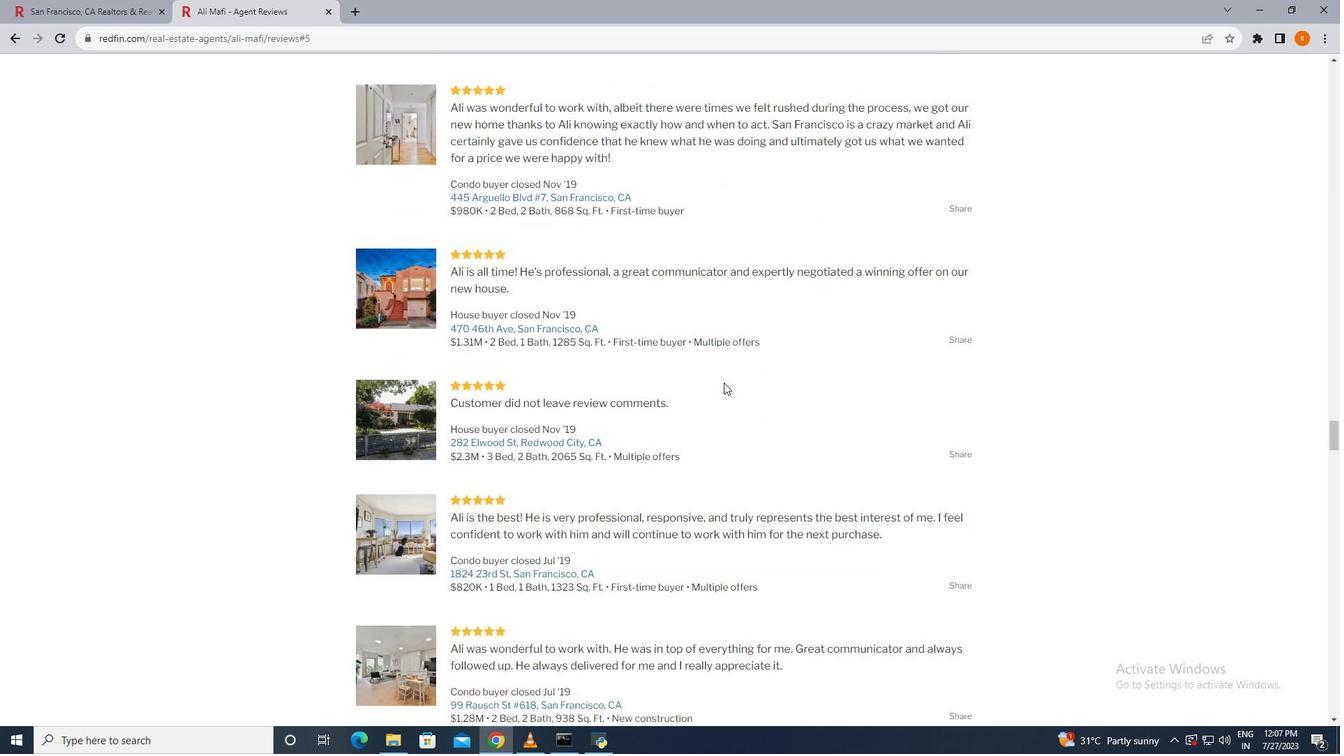 
Action: Mouse scrolled (724, 381) with delta (0, 0)
Screenshot: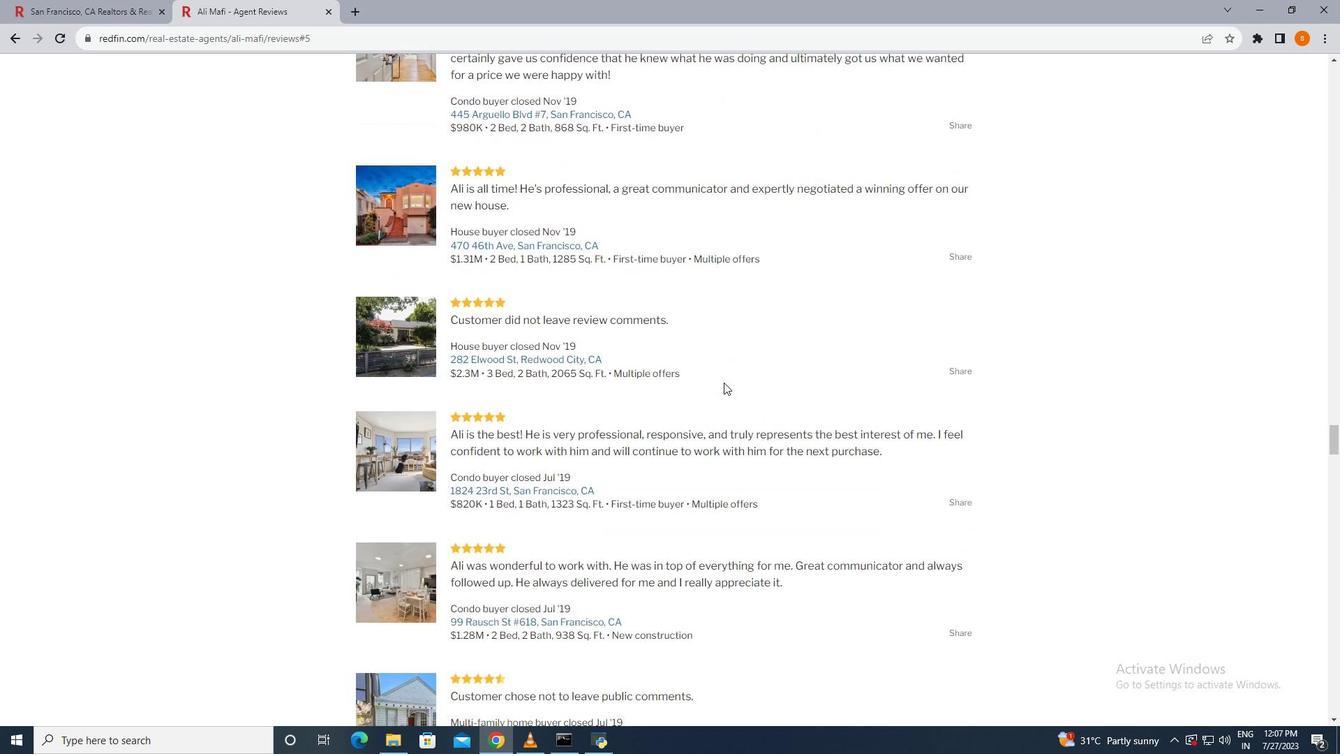 
Action: Mouse scrolled (724, 381) with delta (0, 0)
Screenshot: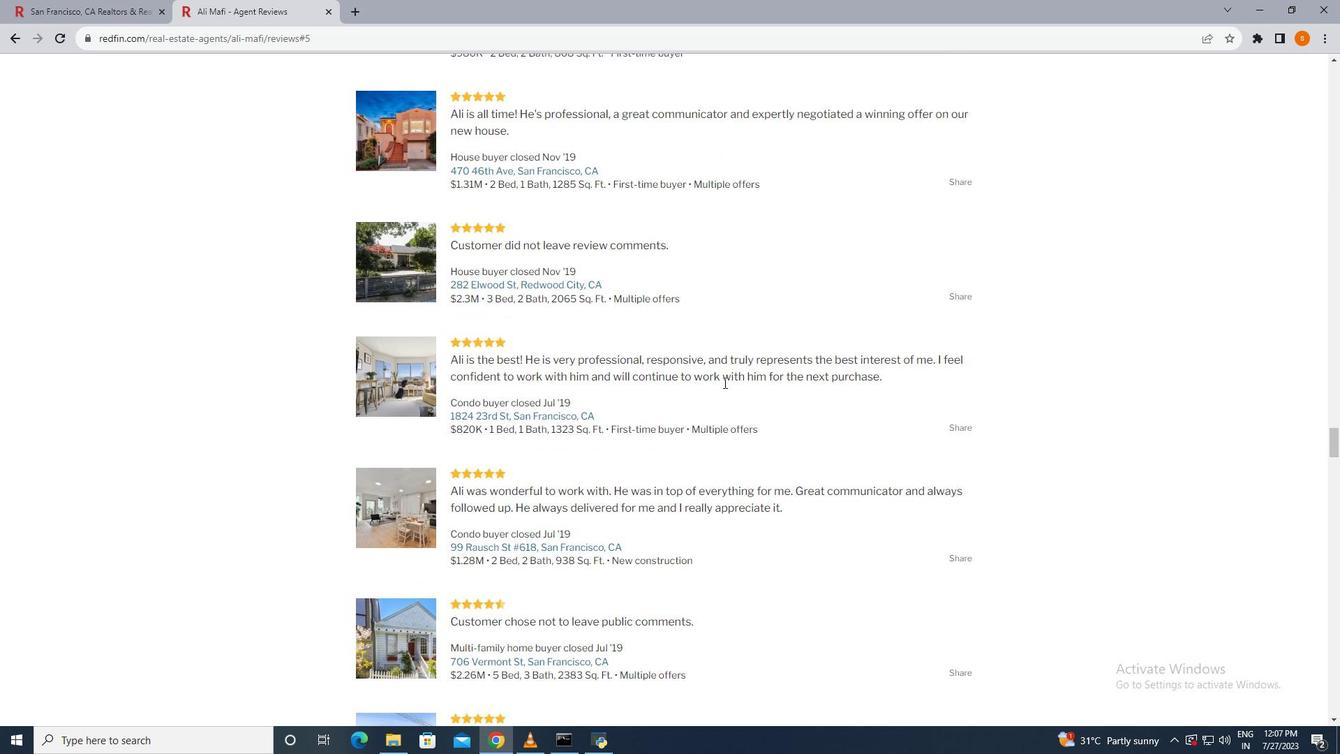 
Action: Mouse scrolled (724, 381) with delta (0, 0)
Screenshot: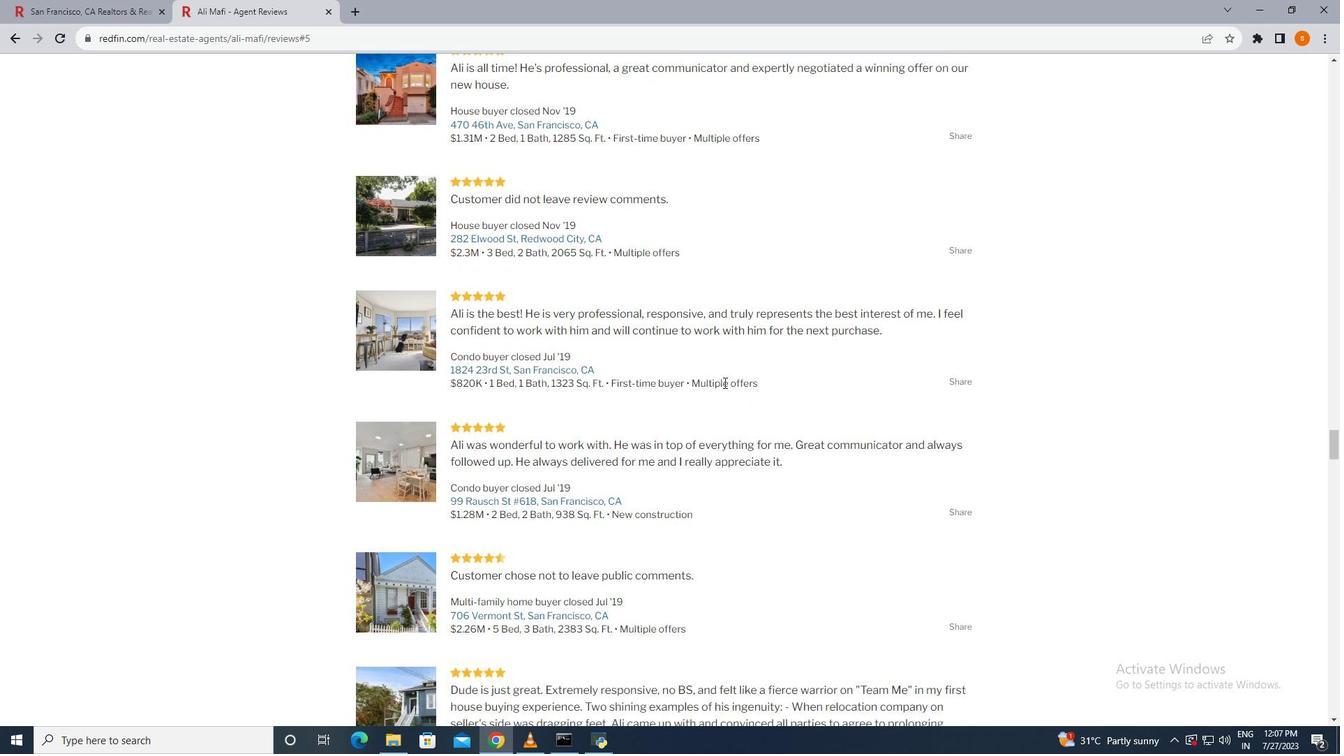 
Action: Mouse scrolled (724, 381) with delta (0, 0)
Screenshot: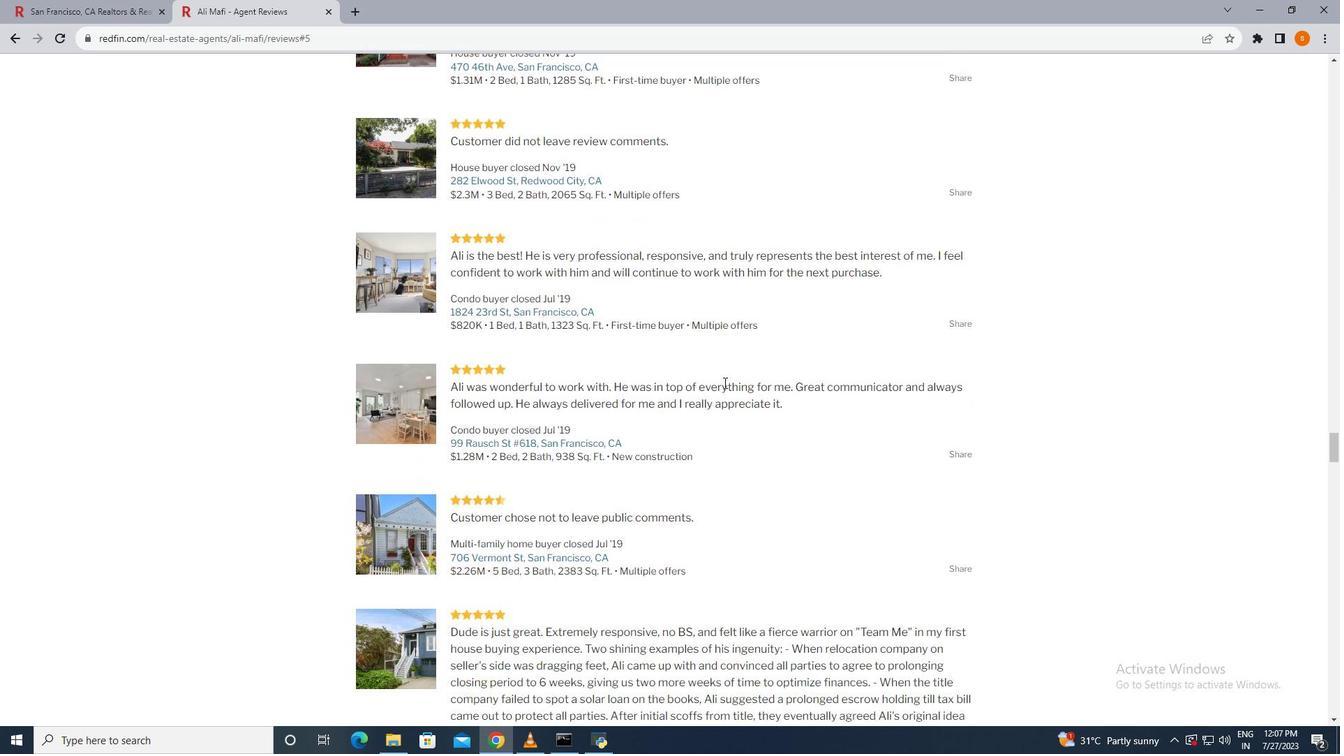 
Action: Mouse scrolled (724, 381) with delta (0, 0)
Screenshot: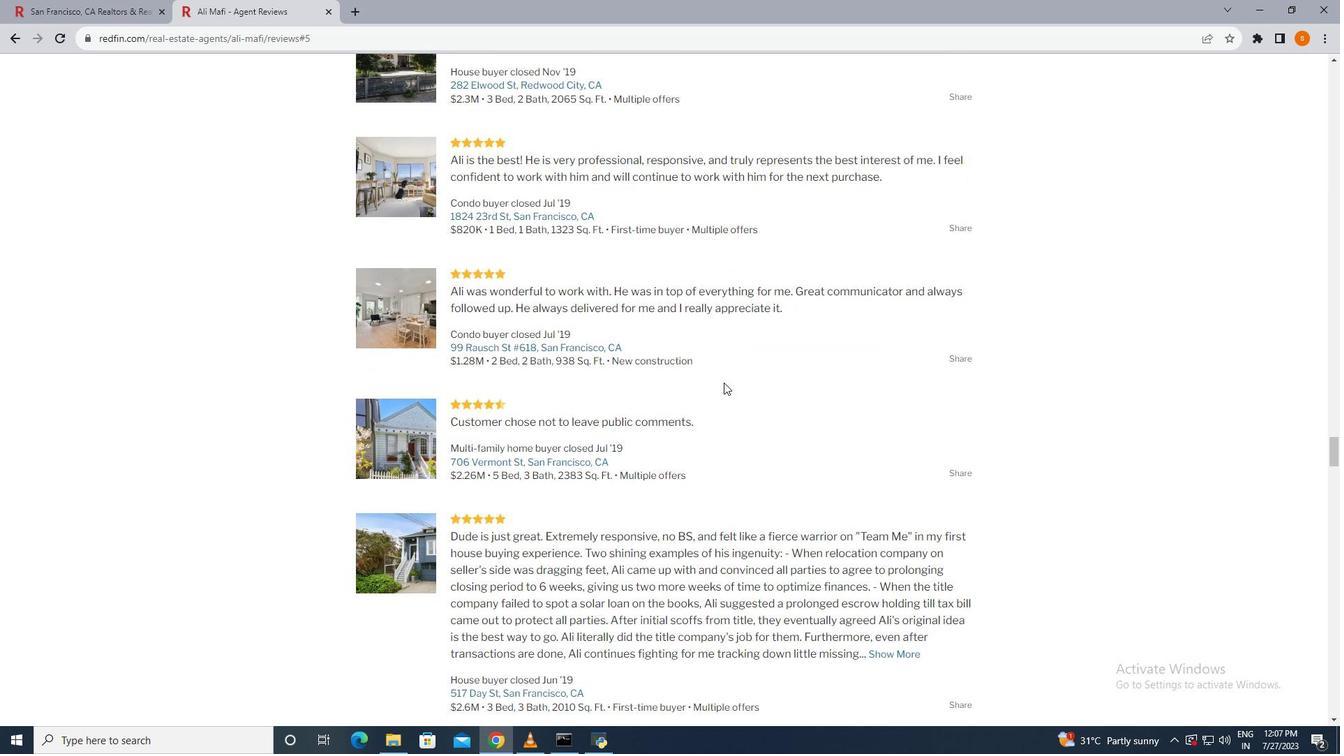 
Action: Mouse scrolled (724, 381) with delta (0, 0)
Screenshot: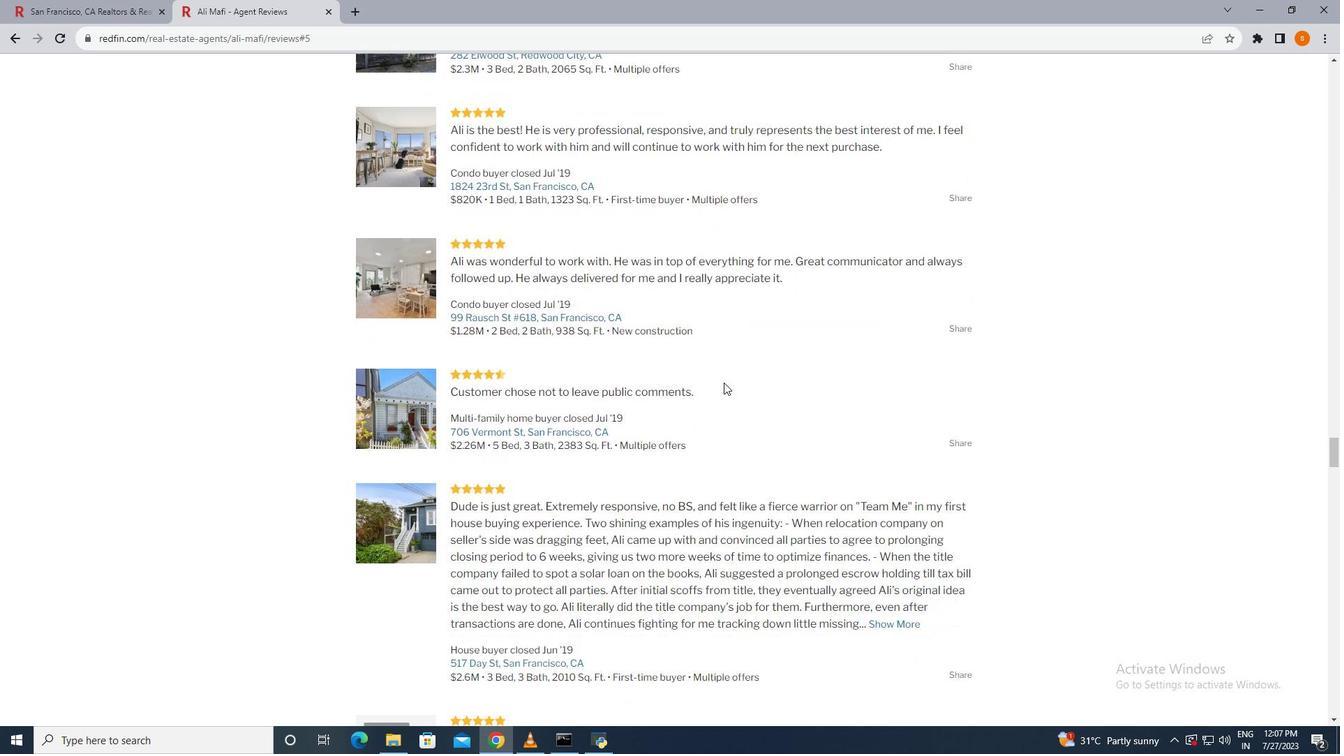 
Action: Mouse scrolled (724, 381) with delta (0, 0)
Screenshot: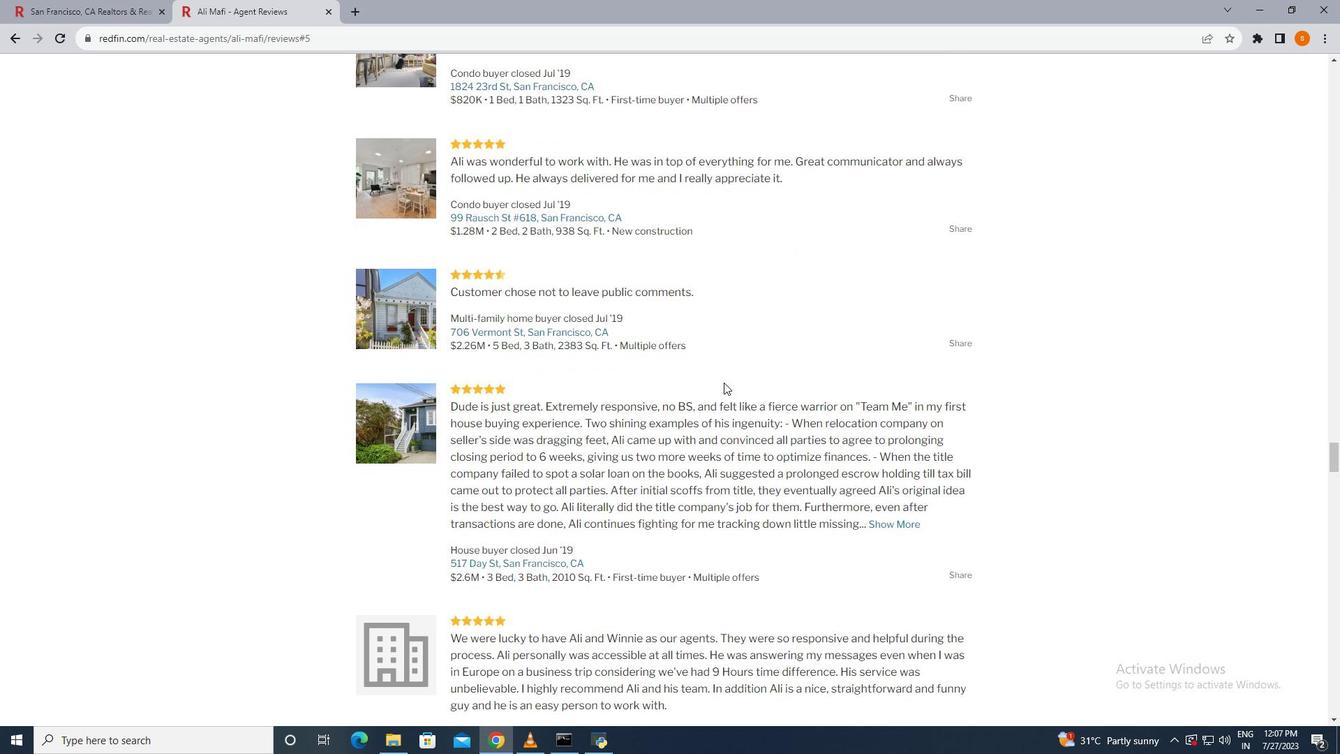 
Action: Mouse scrolled (724, 381) with delta (0, 0)
Screenshot: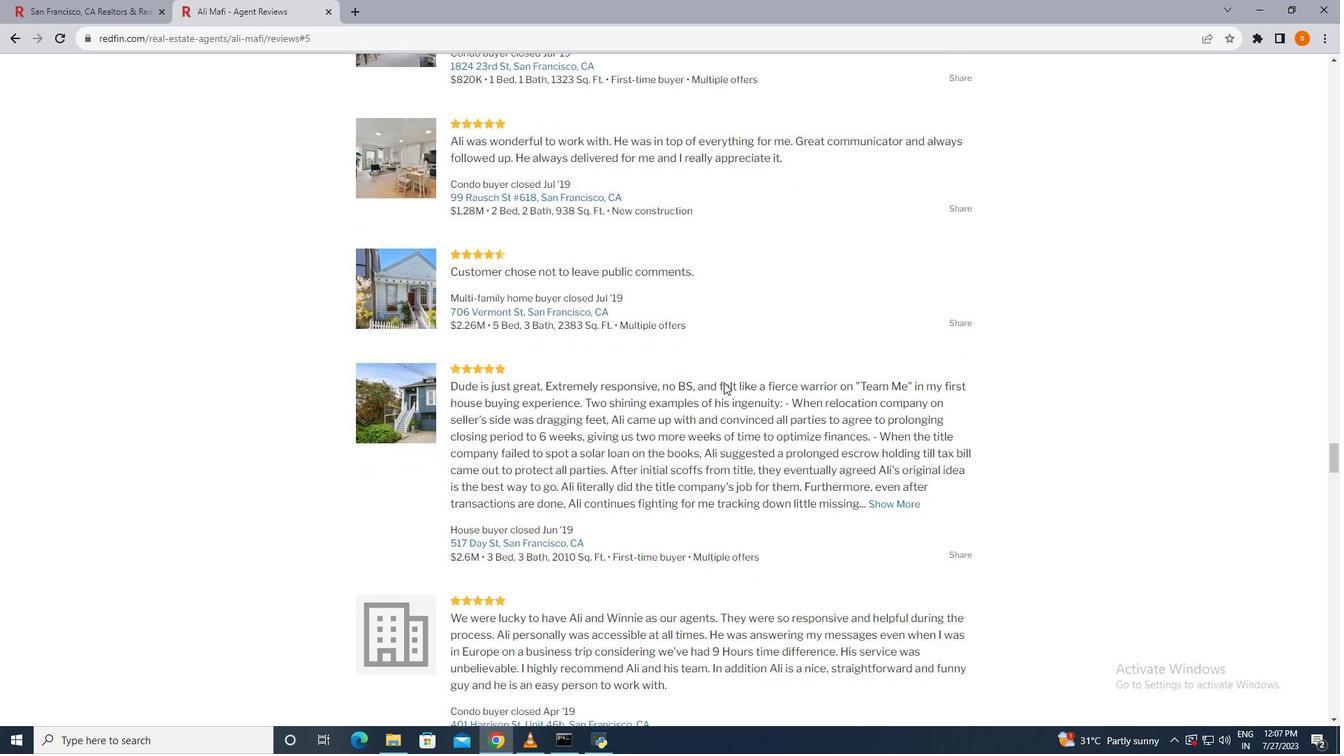 
Action: Mouse scrolled (724, 381) with delta (0, 0)
Screenshot: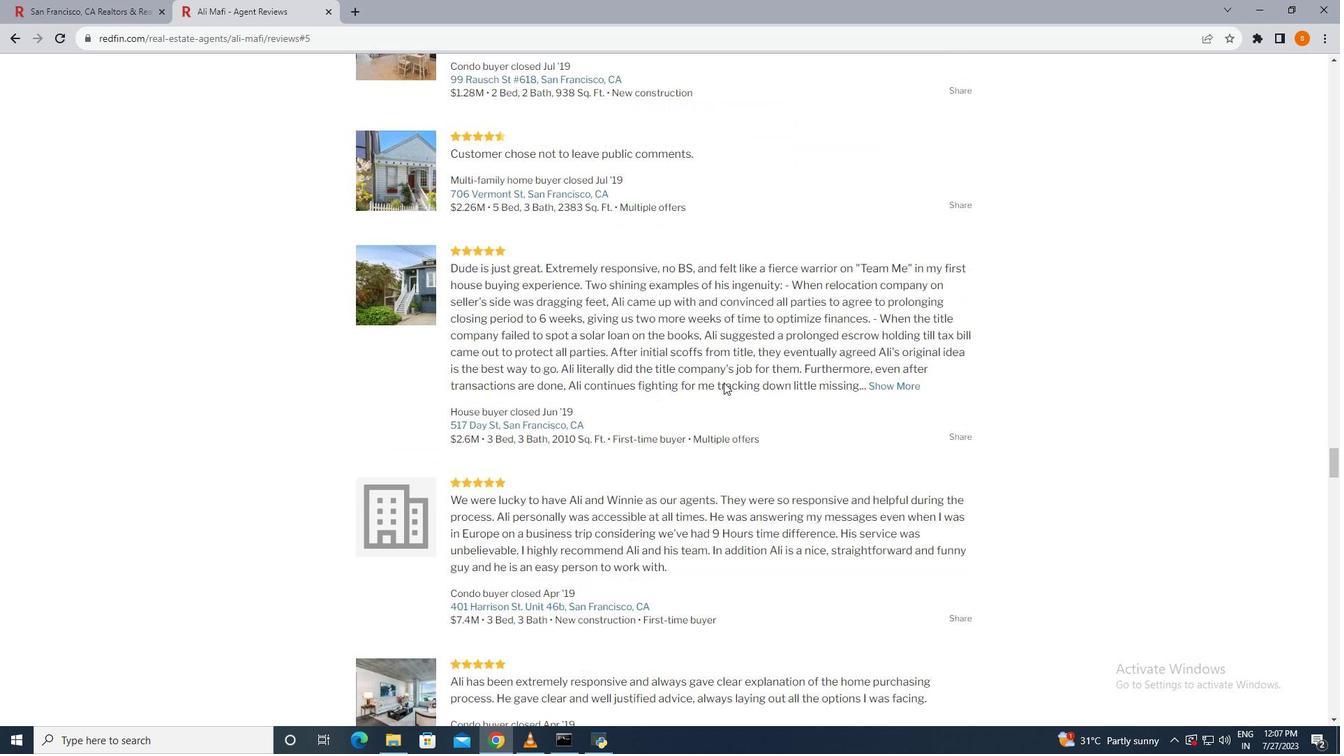 
Action: Mouse scrolled (724, 381) with delta (0, 0)
Screenshot: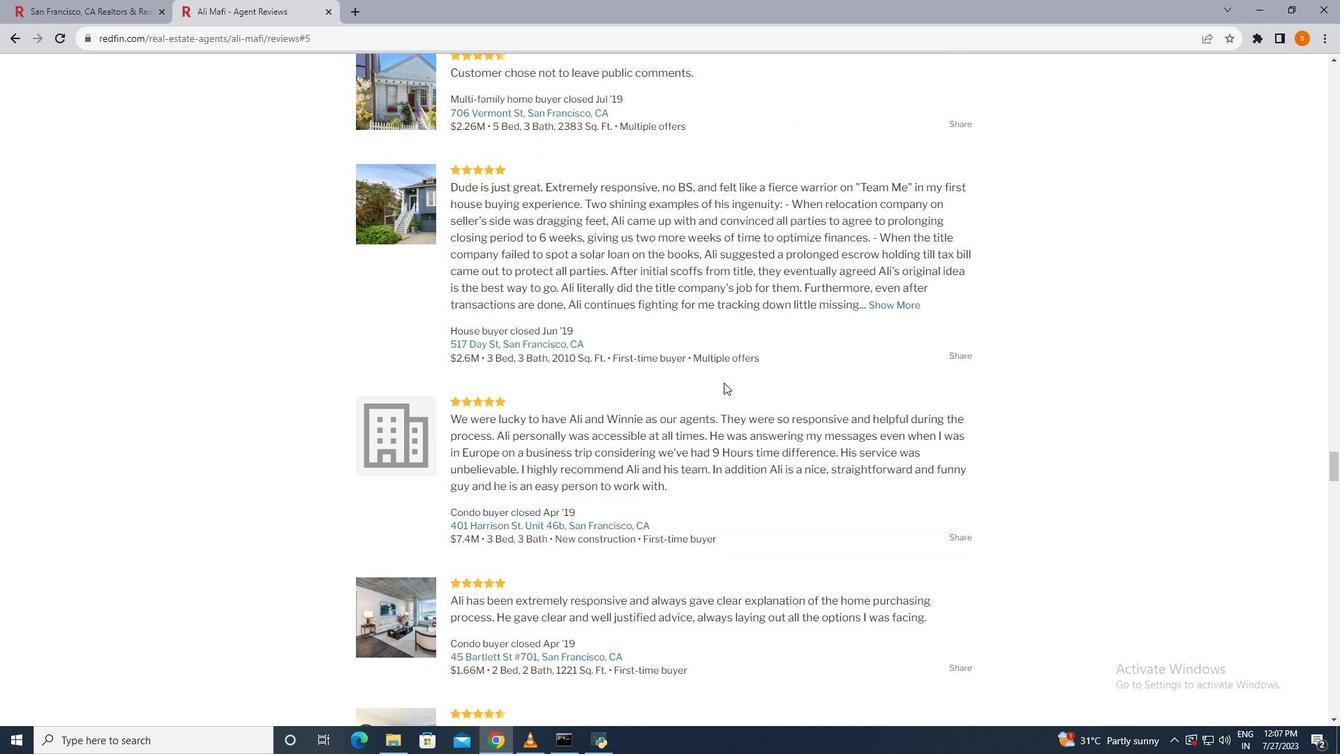 
Action: Mouse scrolled (724, 381) with delta (0, 0)
Screenshot: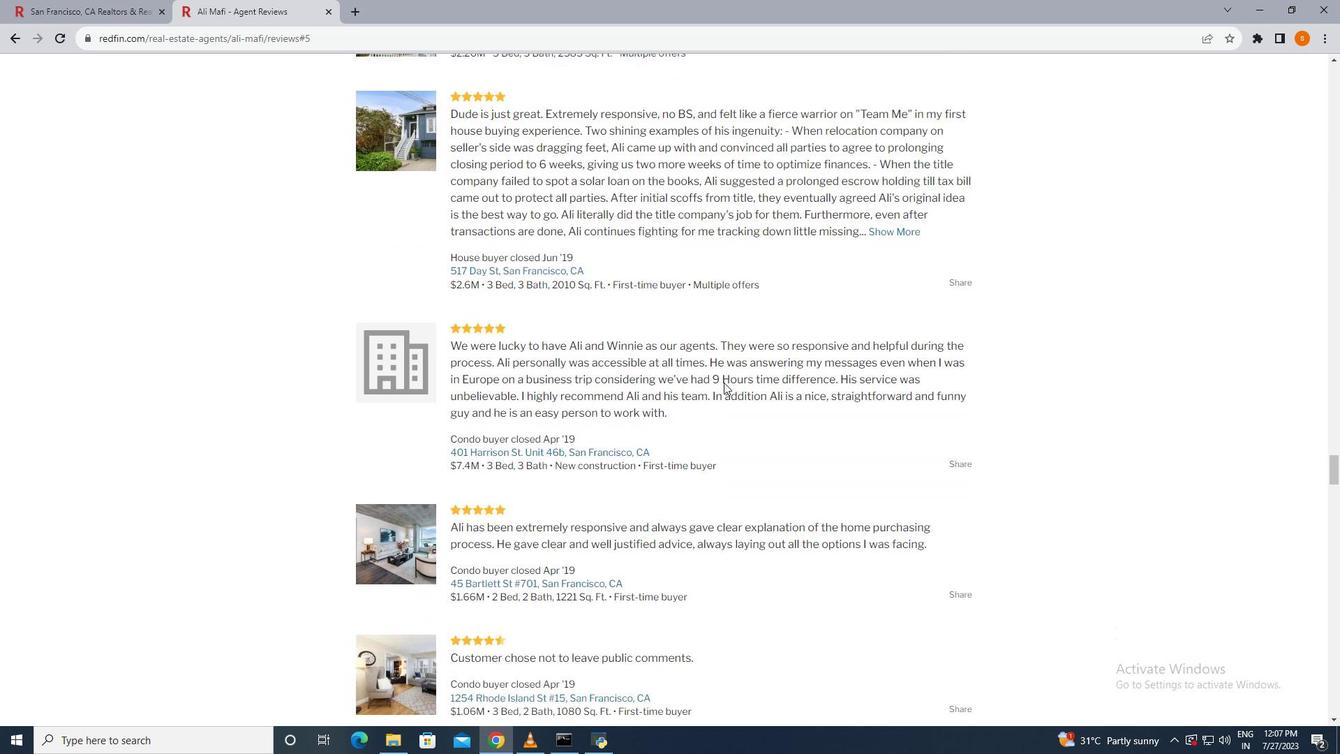 
Action: Mouse scrolled (724, 381) with delta (0, 0)
Screenshot: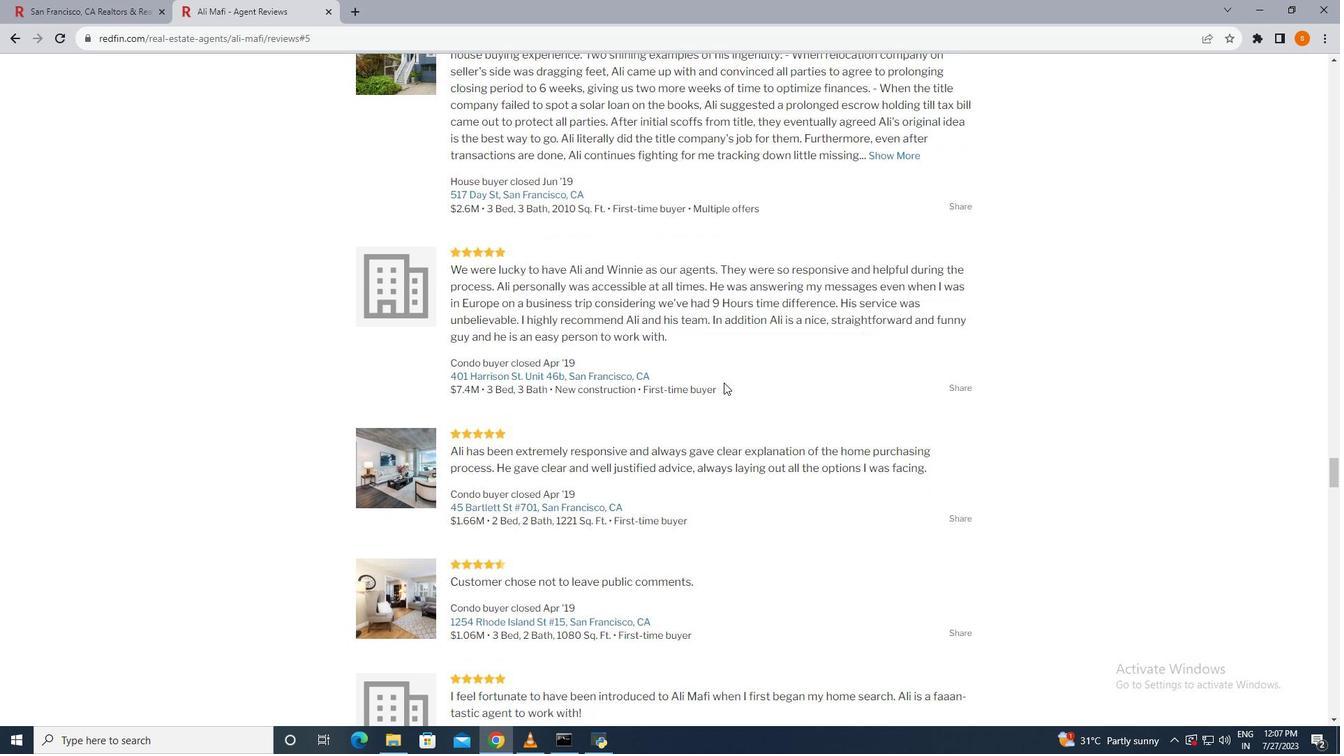 
Action: Mouse scrolled (724, 381) with delta (0, 0)
Screenshot: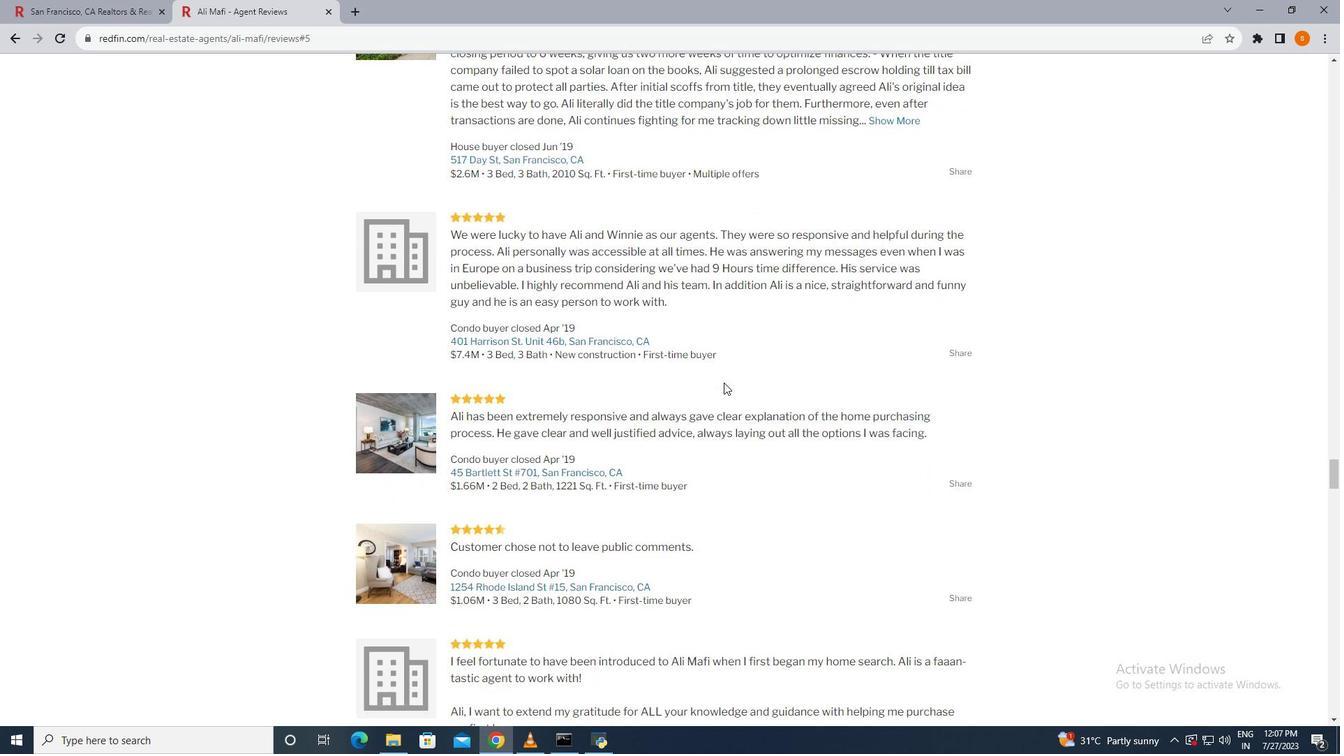 
Action: Mouse scrolled (724, 381) with delta (0, 0)
Screenshot: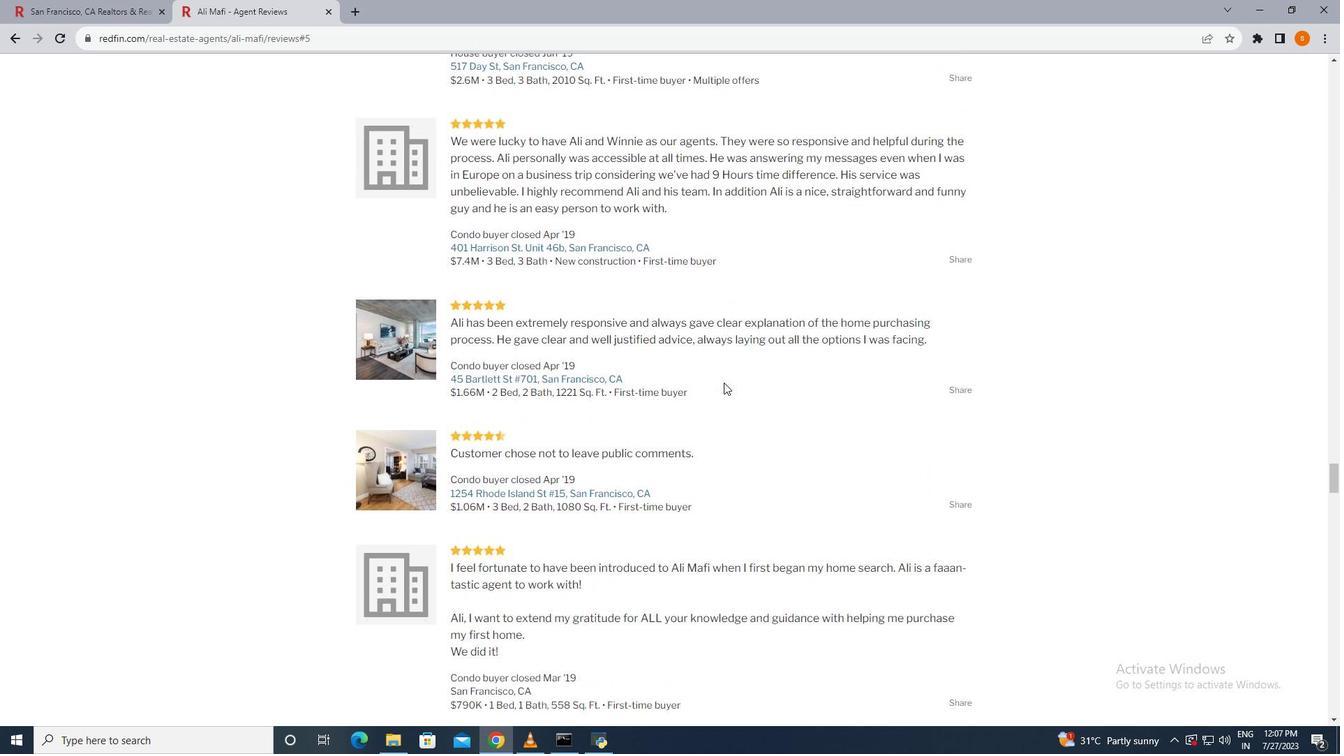 
Action: Mouse scrolled (724, 381) with delta (0, 0)
Screenshot: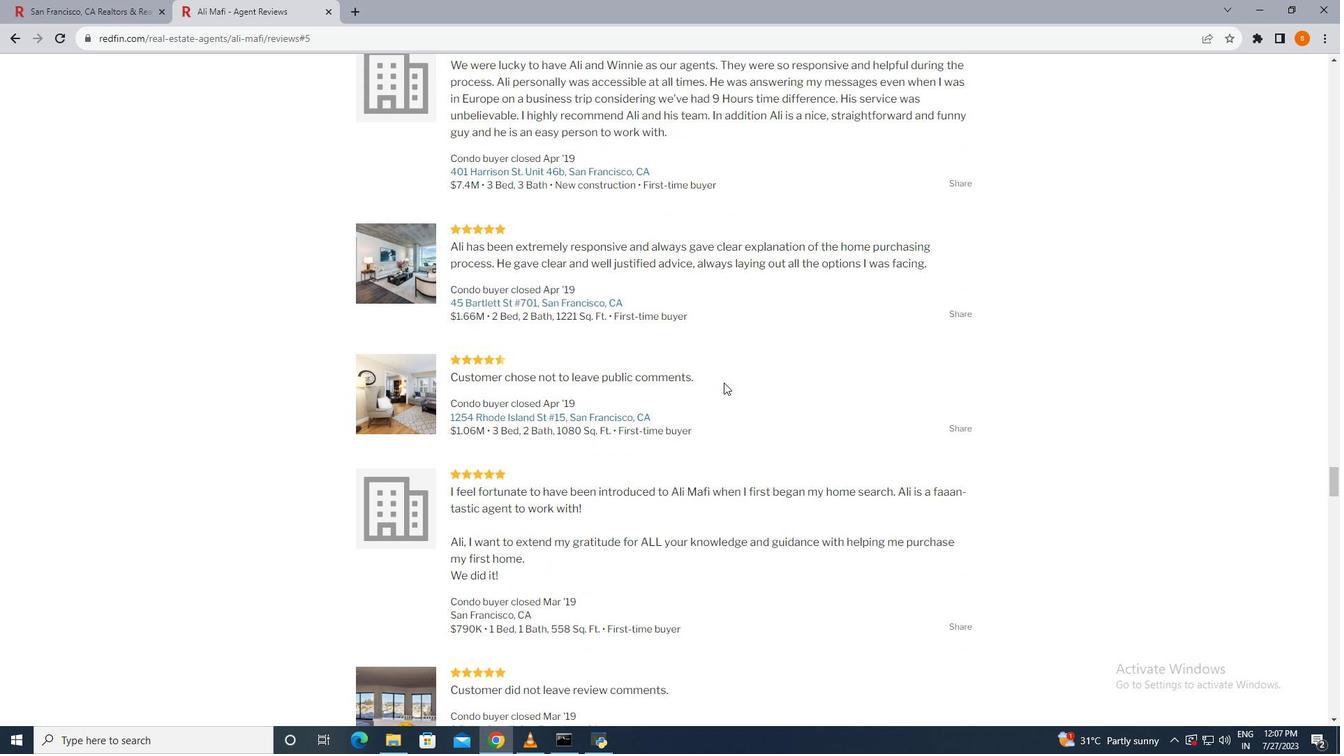 
Action: Mouse scrolled (724, 381) with delta (0, 0)
Screenshot: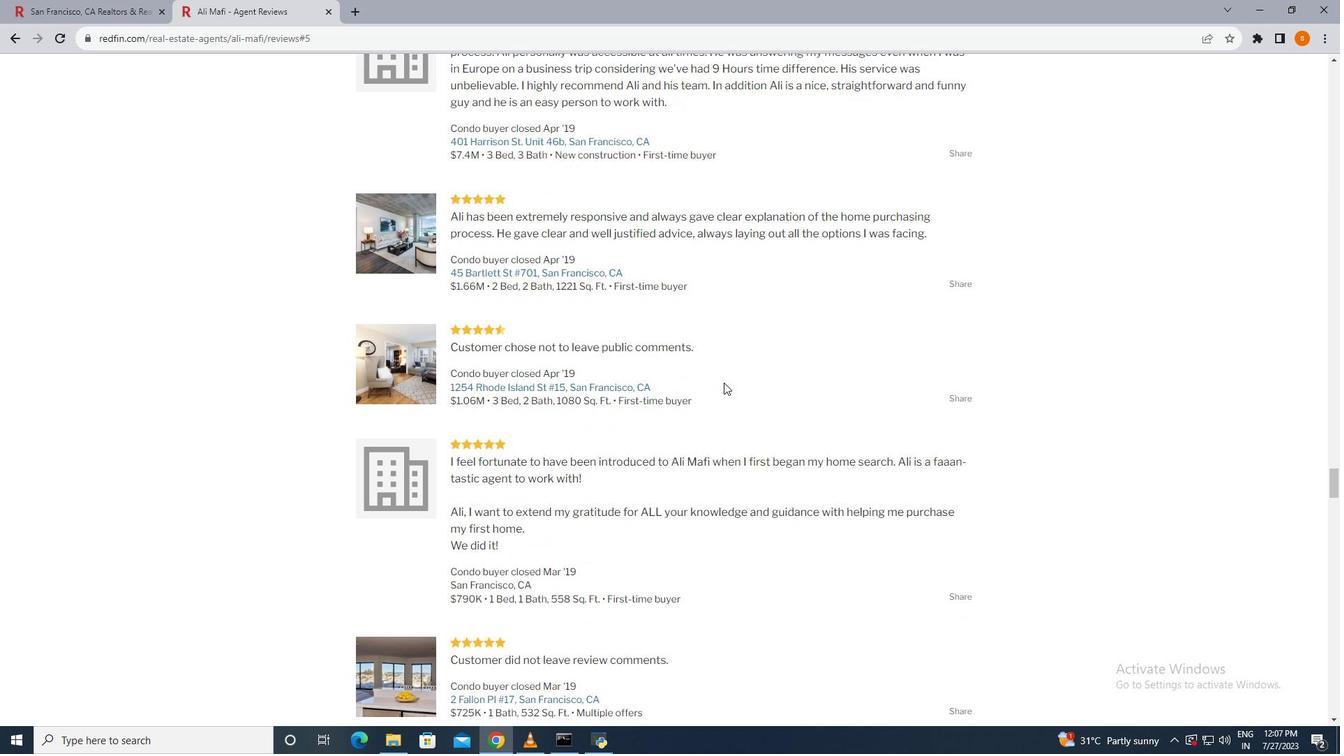 
Action: Mouse scrolled (724, 381) with delta (0, 0)
Screenshot: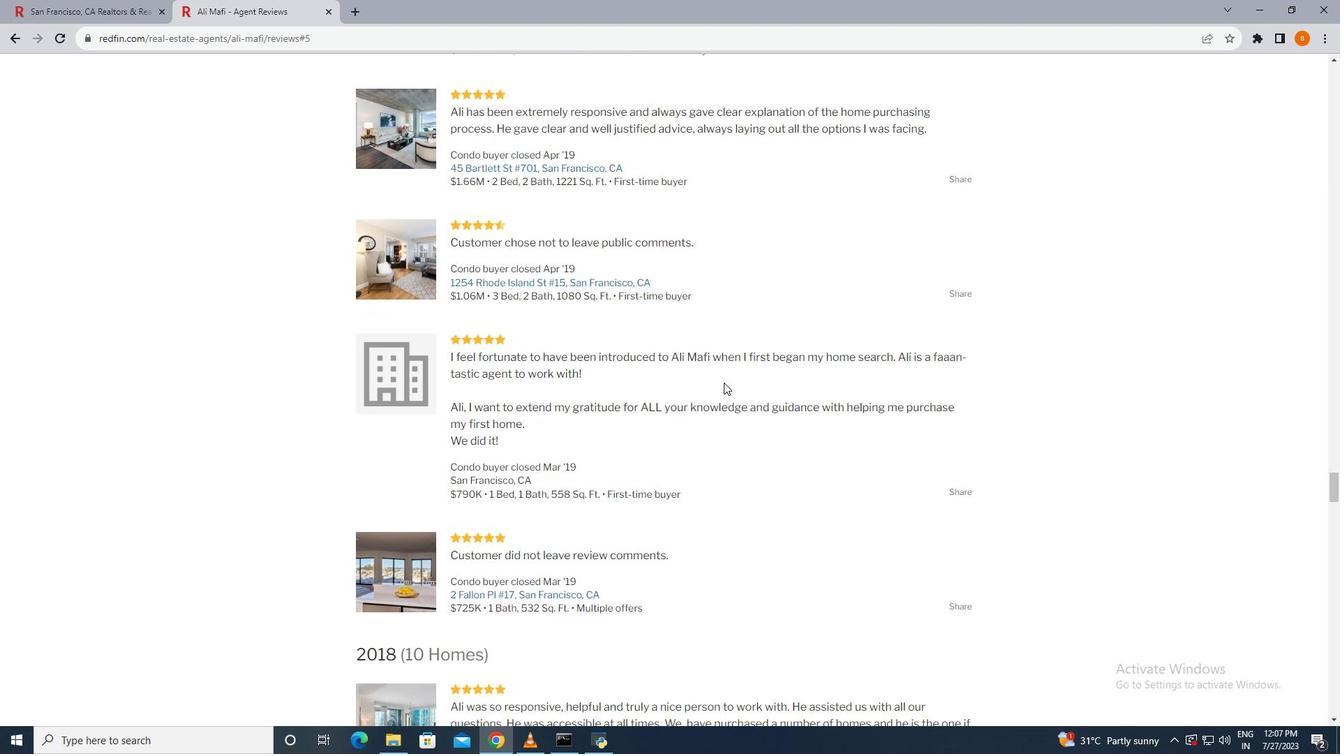 
Action: Mouse scrolled (724, 381) with delta (0, 0)
Screenshot: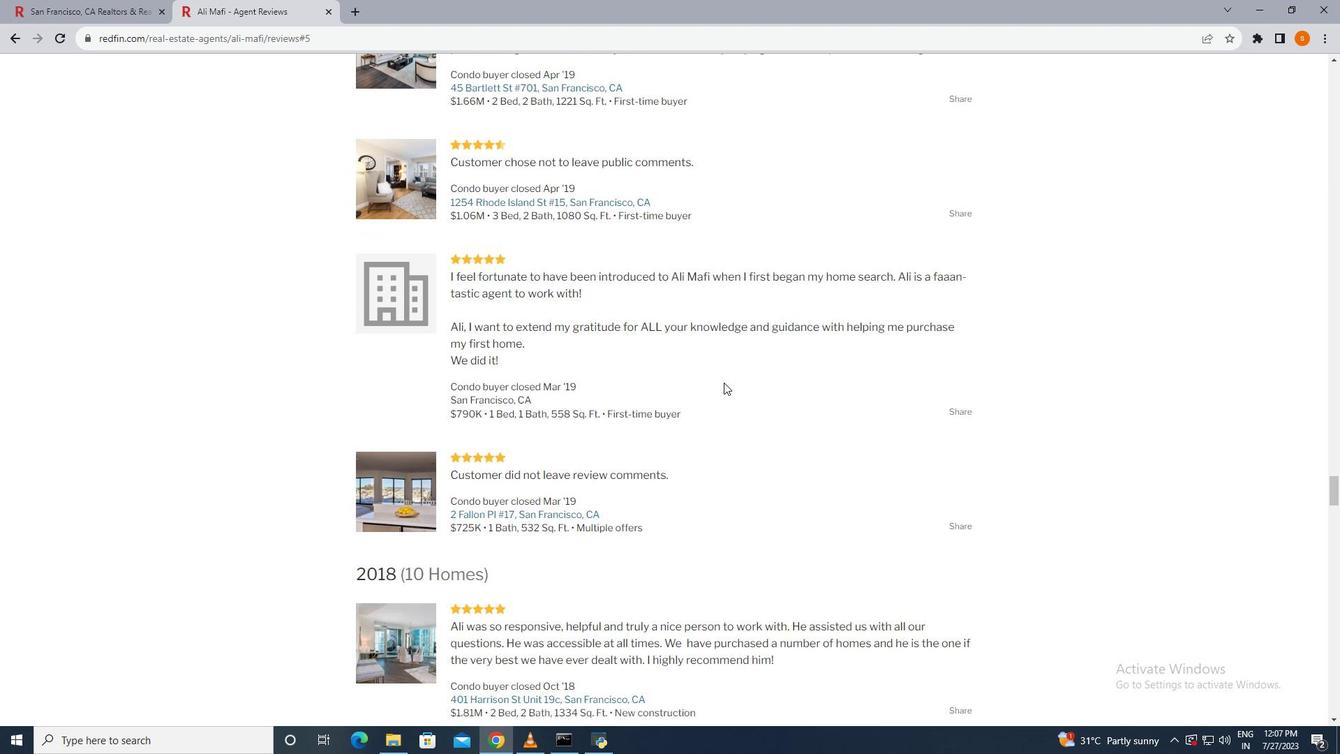 
Action: Mouse scrolled (724, 381) with delta (0, 0)
Screenshot: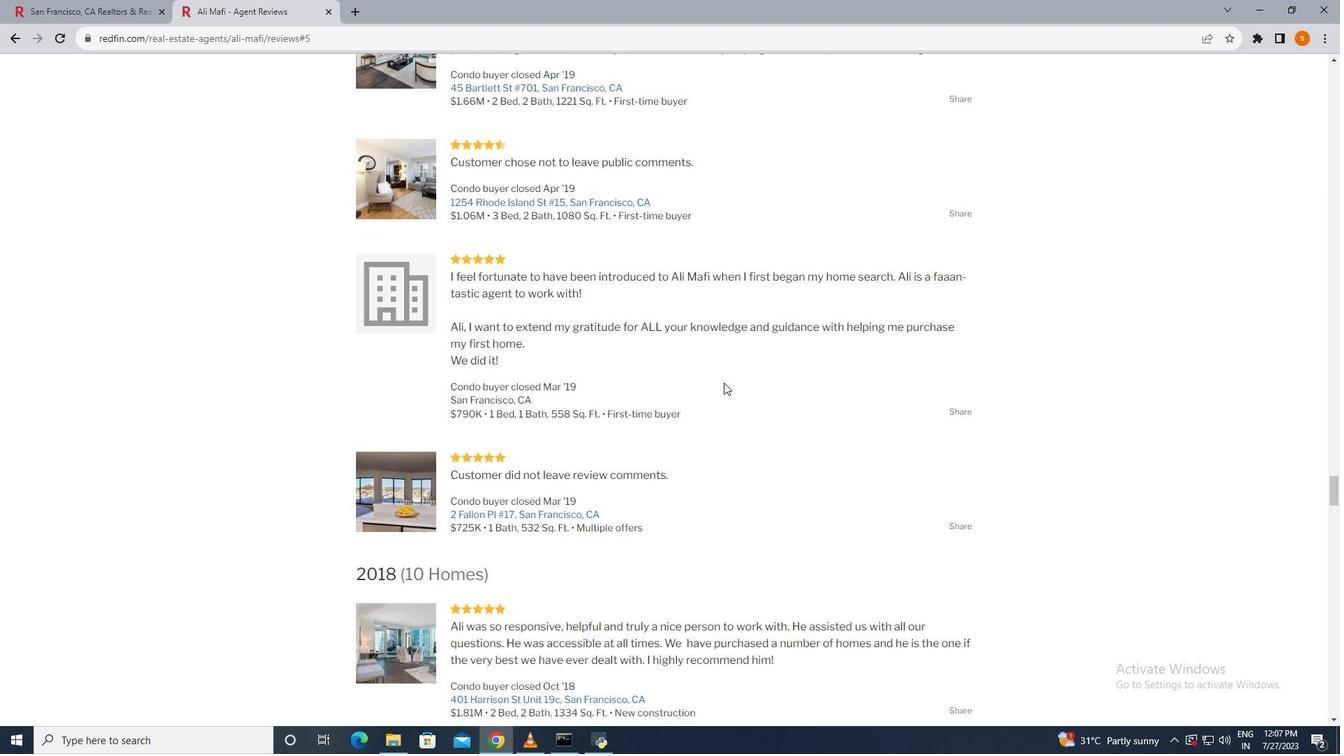 
Action: Mouse scrolled (724, 381) with delta (0, 0)
Screenshot: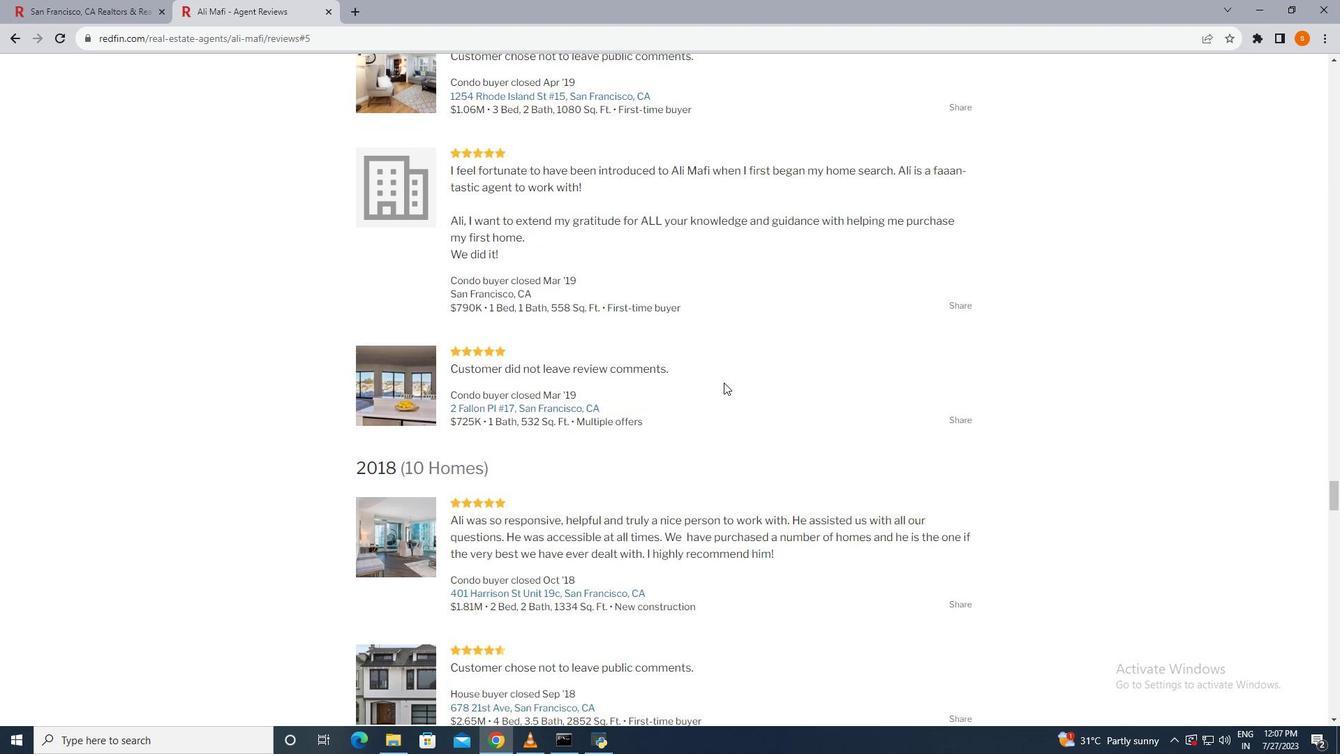 
Action: Mouse scrolled (724, 381) with delta (0, 0)
Screenshot: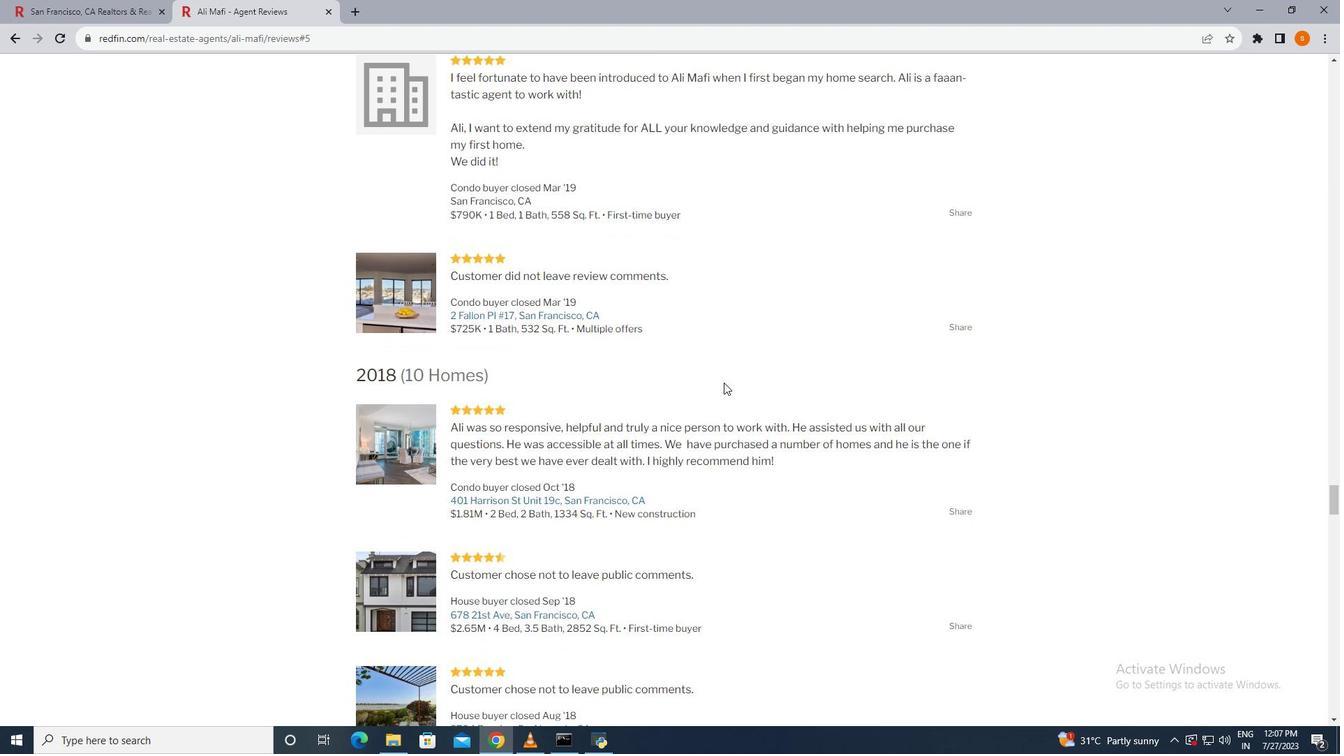 
Action: Mouse scrolled (724, 381) with delta (0, 0)
Screenshot: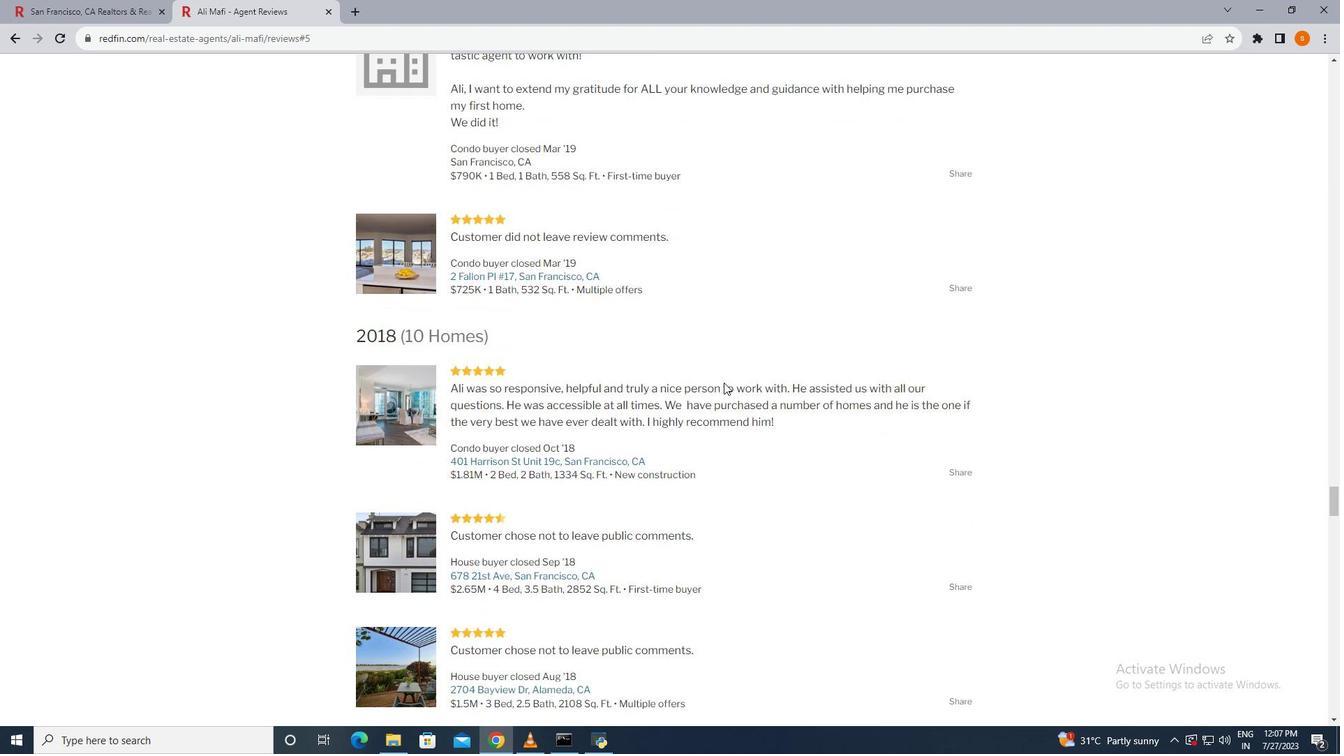 
Action: Mouse scrolled (724, 381) with delta (0, 0)
Screenshot: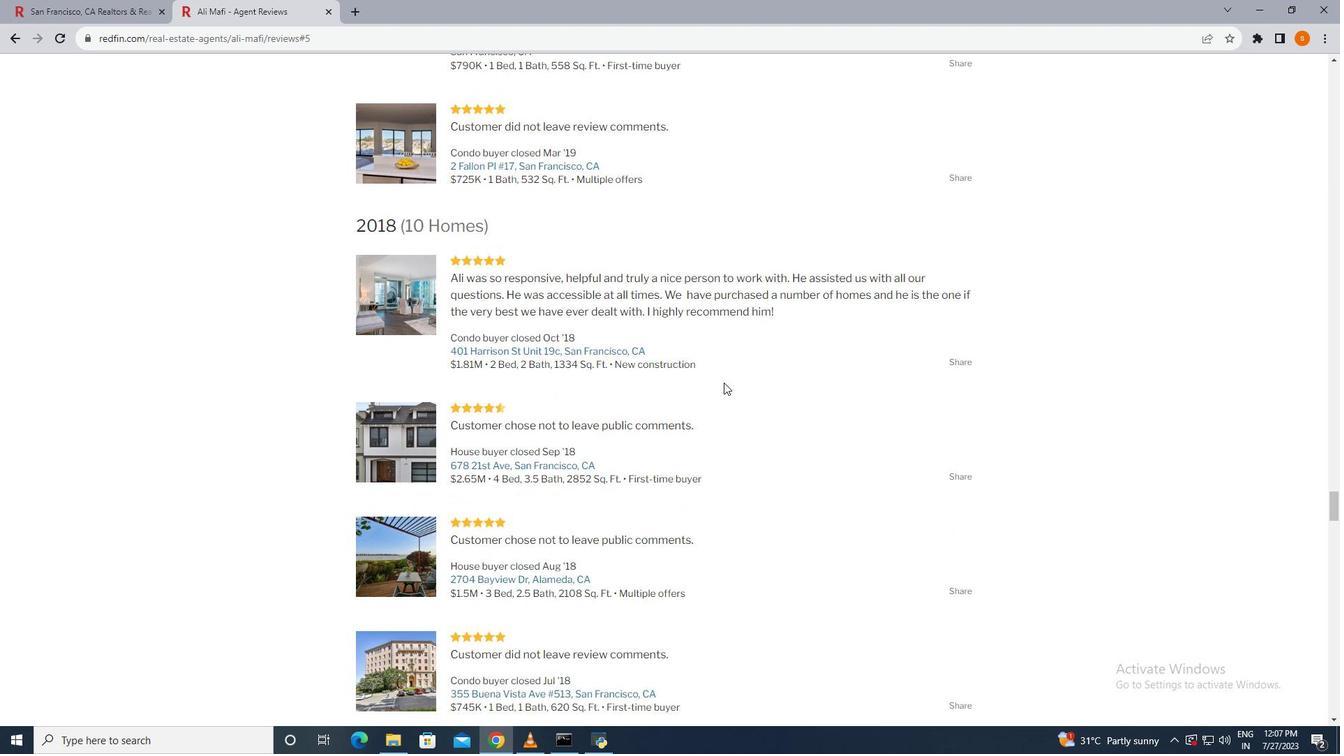 
Action: Mouse scrolled (724, 381) with delta (0, 0)
Screenshot: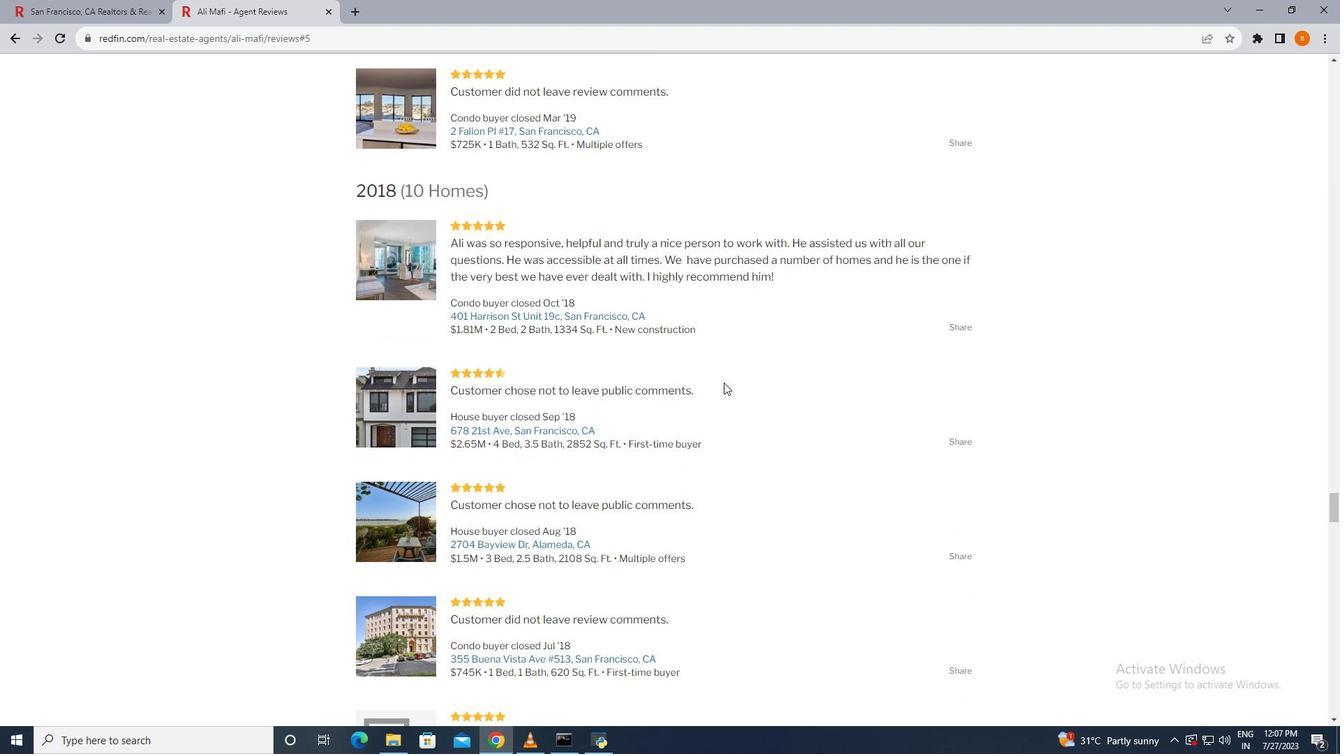 
Action: Mouse scrolled (724, 381) with delta (0, 0)
Screenshot: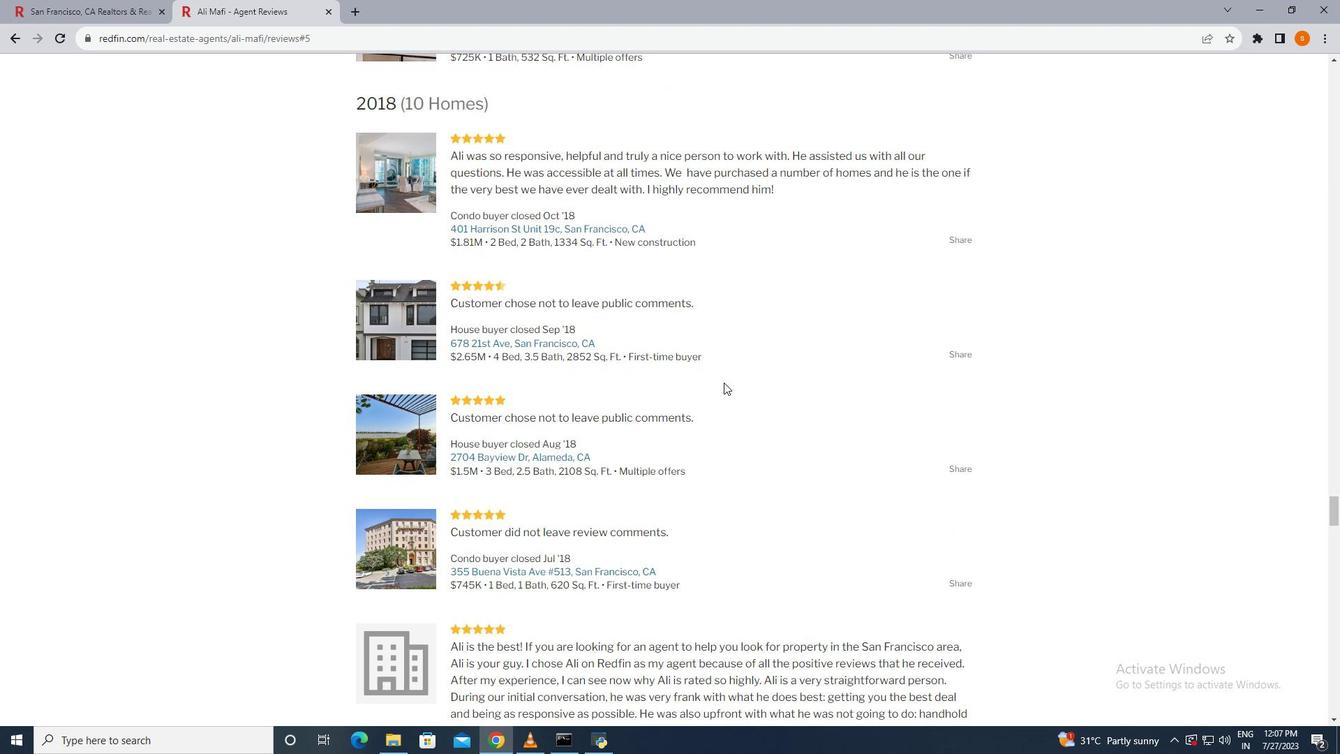
Action: Mouse scrolled (724, 381) with delta (0, 0)
Screenshot: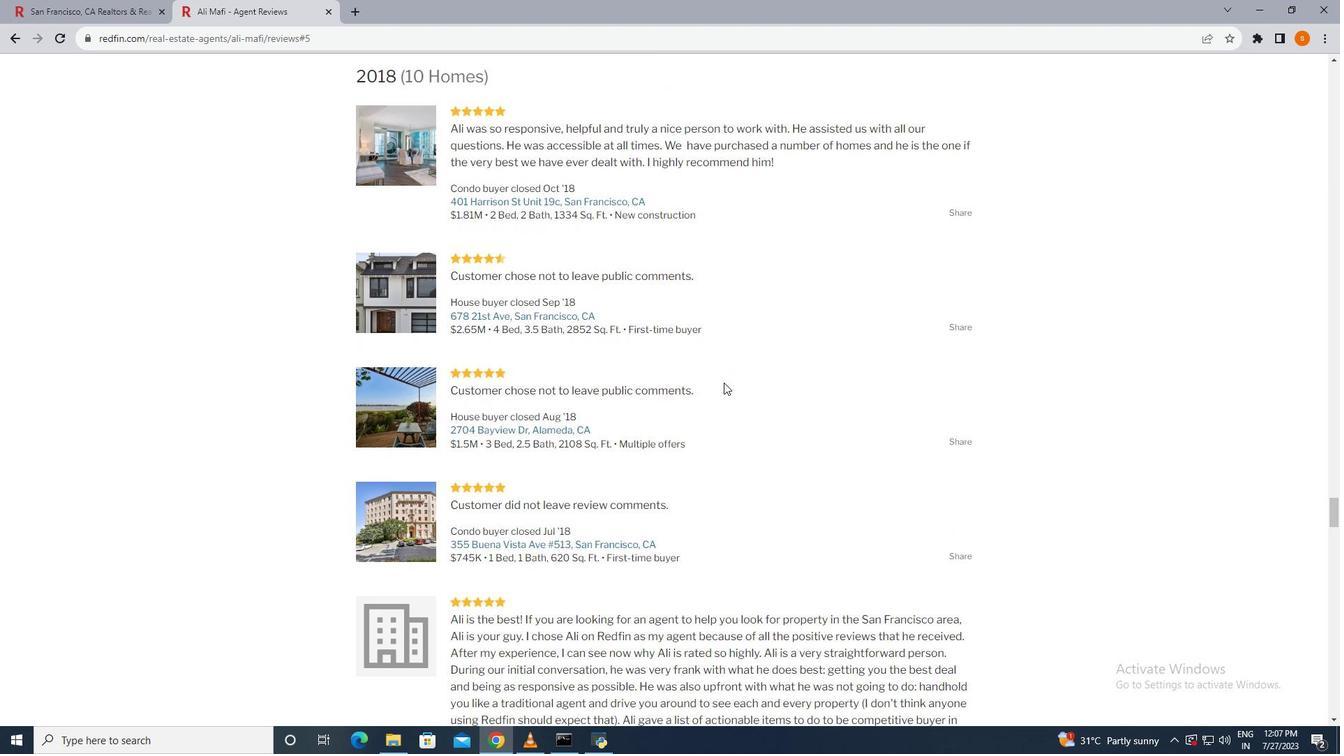 
Action: Mouse scrolled (724, 381) with delta (0, 0)
Screenshot: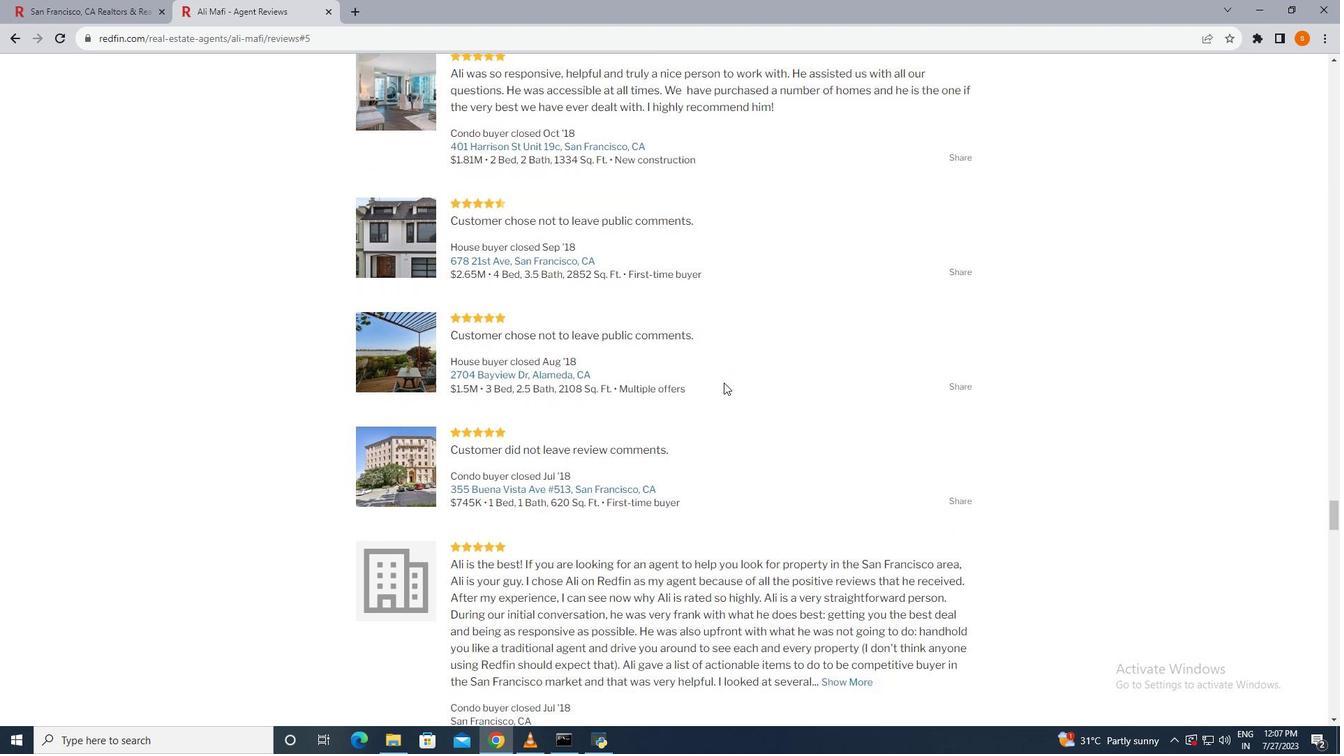 
Action: Mouse scrolled (724, 381) with delta (0, 0)
Screenshot: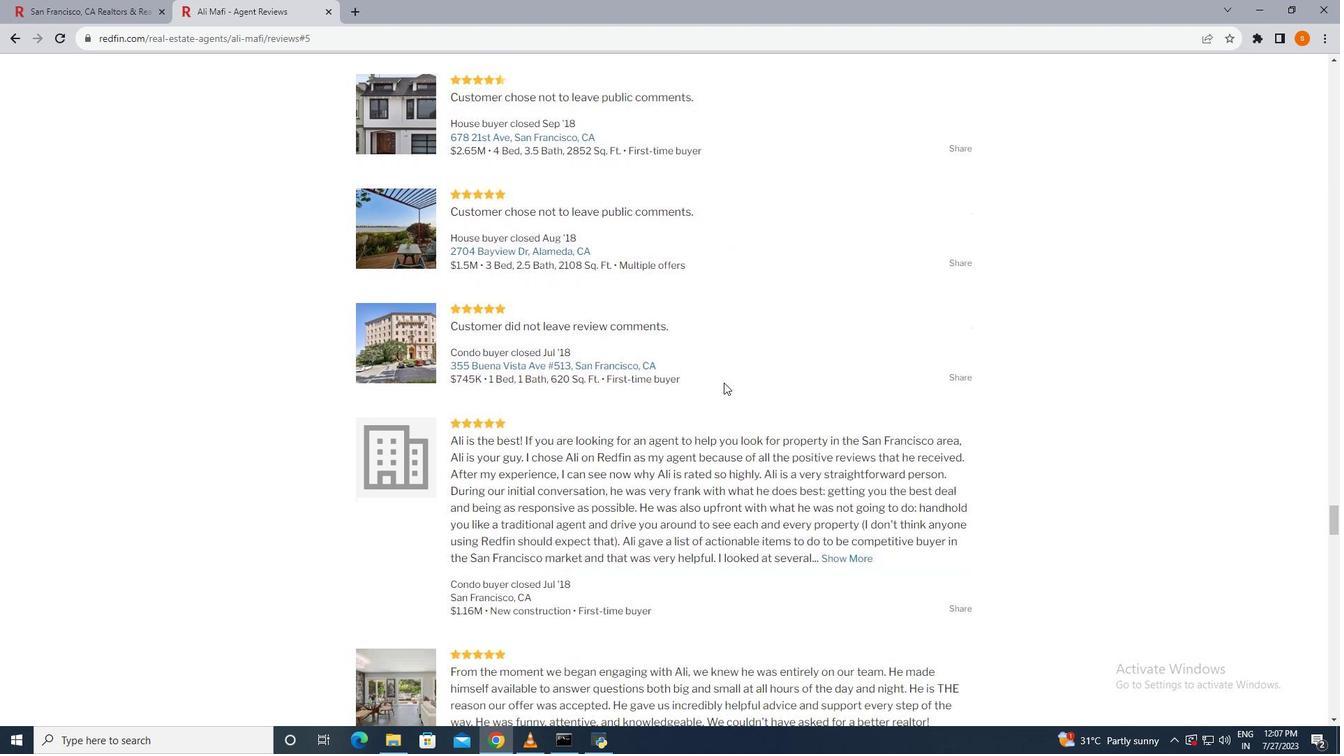 
Action: Mouse scrolled (724, 381) with delta (0, 0)
Screenshot: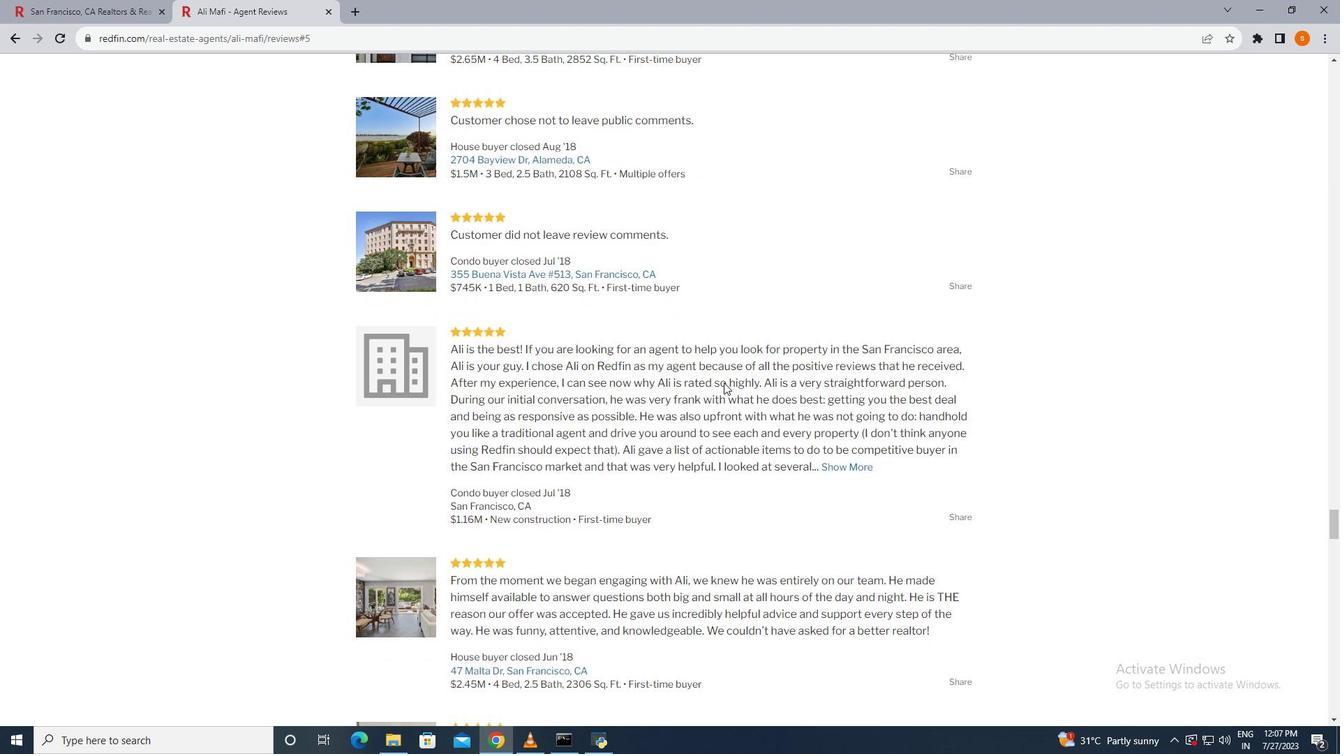 
Action: Mouse scrolled (724, 381) with delta (0, 0)
Screenshot: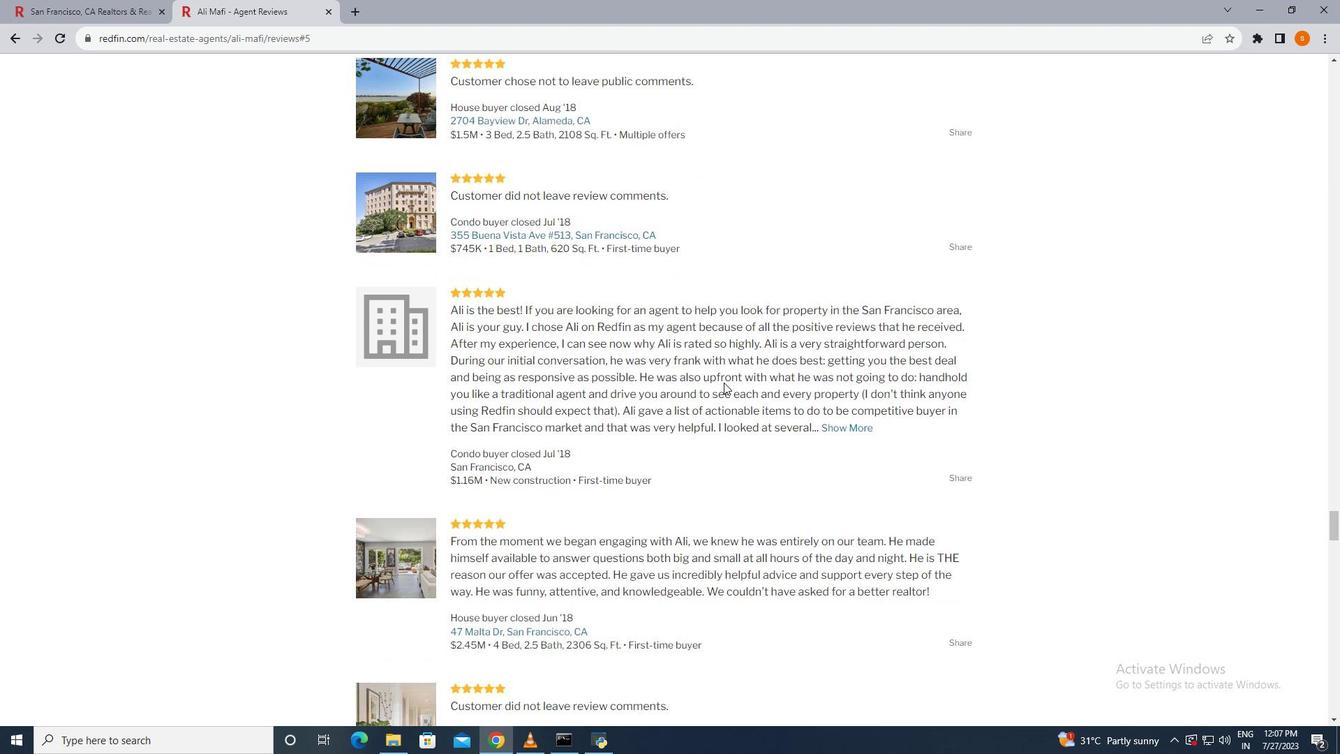 
Action: Mouse scrolled (724, 381) with delta (0, 0)
Screenshot: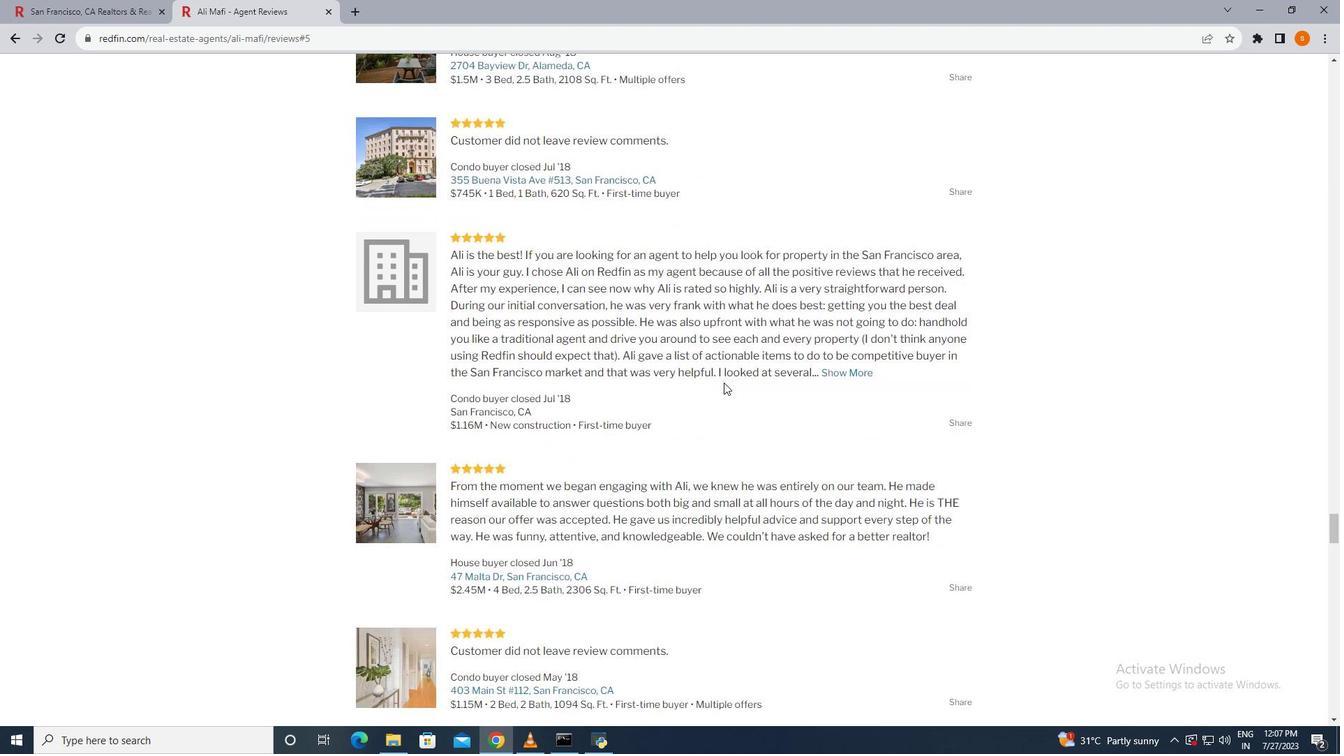 
Action: Mouse scrolled (724, 381) with delta (0, 0)
Screenshot: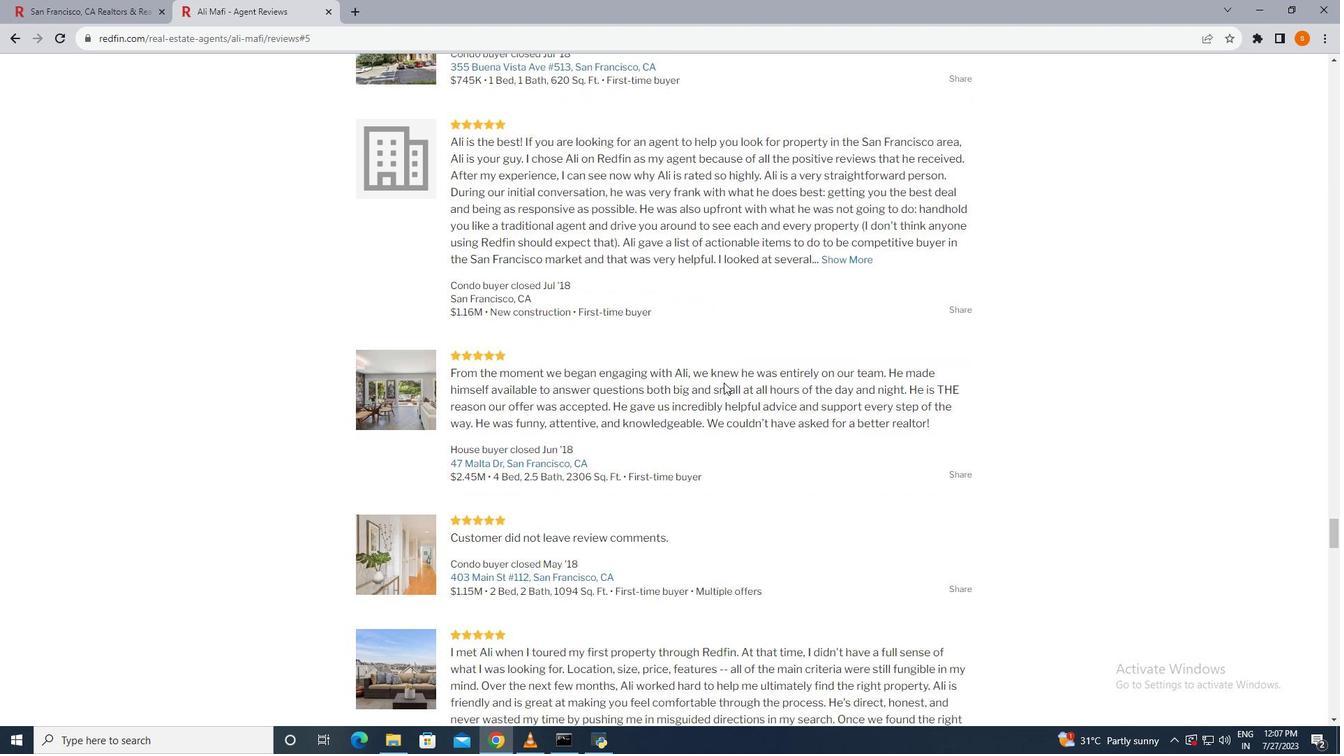
Action: Mouse scrolled (724, 381) with delta (0, 0)
Screenshot: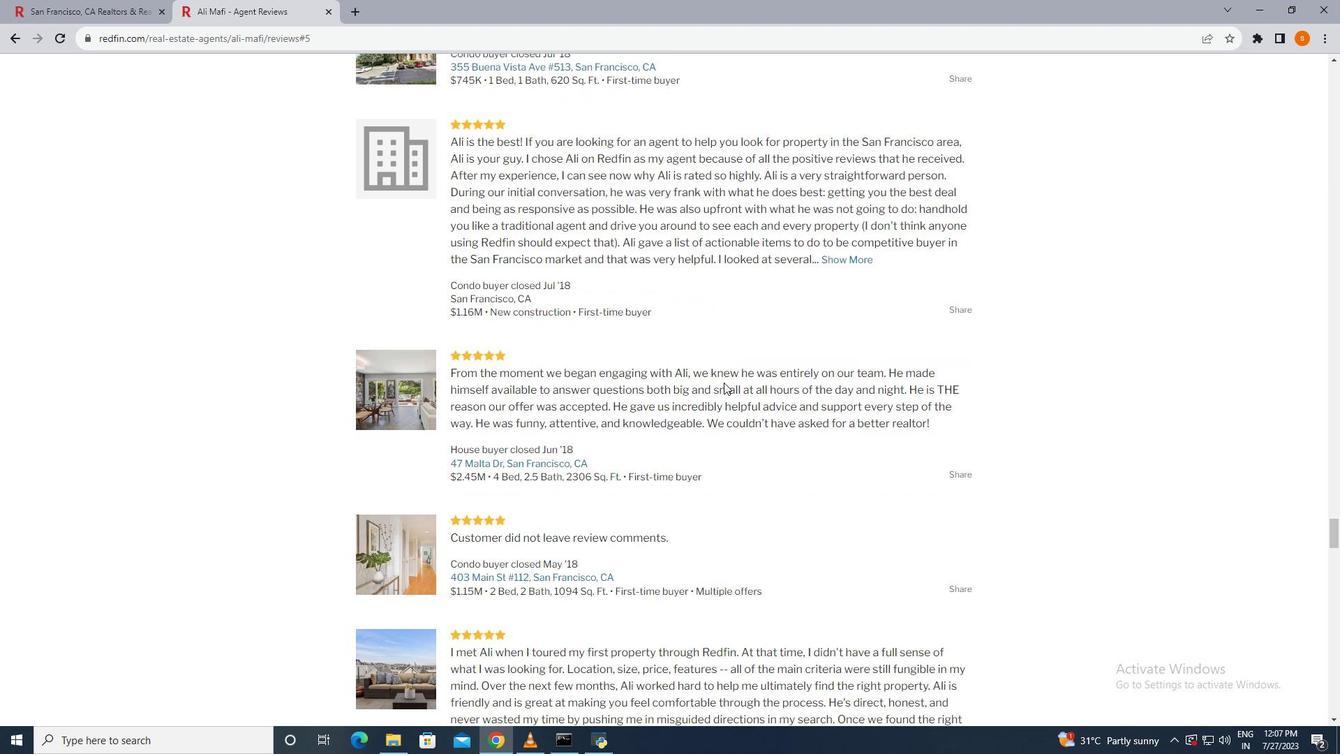 
Action: Mouse scrolled (724, 381) with delta (0, 0)
Screenshot: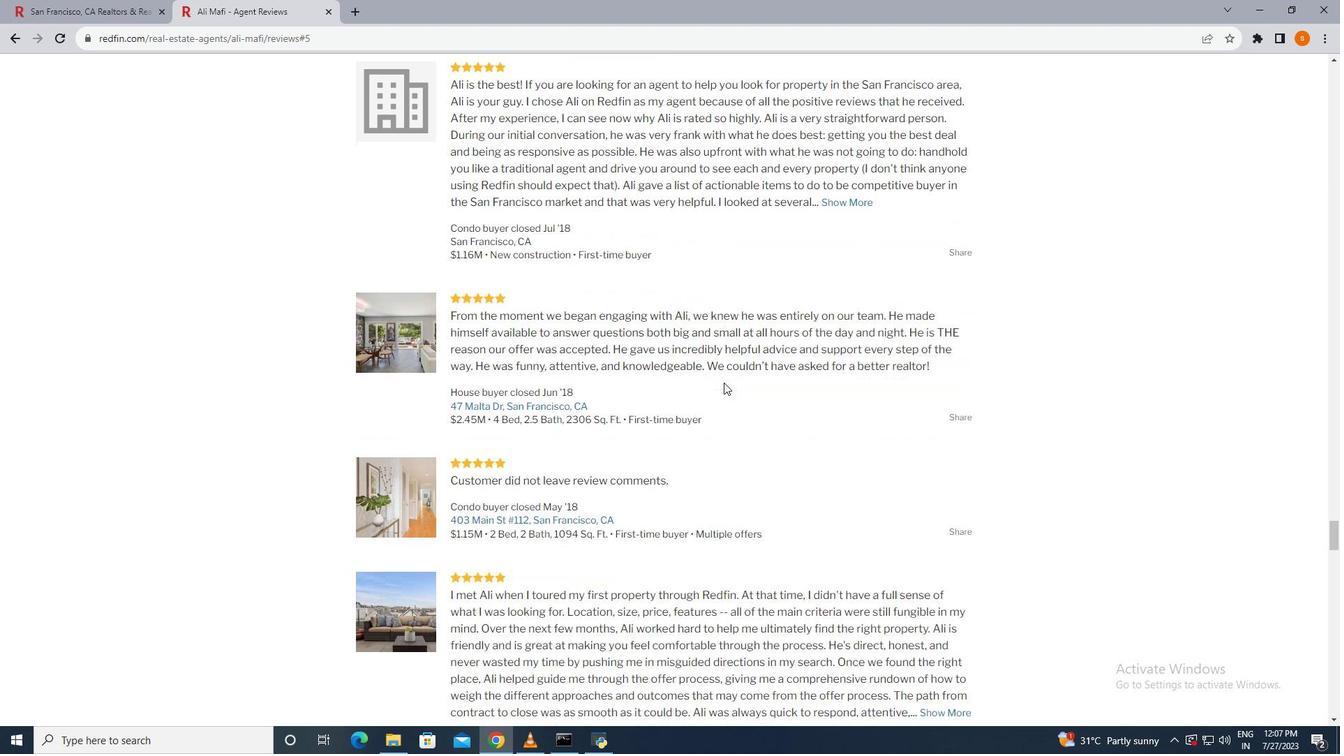 
Action: Mouse scrolled (724, 381) with delta (0, 0)
Screenshot: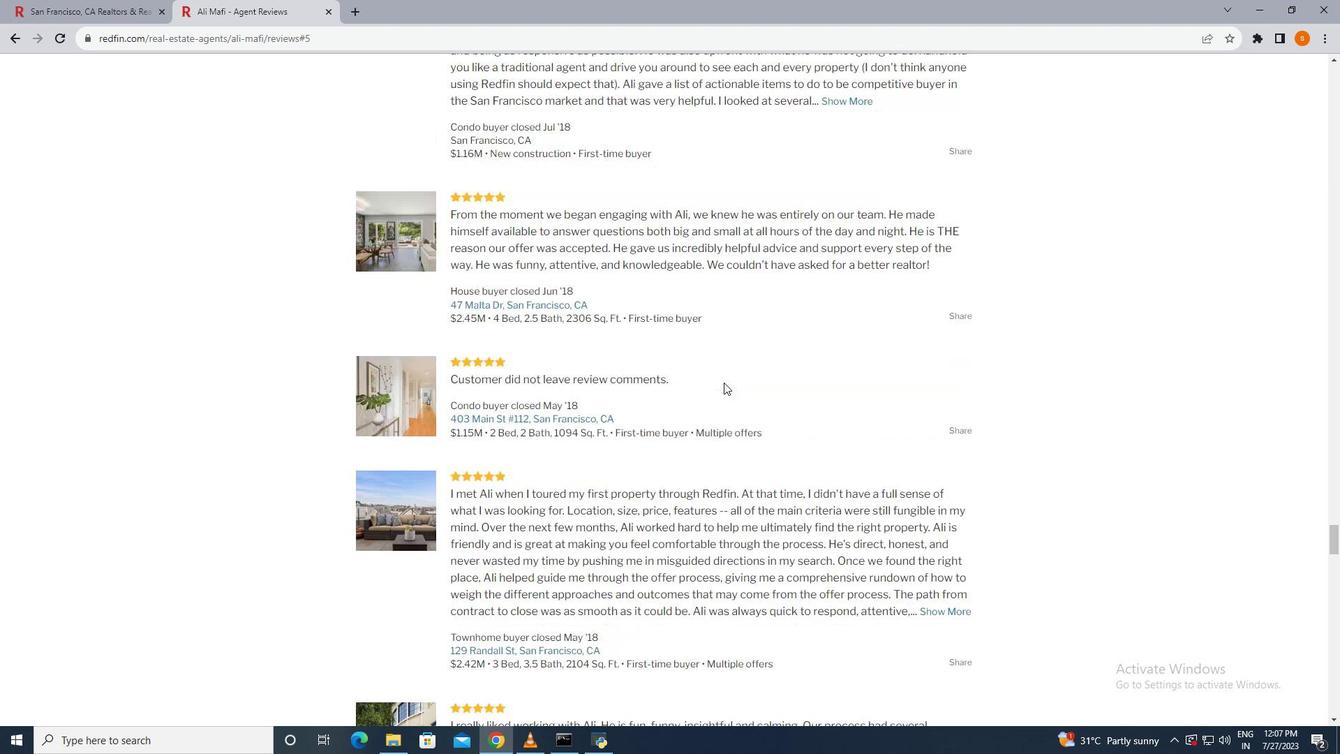 
Action: Mouse scrolled (724, 381) with delta (0, 0)
Screenshot: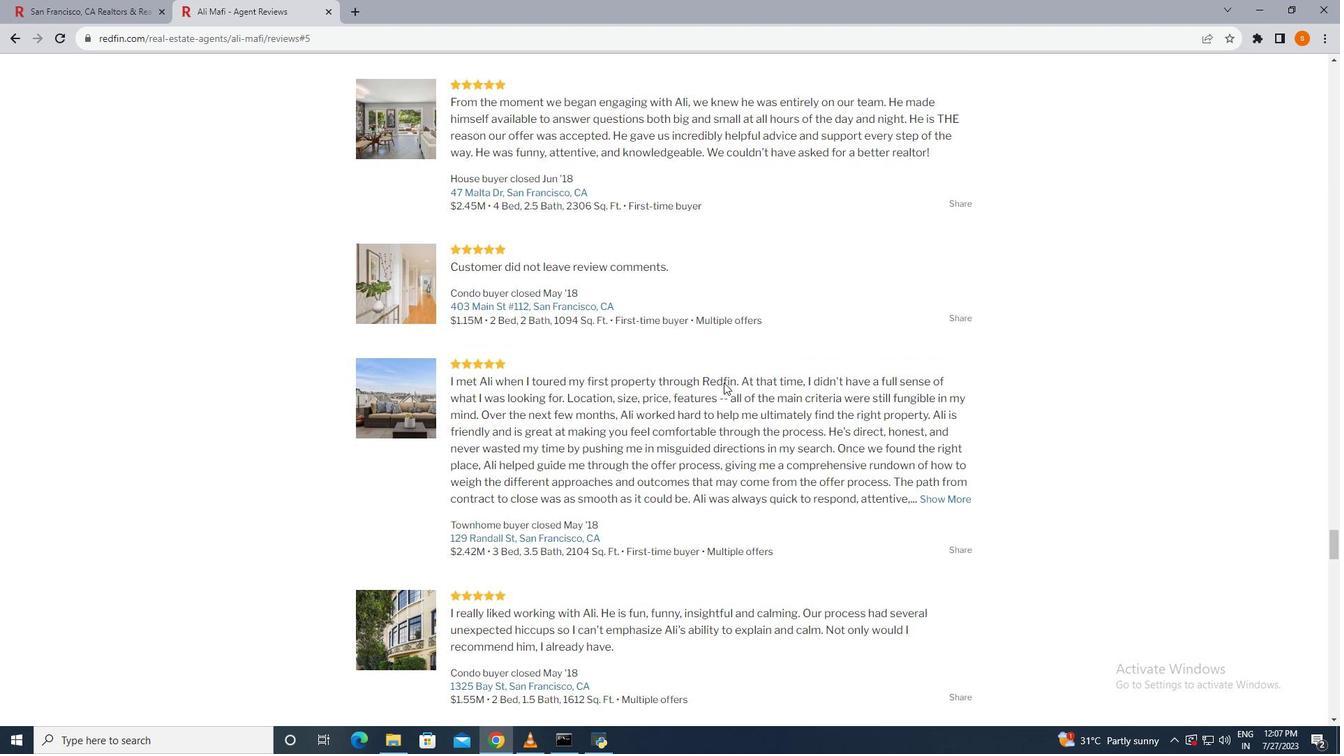
Action: Mouse scrolled (724, 381) with delta (0, 0)
Screenshot: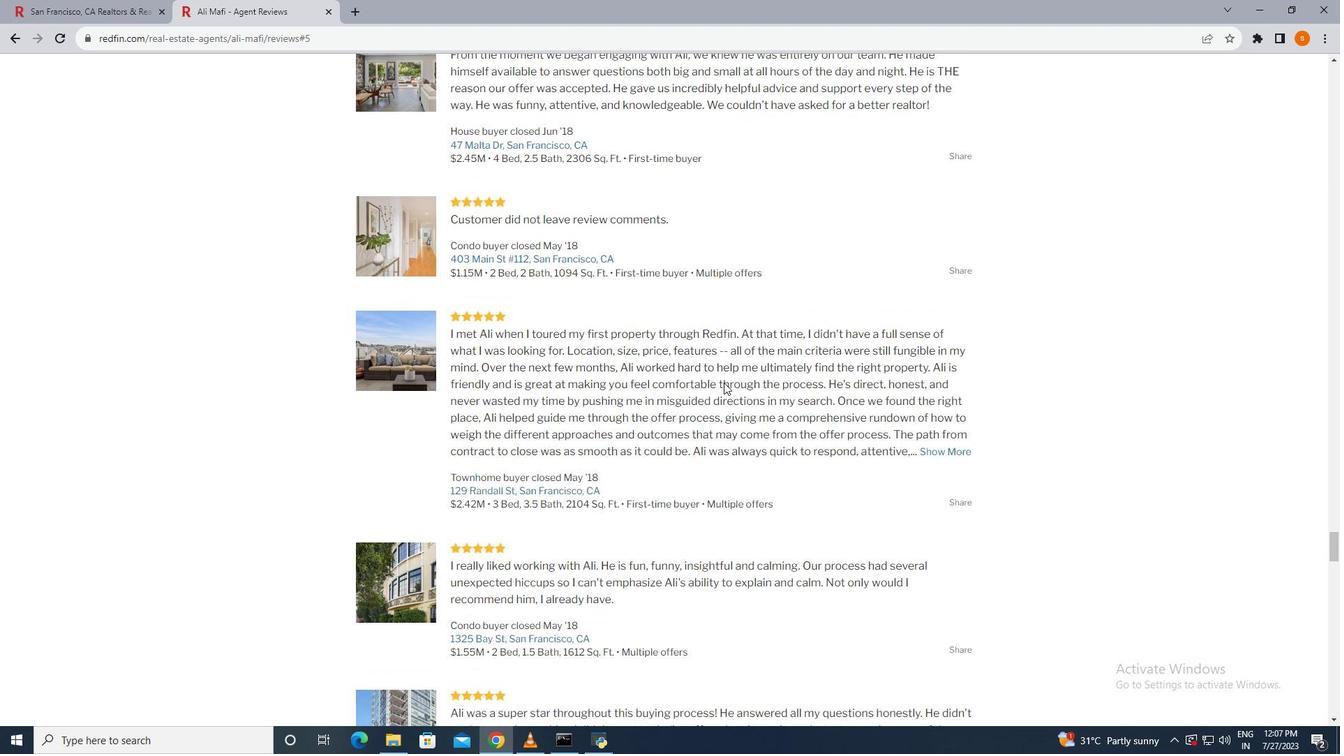 
Action: Mouse scrolled (724, 381) with delta (0, 0)
Screenshot: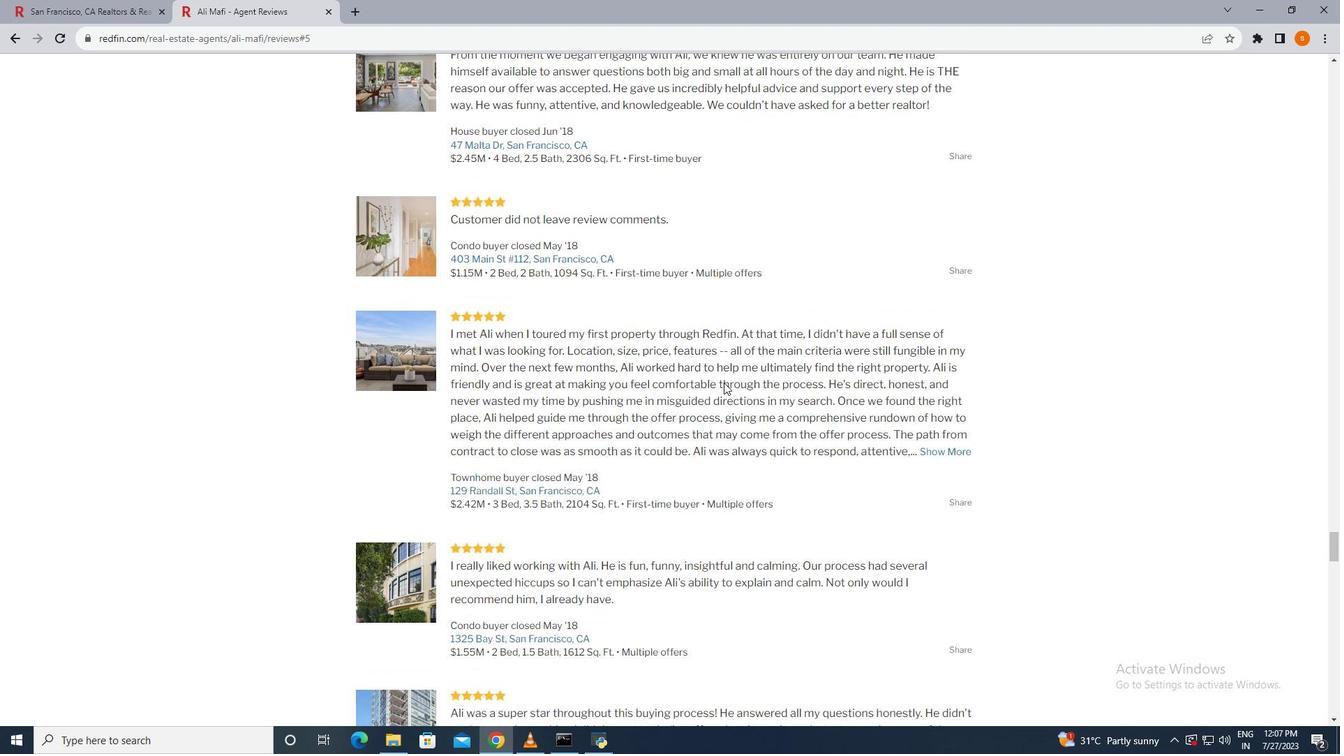 
Action: Mouse scrolled (724, 381) with delta (0, 0)
Screenshot: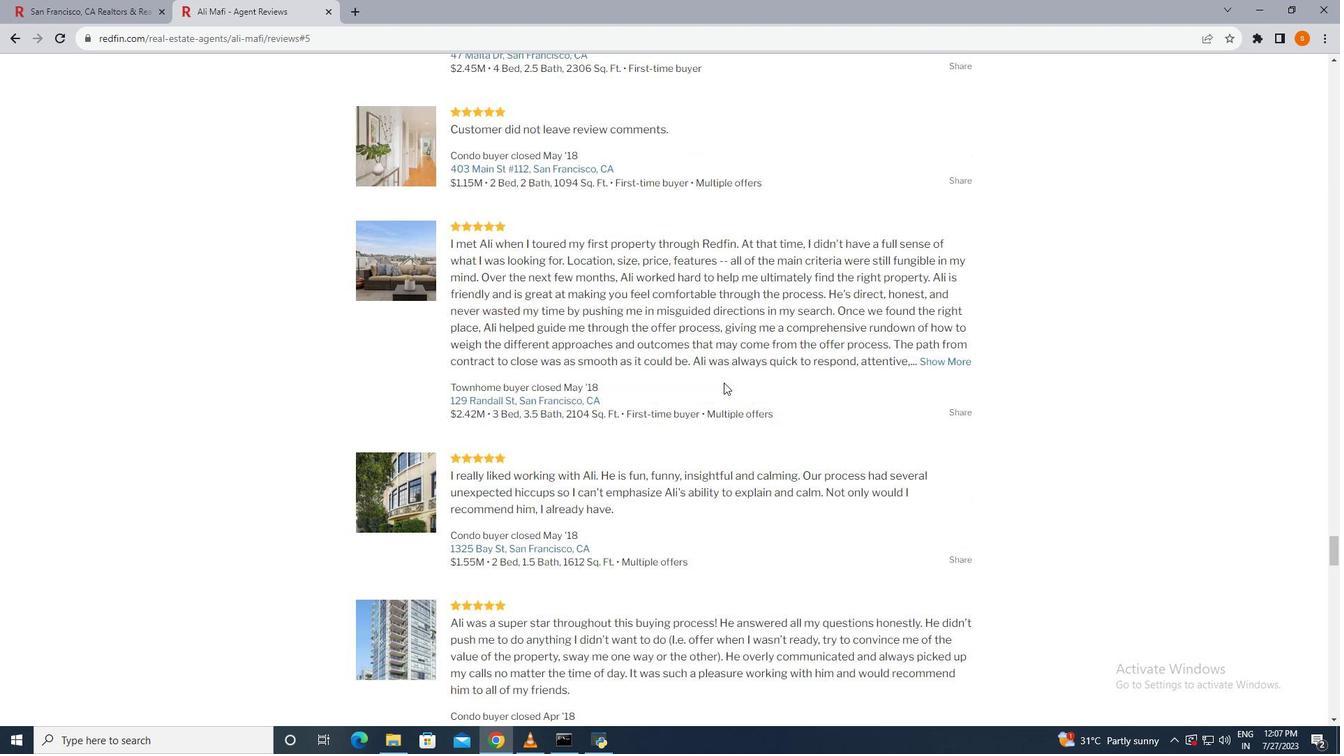 
Action: Mouse scrolled (724, 381) with delta (0, 0)
Screenshot: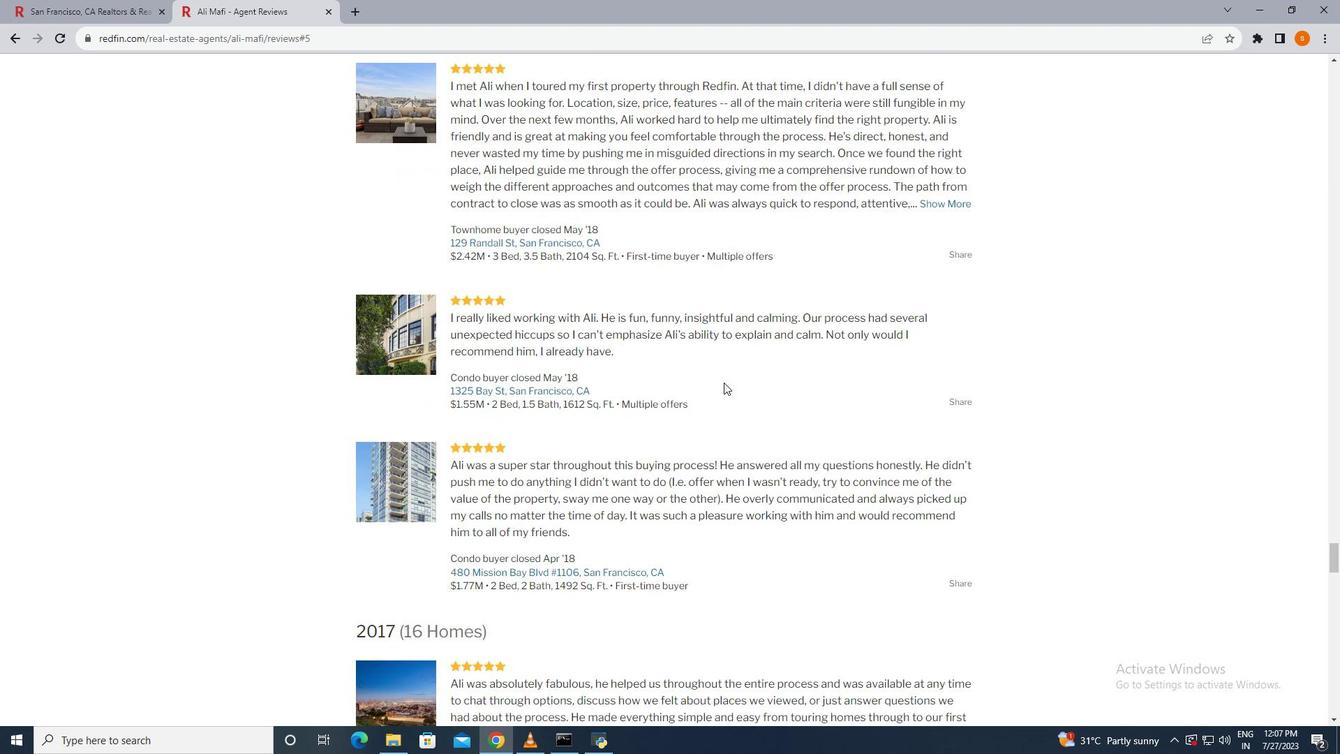 
Action: Mouse scrolled (724, 381) with delta (0, 0)
Screenshot: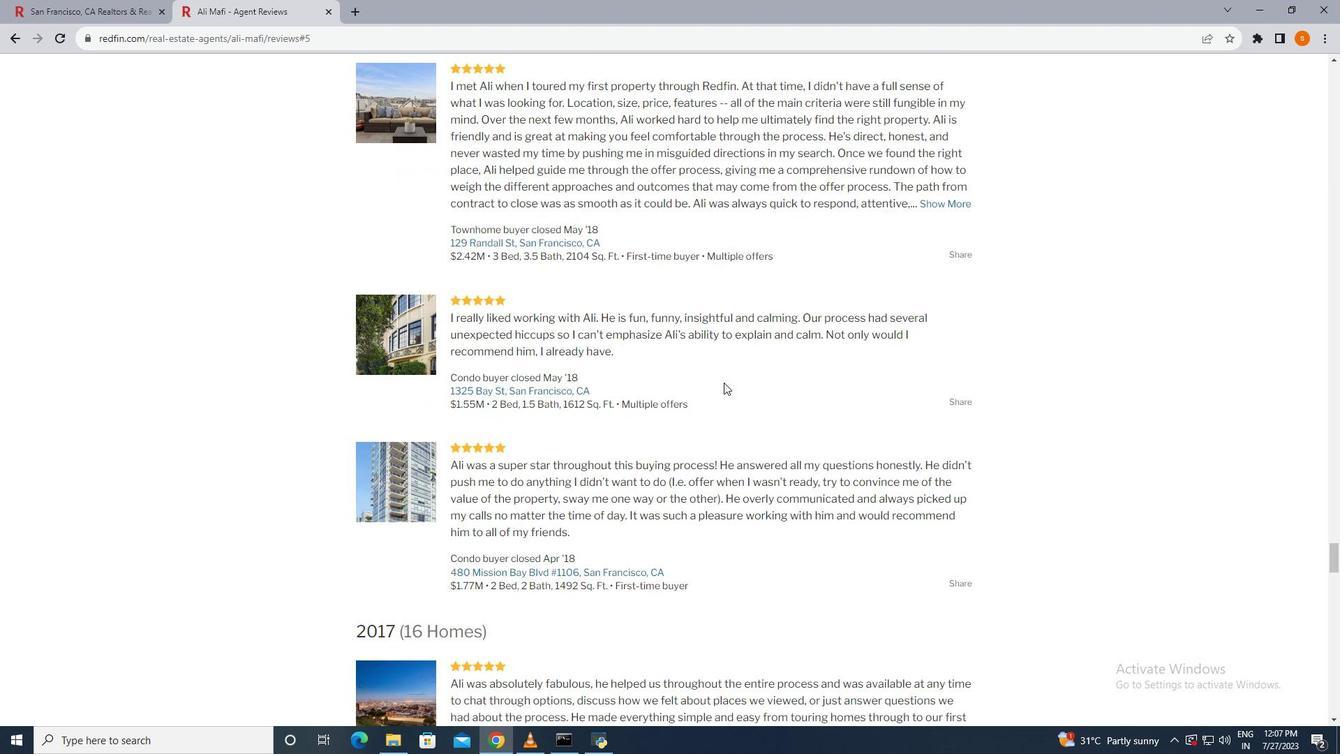 
Action: Mouse scrolled (724, 381) with delta (0, 0)
Screenshot: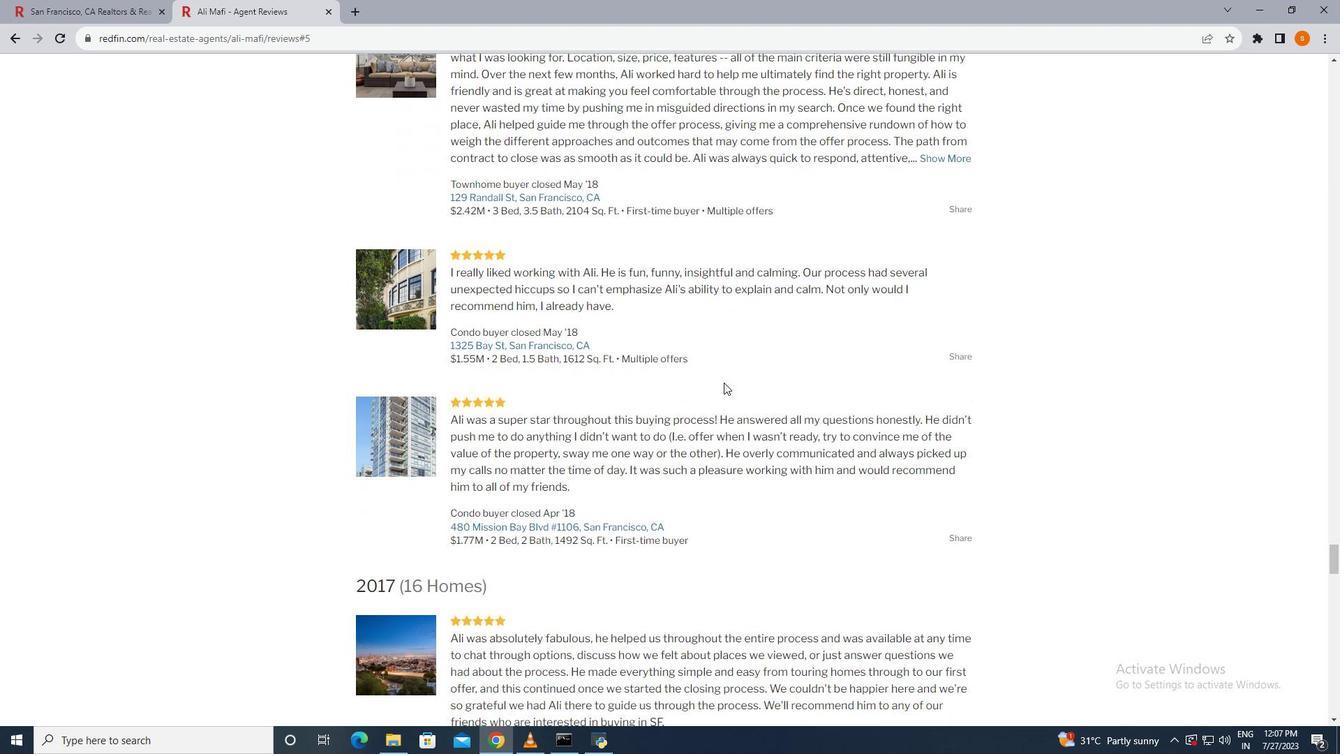 
Action: Mouse scrolled (724, 381) with delta (0, 0)
Screenshot: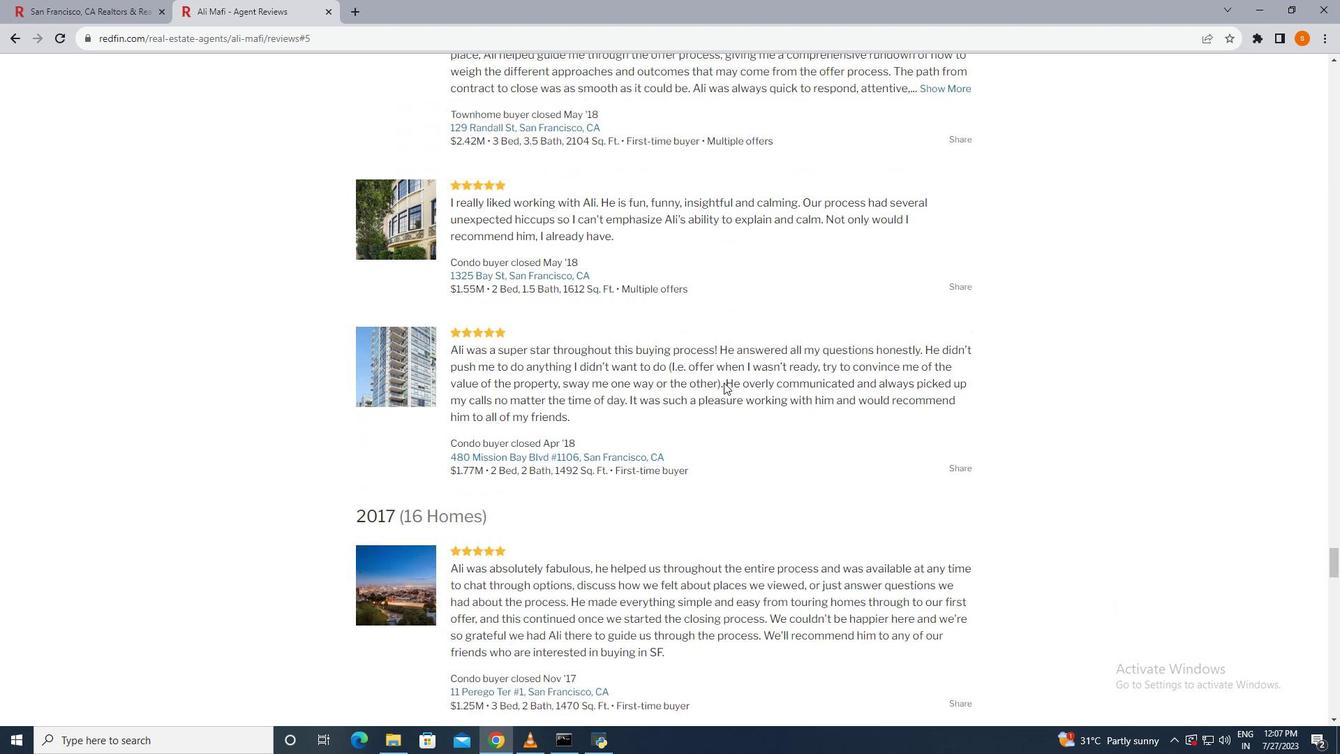 
Action: Mouse scrolled (724, 381) with delta (0, 0)
Screenshot: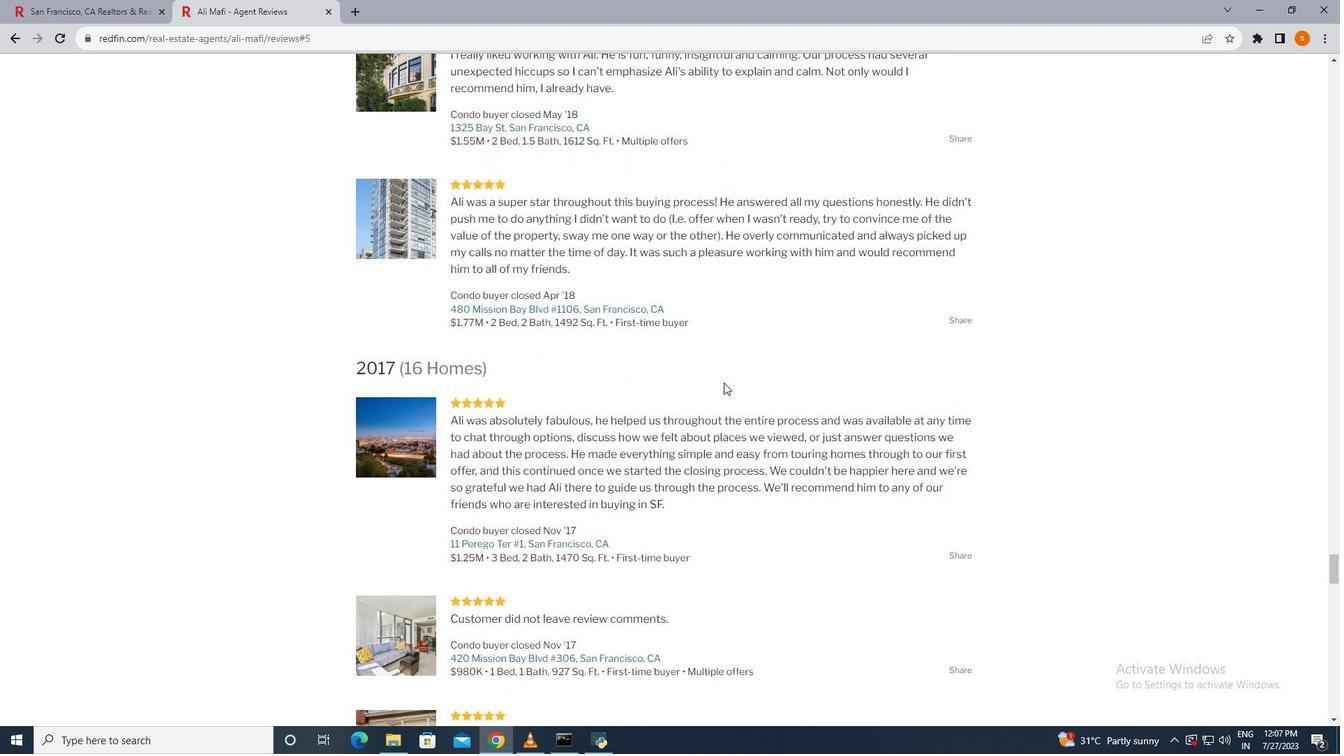 
Action: Mouse scrolled (724, 381) with delta (0, 0)
Screenshot: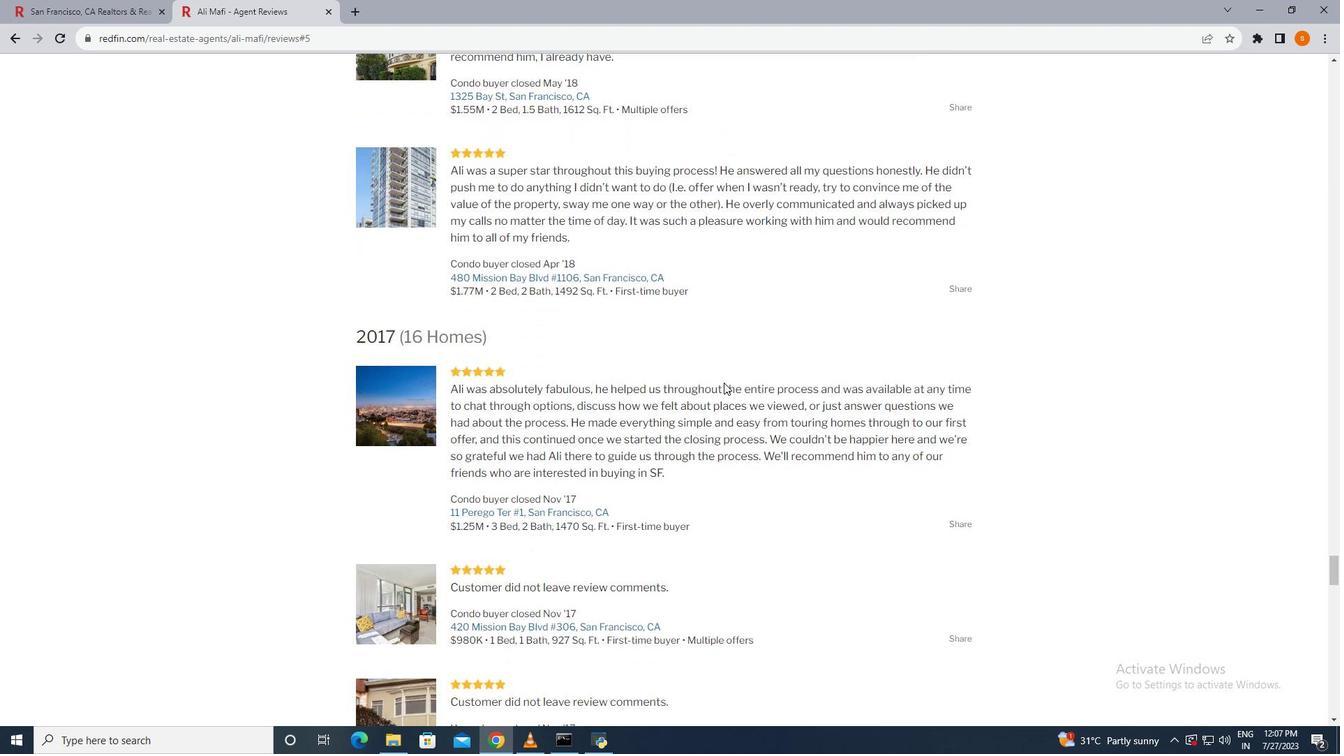 
Action: Mouse scrolled (724, 381) with delta (0, 0)
Screenshot: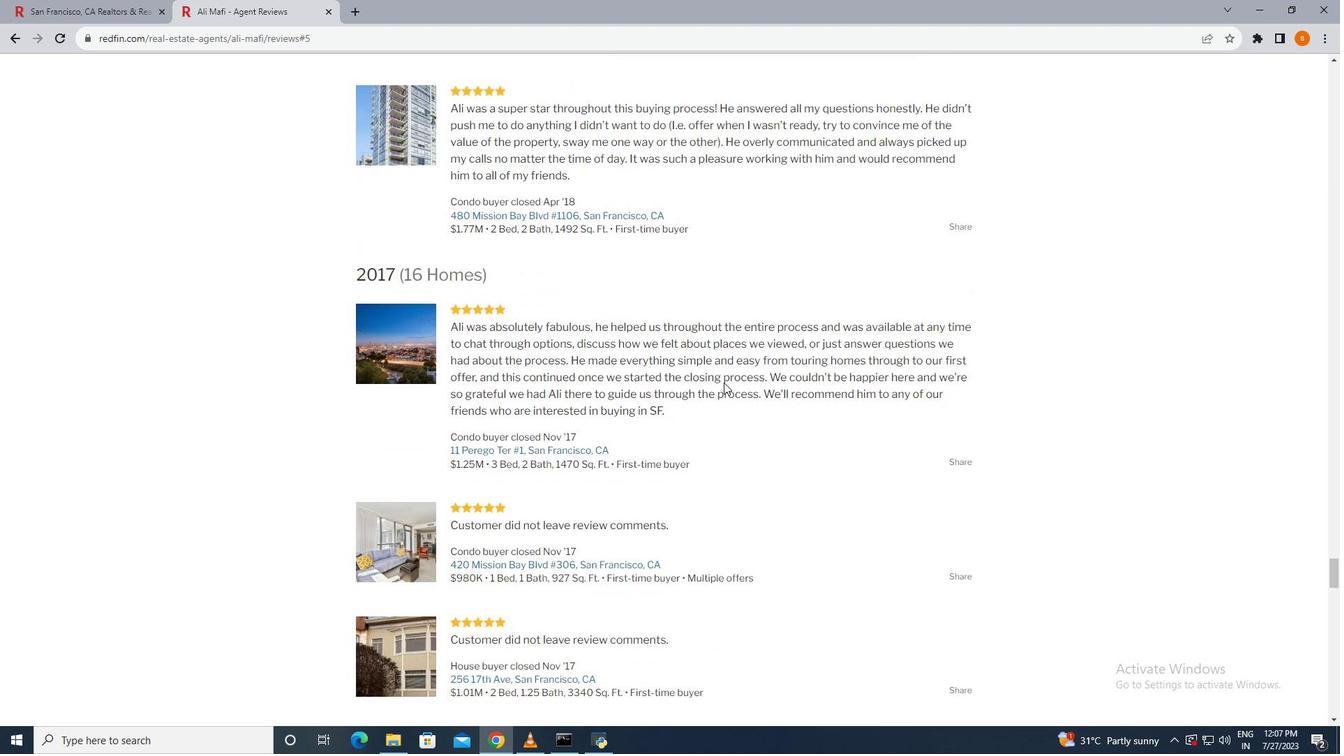 
Action: Mouse scrolled (724, 381) with delta (0, 0)
Screenshot: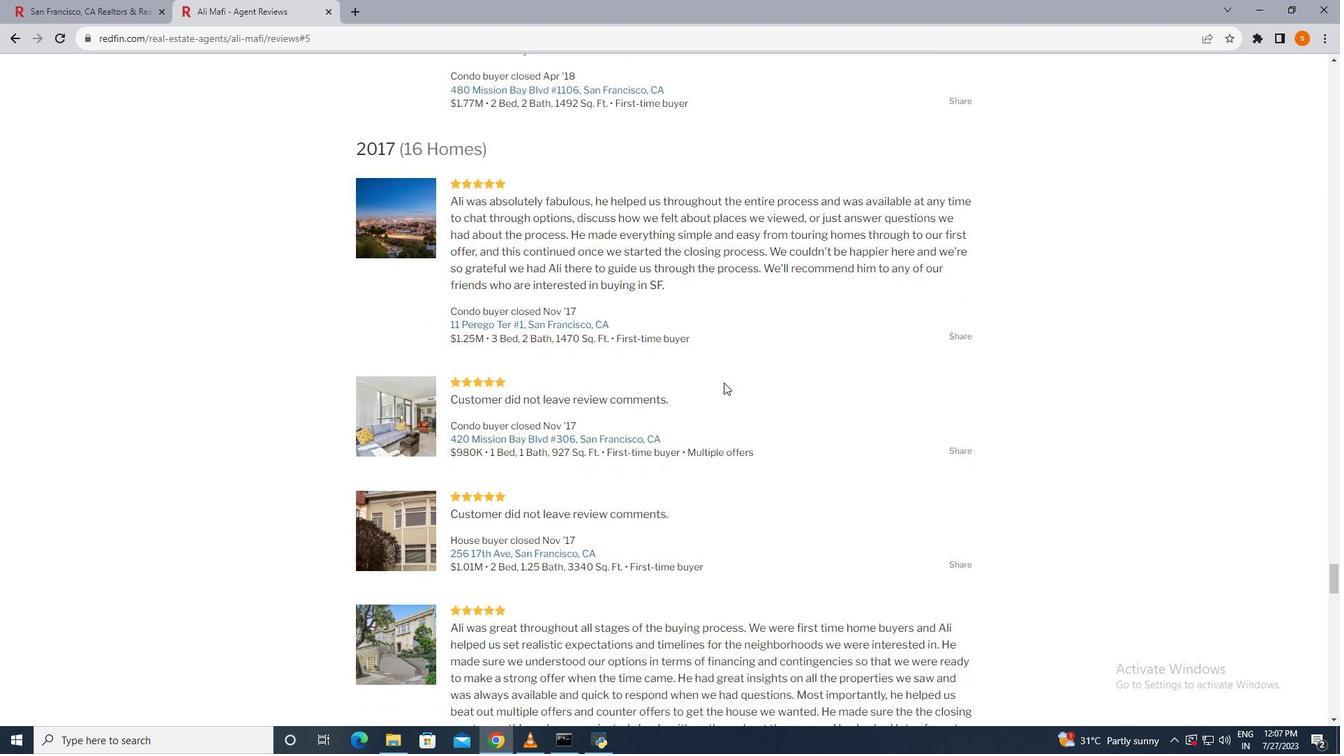 
Action: Mouse scrolled (724, 381) with delta (0, 0)
Screenshot: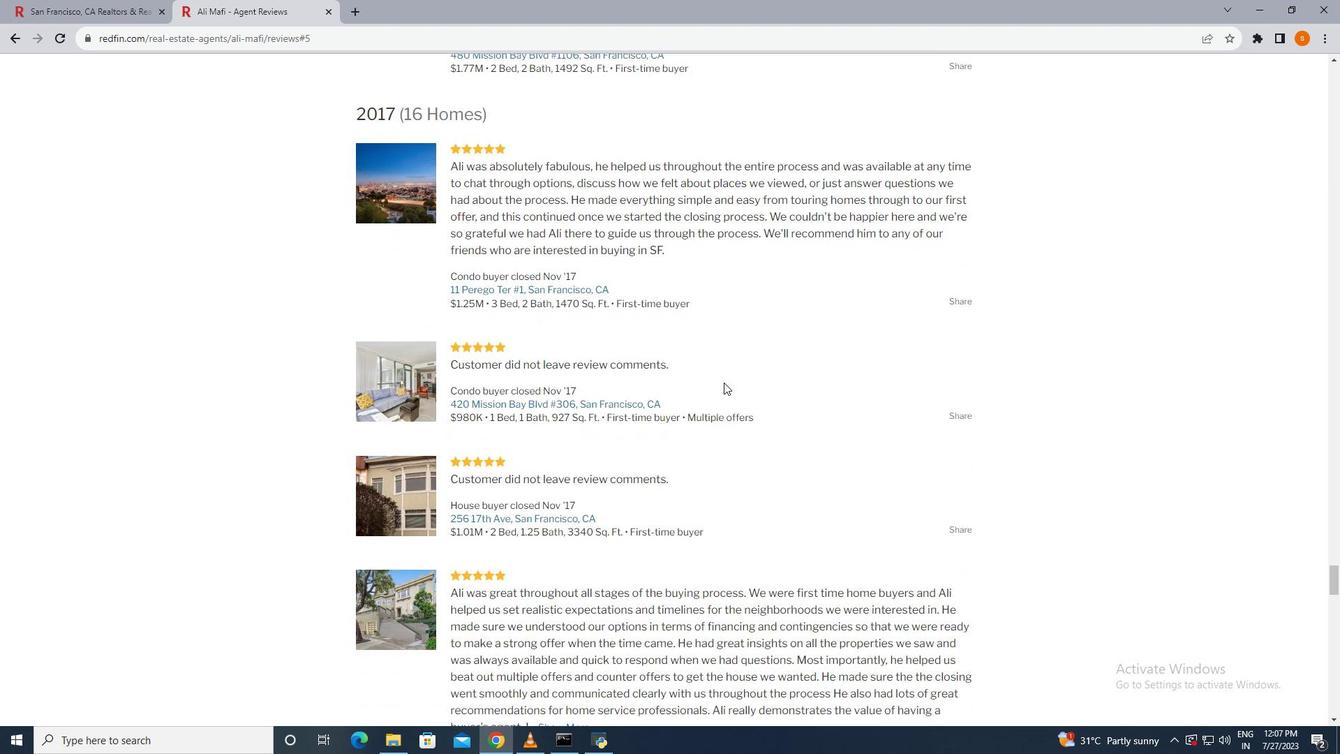 
Action: Mouse scrolled (724, 381) with delta (0, 0)
Screenshot: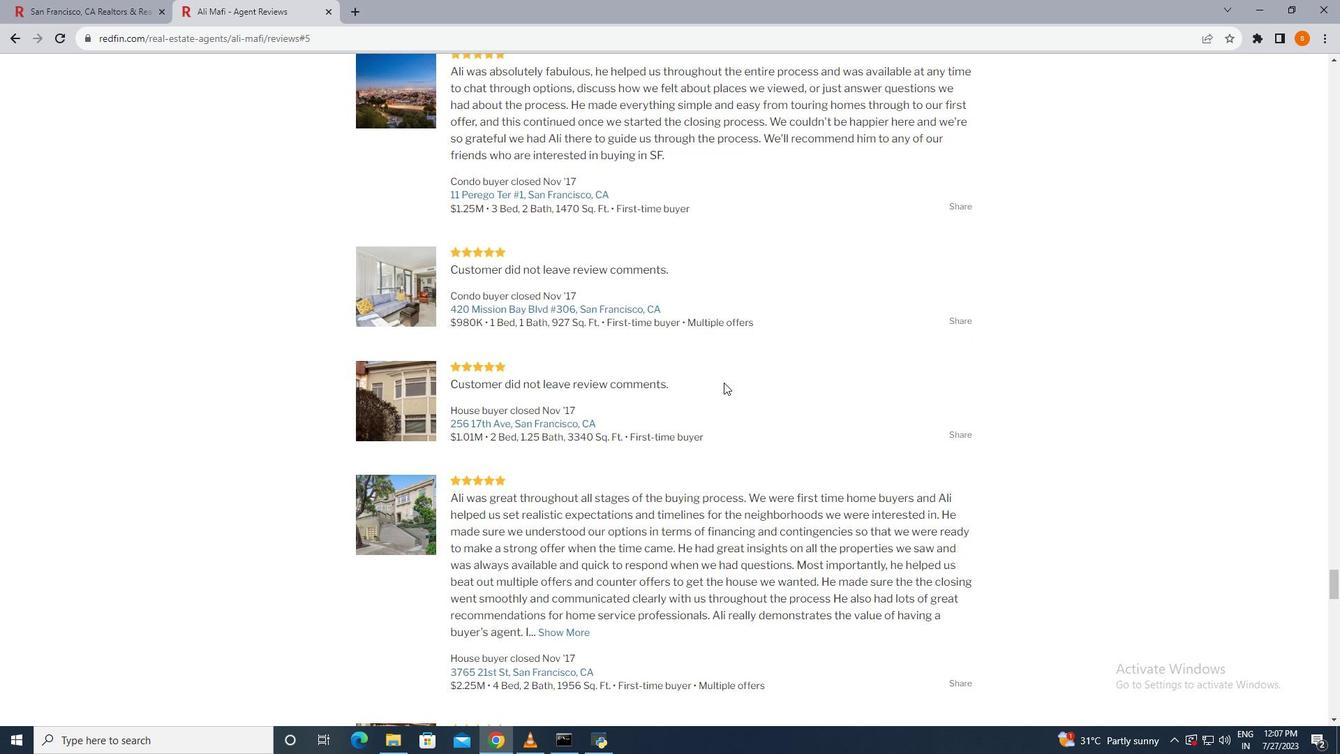 
Action: Mouse scrolled (724, 381) with delta (0, 0)
Screenshot: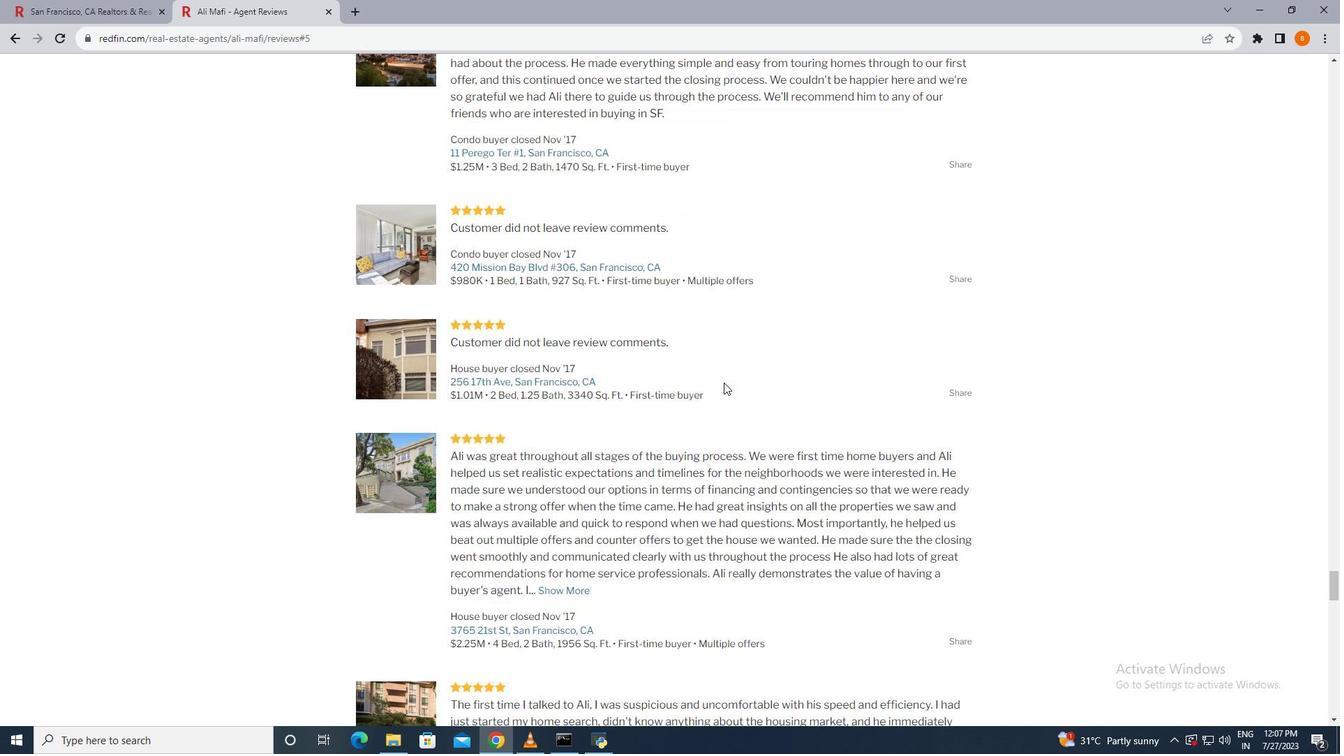 
Action: Mouse scrolled (724, 381) with delta (0, 0)
Screenshot: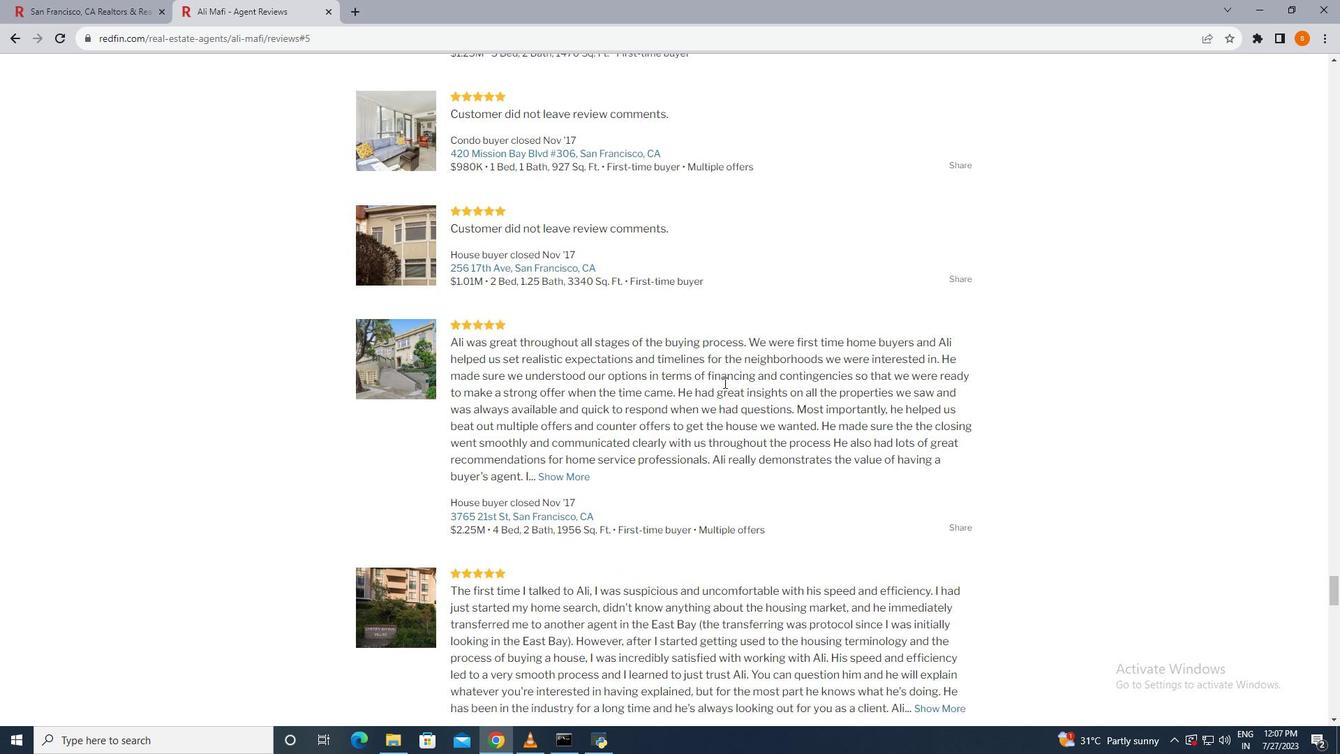
Action: Mouse scrolled (724, 381) with delta (0, 0)
Screenshot: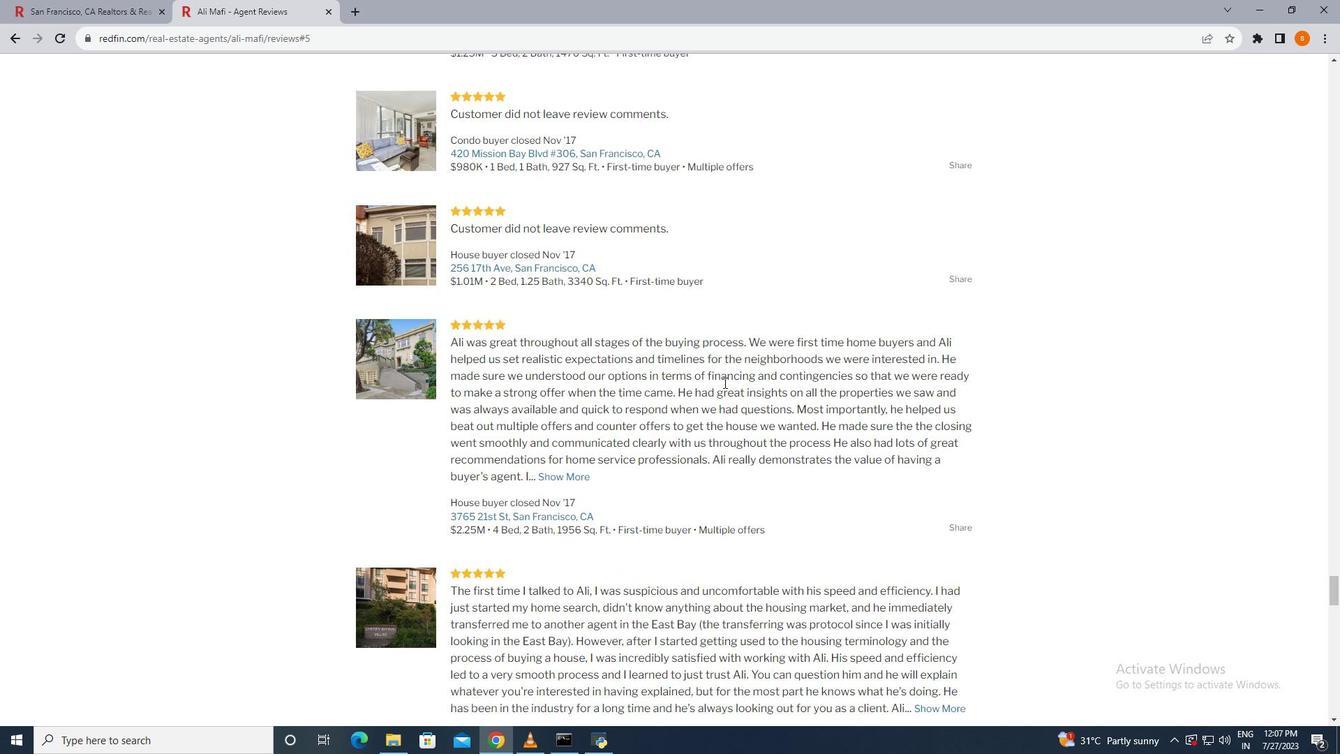 
Action: Mouse moved to (576, 367)
Screenshot: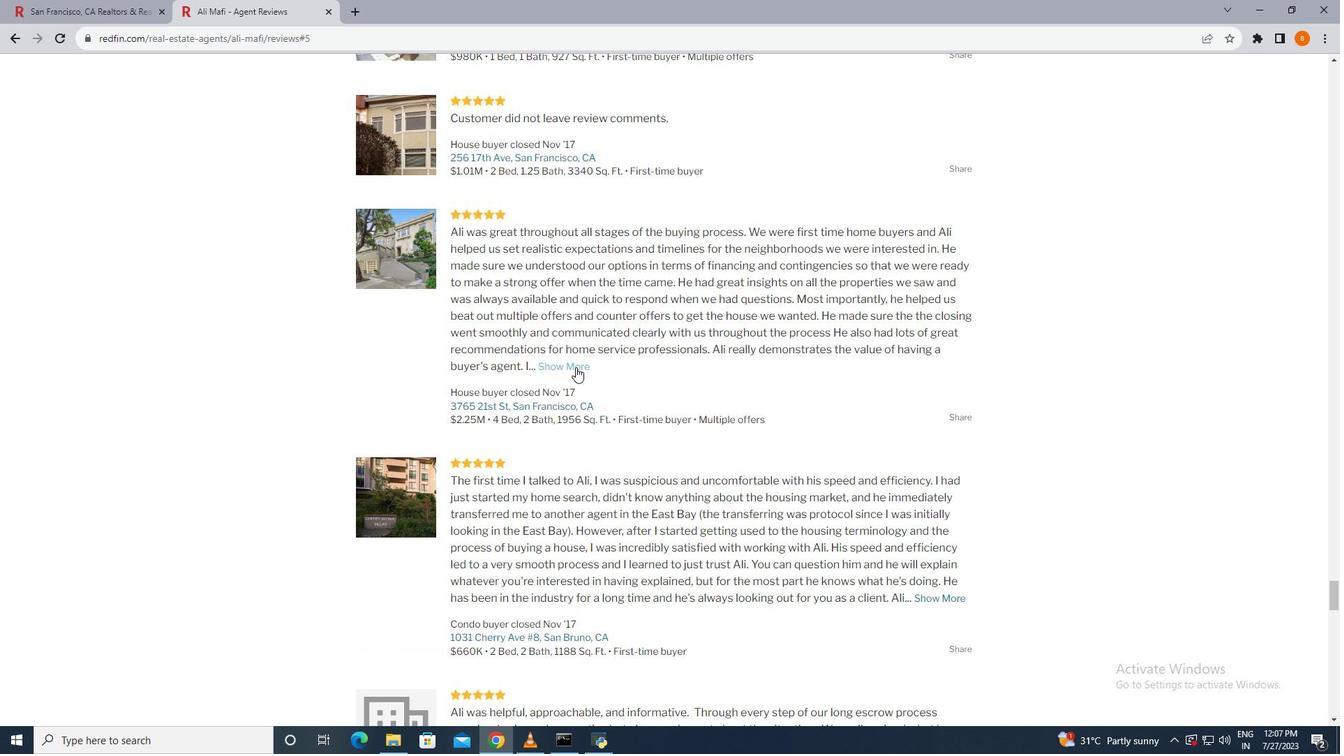 
Action: Mouse pressed left at (576, 367)
Screenshot: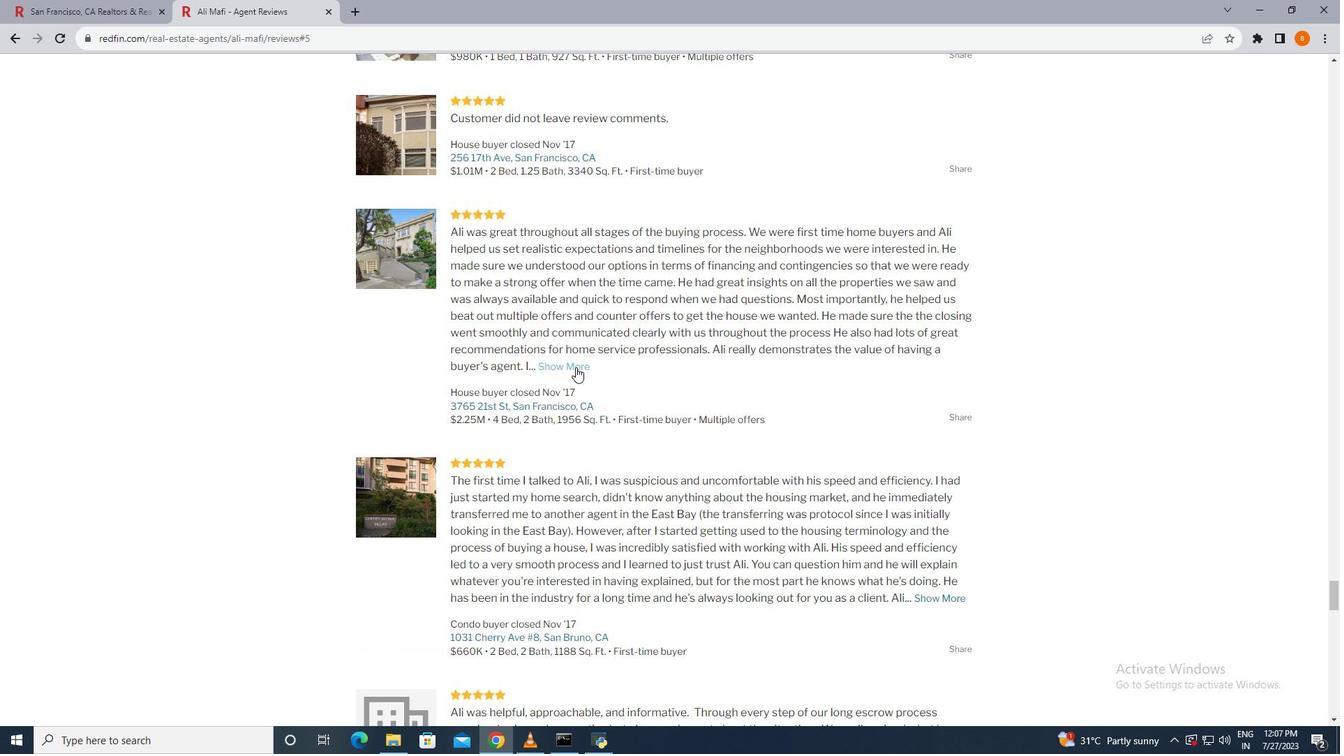 
Action: Mouse scrolled (576, 366) with delta (0, 0)
Screenshot: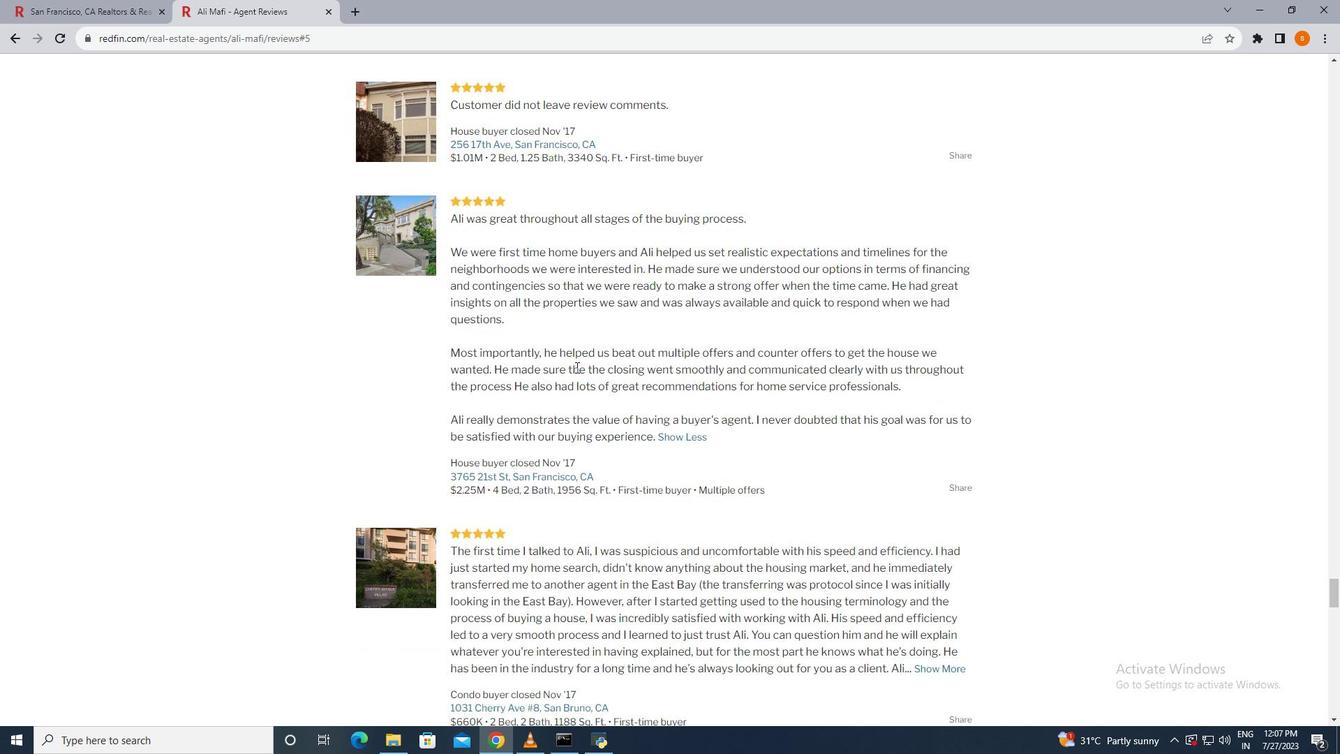 
Action: Mouse scrolled (576, 366) with delta (0, 0)
Screenshot: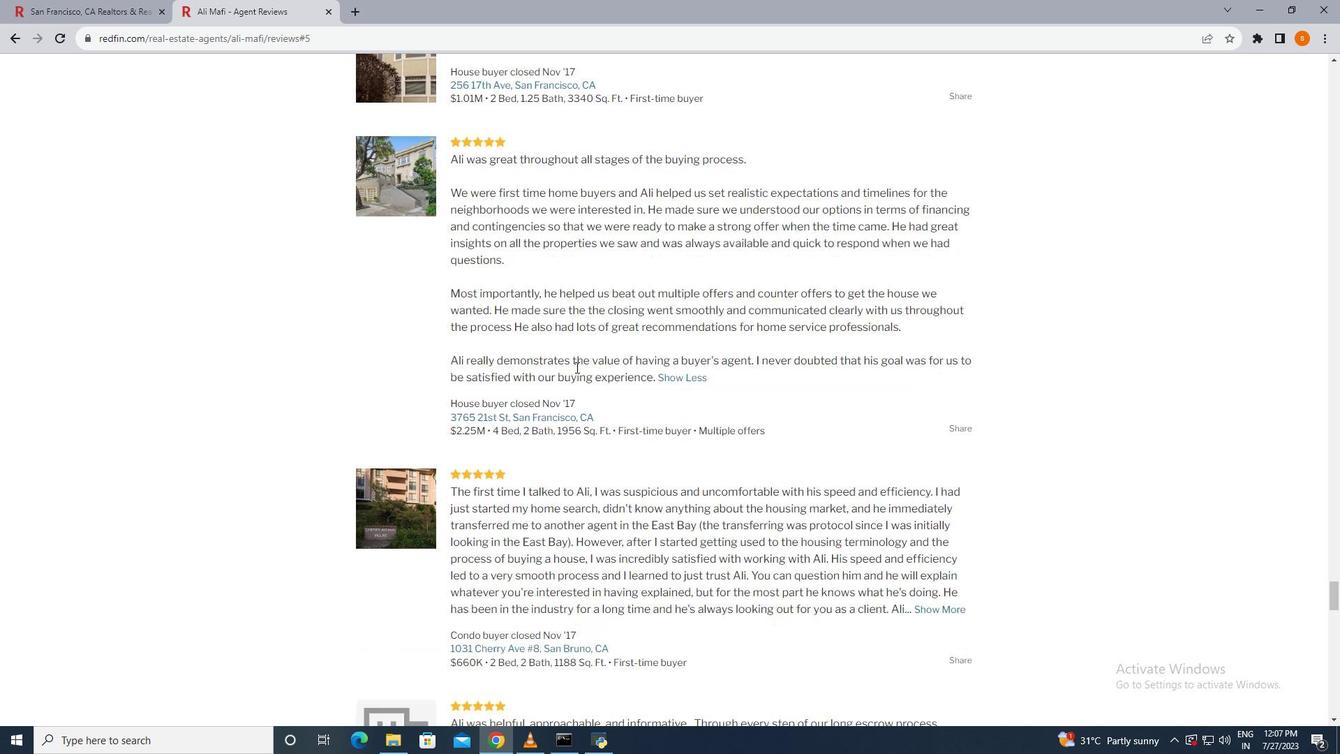 
Action: Mouse scrolled (576, 366) with delta (0, 0)
Screenshot: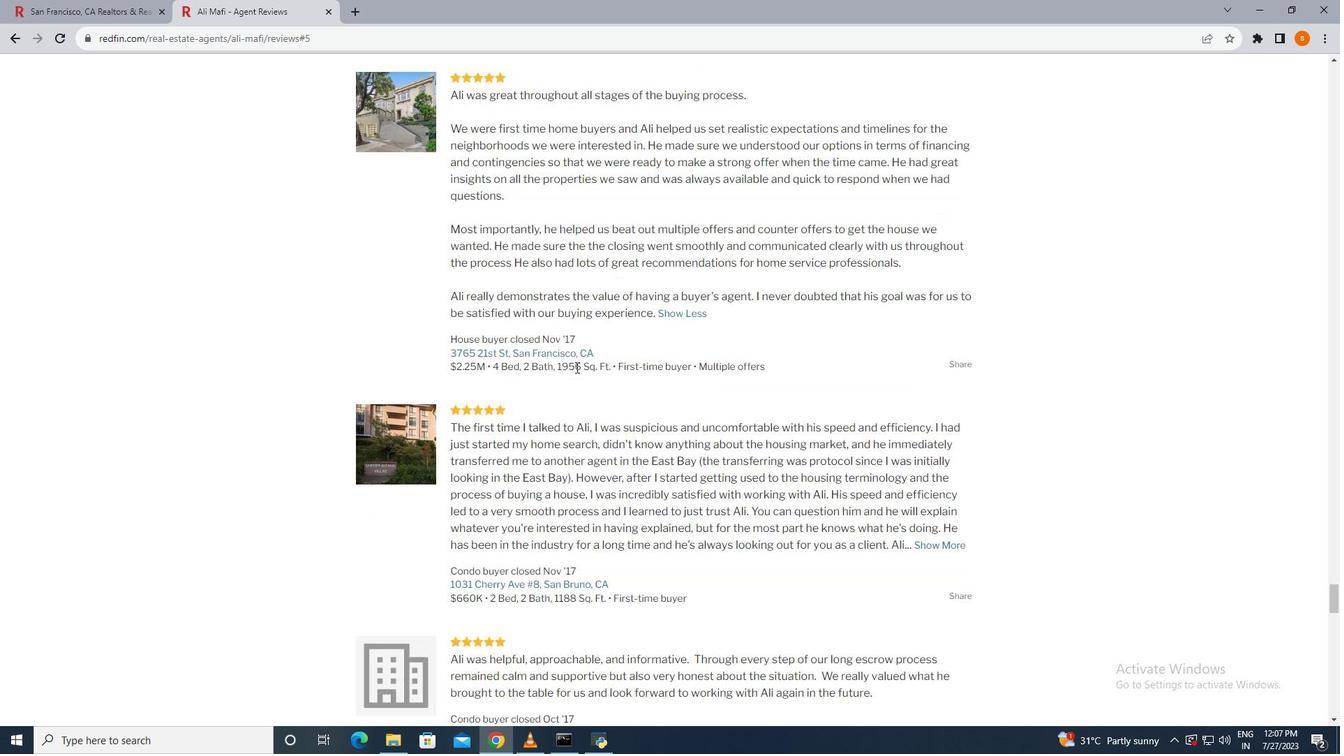 
Action: Mouse scrolled (576, 366) with delta (0, 0)
Screenshot: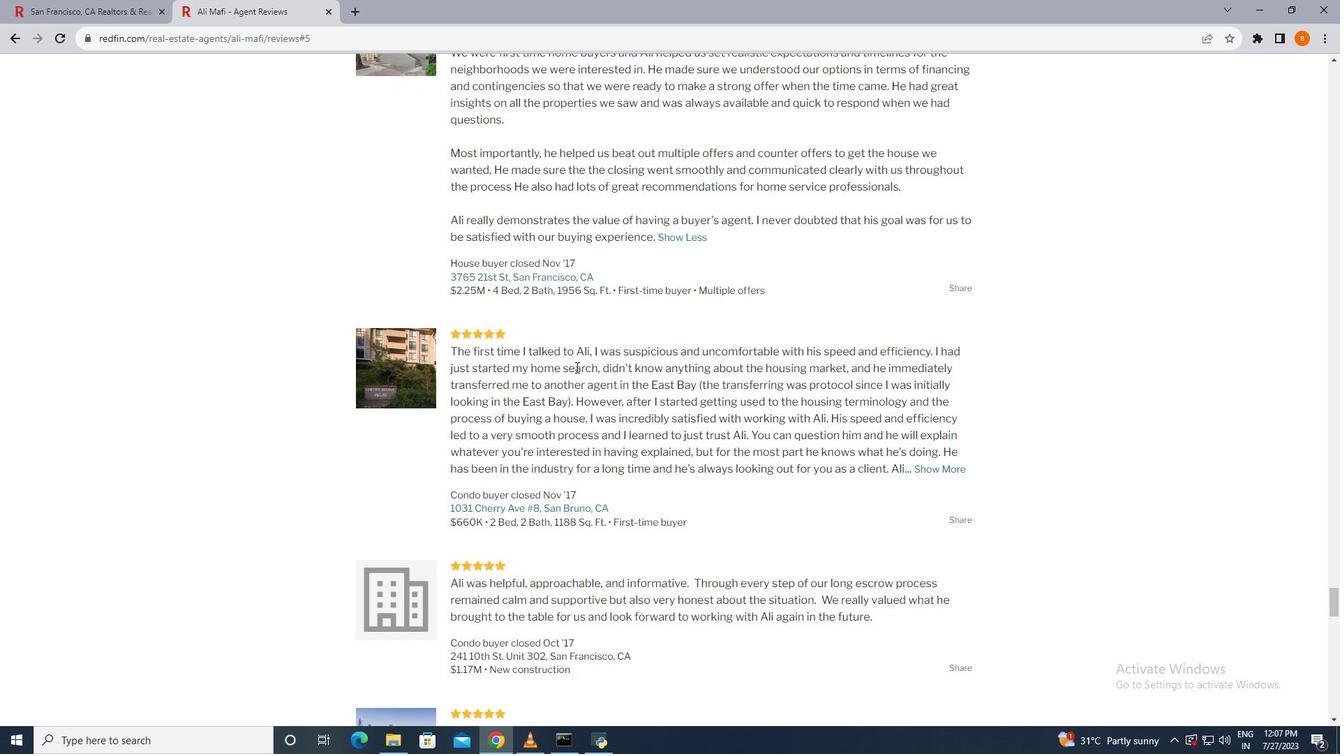 
Action: Mouse scrolled (576, 366) with delta (0, 0)
Screenshot: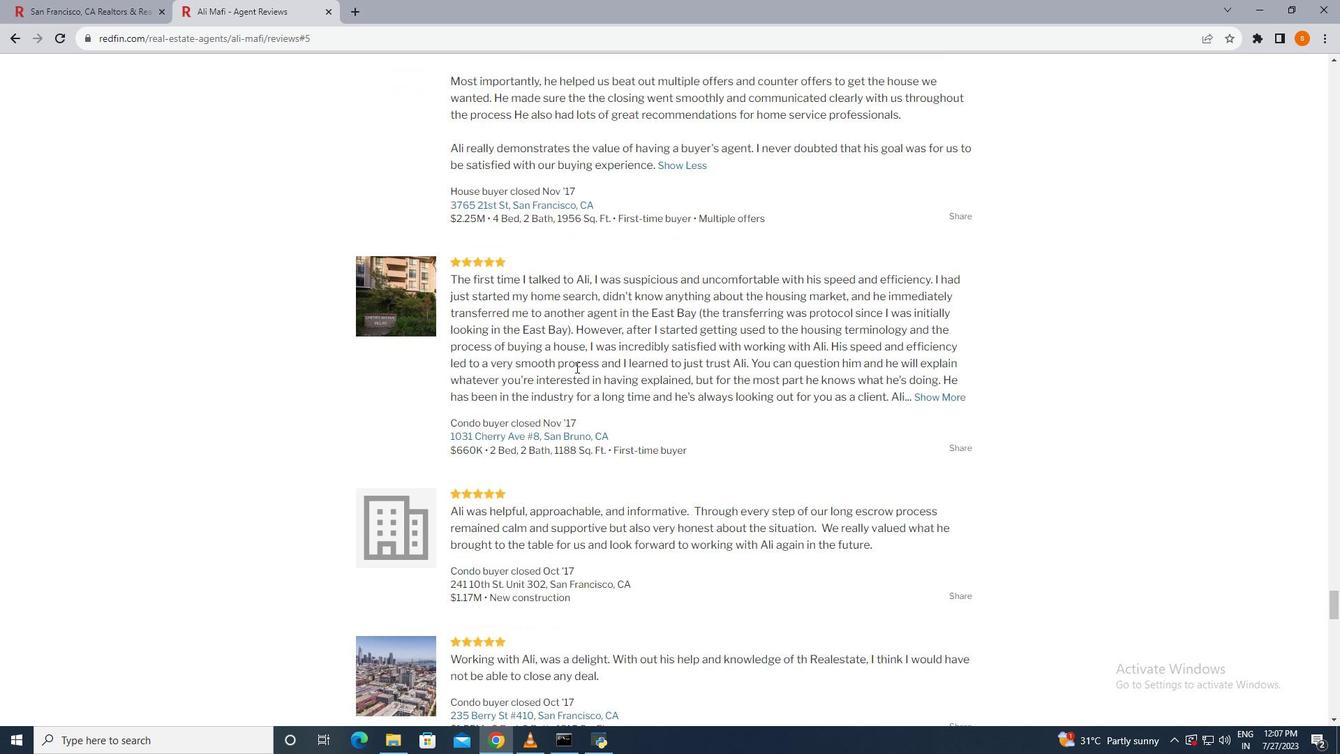 
Action: Mouse scrolled (576, 366) with delta (0, 0)
Screenshot: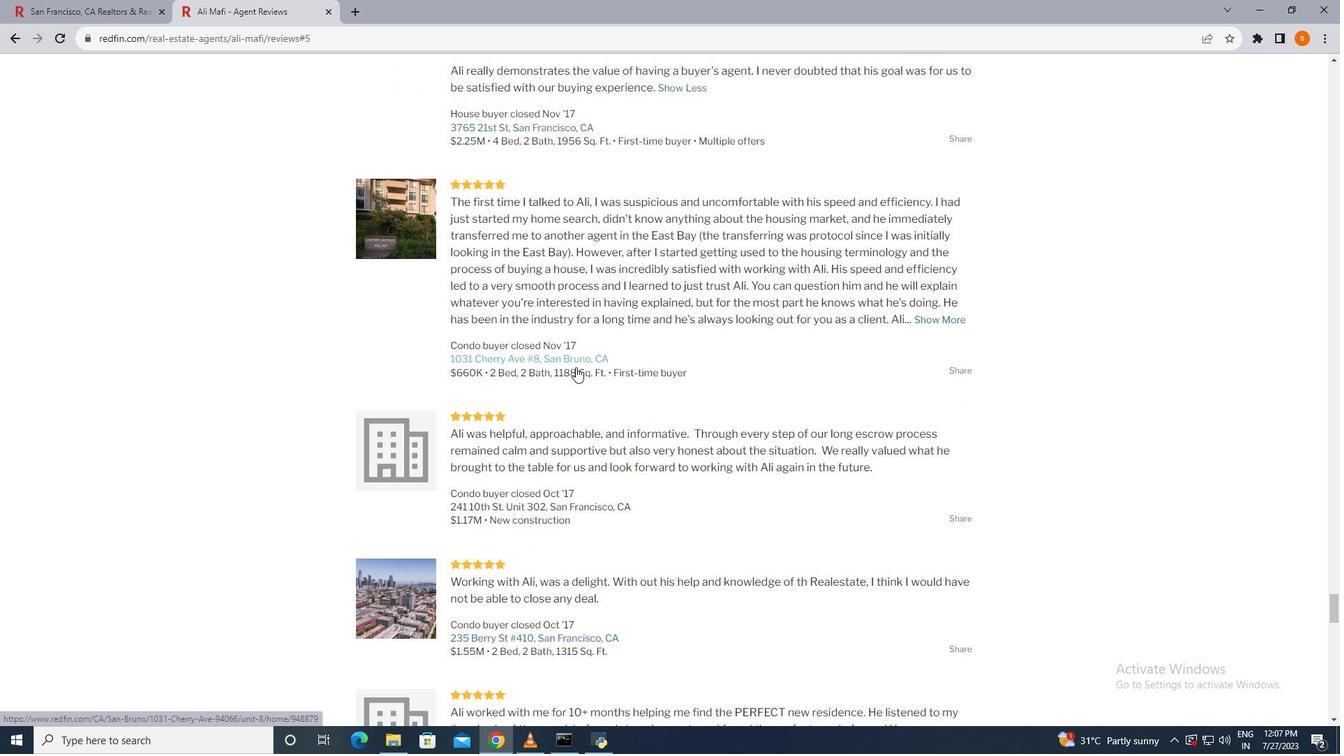 
Action: Mouse scrolled (576, 366) with delta (0, 0)
Screenshot: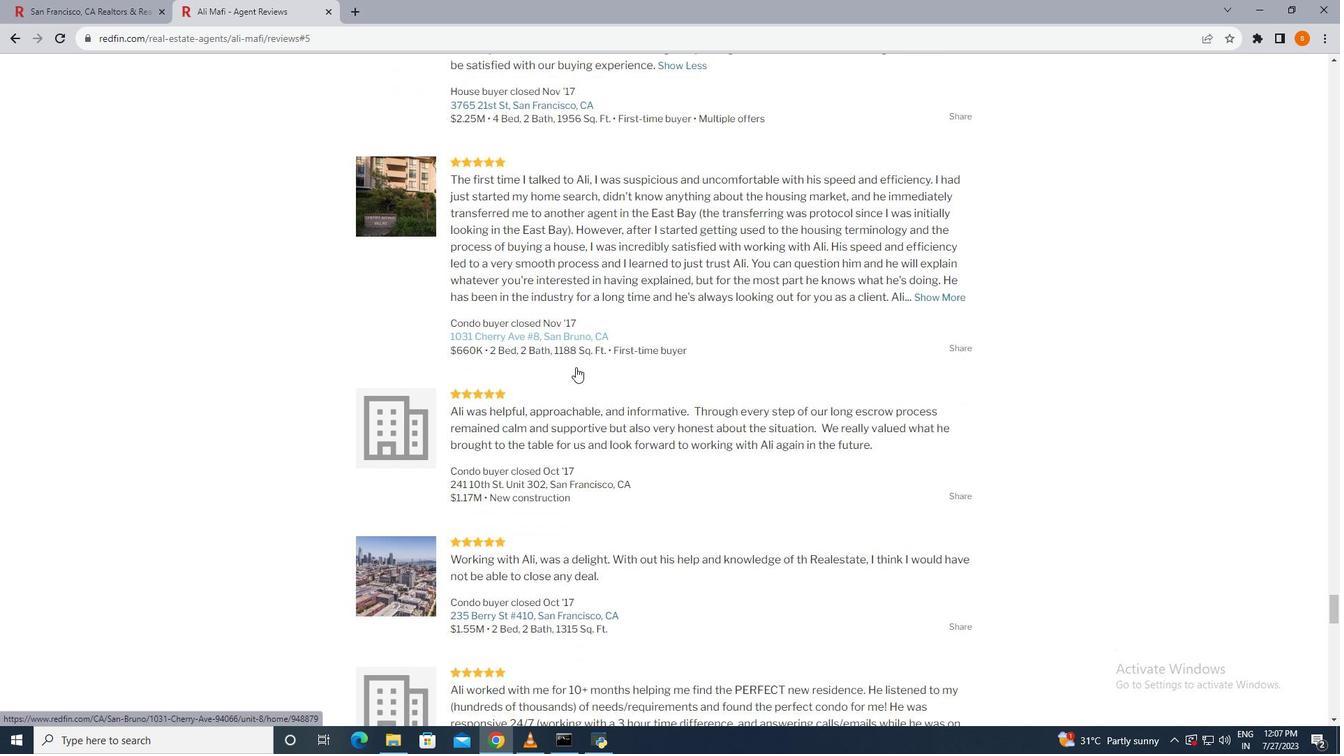 
Action: Mouse scrolled (576, 366) with delta (0, 0)
Screenshot: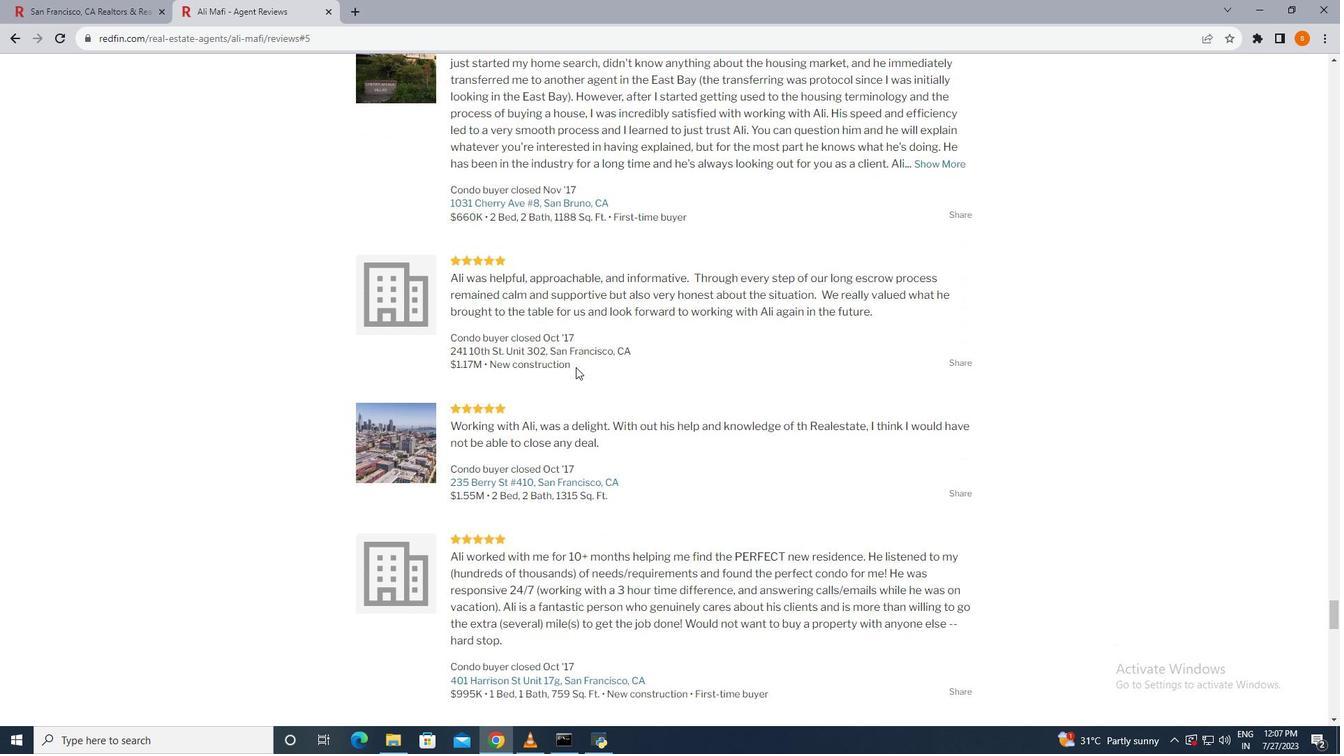 
Action: Mouse scrolled (576, 366) with delta (0, 0)
Screenshot: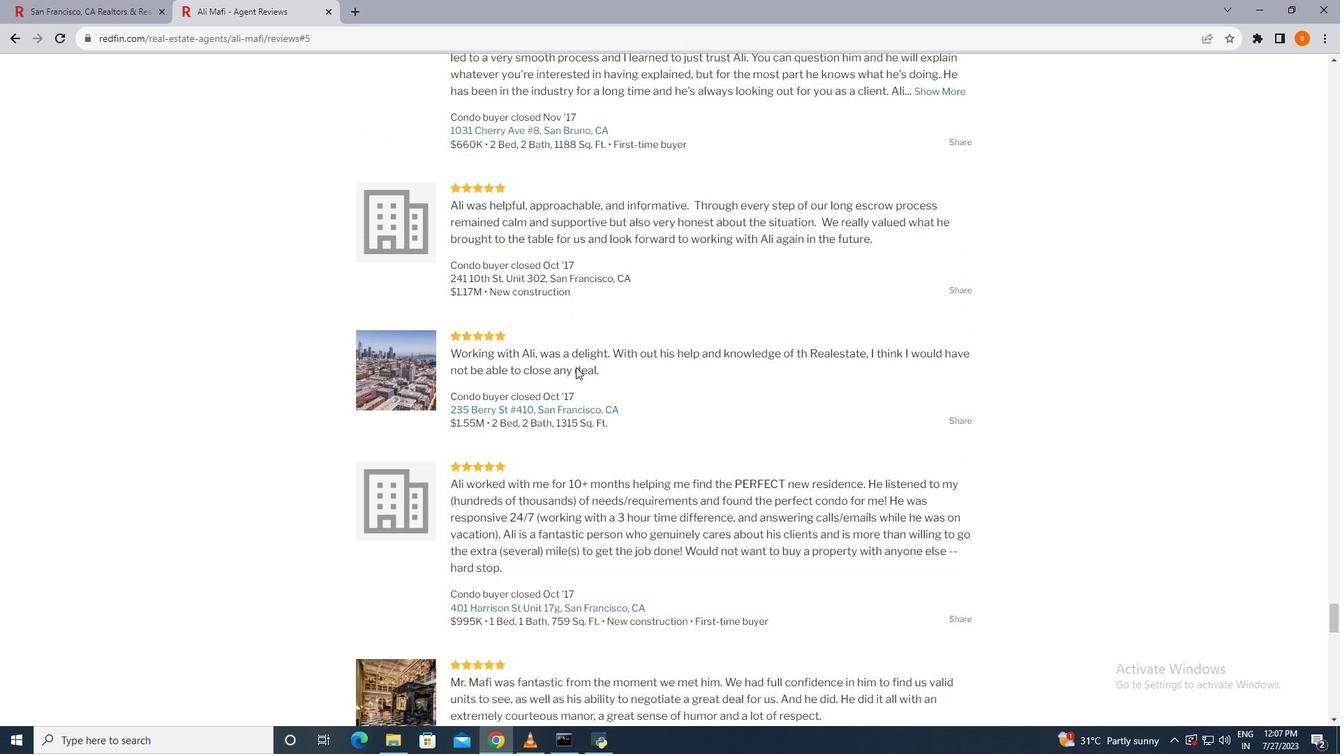 
Action: Mouse scrolled (576, 366) with delta (0, 0)
Screenshot: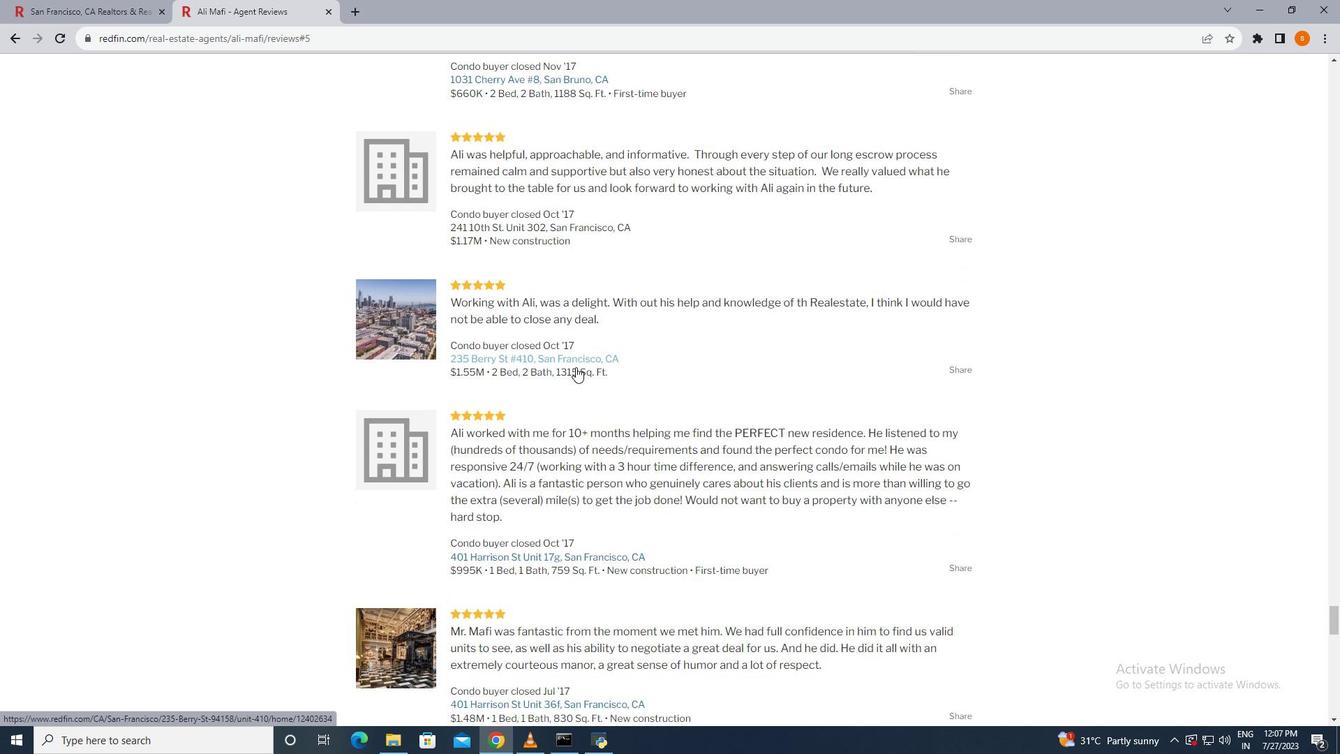 
Action: Mouse scrolled (576, 366) with delta (0, 0)
Screenshot: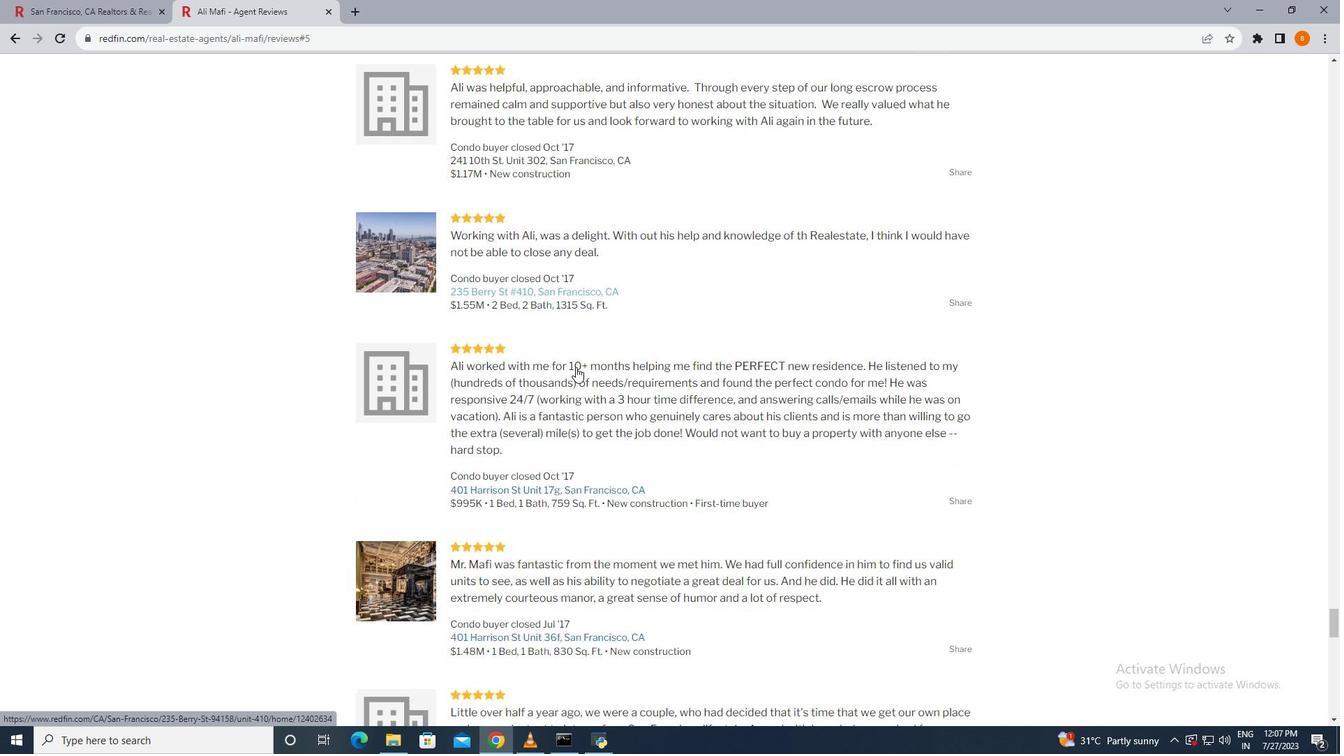 
Action: Mouse scrolled (576, 366) with delta (0, 0)
Screenshot: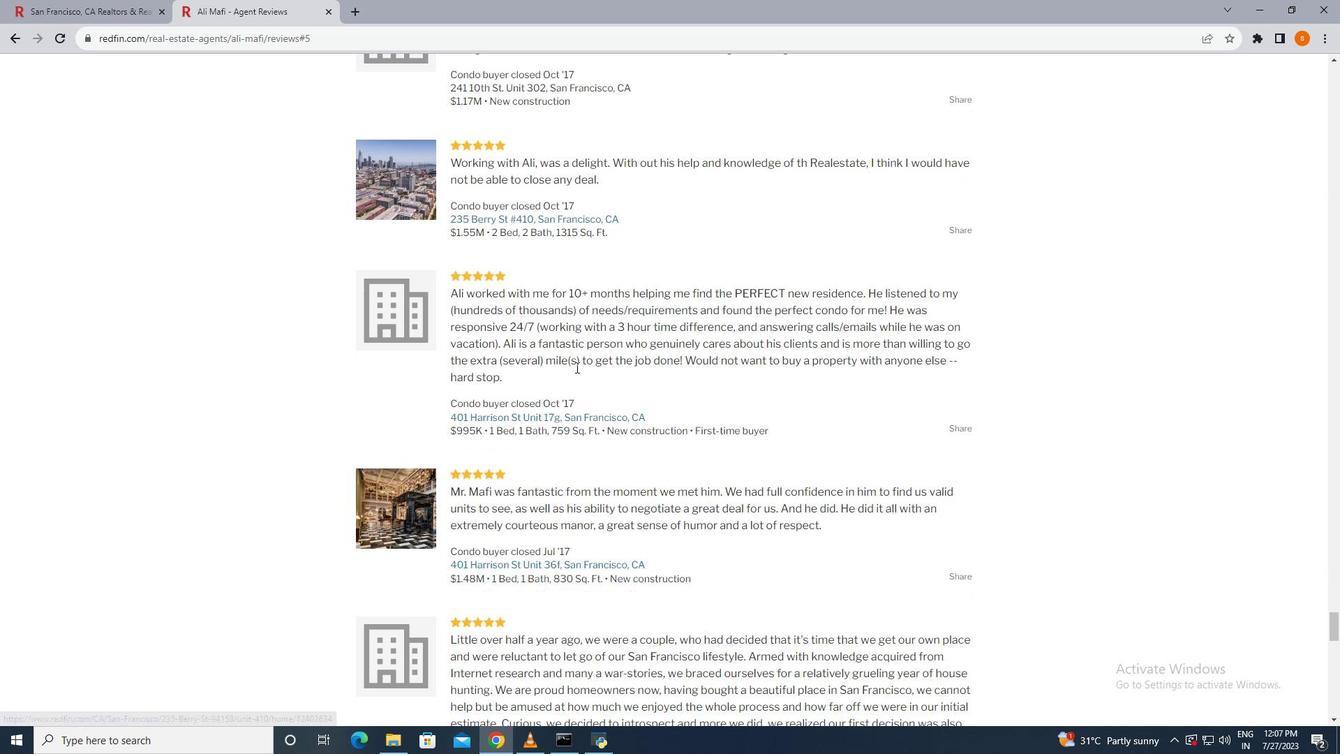
Action: Mouse scrolled (576, 366) with delta (0, 0)
Screenshot: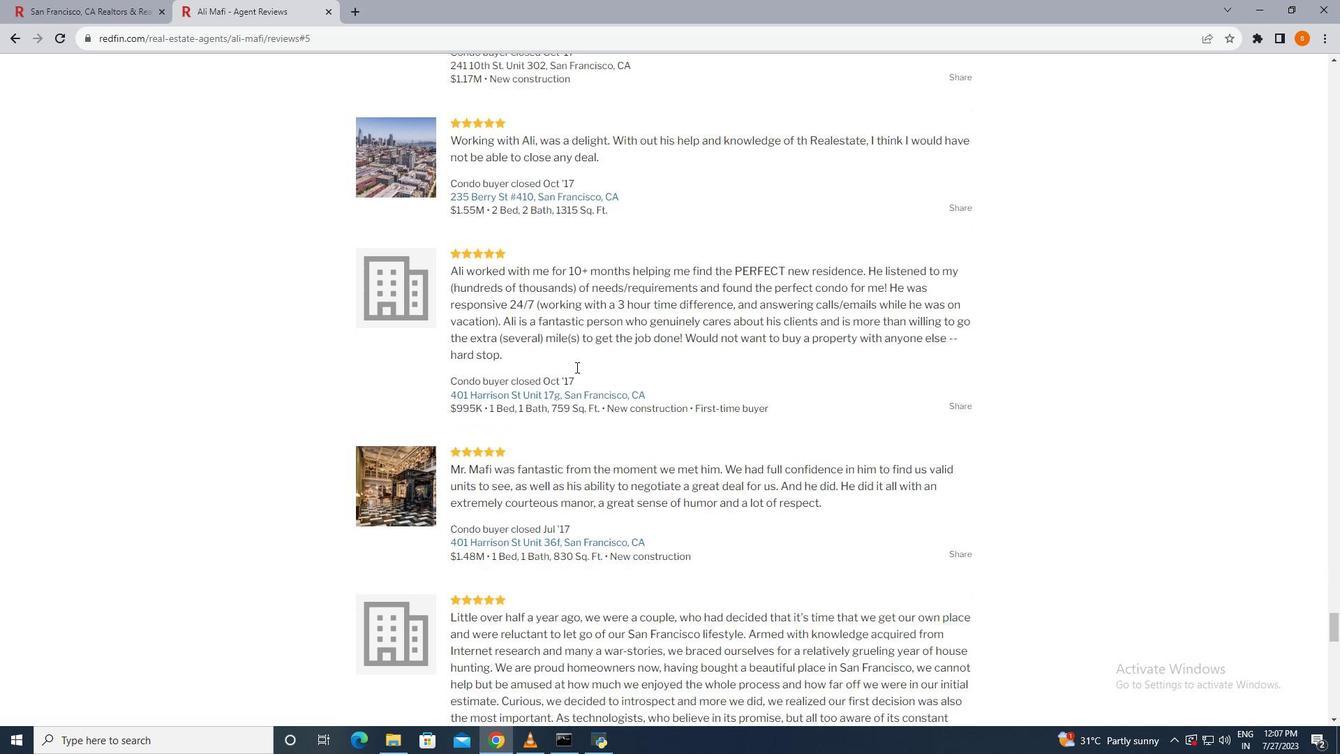 
Action: Mouse scrolled (576, 366) with delta (0, 0)
Screenshot: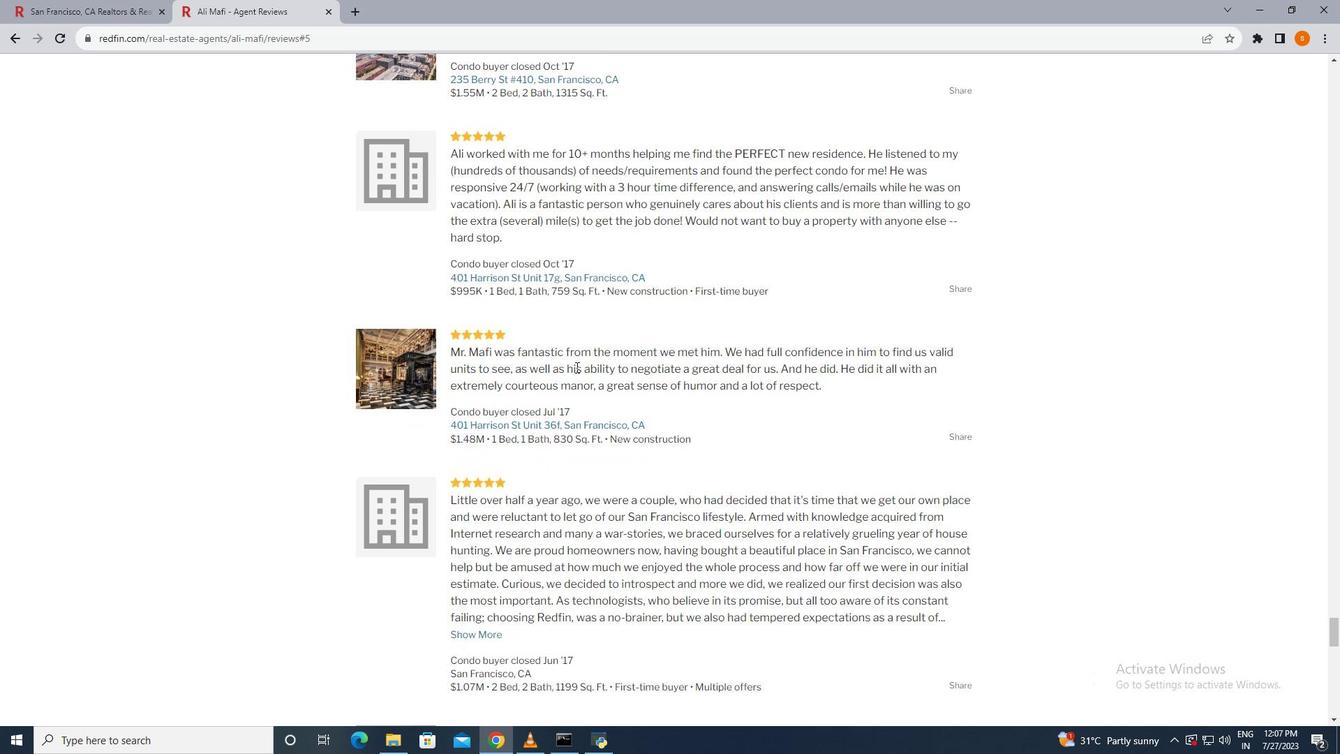 
Action: Mouse scrolled (576, 366) with delta (0, 0)
Screenshot: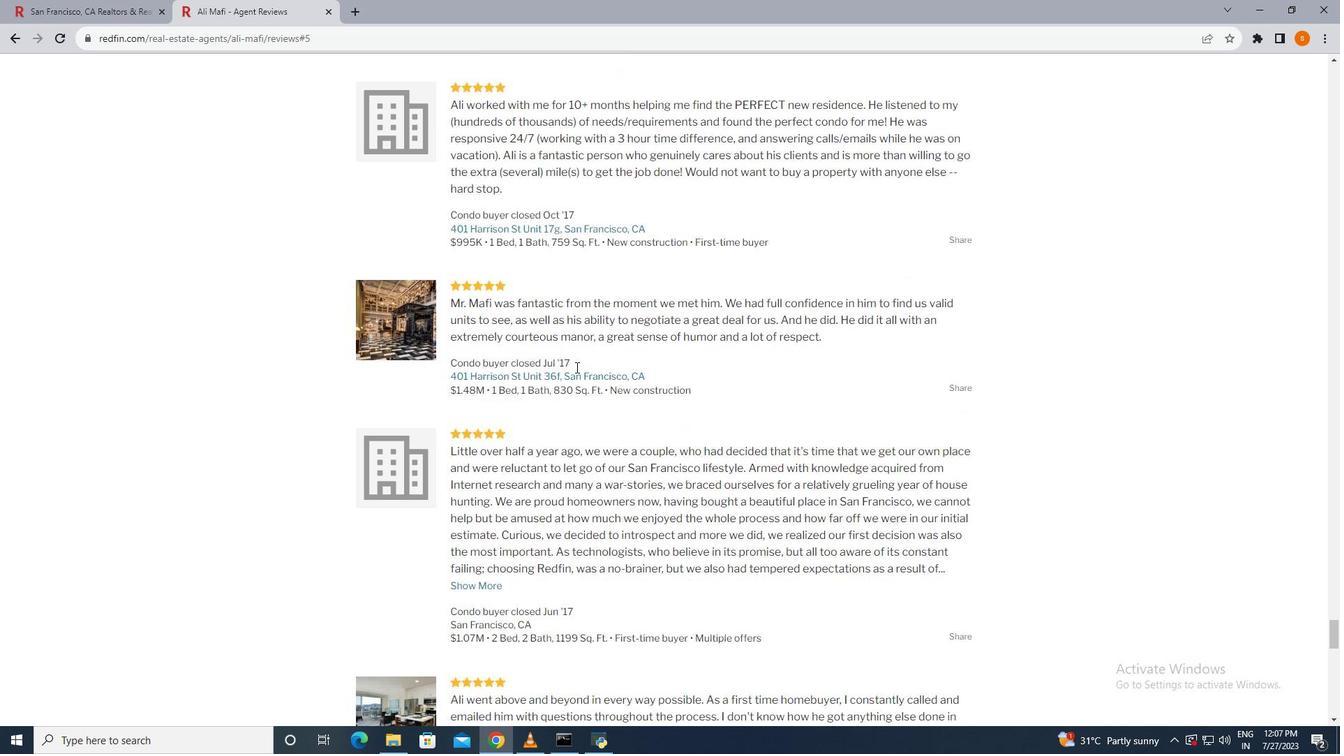 
Action: Mouse scrolled (576, 366) with delta (0, 0)
Screenshot: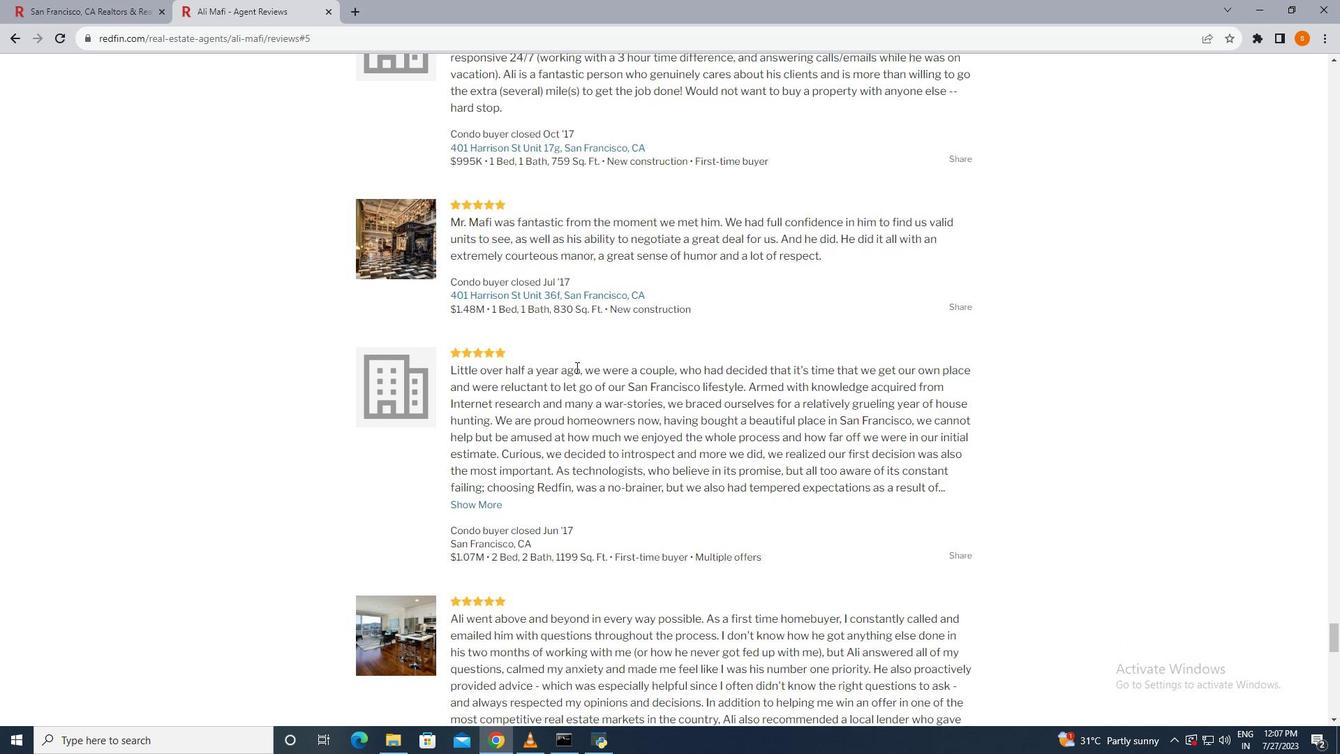 
Action: Mouse scrolled (576, 366) with delta (0, 0)
Screenshot: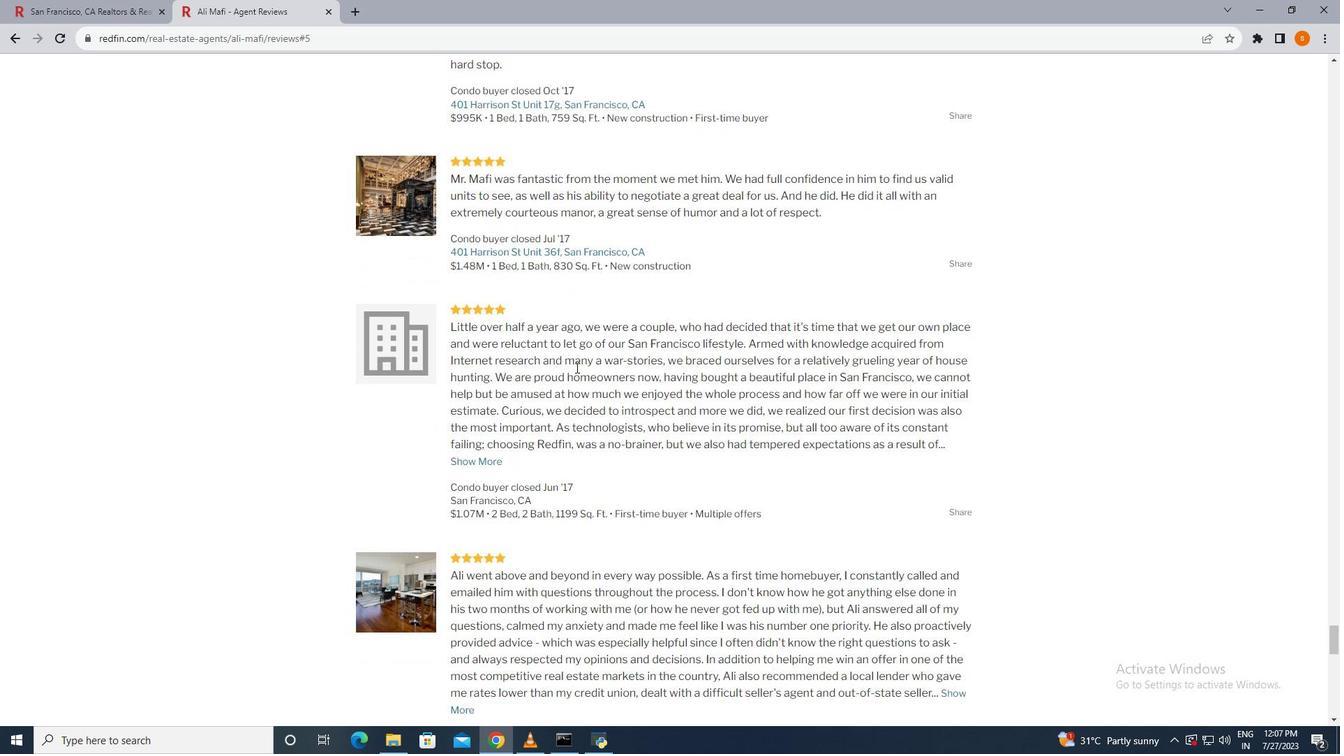
Action: Mouse moved to (475, 371)
Screenshot: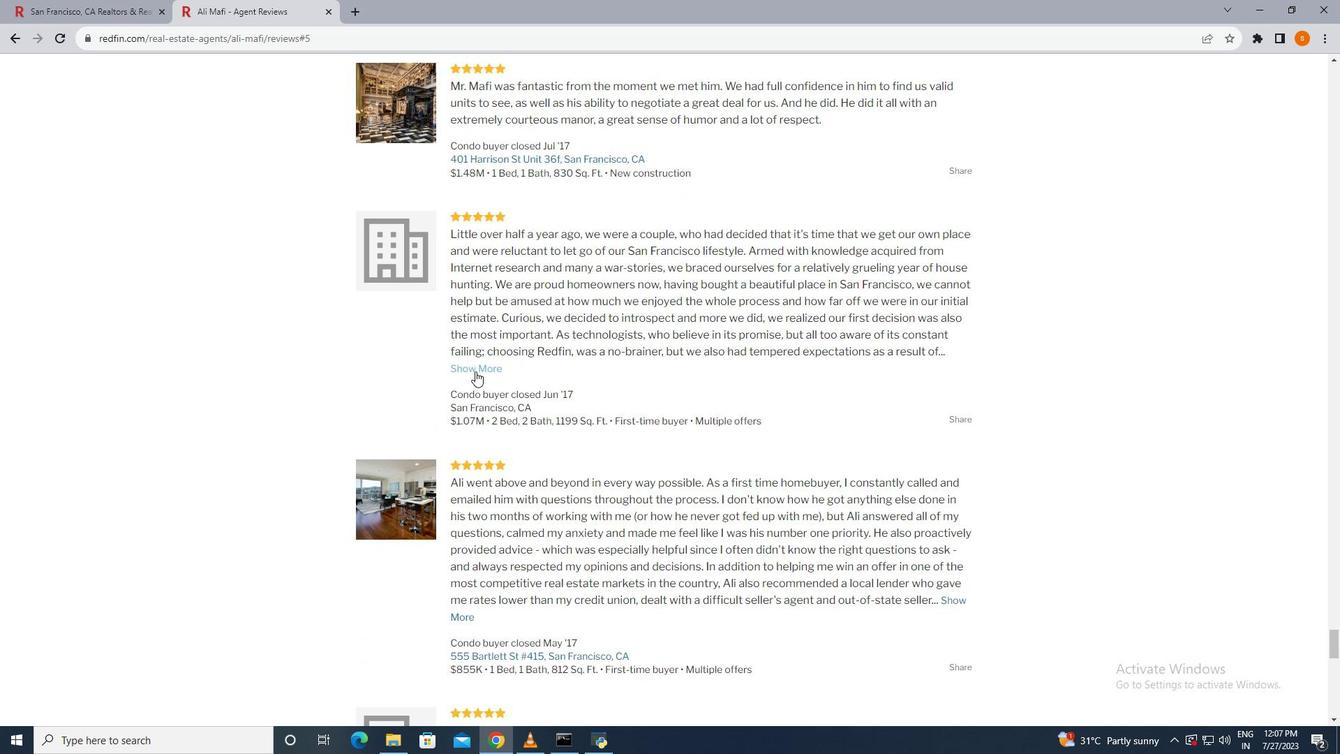 
Action: Mouse pressed left at (475, 371)
Screenshot: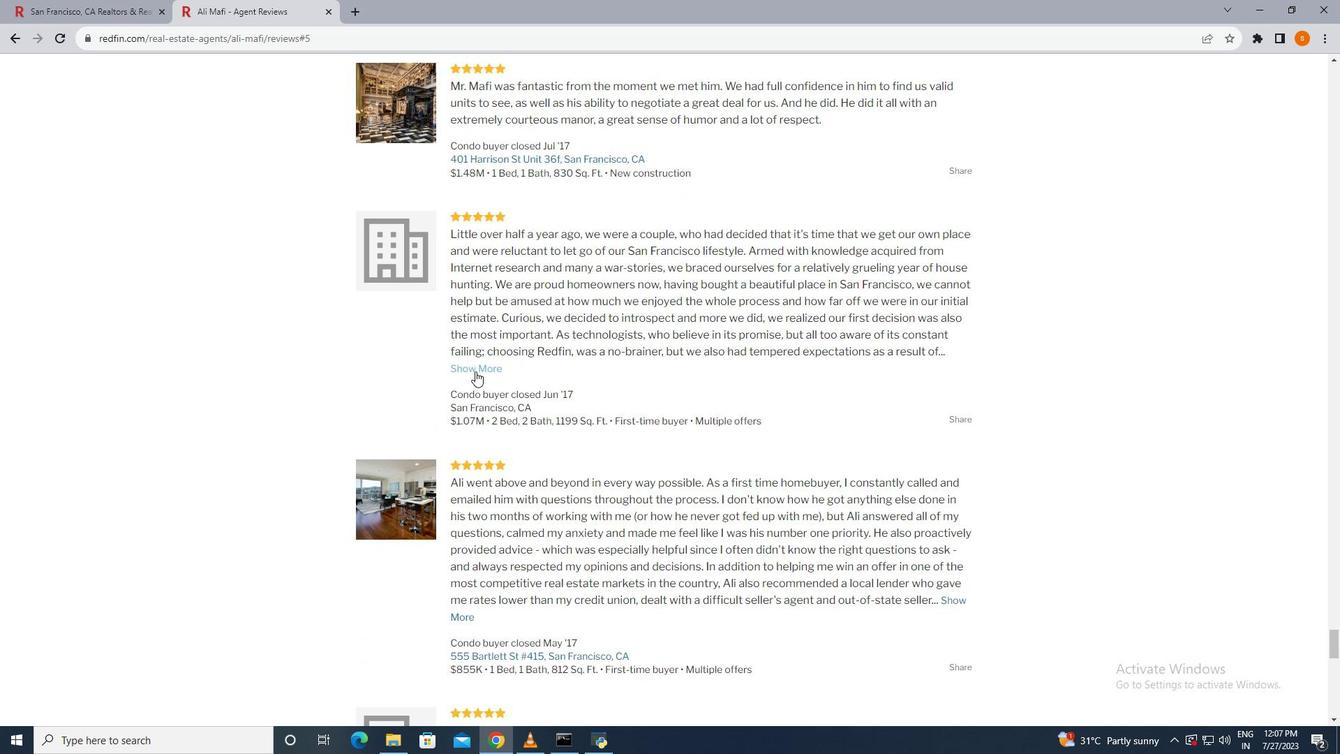 
Action: Mouse moved to (516, 386)
Screenshot: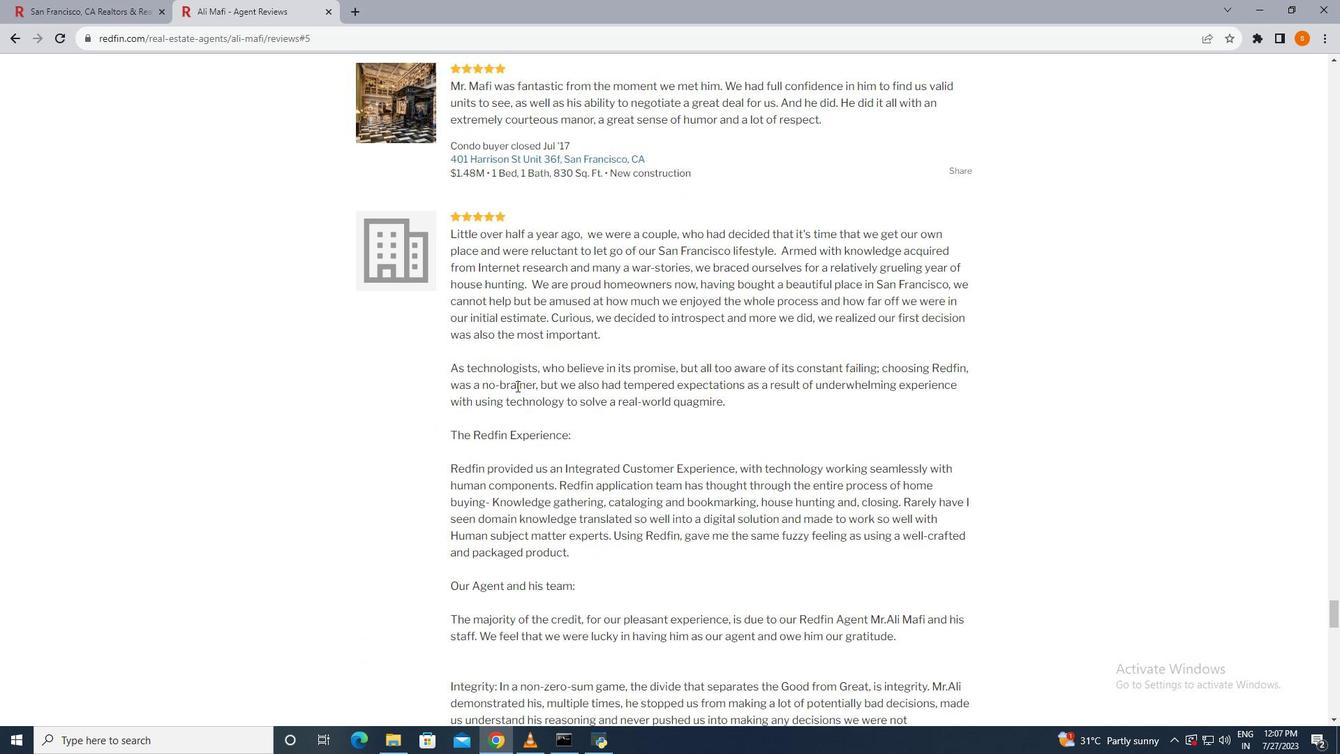 
Action: Mouse scrolled (516, 385) with delta (0, 0)
Screenshot: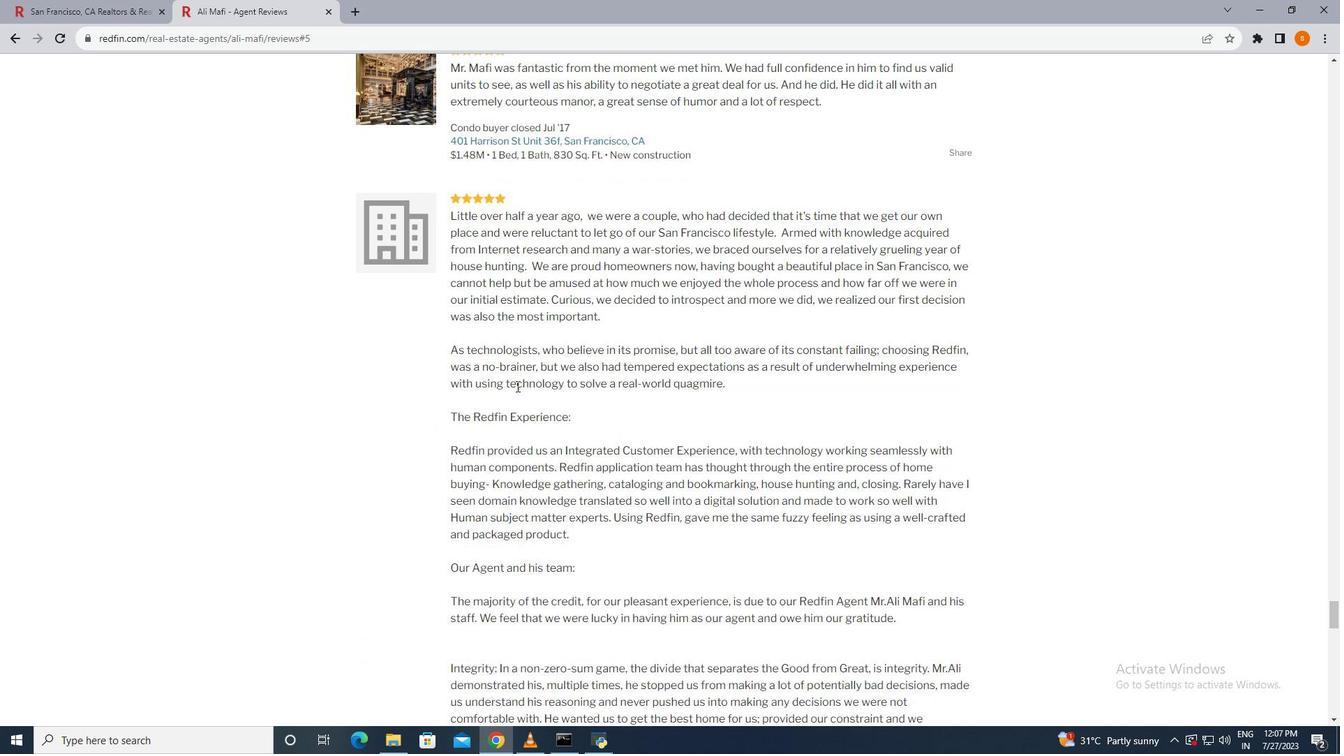
Action: Mouse scrolled (516, 385) with delta (0, 0)
Screenshot: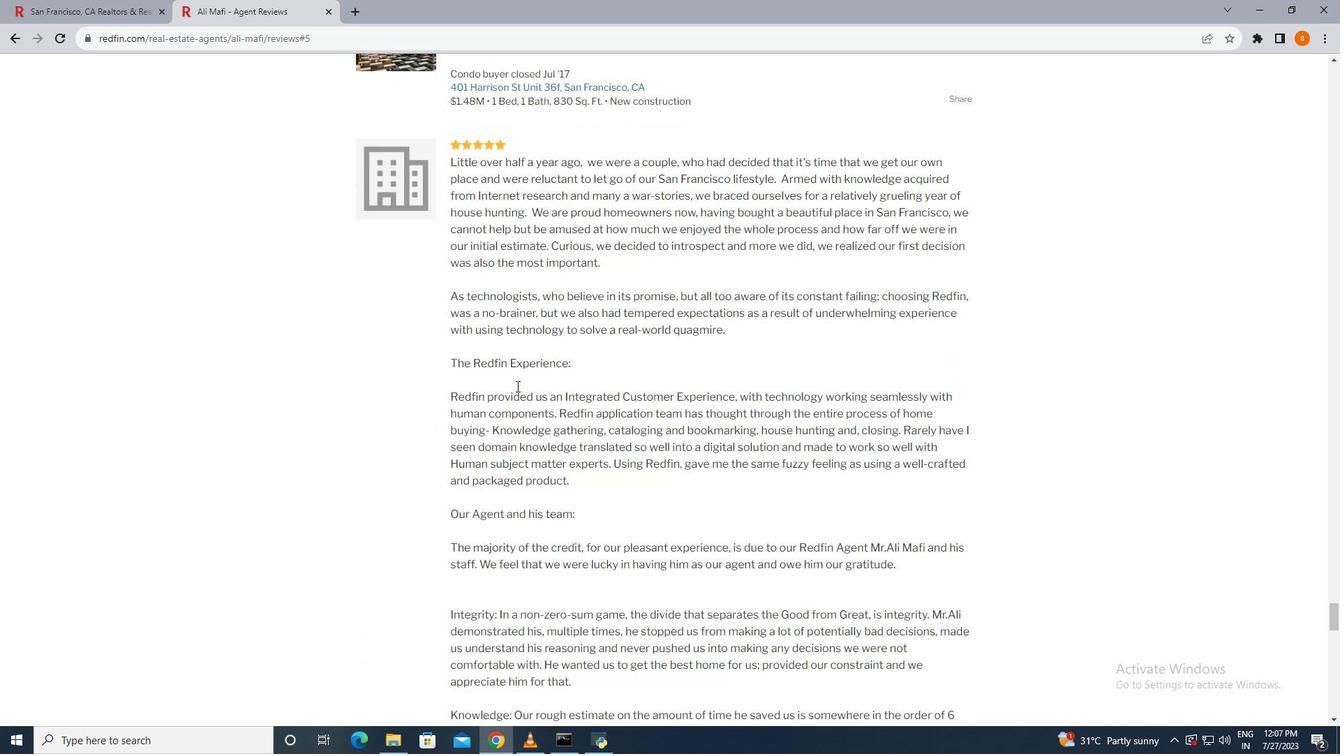 
Action: Mouse scrolled (516, 385) with delta (0, 0)
Screenshot: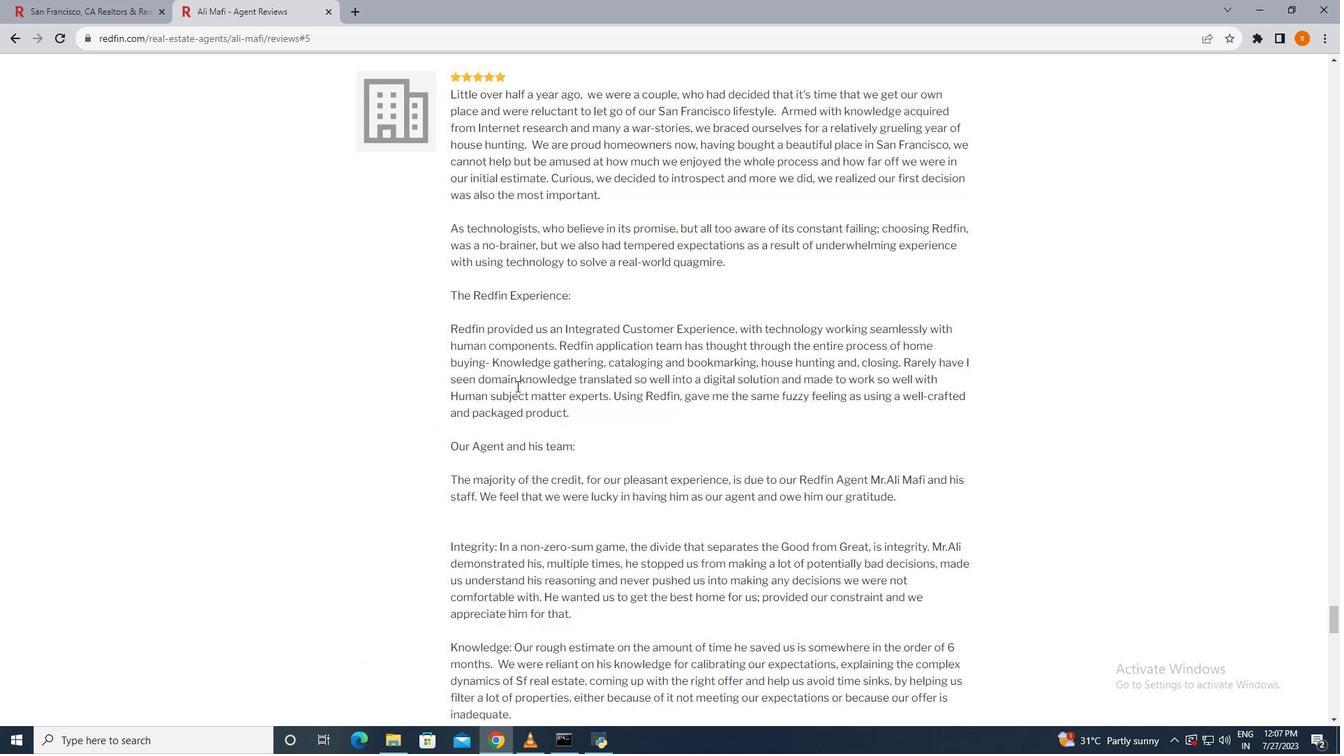 
Action: Mouse scrolled (516, 385) with delta (0, 0)
Screenshot: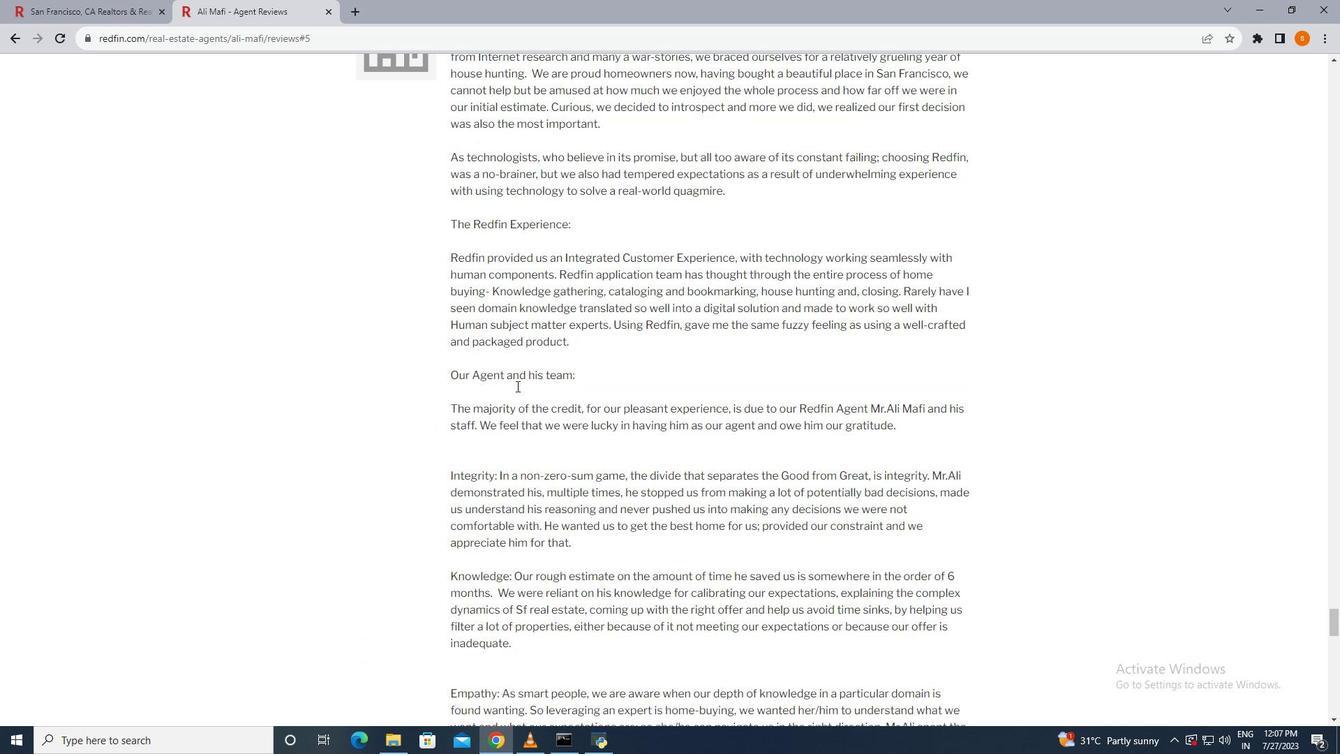 
Action: Mouse scrolled (516, 385) with delta (0, 0)
Screenshot: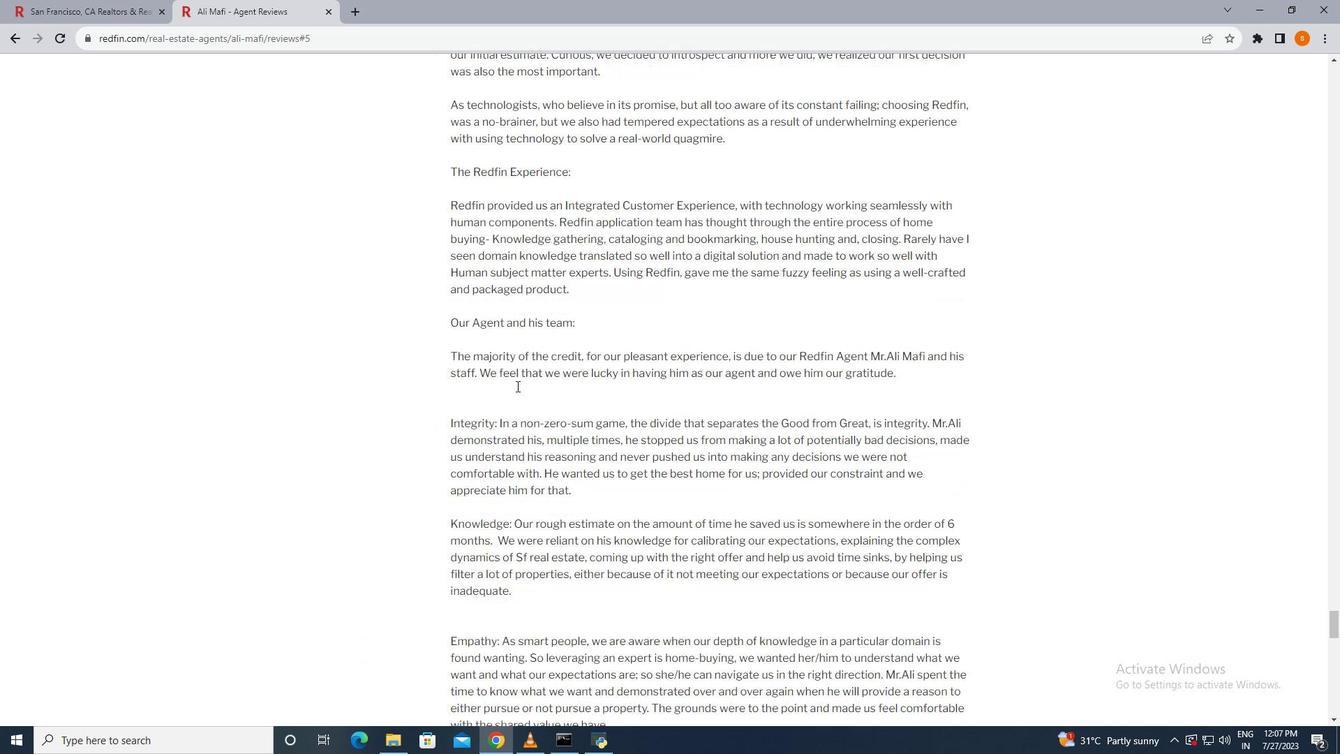 
Action: Mouse scrolled (516, 385) with delta (0, 0)
Screenshot: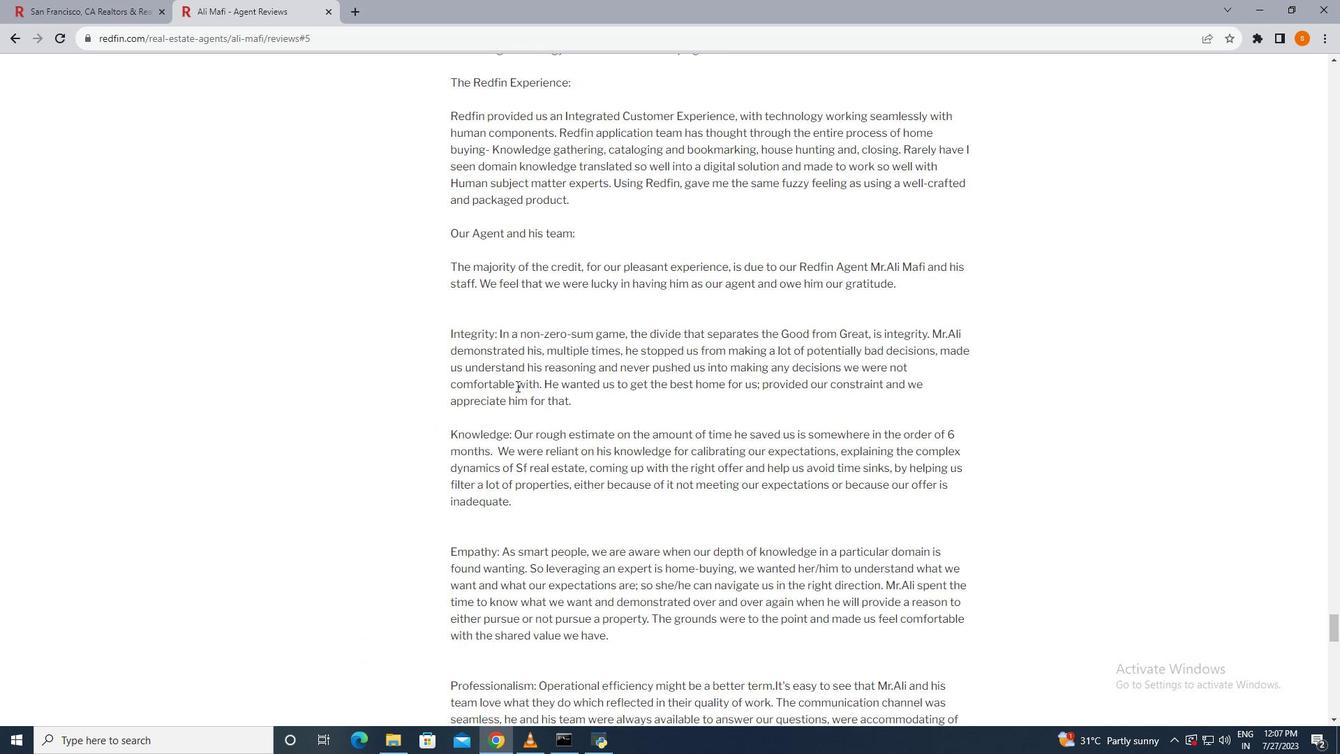 
Action: Mouse scrolled (516, 385) with delta (0, 0)
Screenshot: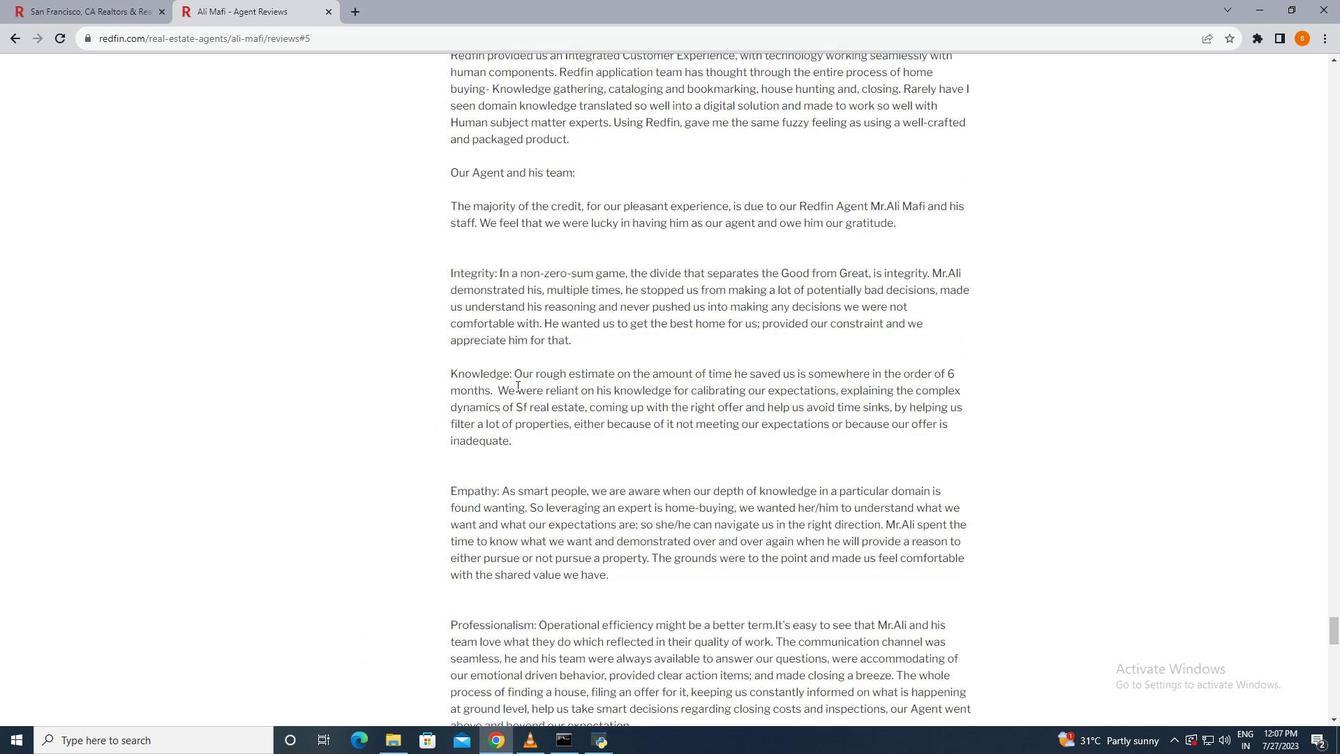 
Action: Mouse scrolled (516, 385) with delta (0, 0)
Screenshot: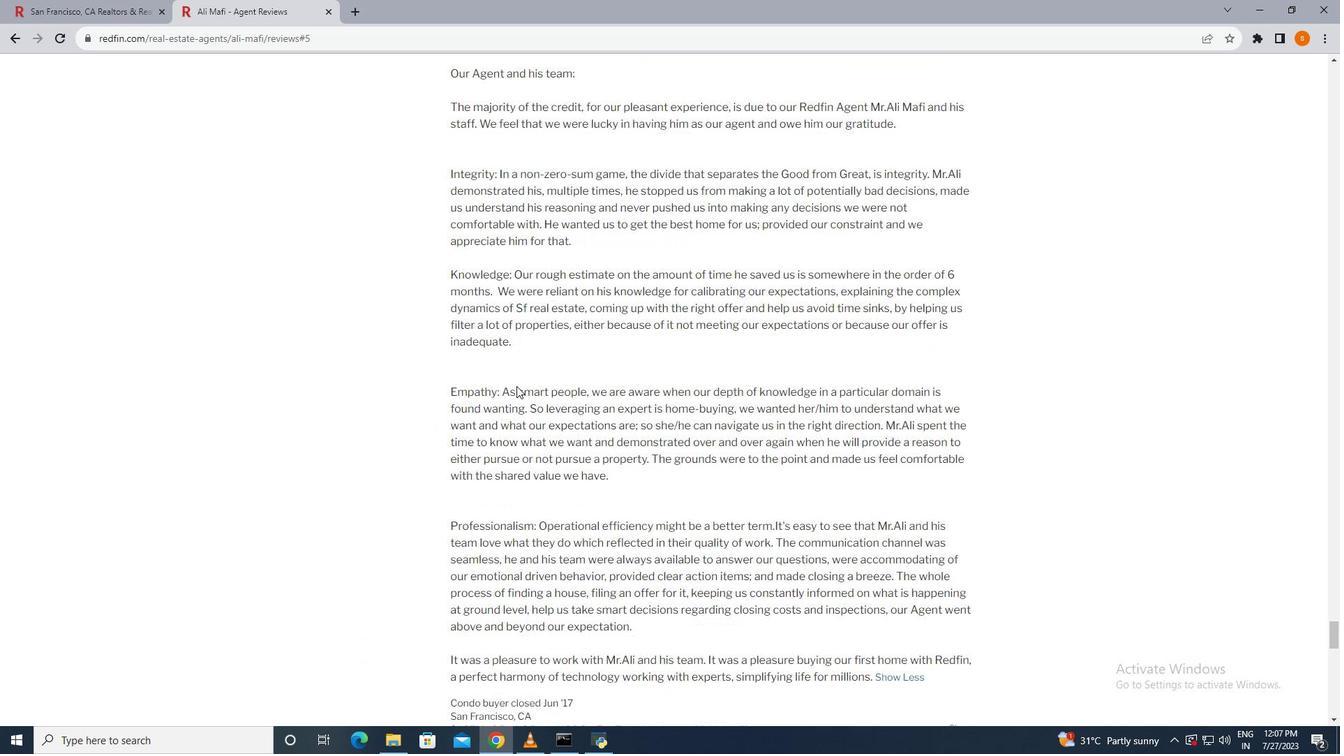 
Action: Mouse scrolled (516, 385) with delta (0, 0)
Screenshot: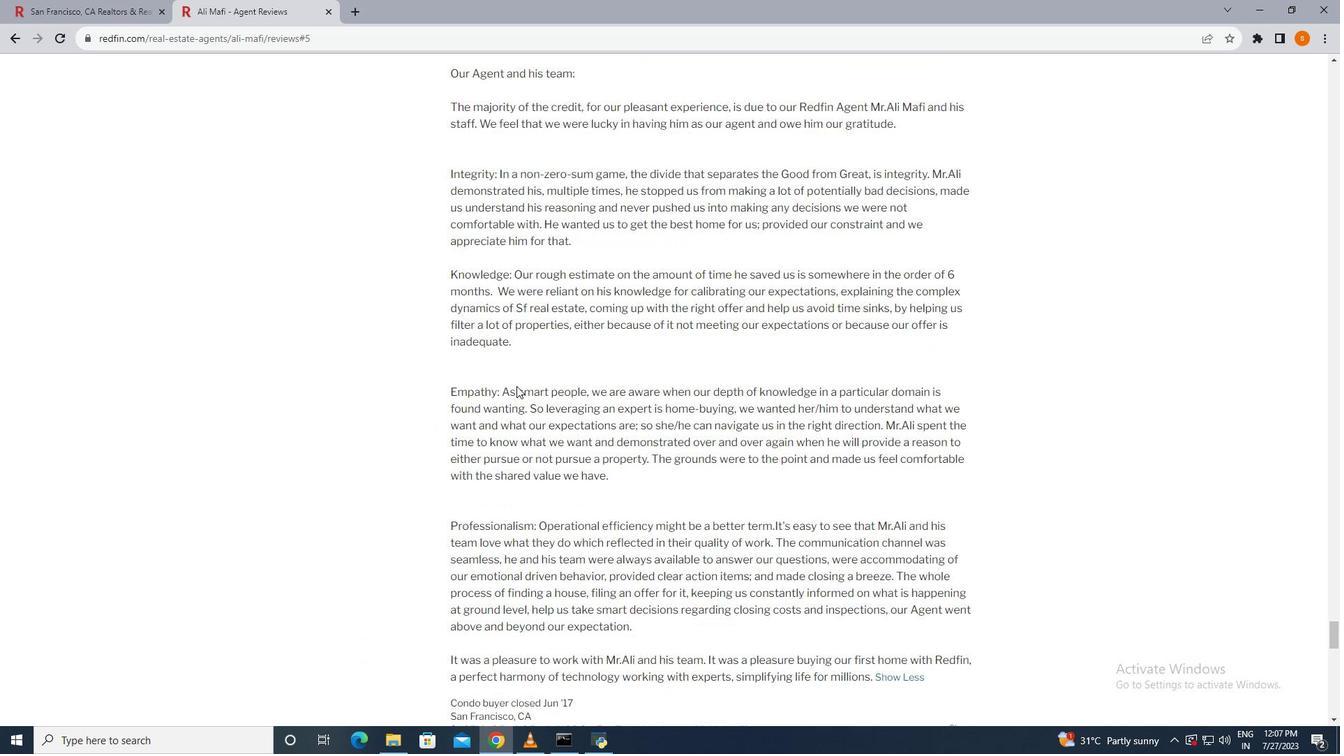 
Action: Mouse scrolled (516, 385) with delta (0, 0)
Screenshot: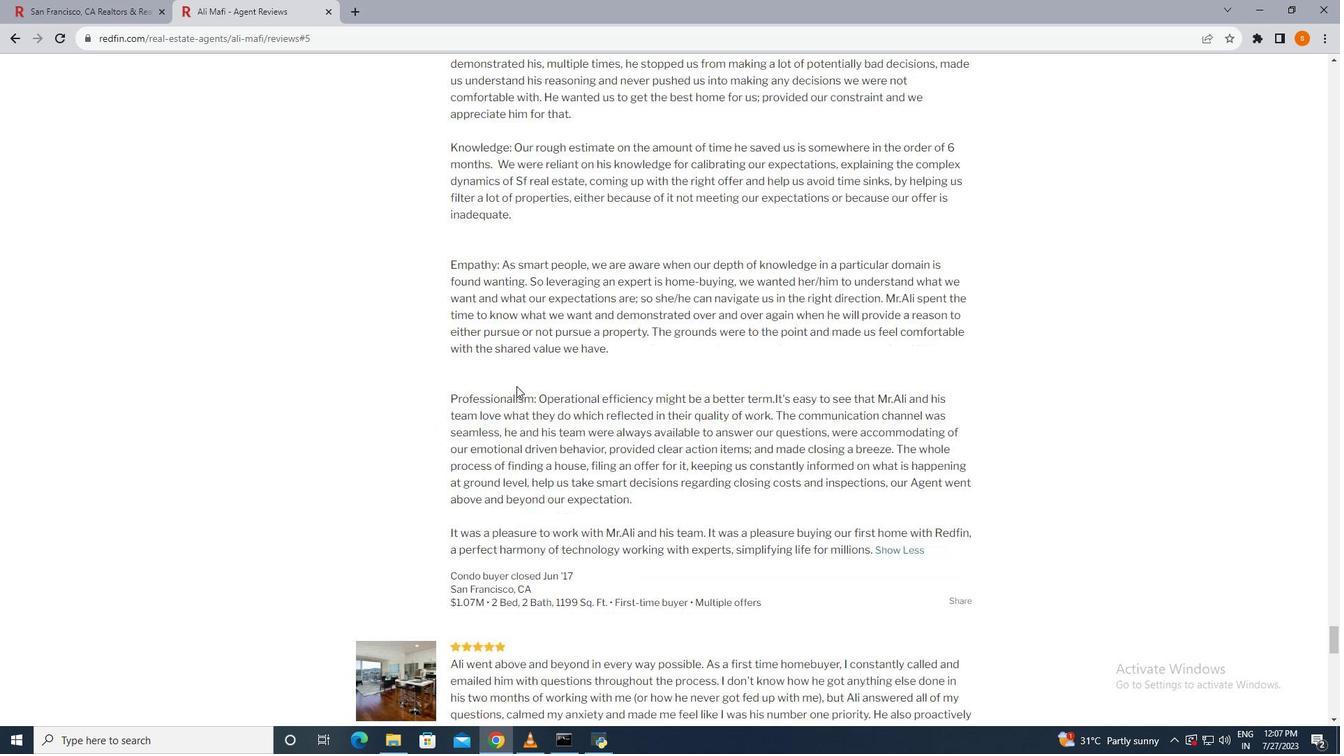 
Action: Mouse scrolled (516, 385) with delta (0, 0)
Screenshot: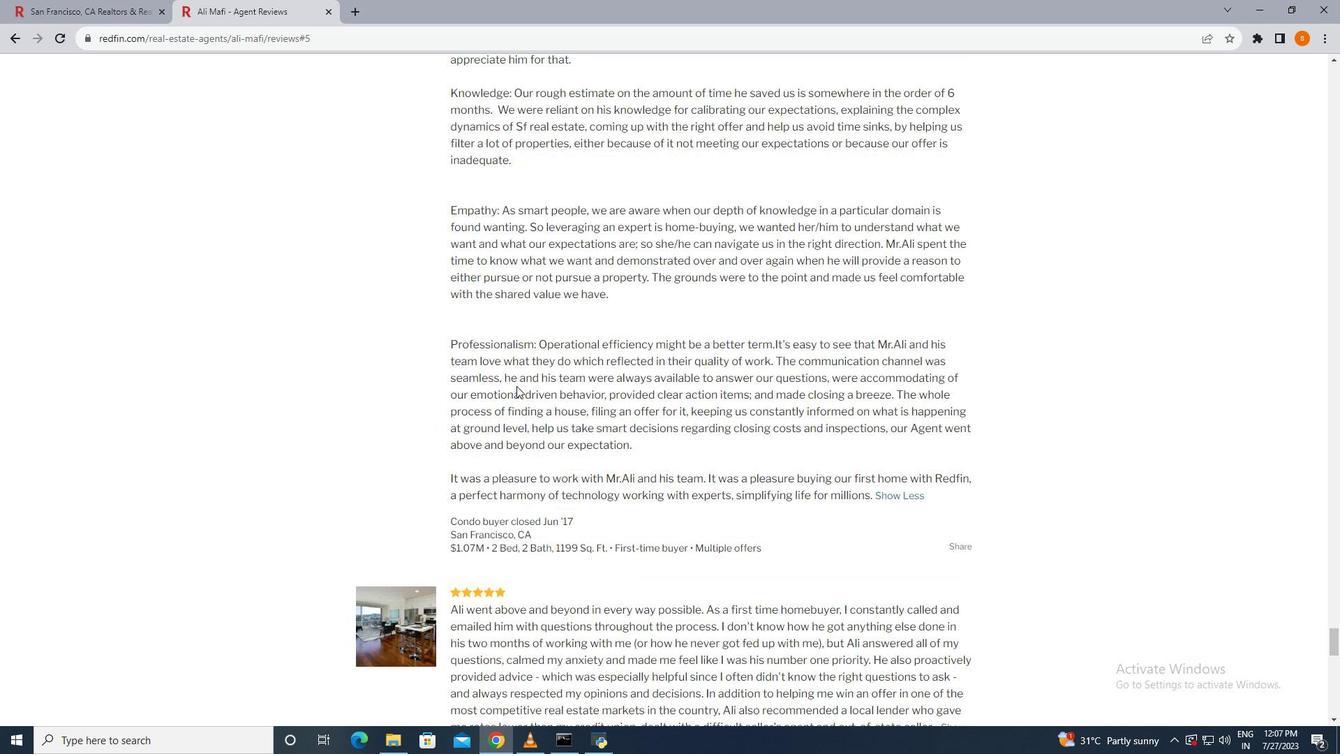 
Action: Mouse scrolled (516, 385) with delta (0, 0)
Screenshot: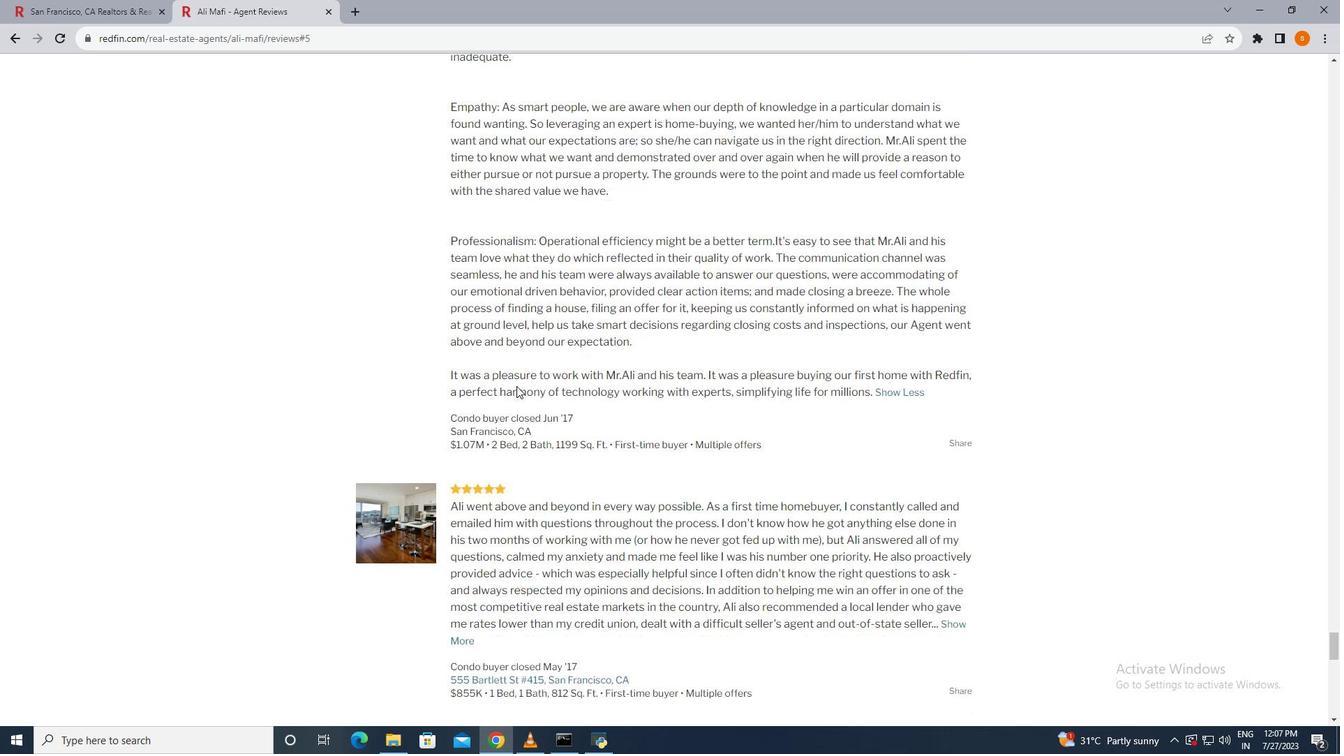
Action: Mouse scrolled (516, 385) with delta (0, 0)
Screenshot: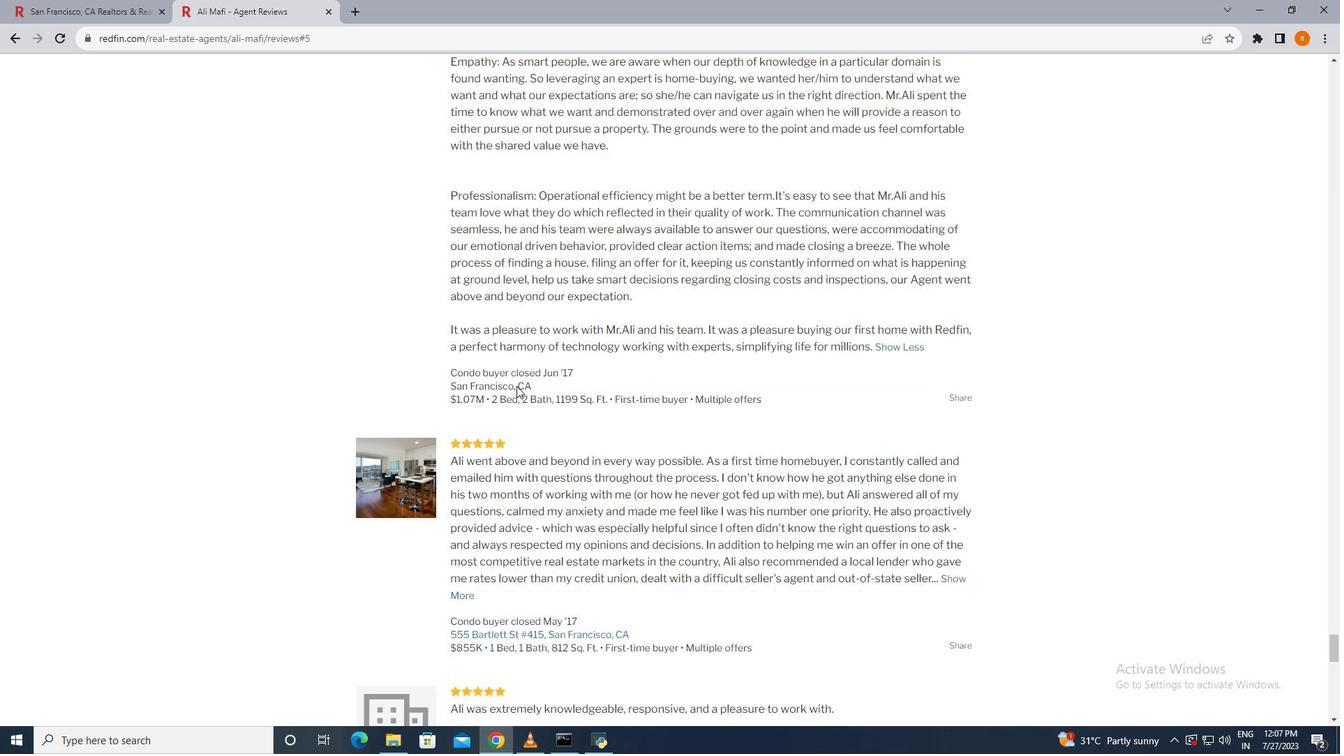 
Action: Mouse scrolled (516, 385) with delta (0, 0)
Screenshot: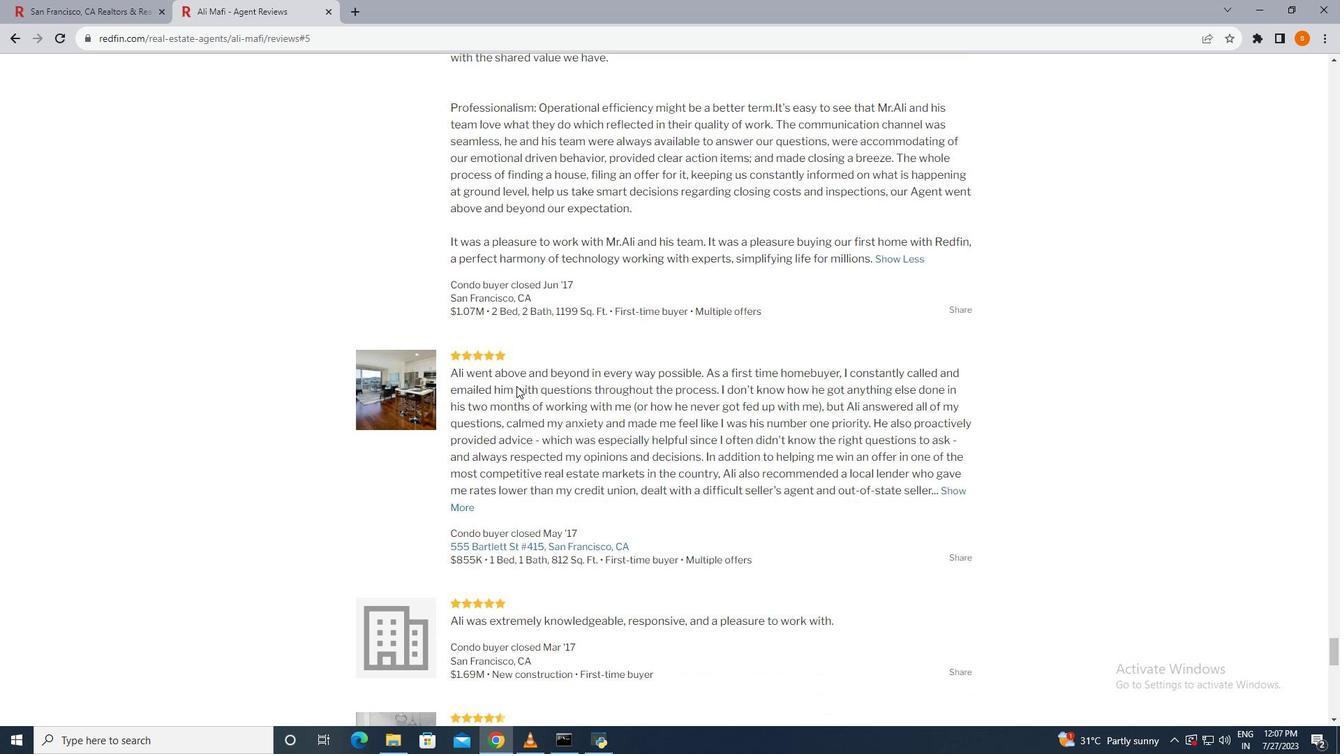 
Action: Mouse moved to (474, 455)
Screenshot: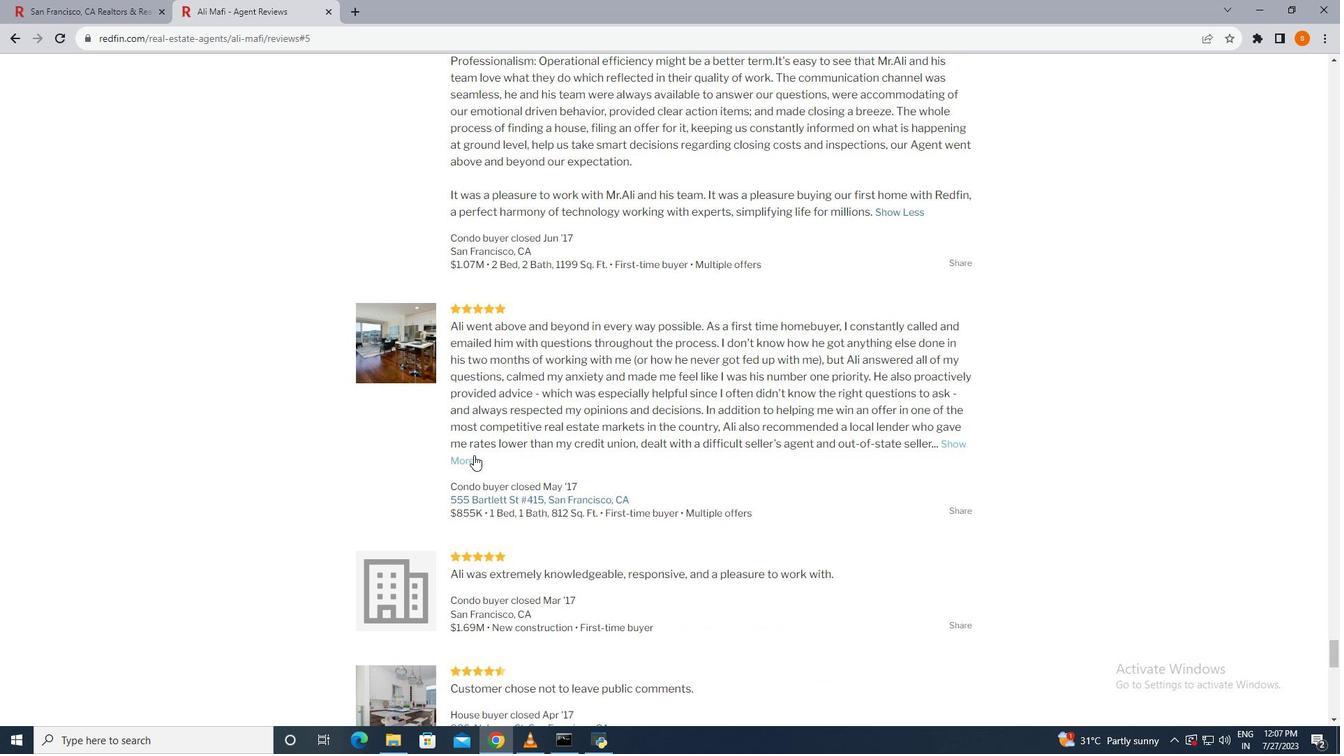 
Action: Mouse pressed left at (474, 455)
Screenshot: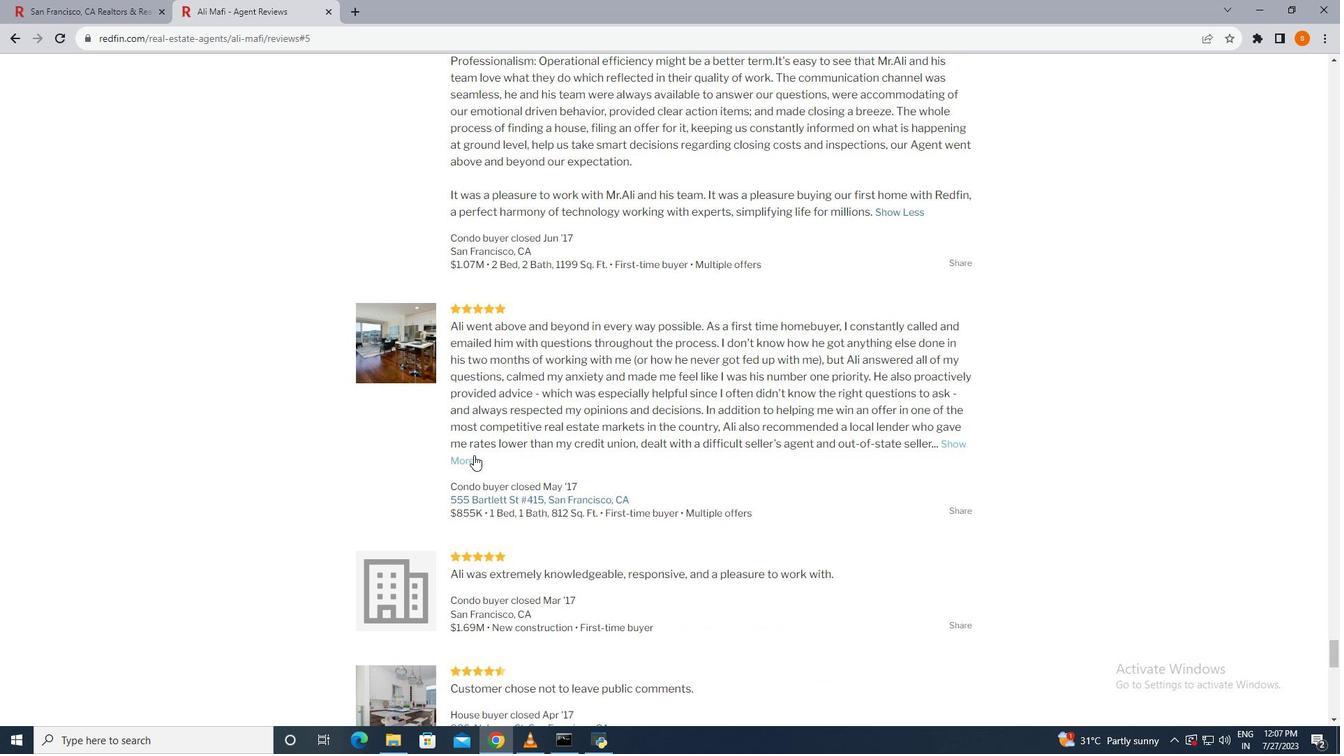 
Action: Mouse moved to (582, 437)
Screenshot: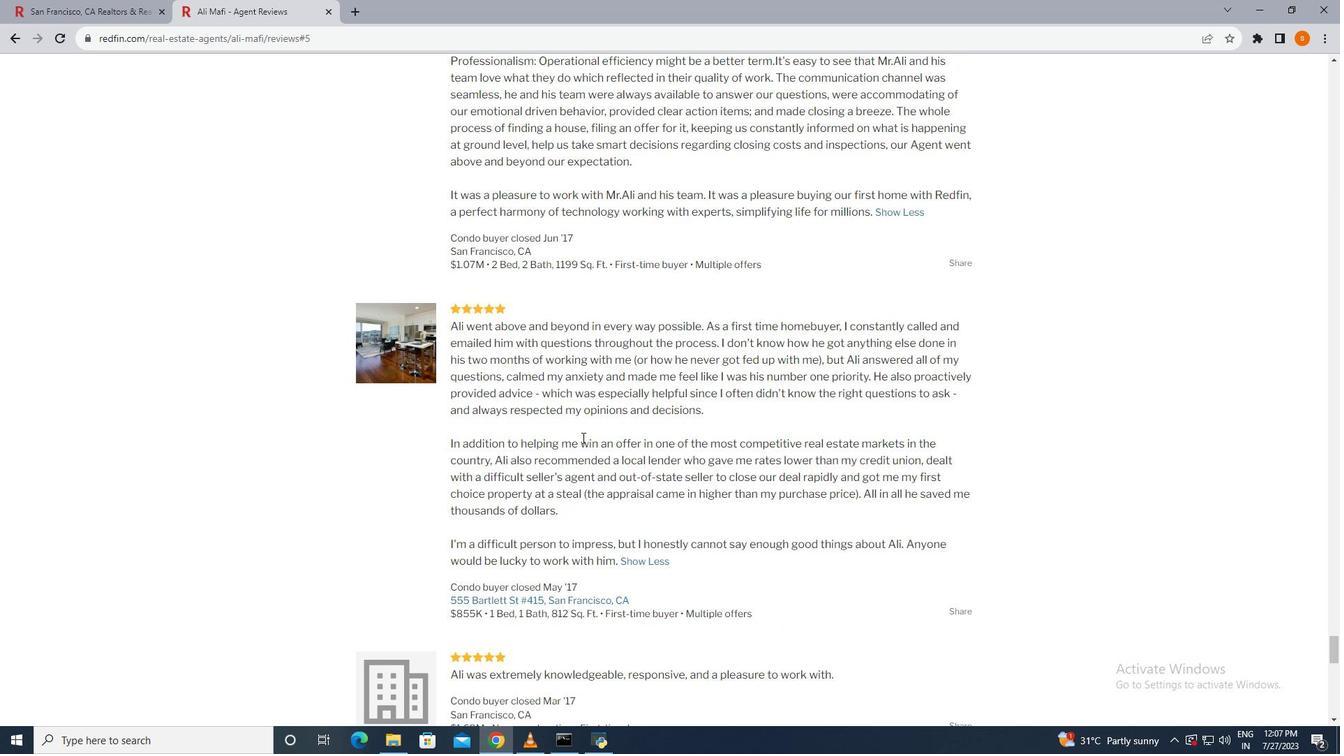 
Action: Mouse scrolled (582, 437) with delta (0, 0)
Screenshot: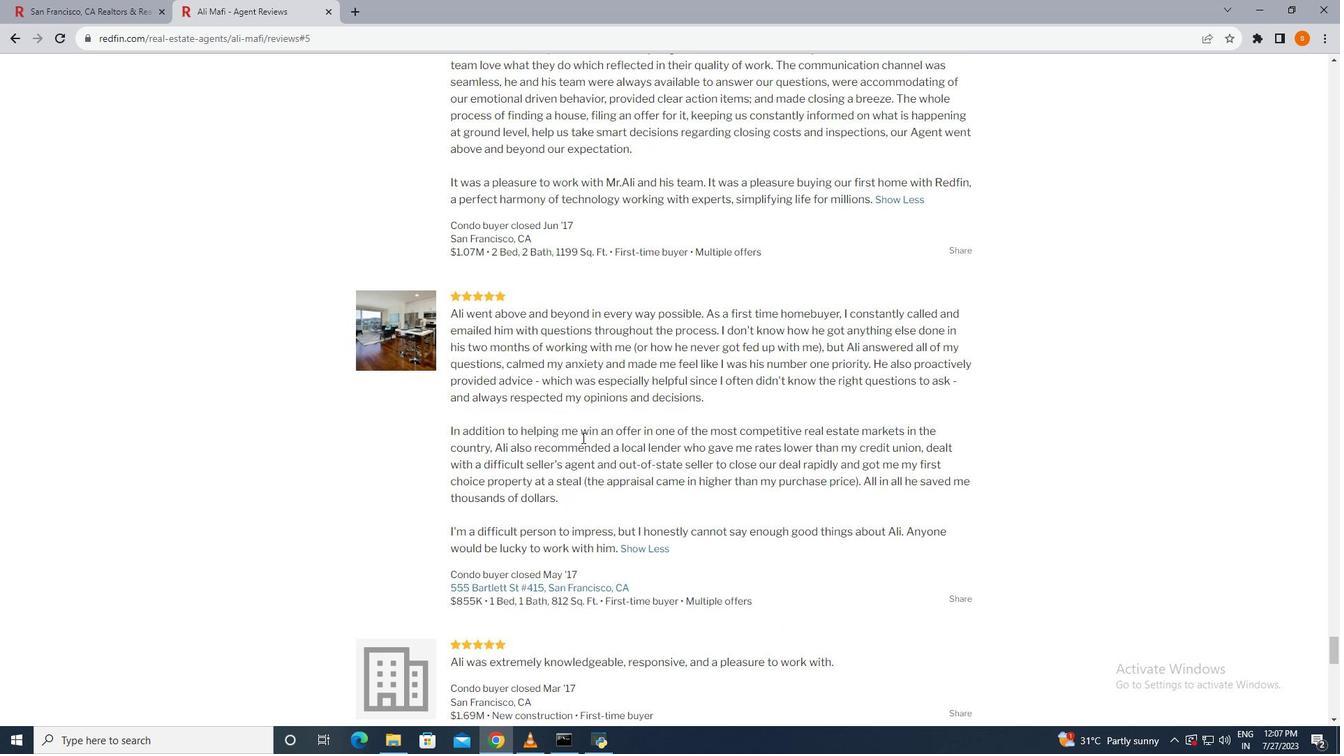 
Action: Mouse scrolled (582, 437) with delta (0, 0)
Screenshot: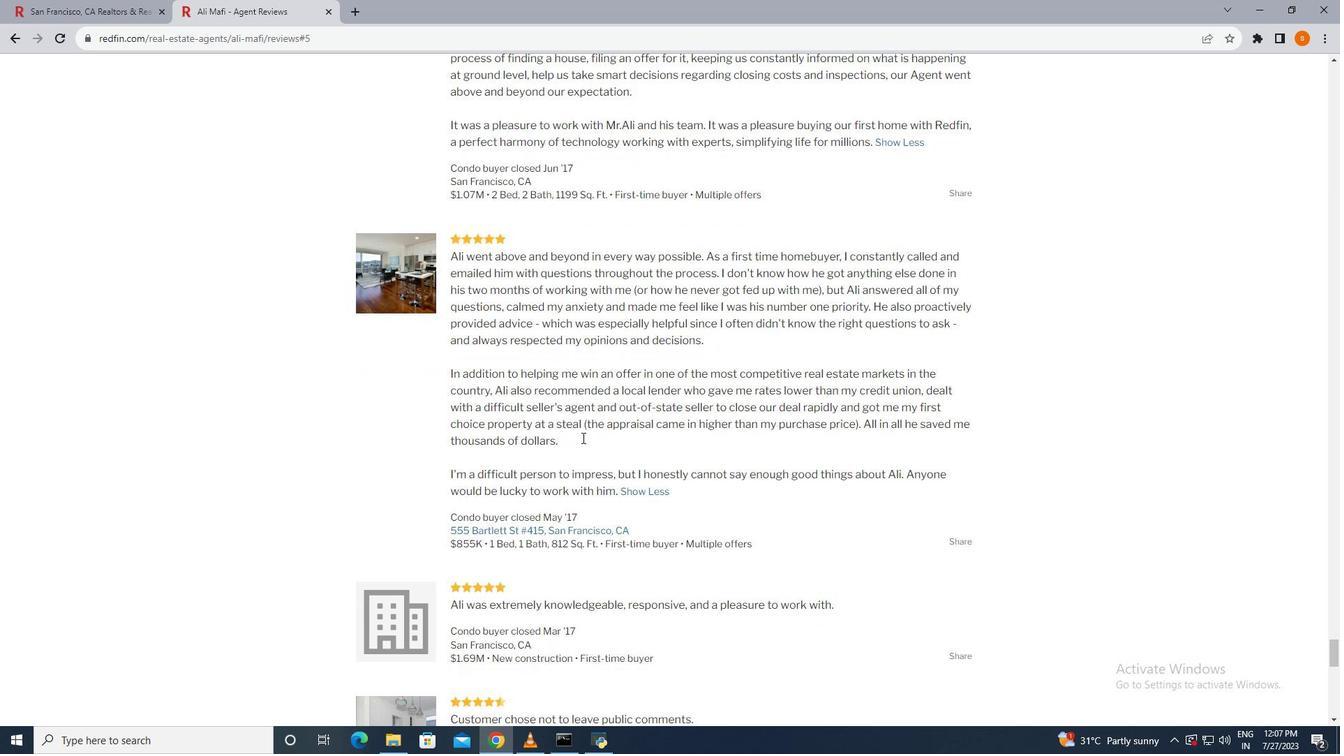 
Action: Mouse scrolled (582, 437) with delta (0, 0)
Screenshot: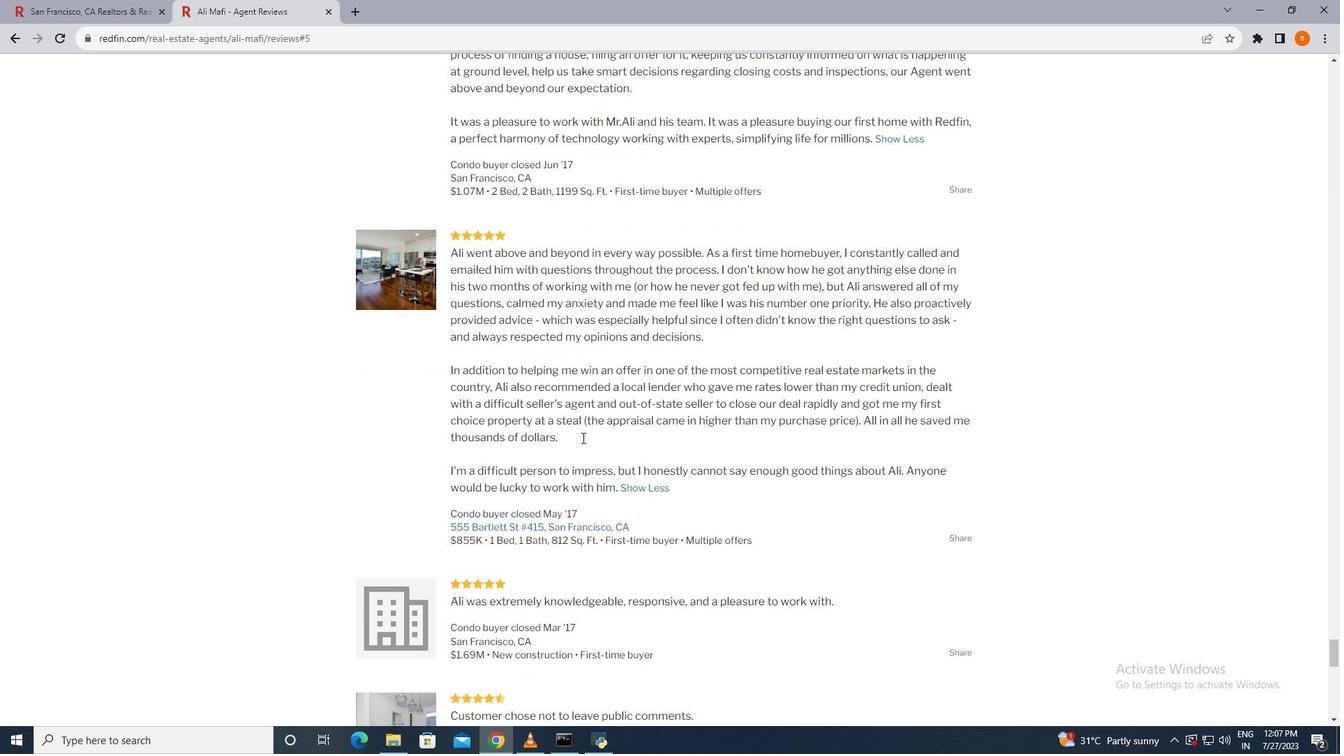 
Action: Mouse scrolled (582, 437) with delta (0, 0)
Screenshot: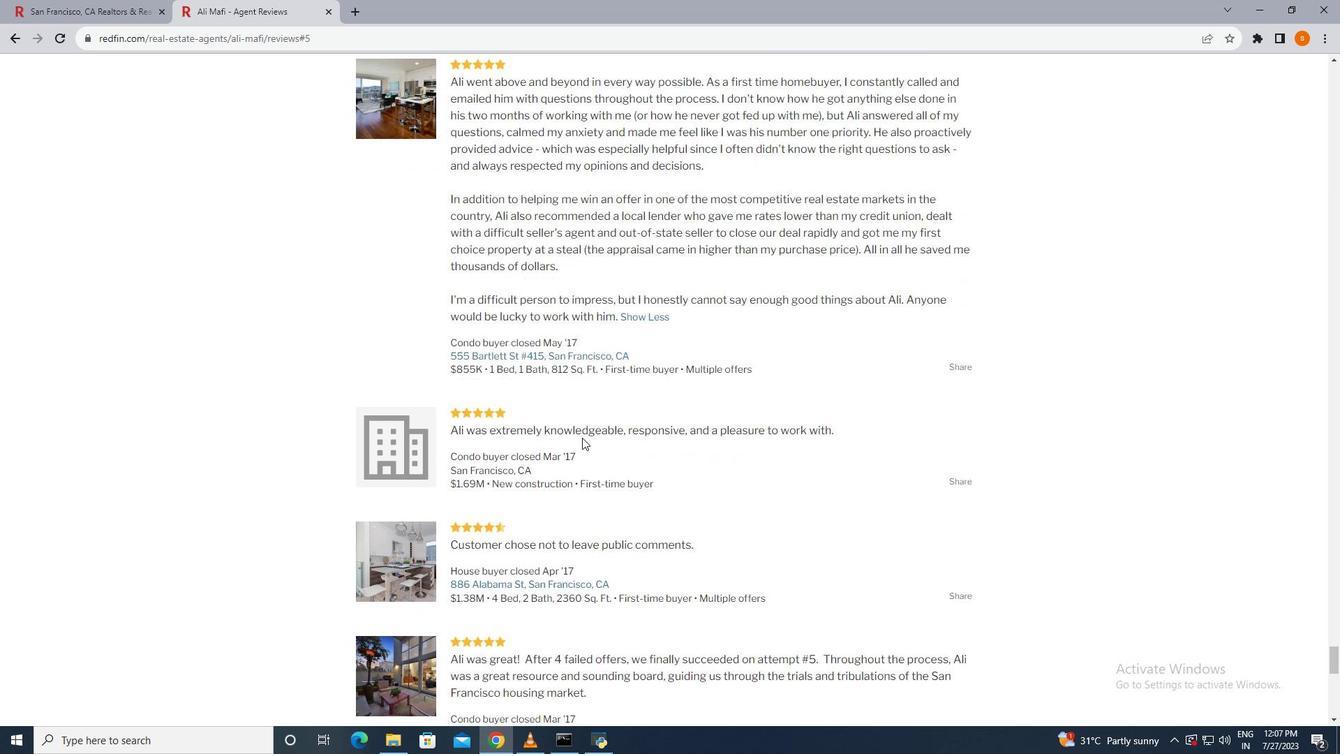 
Action: Mouse scrolled (582, 437) with delta (0, 0)
Screenshot: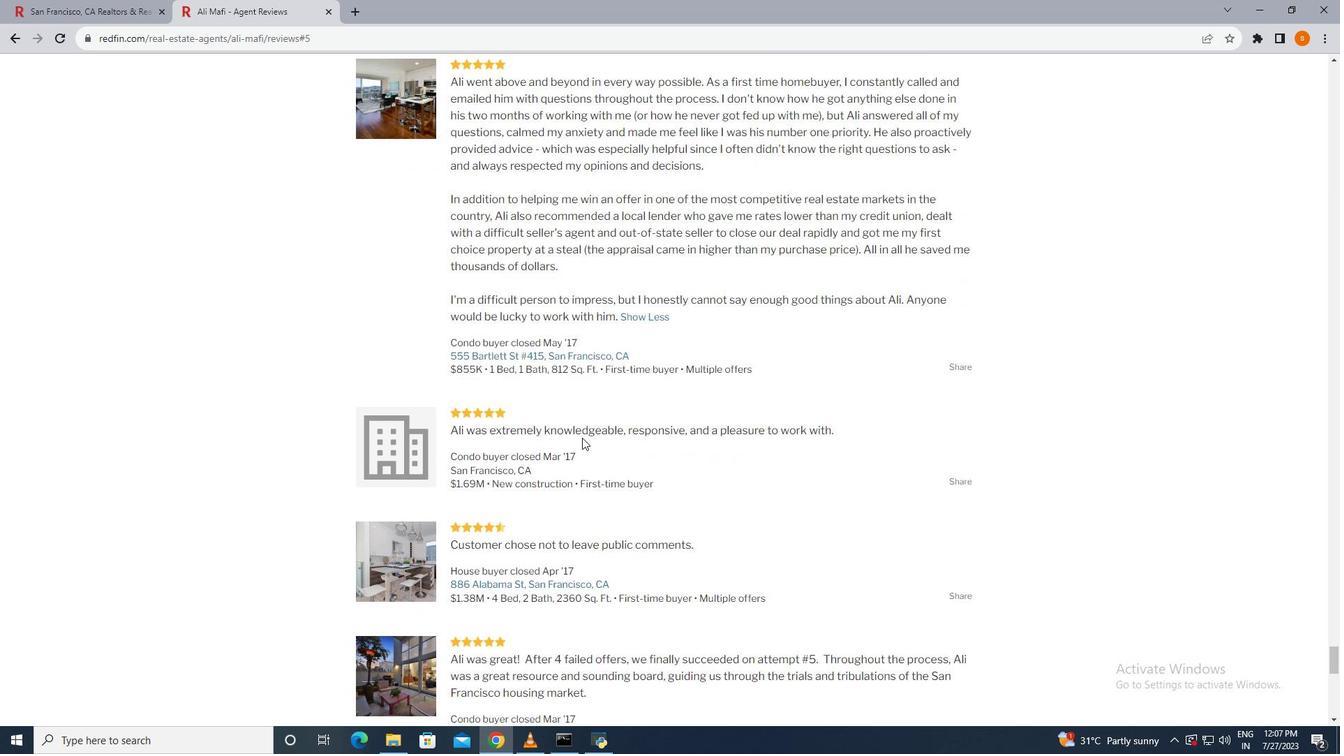 
Action: Mouse scrolled (582, 437) with delta (0, 0)
Screenshot: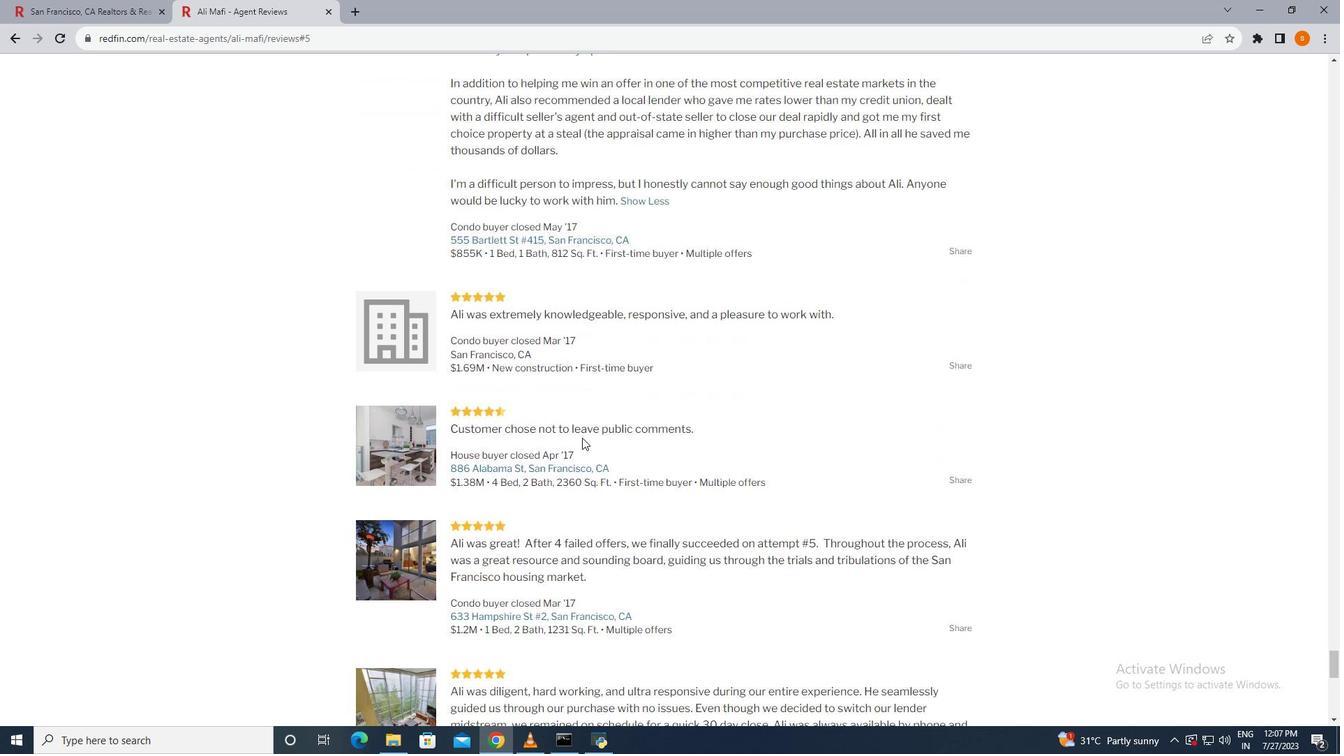 
Action: Mouse scrolled (582, 437) with delta (0, 0)
Screenshot: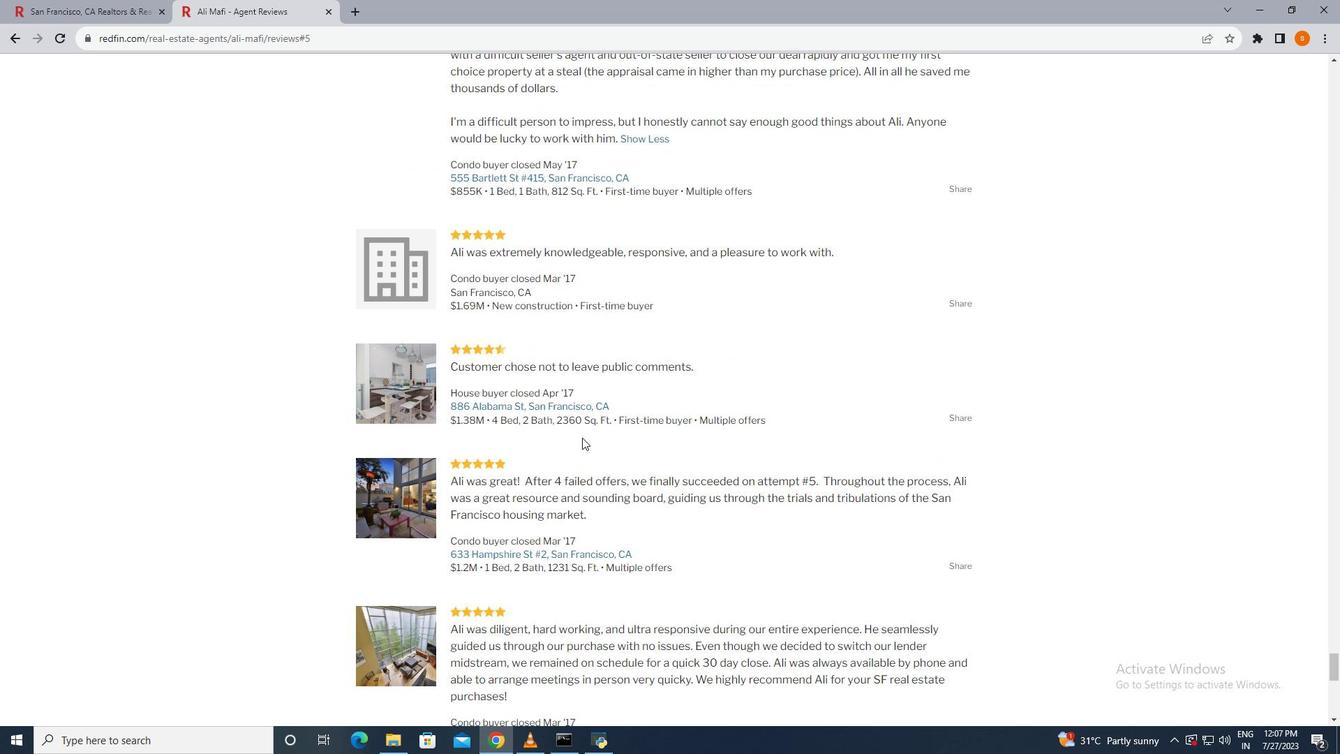
Action: Mouse scrolled (582, 437) with delta (0, 0)
Screenshot: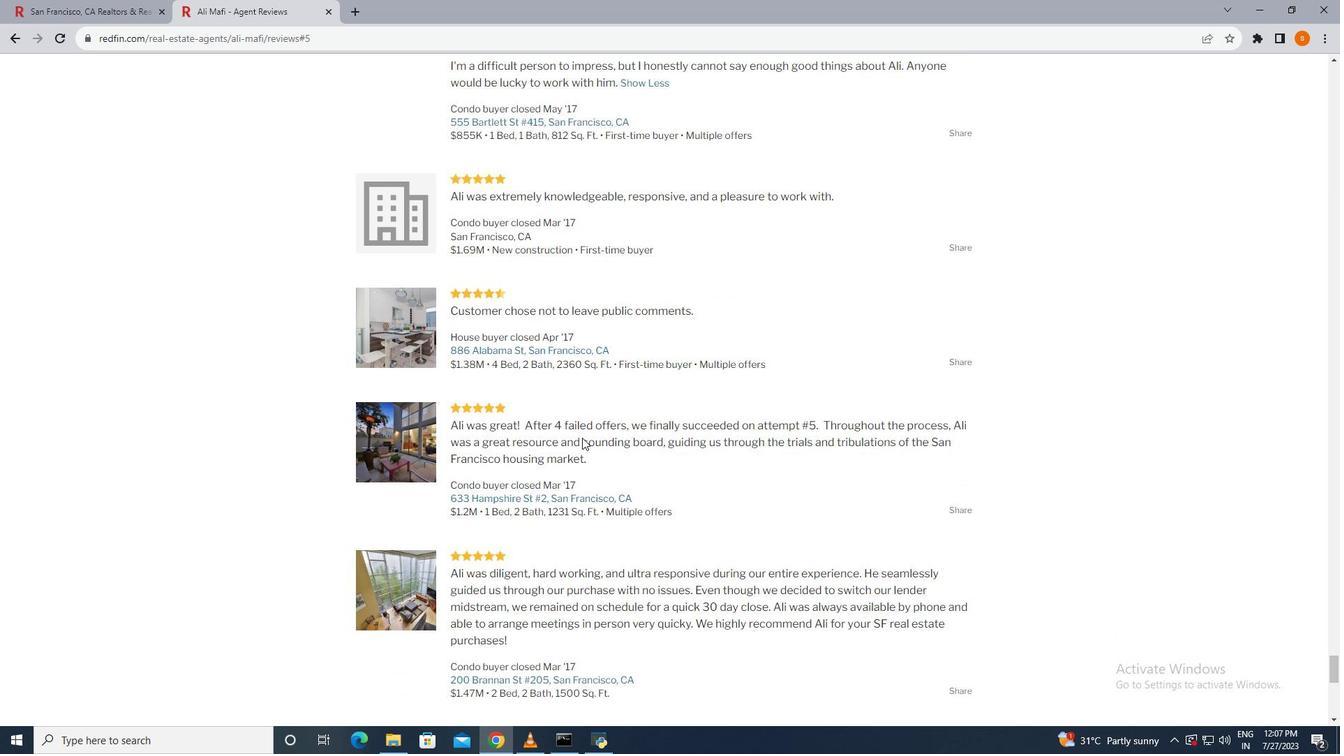 
Action: Mouse scrolled (582, 437) with delta (0, 0)
Screenshot: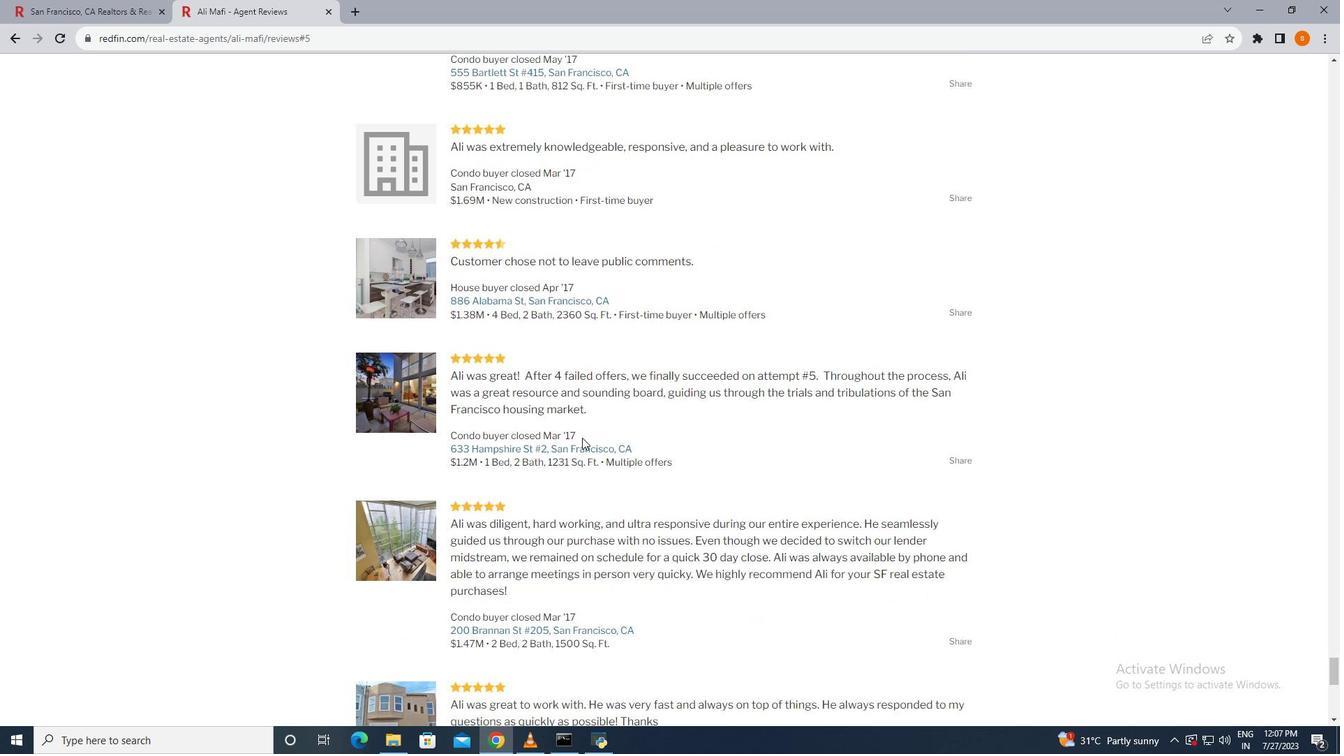 
Action: Mouse scrolled (582, 437) with delta (0, 0)
Screenshot: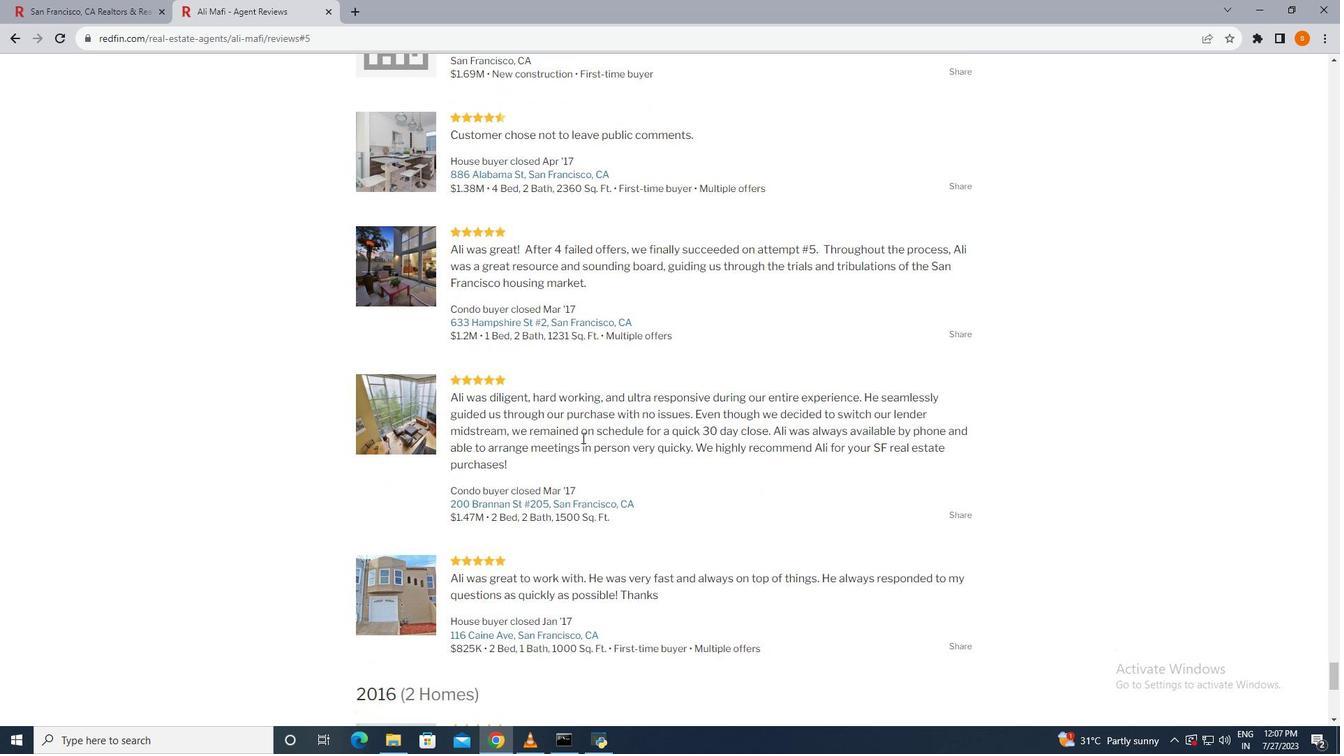 
Action: Mouse scrolled (582, 437) with delta (0, 0)
Screenshot: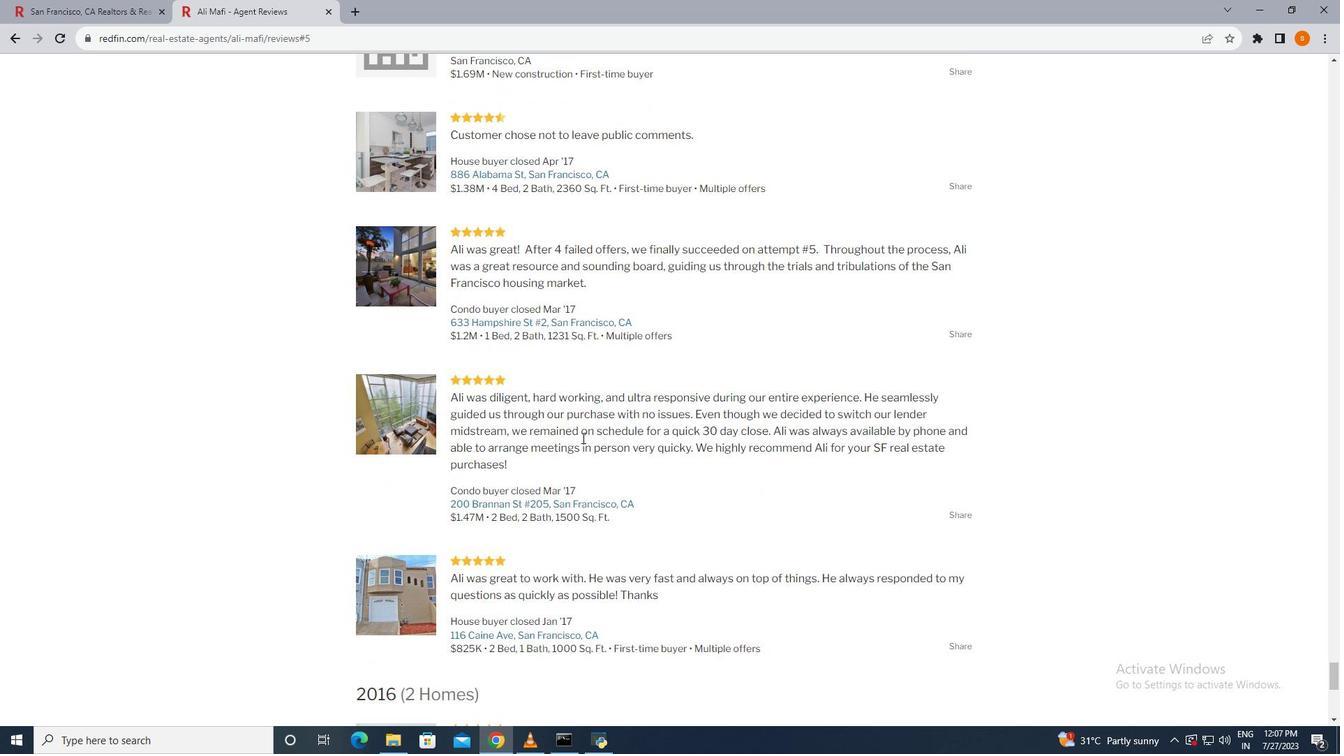 
Action: Mouse scrolled (582, 437) with delta (0, 0)
Screenshot: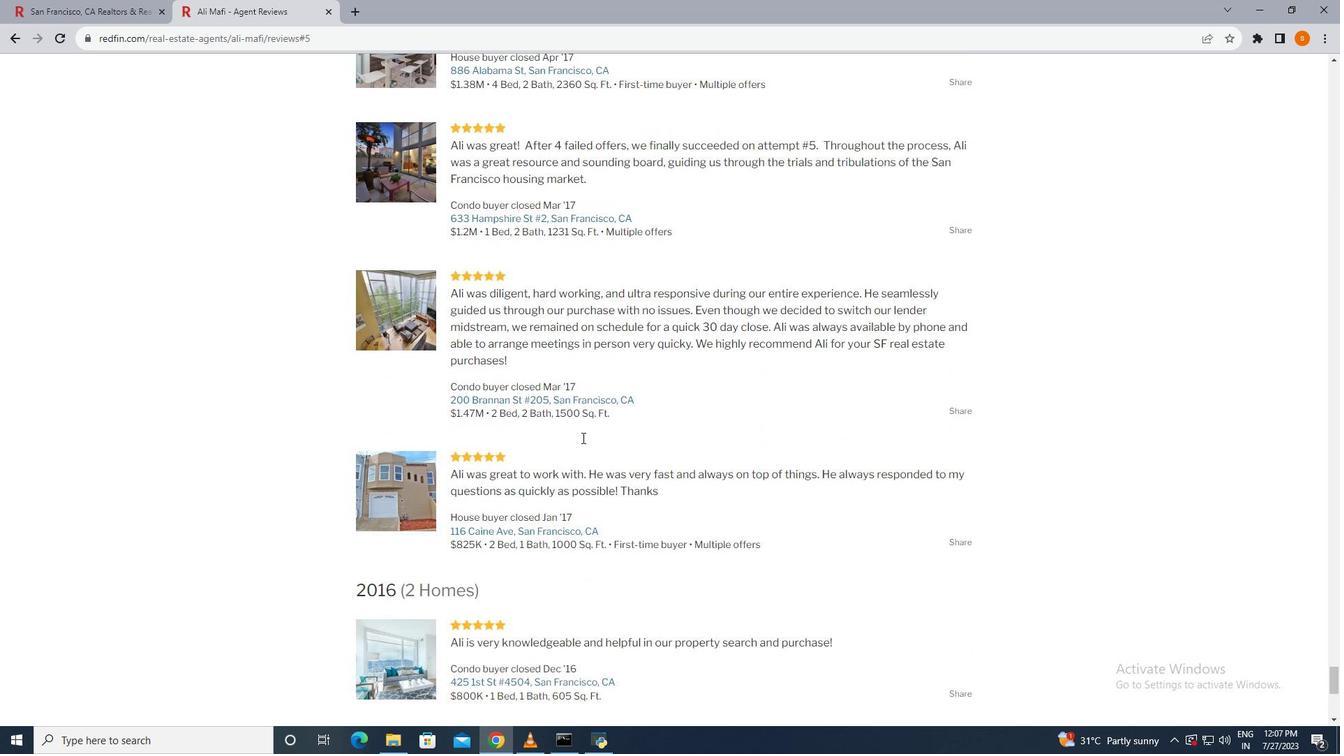 
Action: Mouse scrolled (582, 437) with delta (0, 0)
Screenshot: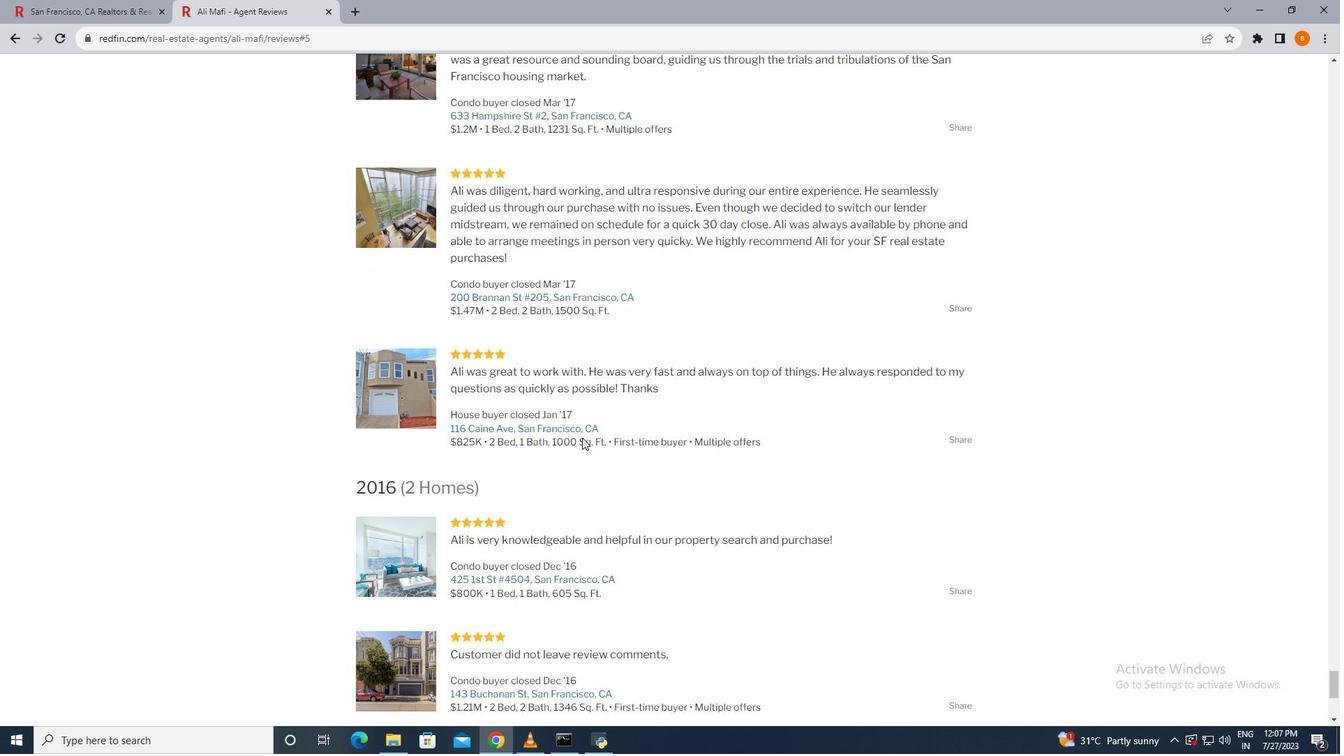
Action: Mouse scrolled (582, 437) with delta (0, 0)
Screenshot: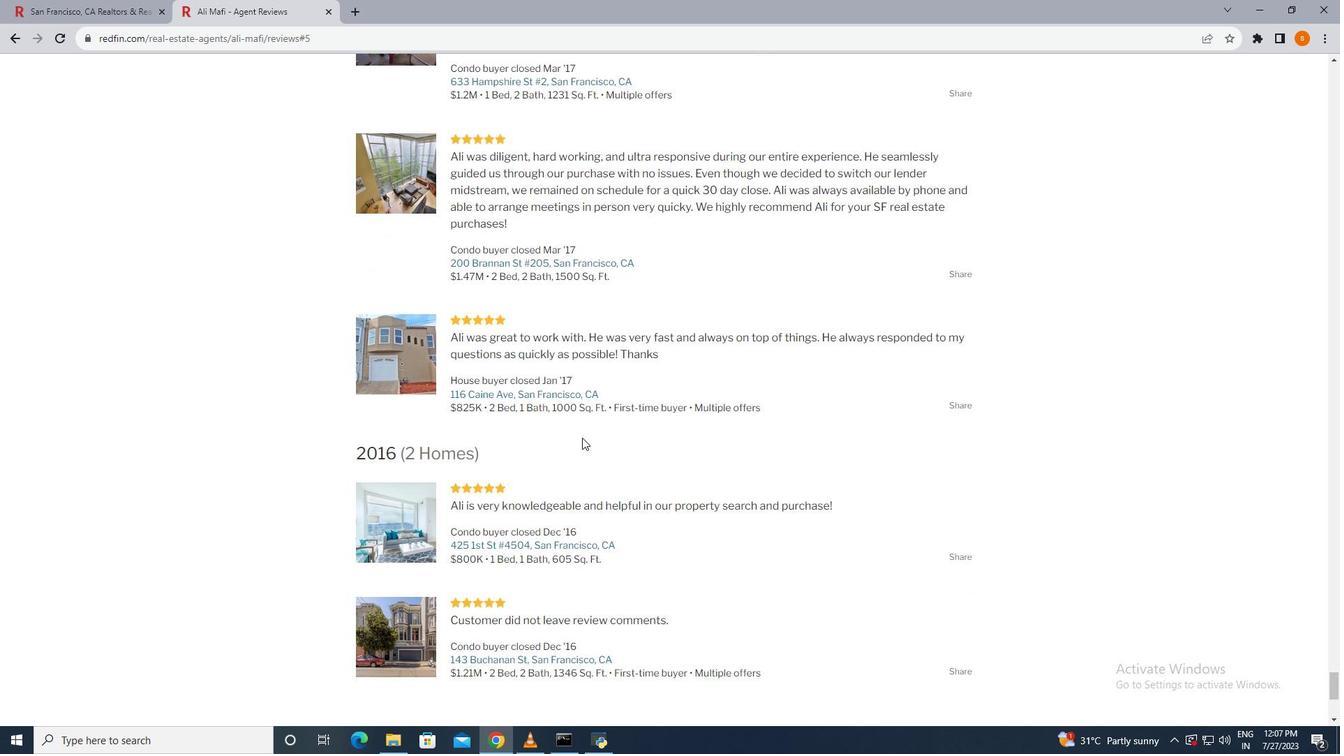 
Action: Mouse scrolled (582, 437) with delta (0, 0)
